 Task: Research Airbnb properties in Koysinceq, Iraq from 9th November, 2023 to 16th November, 2023 for 2 adults.2 bedrooms having 2 beds and 1 bathroom. Property type can be flat. Amenities needed are: washing machine. Look for 4 properties as per requirement.
Action: Mouse moved to (458, 85)
Screenshot: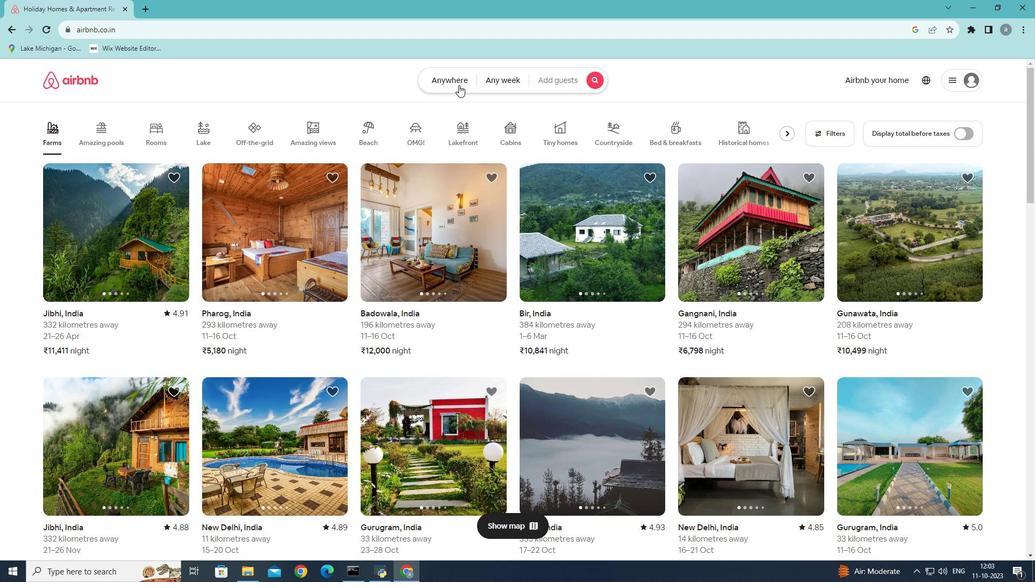 
Action: Mouse pressed left at (458, 85)
Screenshot: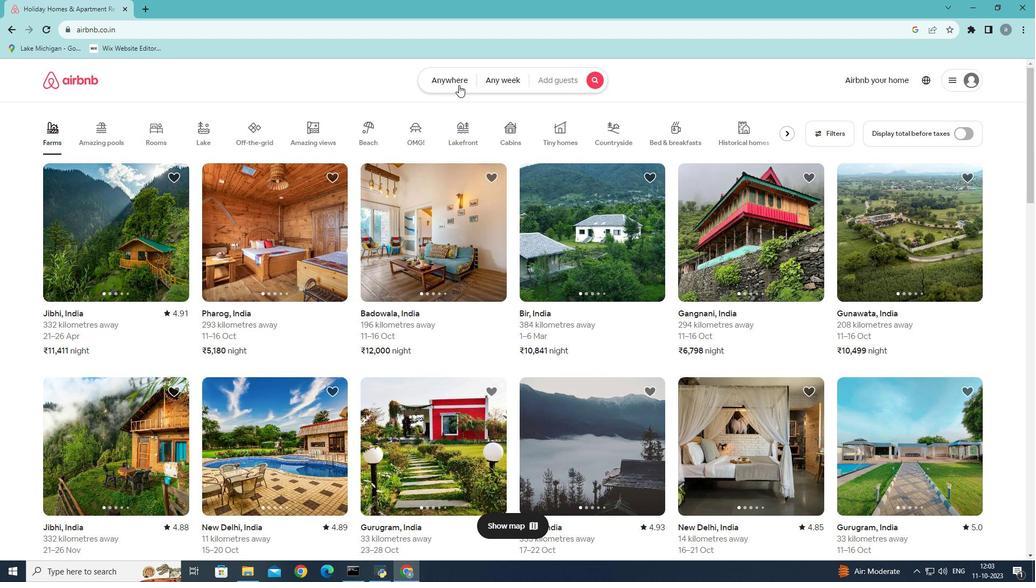 
Action: Mouse moved to (307, 111)
Screenshot: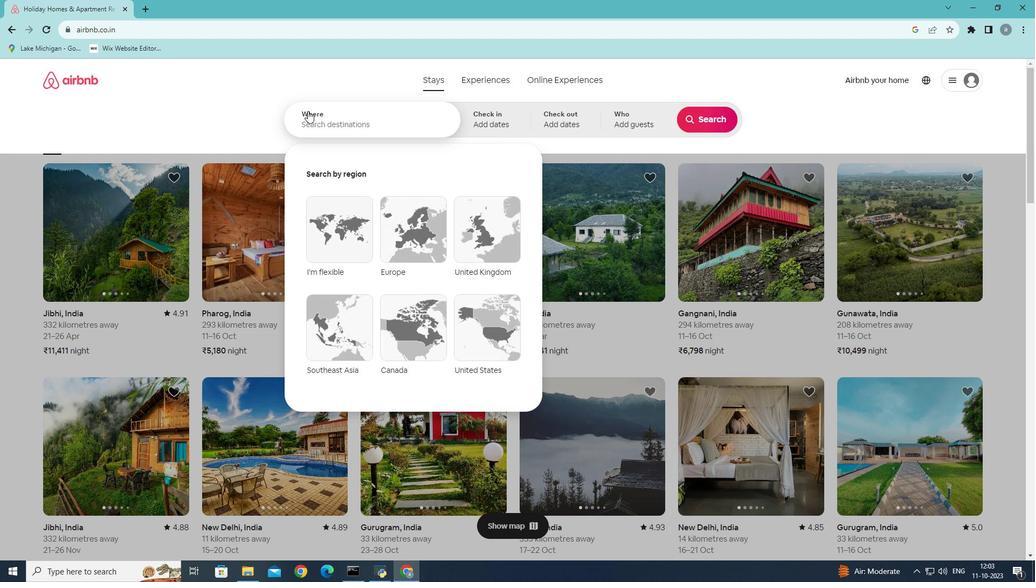 
Action: Mouse pressed left at (307, 111)
Screenshot: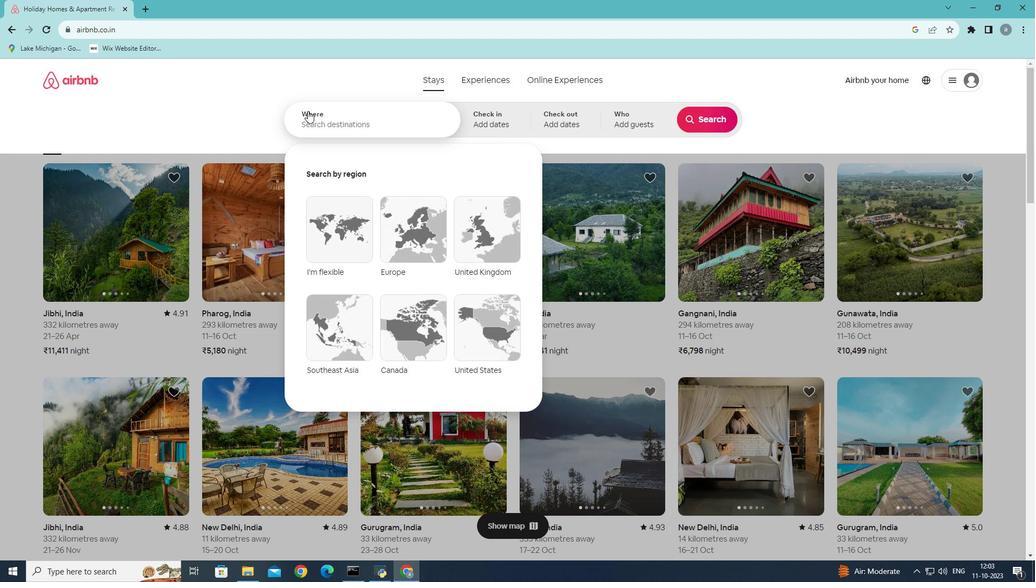 
Action: Mouse moved to (341, 115)
Screenshot: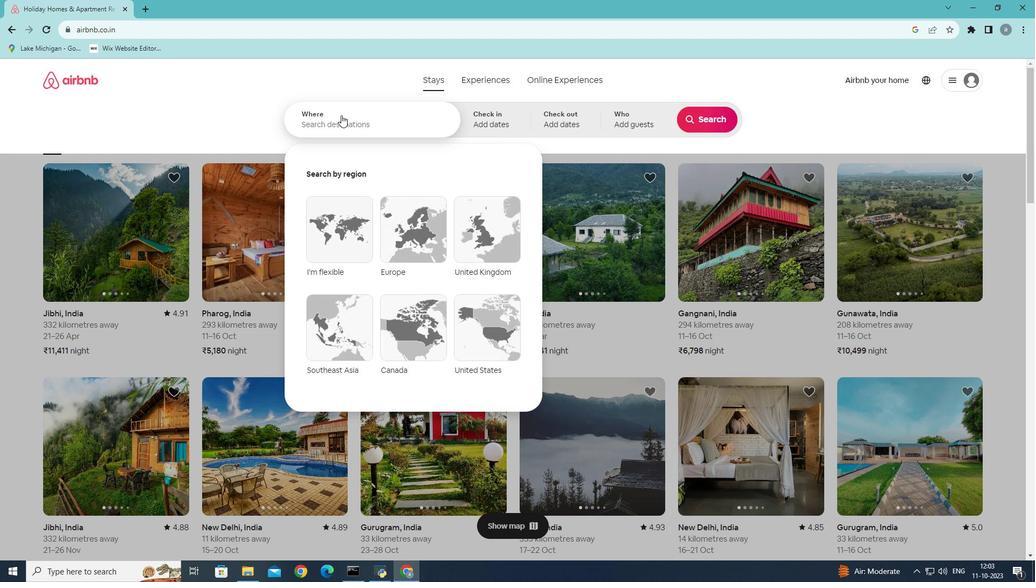 
Action: Key pressed <Key.shift>Koysinceq,
Screenshot: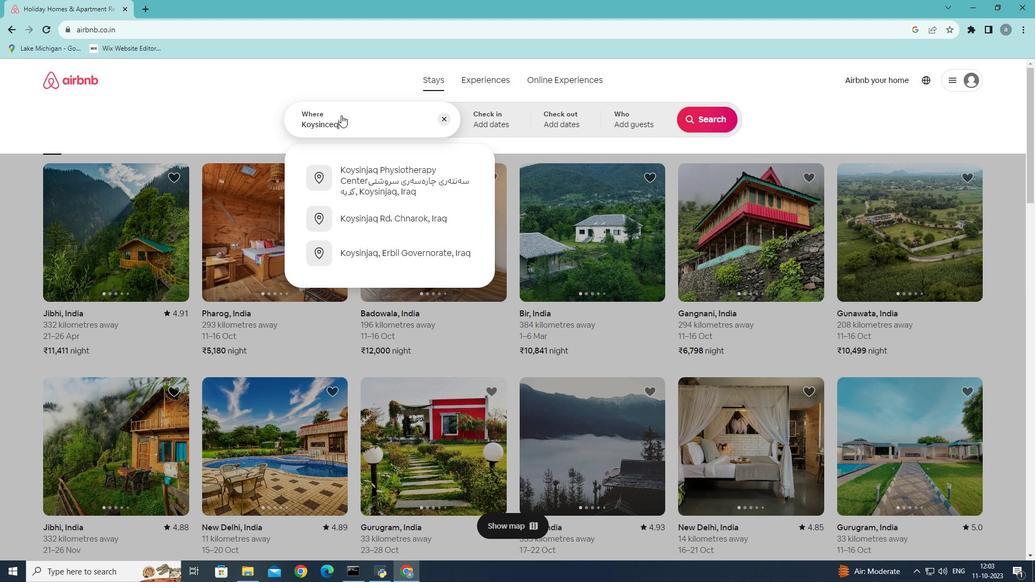 
Action: Mouse moved to (409, 222)
Screenshot: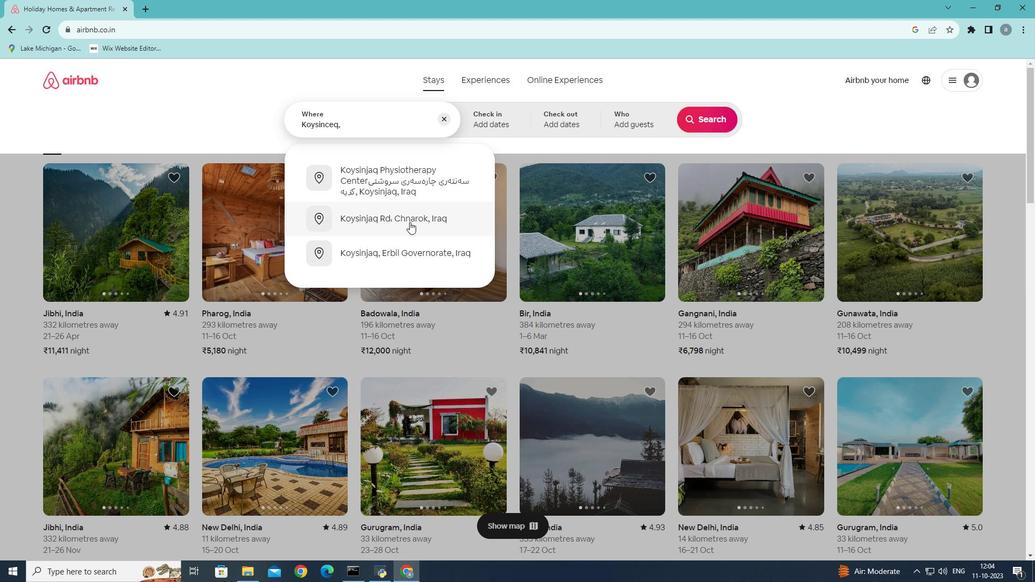 
Action: Mouse pressed left at (409, 222)
Screenshot: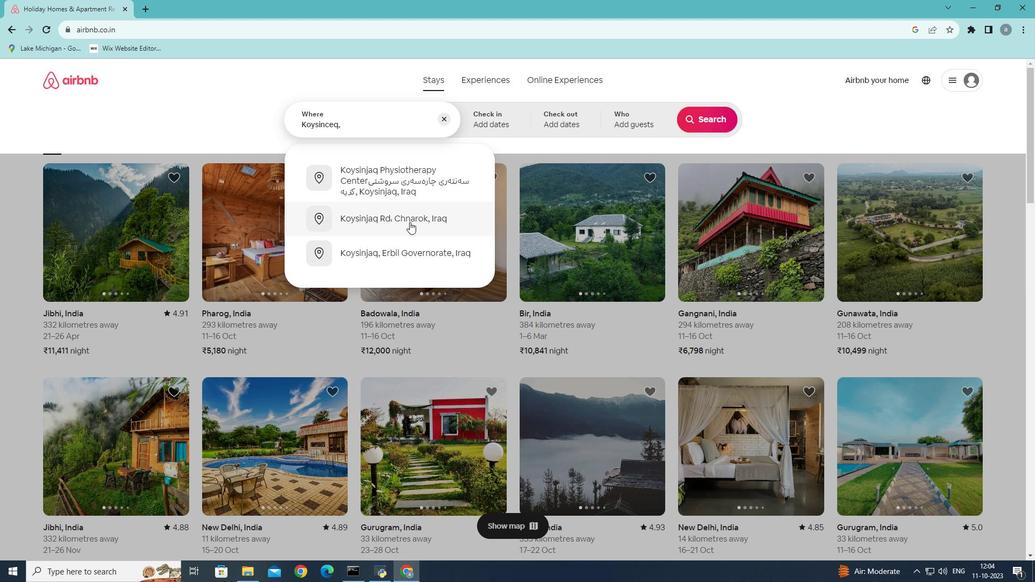 
Action: Mouse moved to (649, 279)
Screenshot: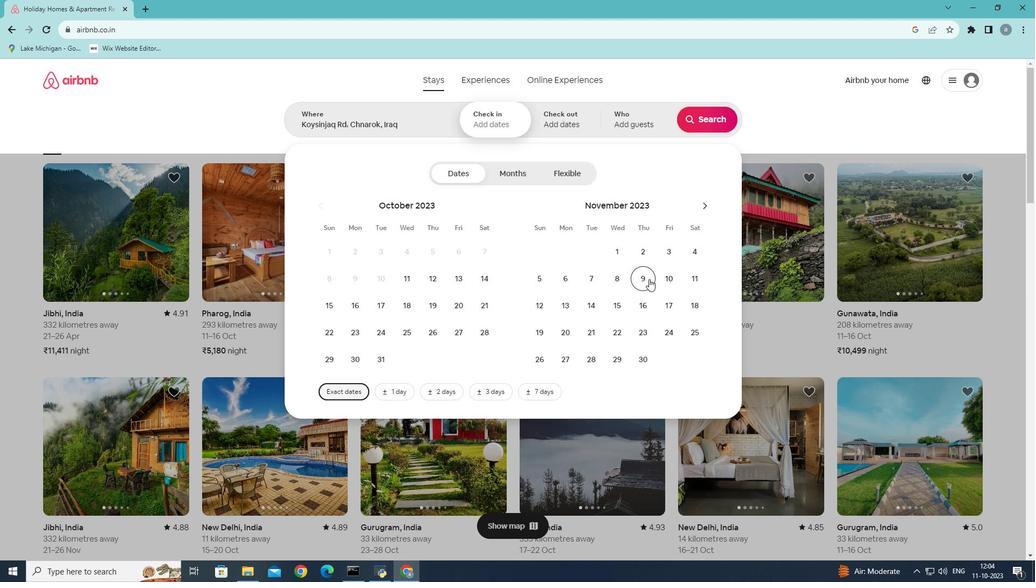 
Action: Mouse pressed left at (649, 279)
Screenshot: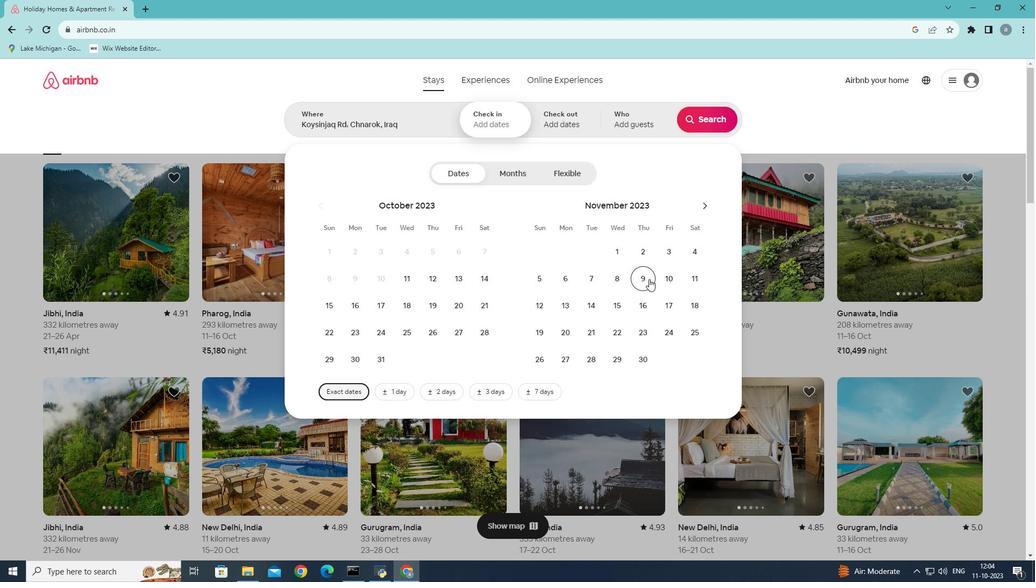 
Action: Mouse moved to (647, 312)
Screenshot: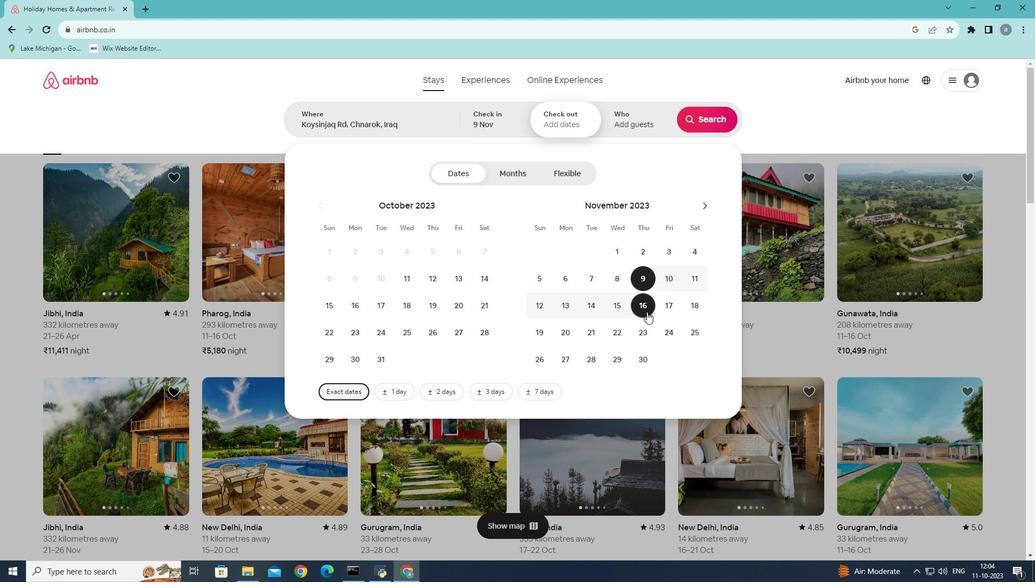 
Action: Mouse pressed left at (647, 312)
Screenshot: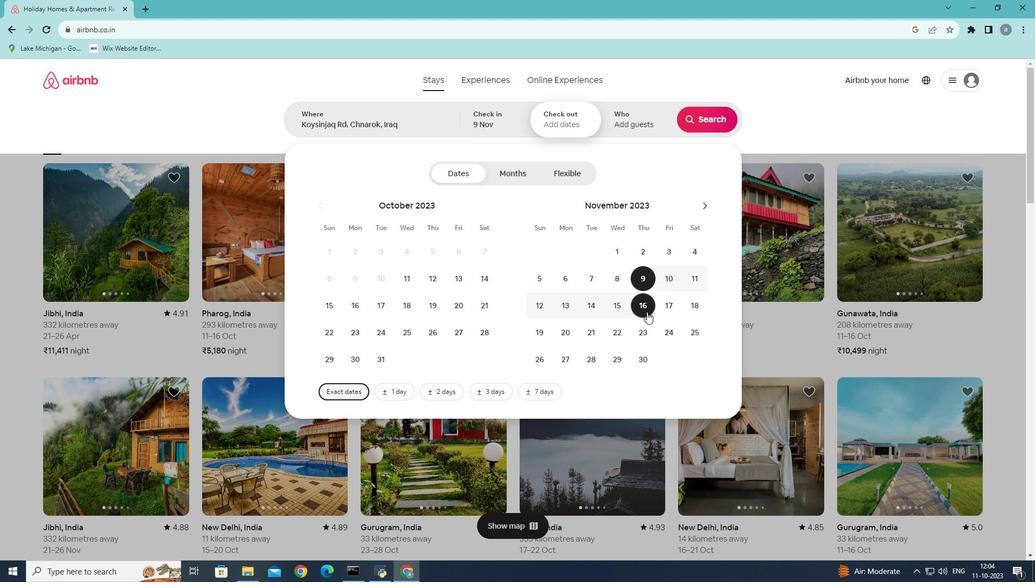 
Action: Mouse moved to (636, 125)
Screenshot: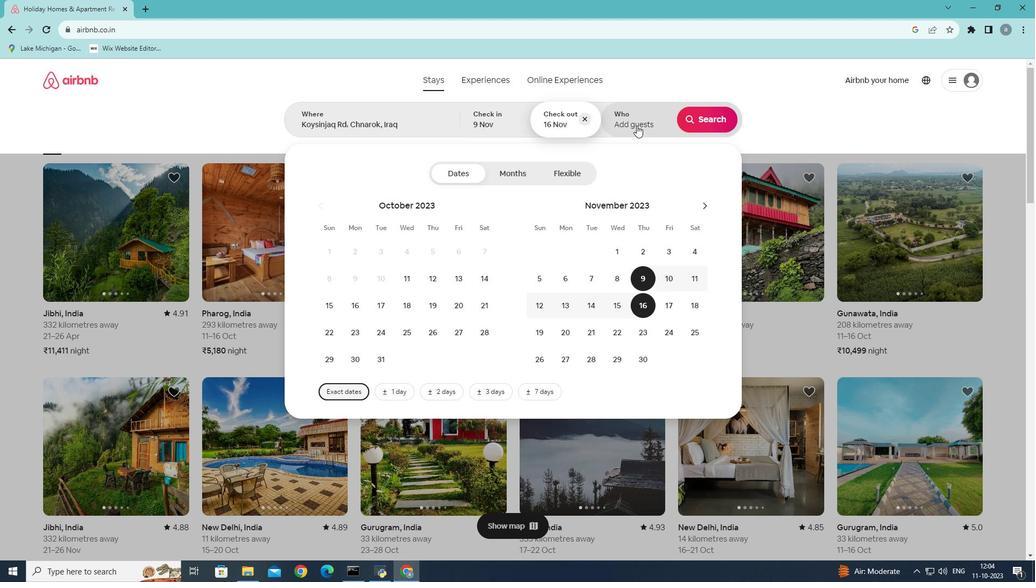 
Action: Mouse pressed left at (636, 125)
Screenshot: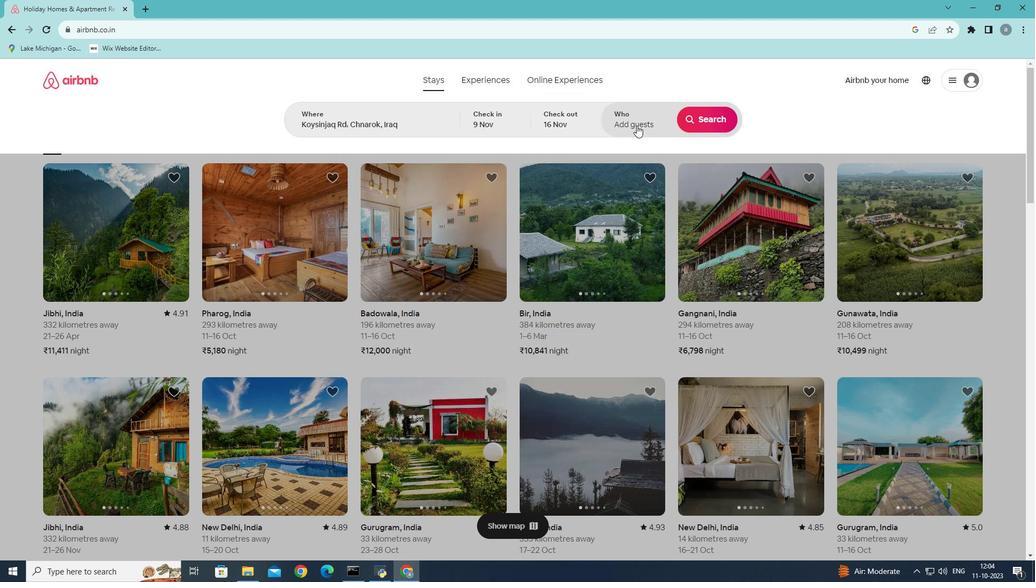 
Action: Mouse moved to (712, 175)
Screenshot: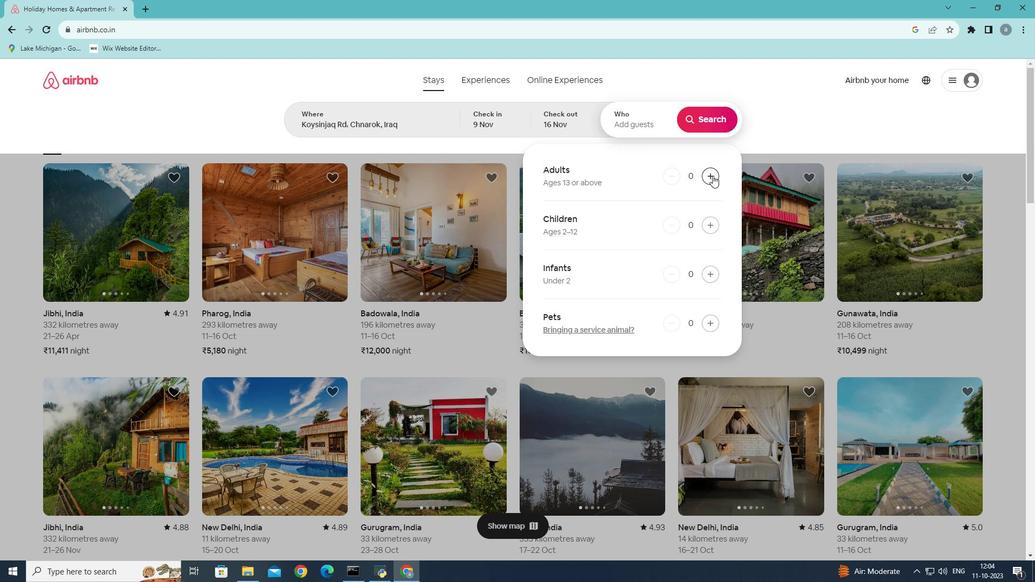 
Action: Mouse pressed left at (712, 175)
Screenshot: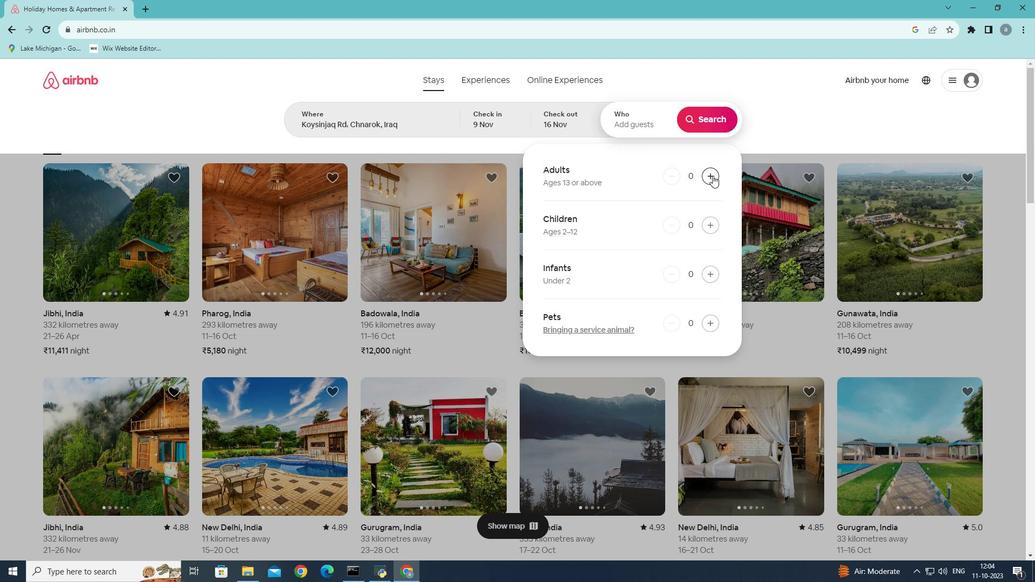 
Action: Mouse pressed left at (712, 175)
Screenshot: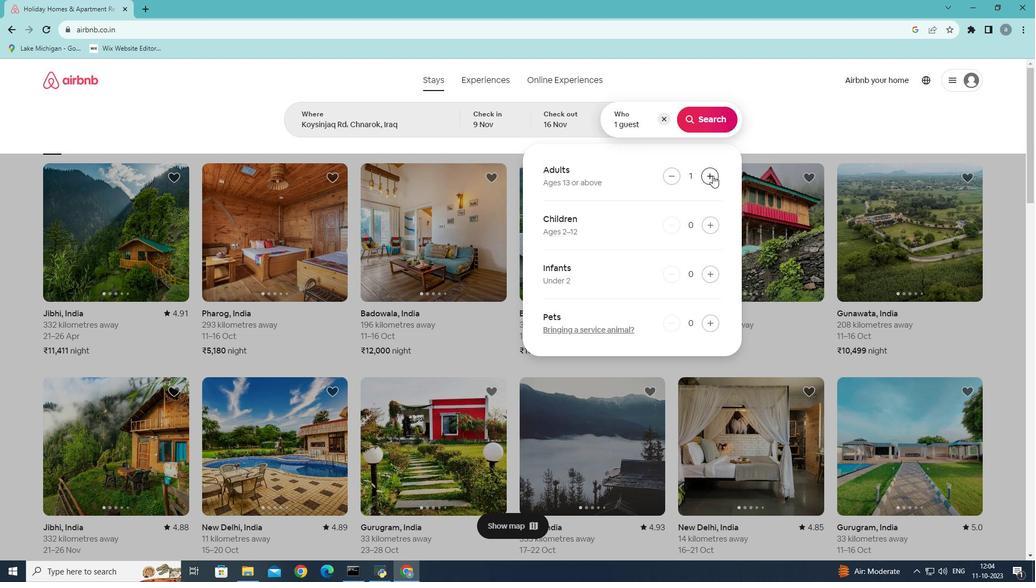 
Action: Mouse moved to (718, 119)
Screenshot: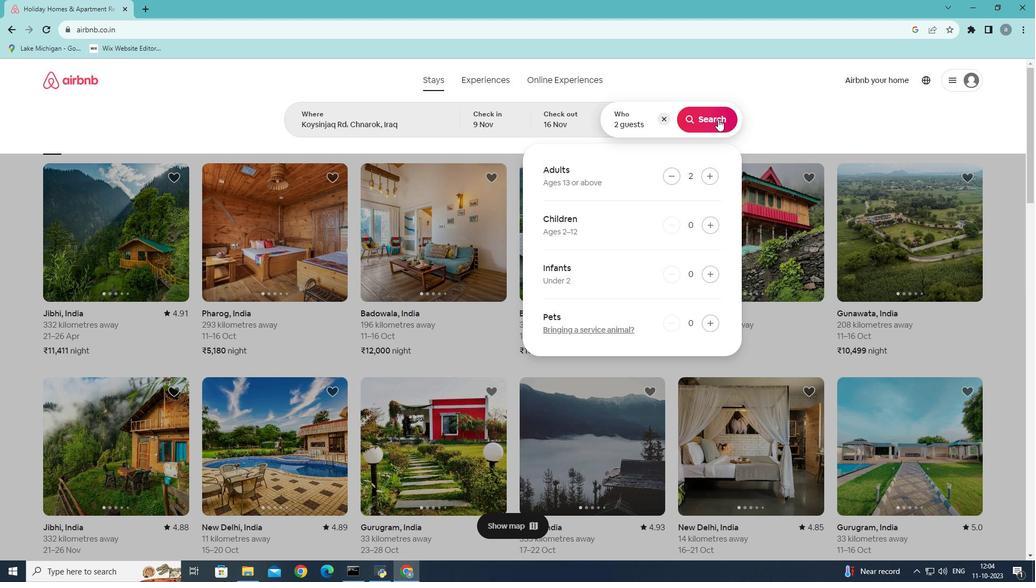 
Action: Mouse pressed left at (718, 119)
Screenshot: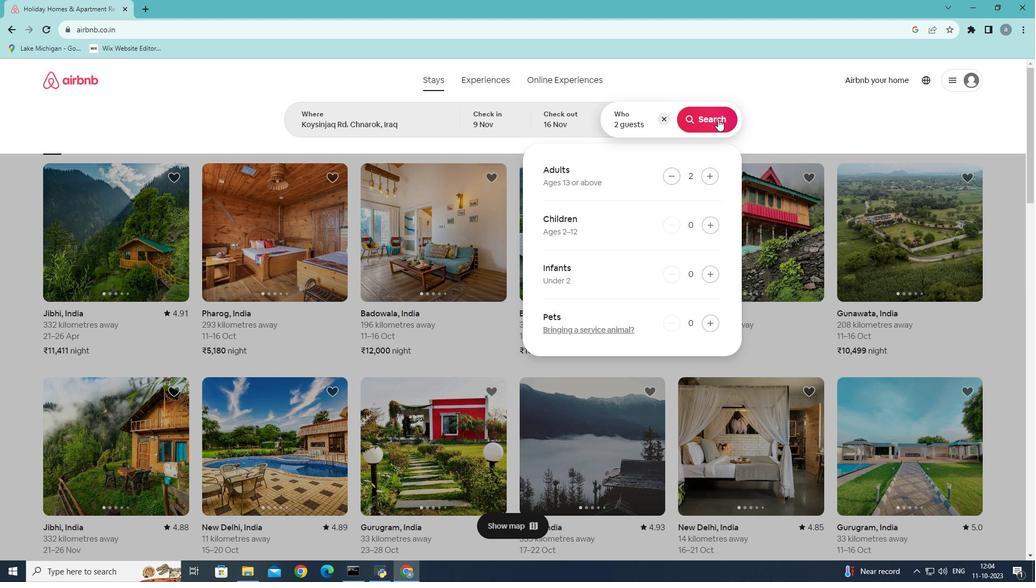 
Action: Mouse moved to (865, 120)
Screenshot: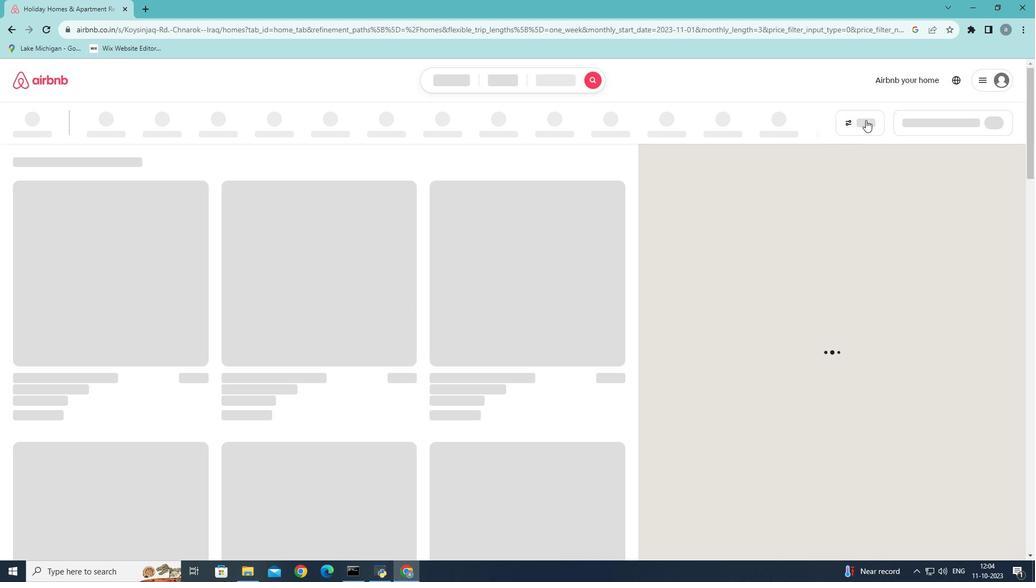 
Action: Mouse pressed left at (865, 120)
Screenshot: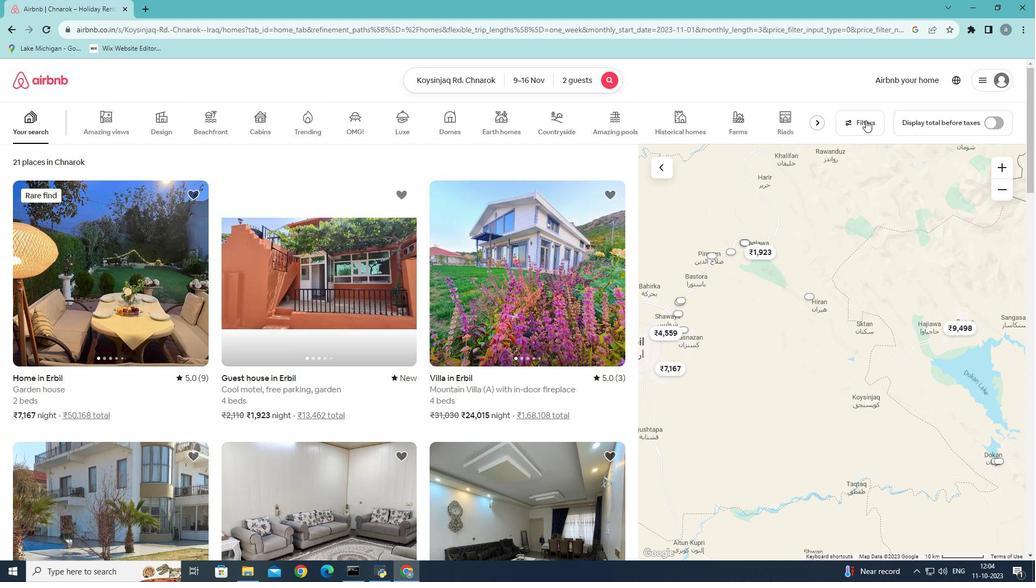 
Action: Mouse moved to (483, 380)
Screenshot: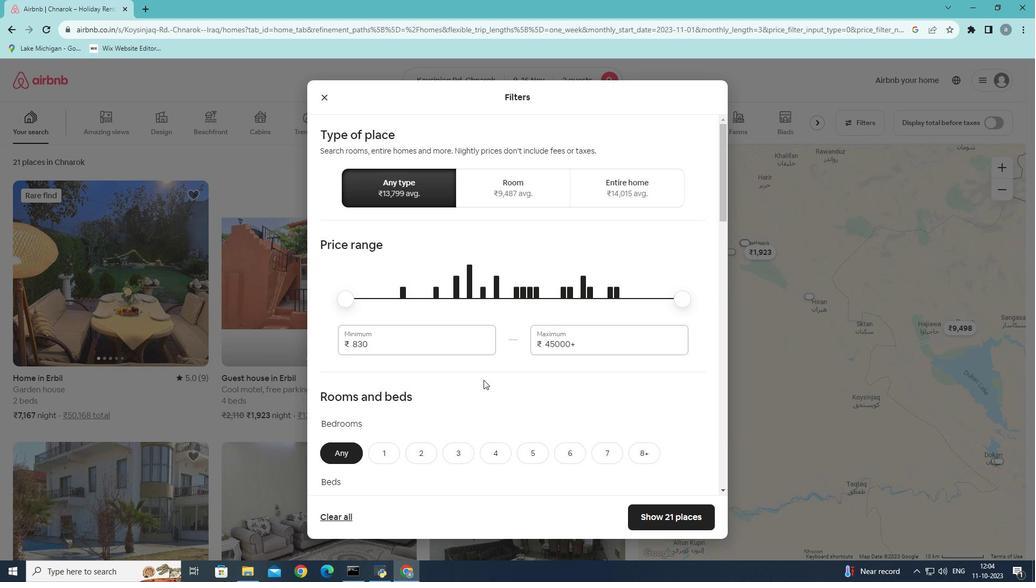 
Action: Mouse scrolled (483, 379) with delta (0, 0)
Screenshot: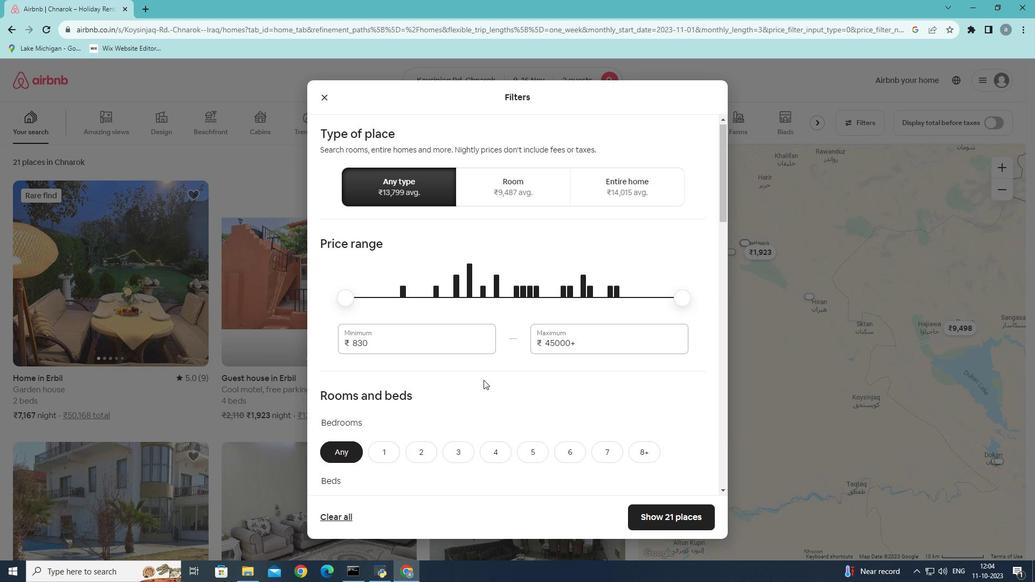 
Action: Mouse scrolled (483, 379) with delta (0, 0)
Screenshot: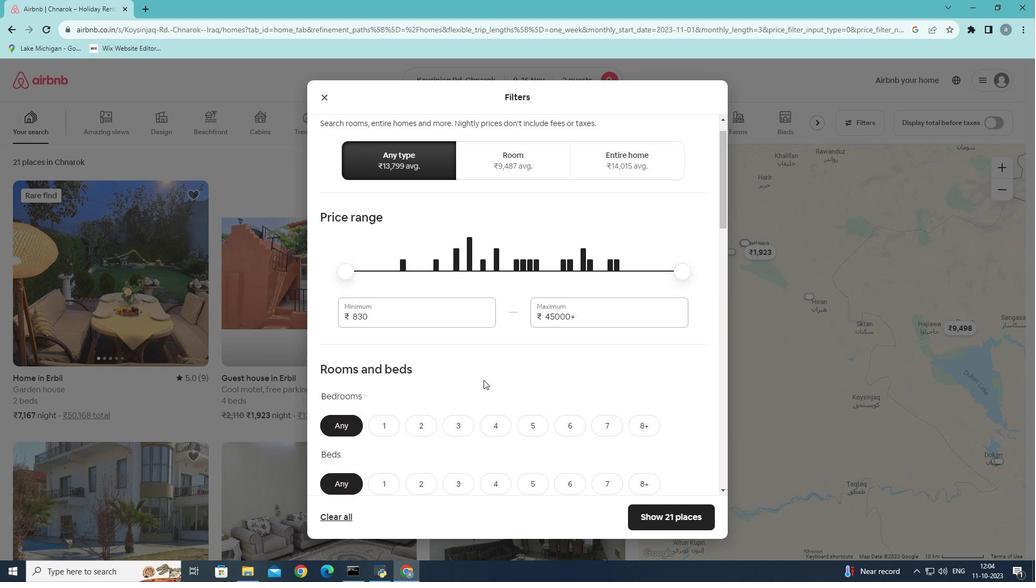 
Action: Mouse moved to (413, 345)
Screenshot: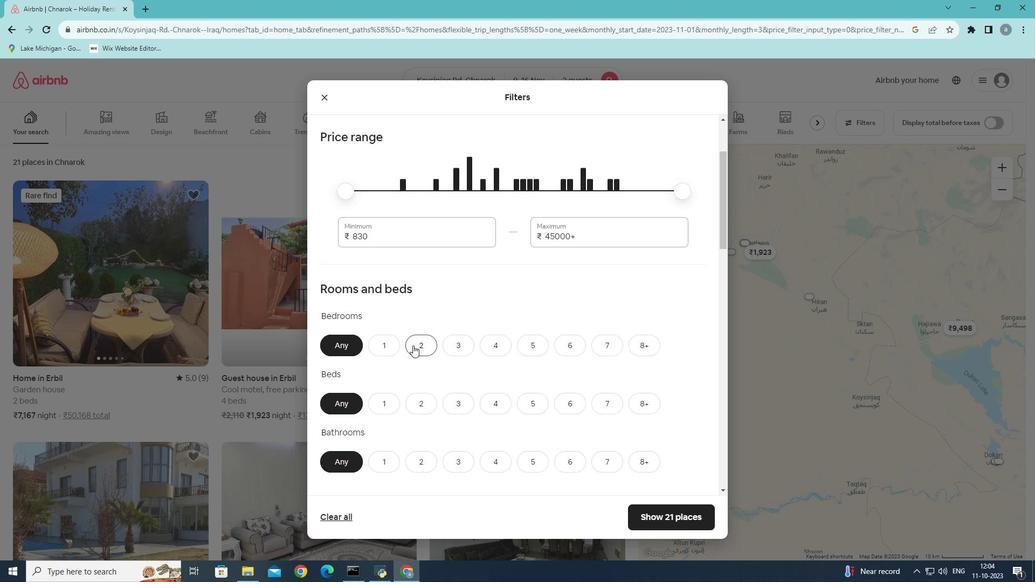
Action: Mouse pressed left at (413, 345)
Screenshot: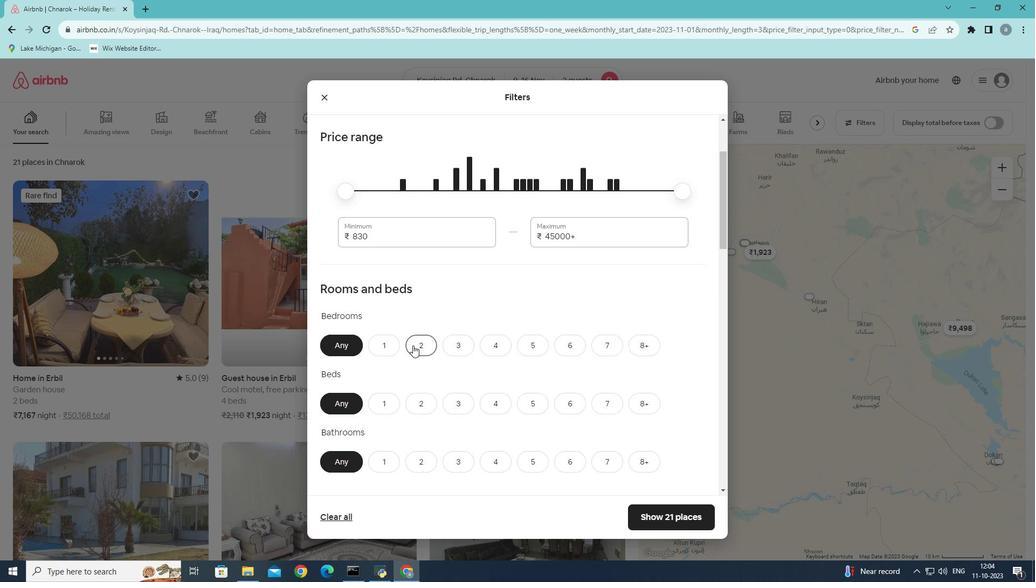
Action: Mouse moved to (427, 409)
Screenshot: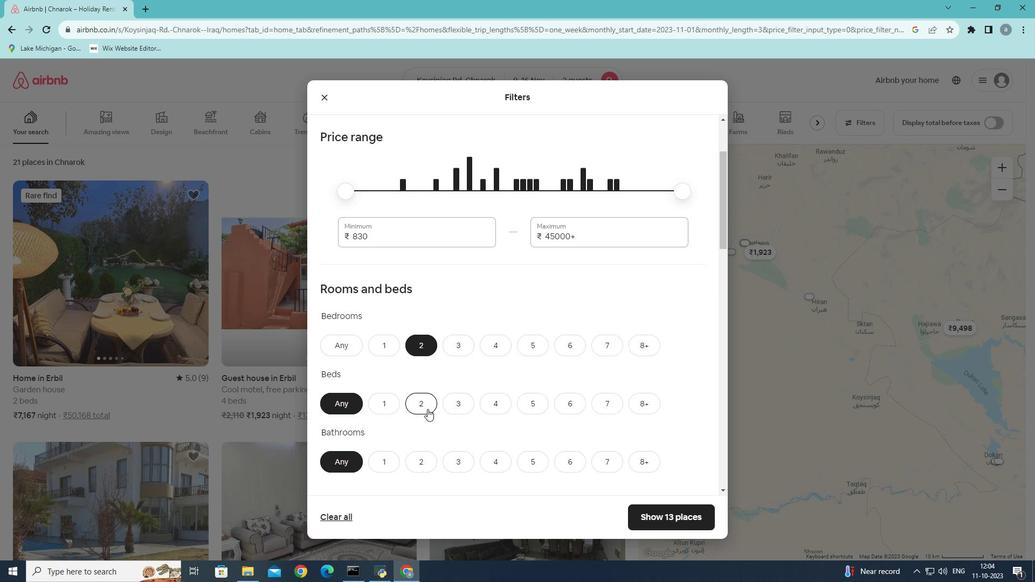 
Action: Mouse pressed left at (427, 409)
Screenshot: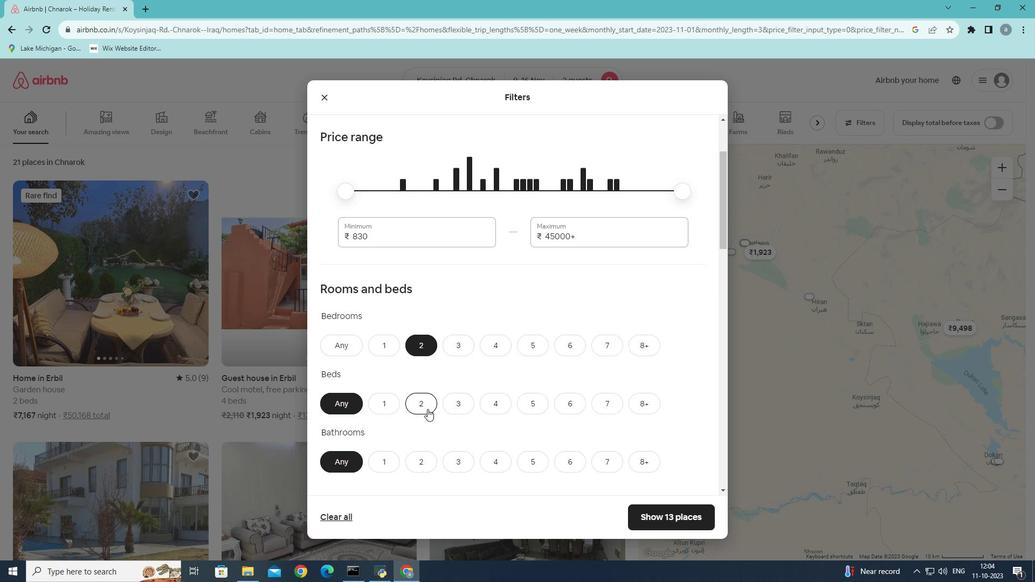
Action: Mouse moved to (412, 432)
Screenshot: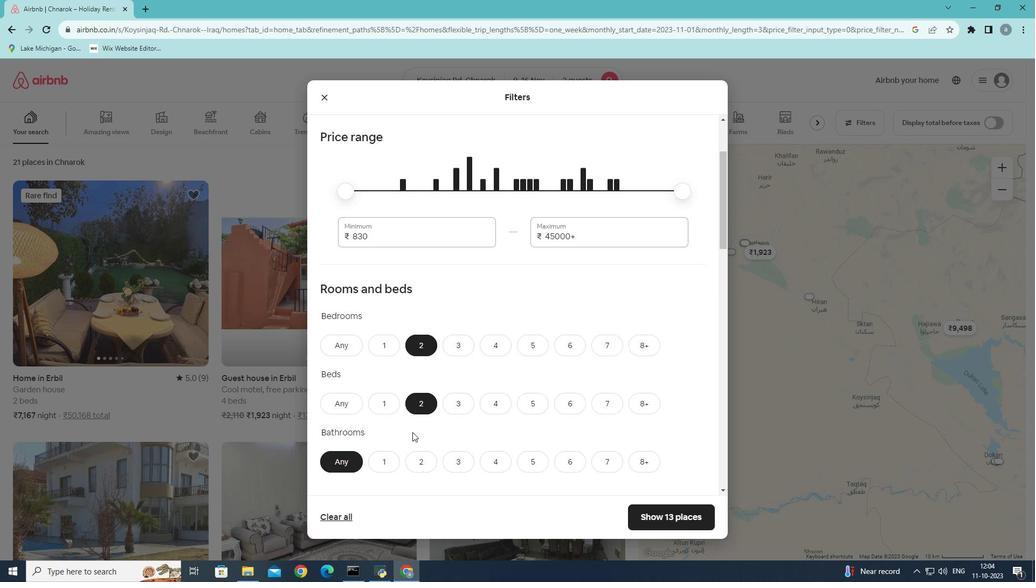 
Action: Mouse scrolled (412, 431) with delta (0, 0)
Screenshot: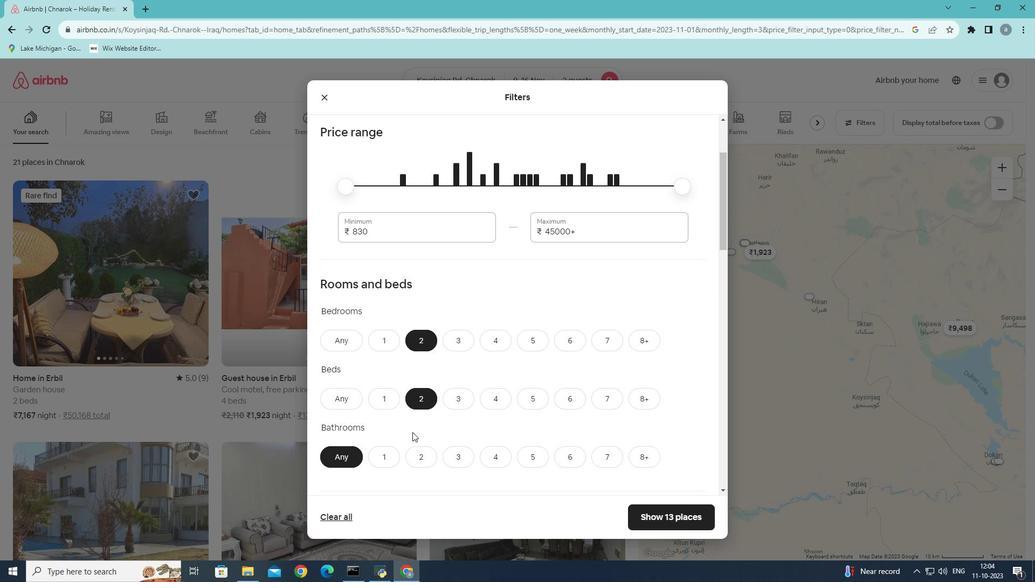 
Action: Mouse scrolled (412, 431) with delta (0, 0)
Screenshot: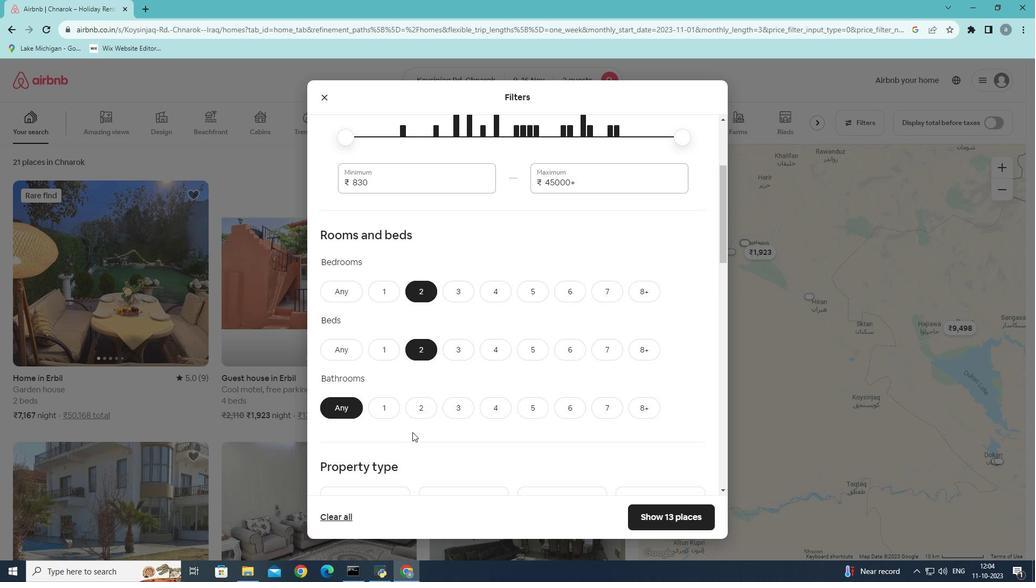 
Action: Mouse moved to (392, 358)
Screenshot: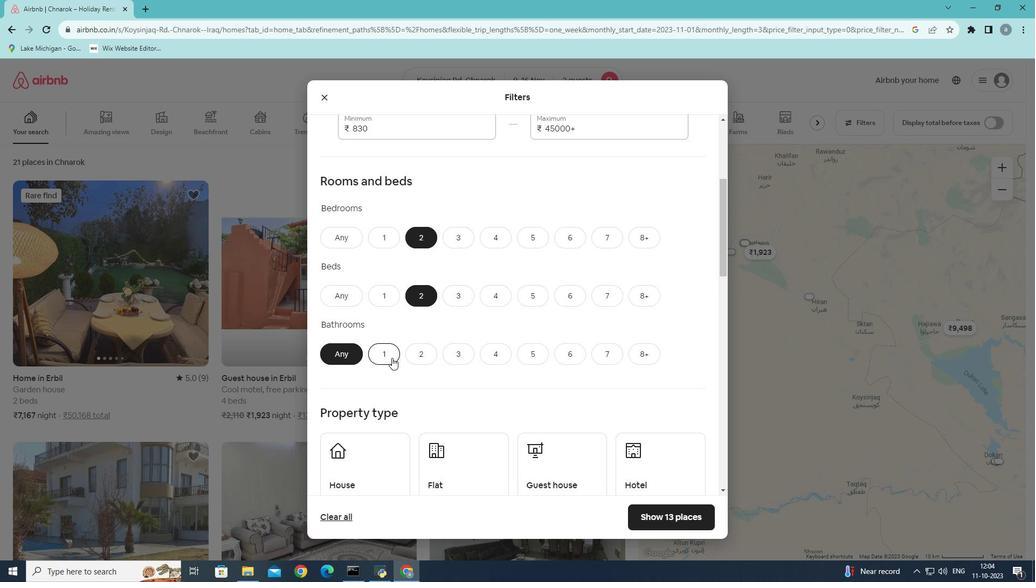 
Action: Mouse pressed left at (392, 358)
Screenshot: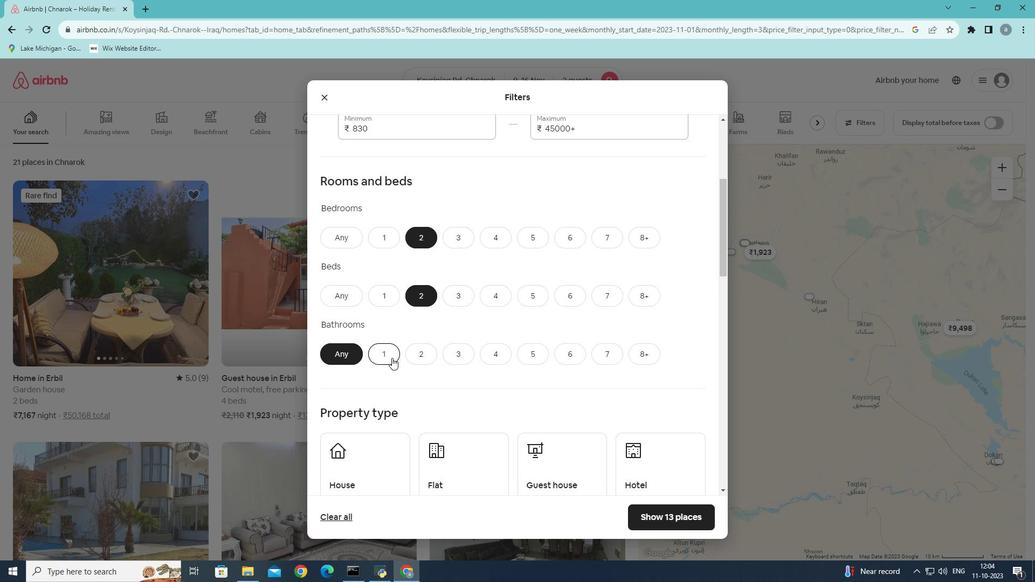 
Action: Mouse moved to (520, 351)
Screenshot: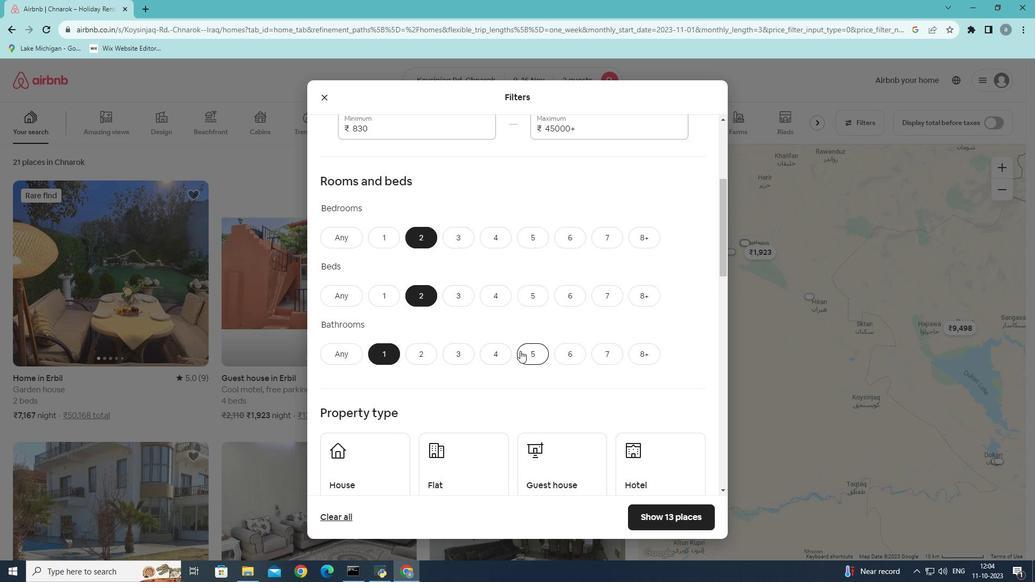 
Action: Mouse scrolled (520, 350) with delta (0, 0)
Screenshot: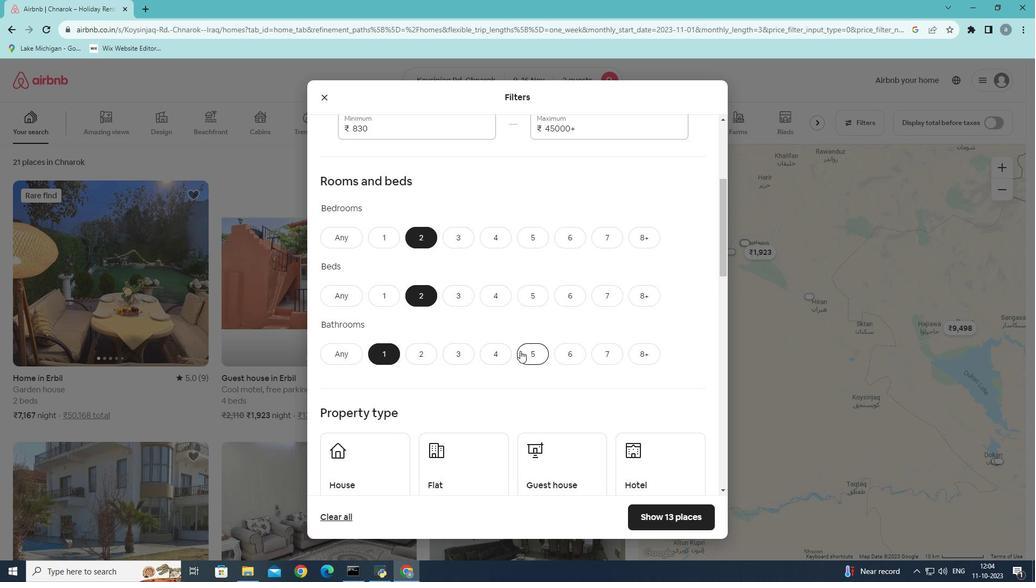 
Action: Mouse scrolled (520, 350) with delta (0, 0)
Screenshot: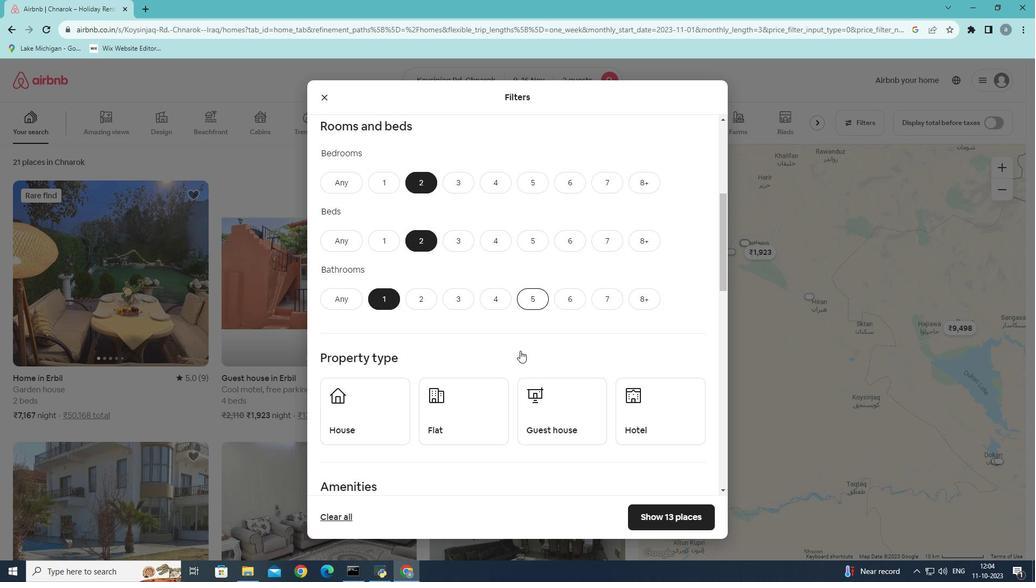 
Action: Mouse scrolled (520, 350) with delta (0, 0)
Screenshot: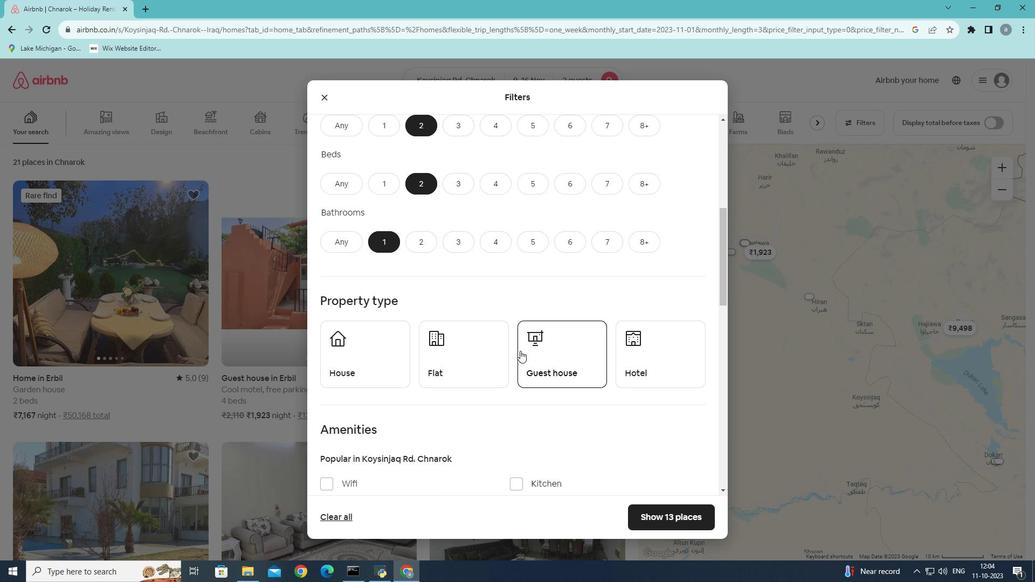 
Action: Mouse moved to (469, 328)
Screenshot: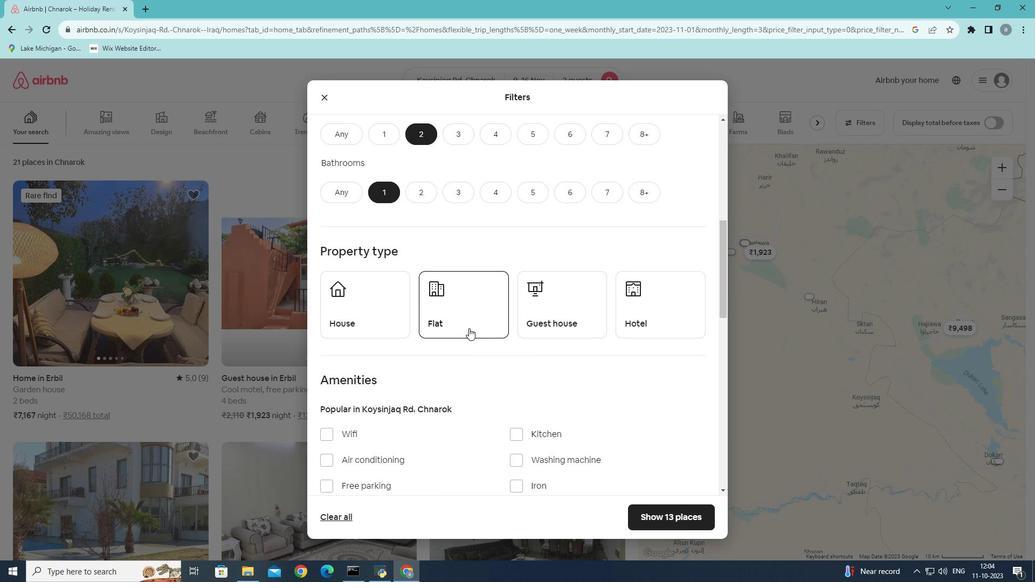 
Action: Mouse pressed left at (469, 328)
Screenshot: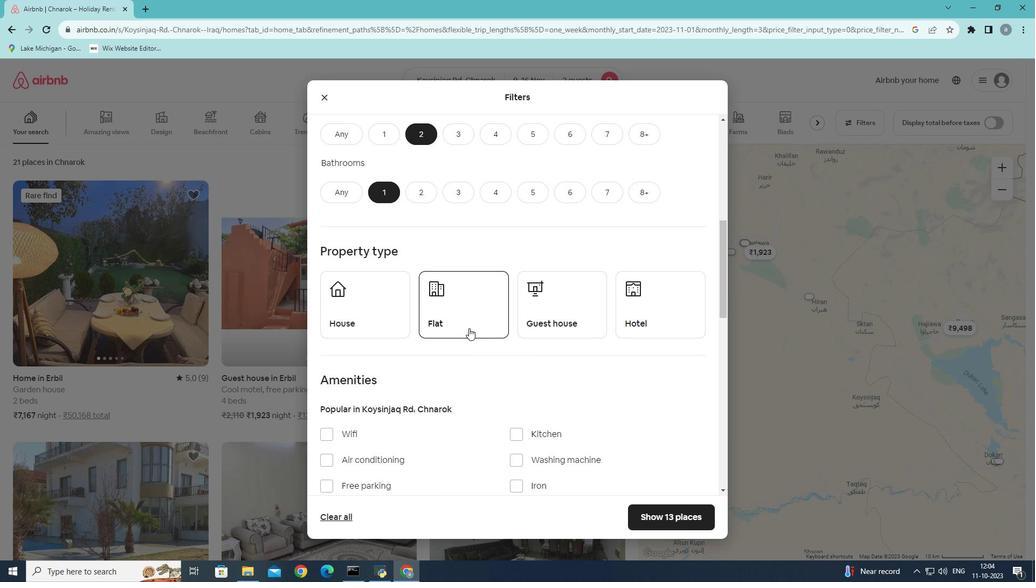 
Action: Mouse moved to (500, 401)
Screenshot: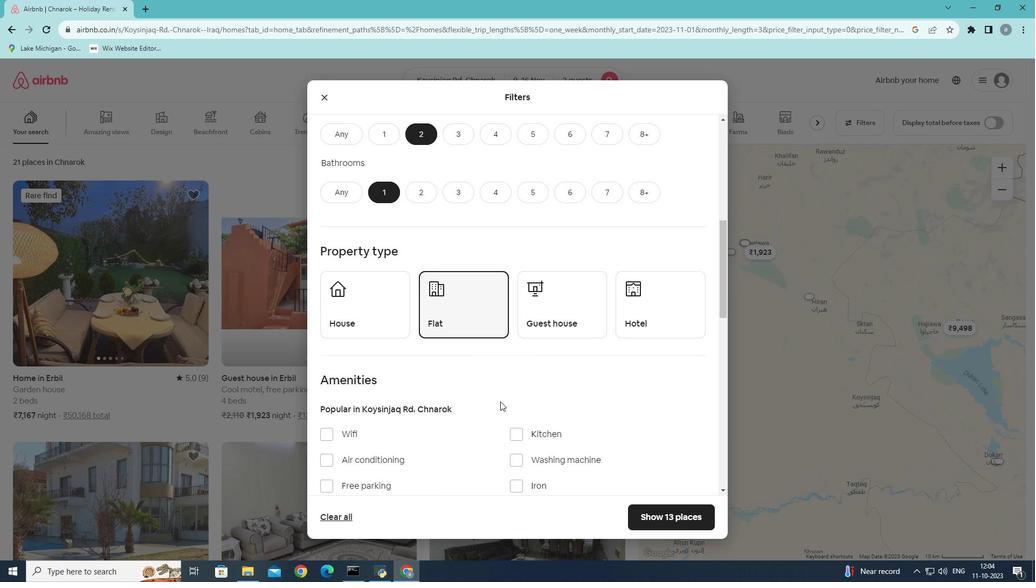 
Action: Mouse scrolled (500, 401) with delta (0, 0)
Screenshot: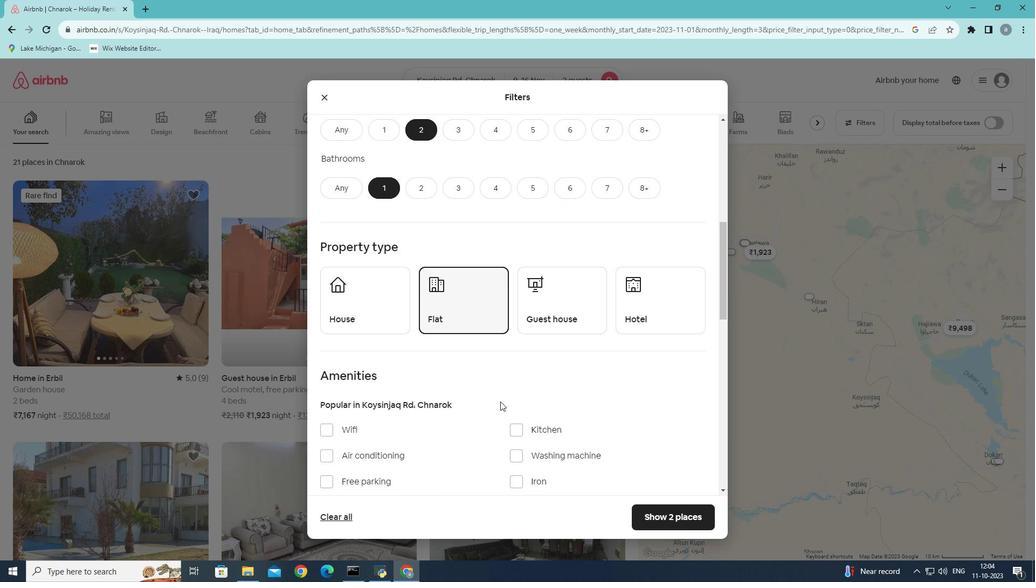
Action: Mouse scrolled (500, 401) with delta (0, 0)
Screenshot: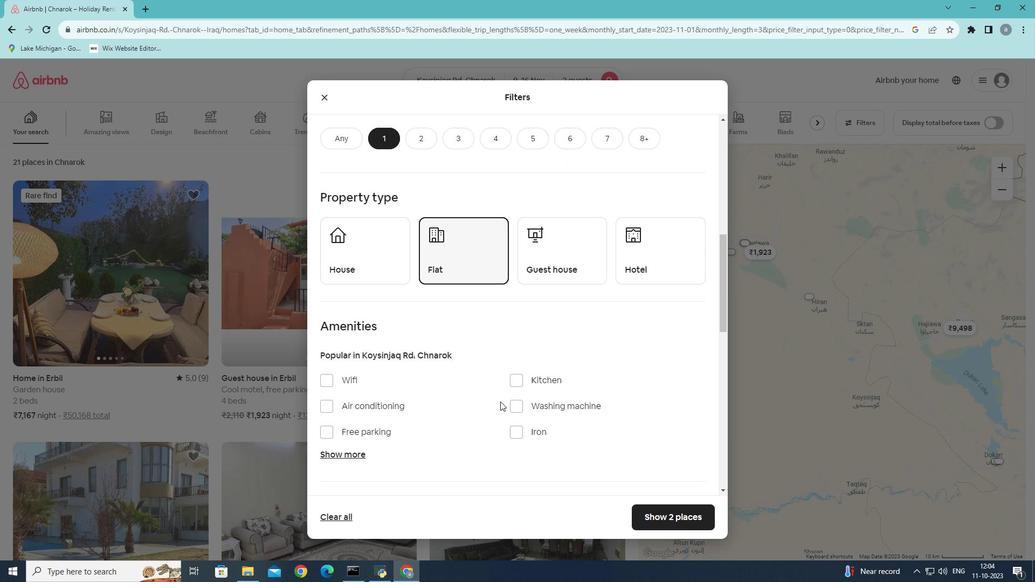 
Action: Mouse moved to (519, 351)
Screenshot: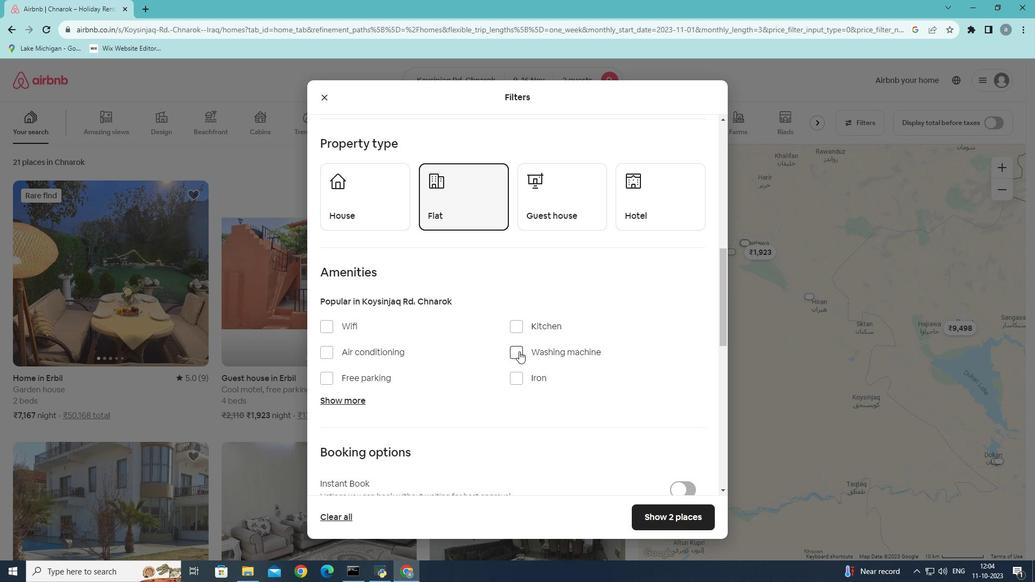 
Action: Mouse pressed left at (519, 351)
Screenshot: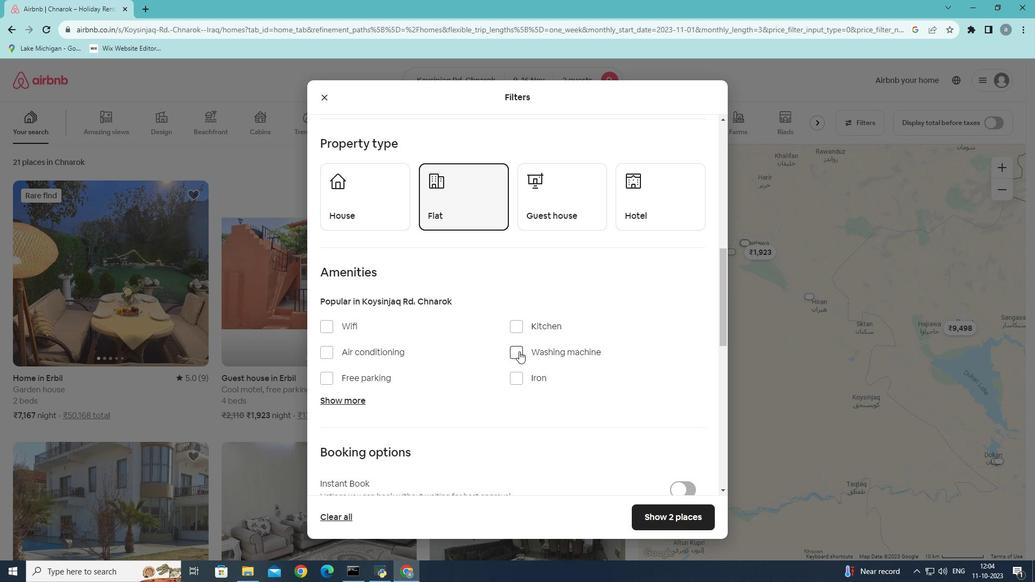 
Action: Mouse moved to (427, 406)
Screenshot: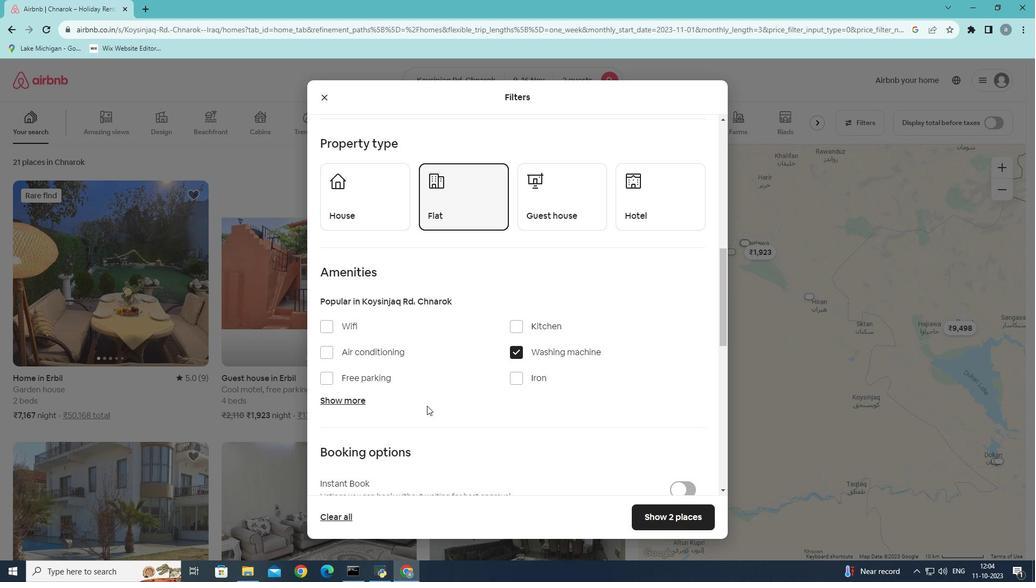 
Action: Mouse scrolled (427, 405) with delta (0, 0)
Screenshot: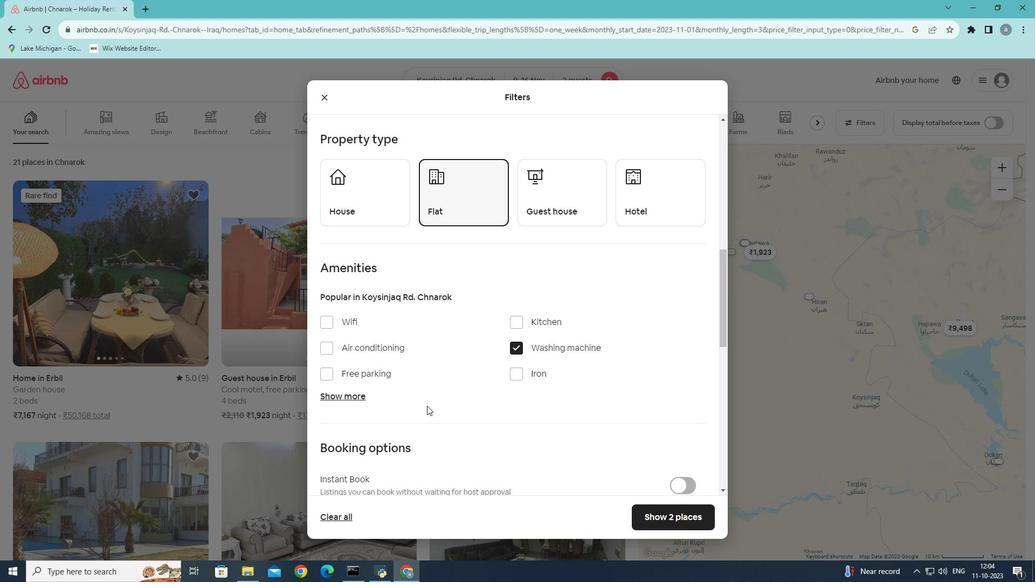 
Action: Mouse scrolled (427, 405) with delta (0, 0)
Screenshot: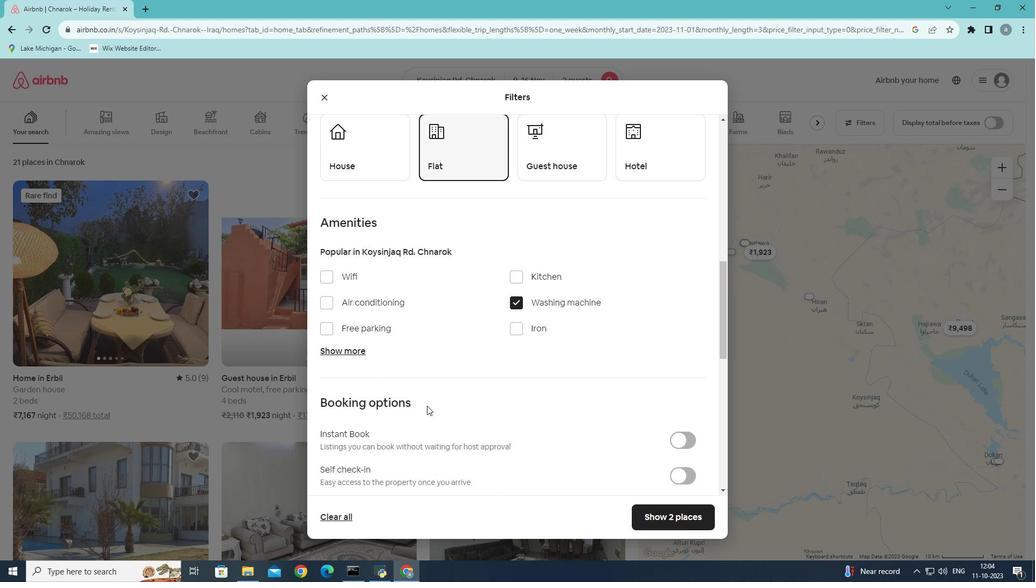 
Action: Mouse scrolled (427, 405) with delta (0, 0)
Screenshot: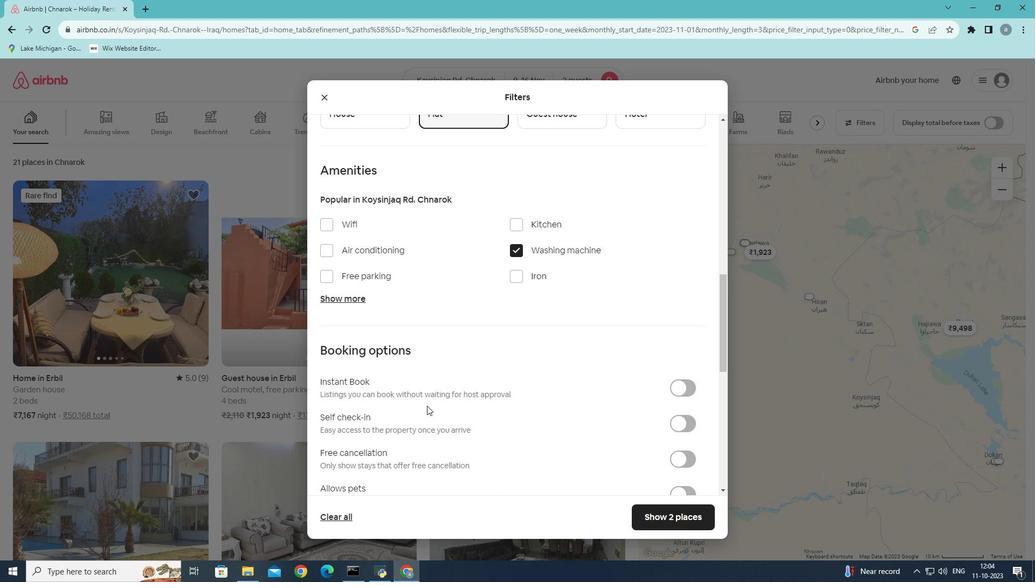 
Action: Mouse moved to (426, 404)
Screenshot: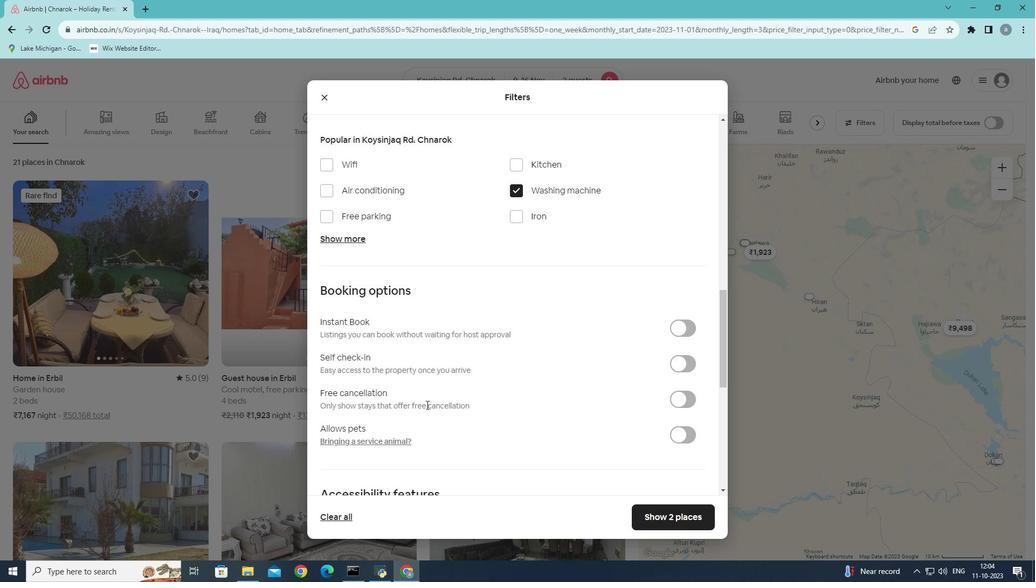 
Action: Mouse scrolled (426, 404) with delta (0, 0)
Screenshot: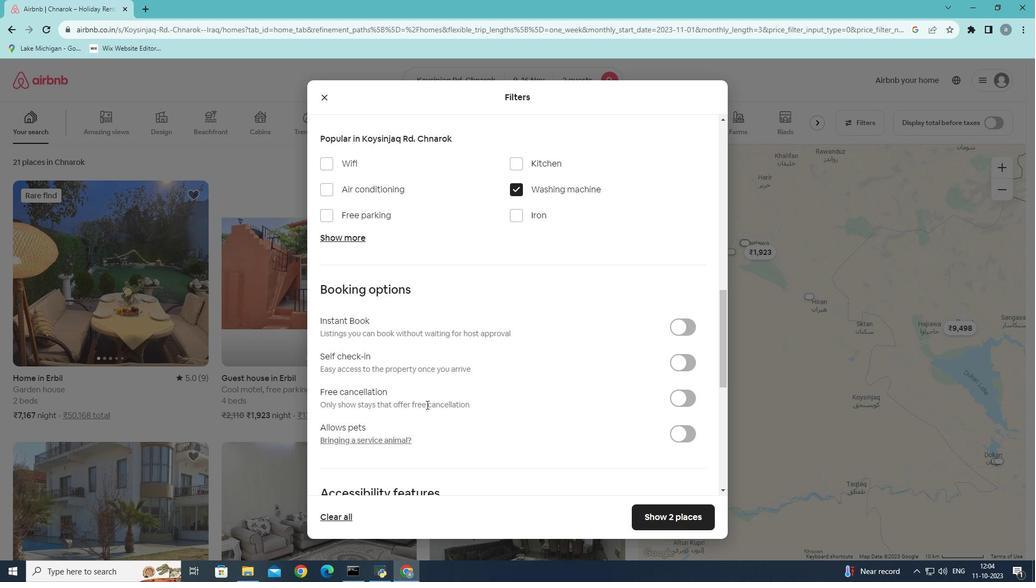 
Action: Mouse scrolled (426, 404) with delta (0, 0)
Screenshot: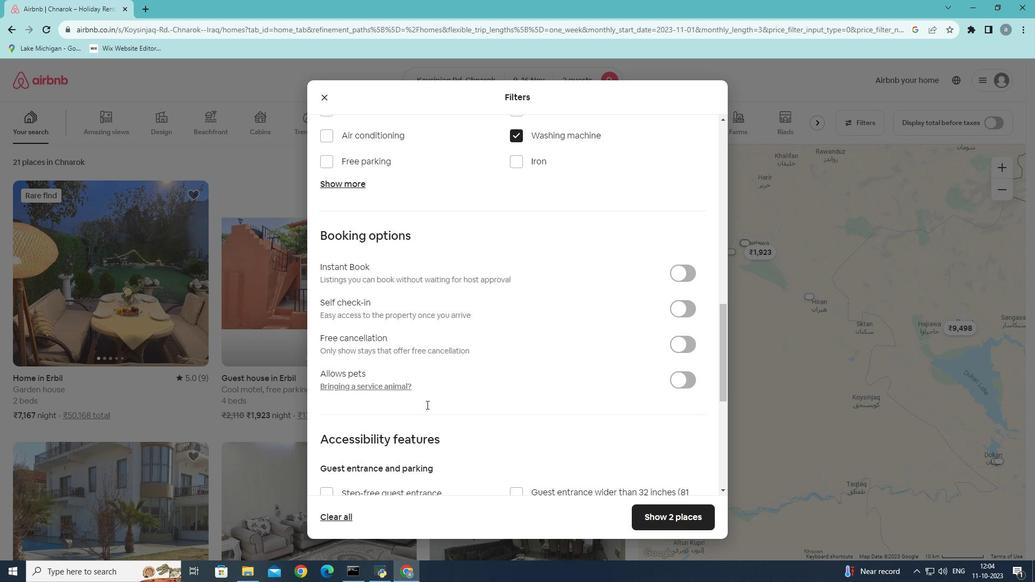 
Action: Mouse moved to (426, 404)
Screenshot: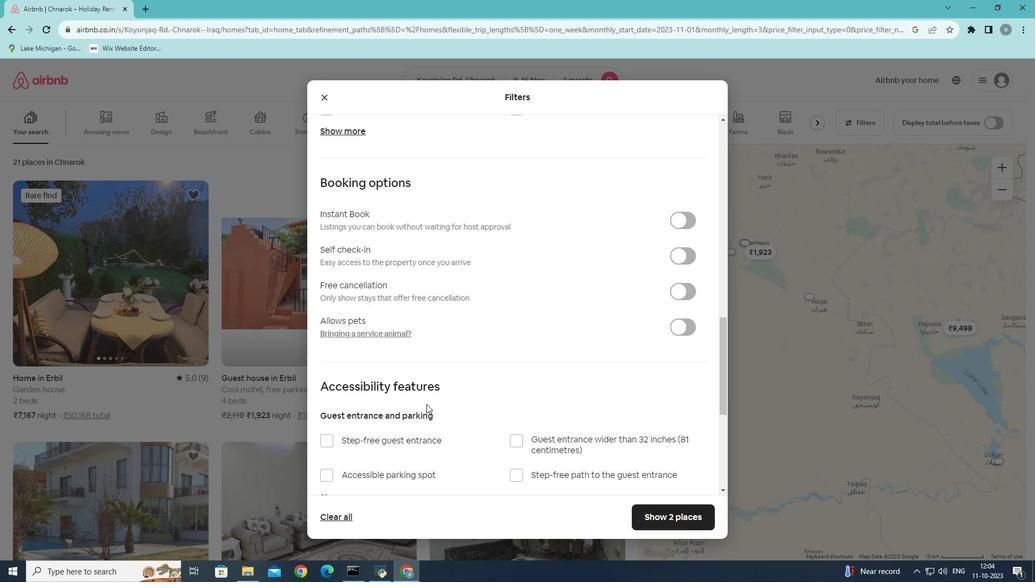 
Action: Mouse scrolled (426, 403) with delta (0, 0)
Screenshot: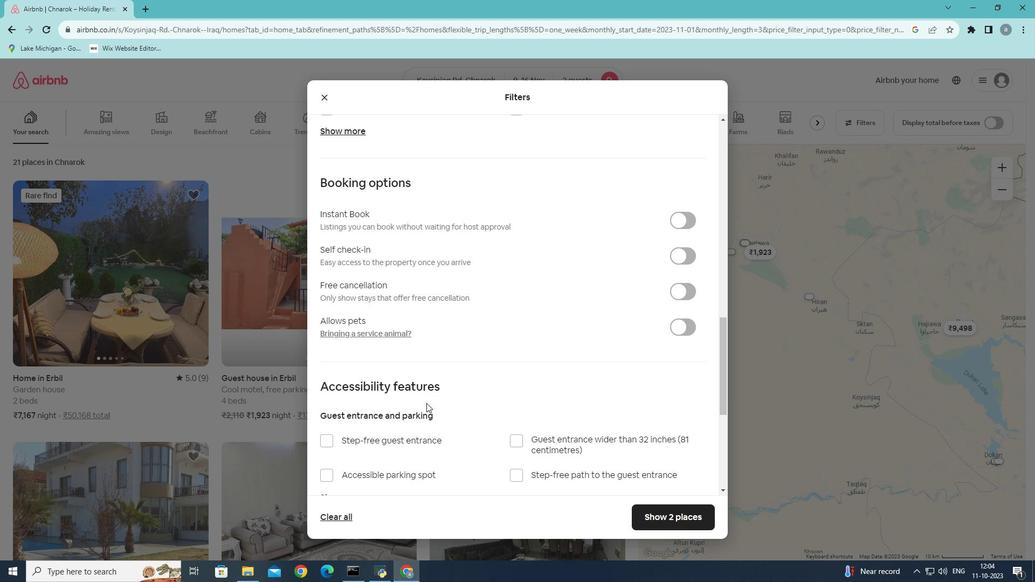 
Action: Mouse moved to (658, 512)
Screenshot: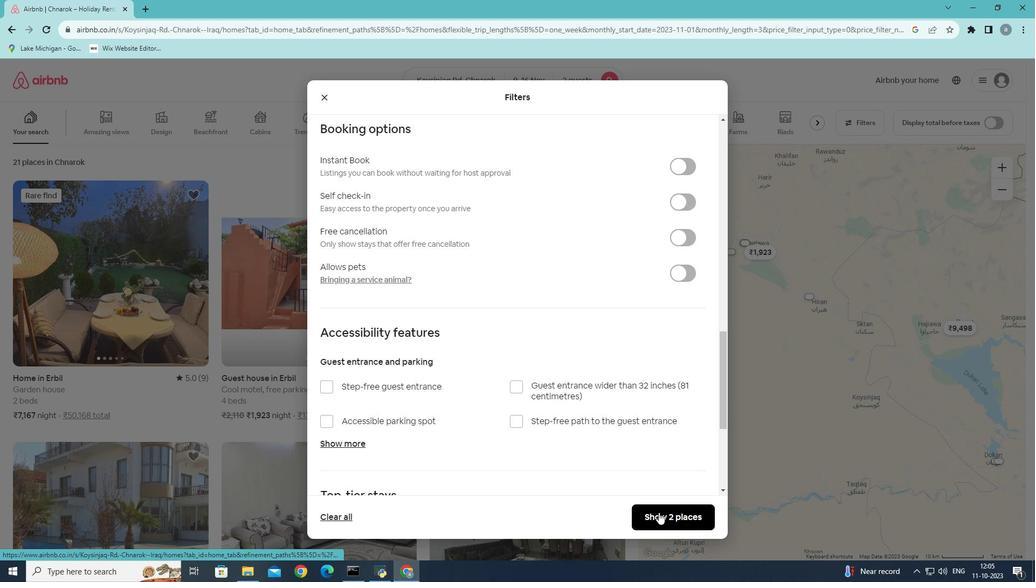 
Action: Mouse pressed left at (658, 512)
Screenshot: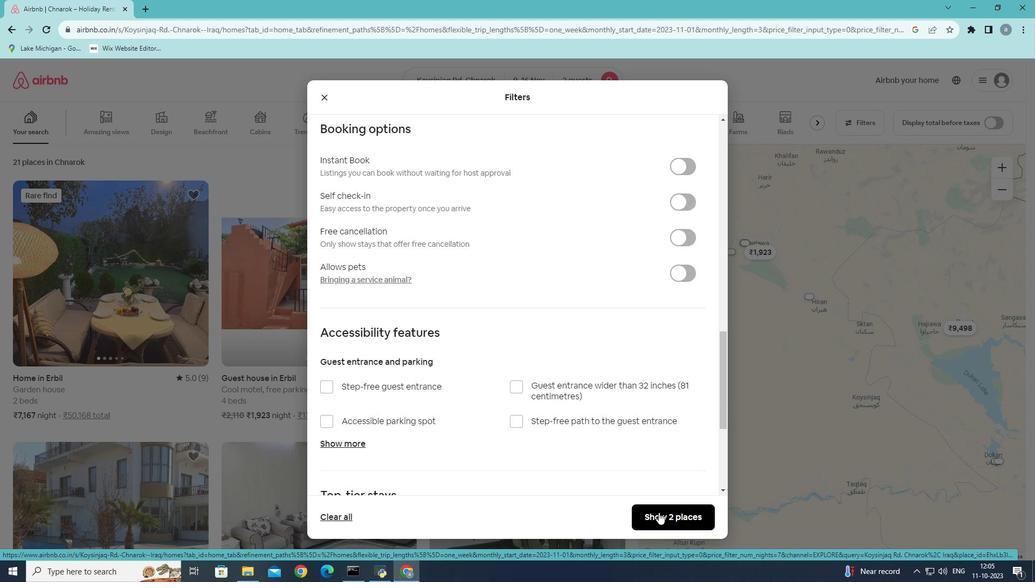 
Action: Mouse moved to (100, 313)
Screenshot: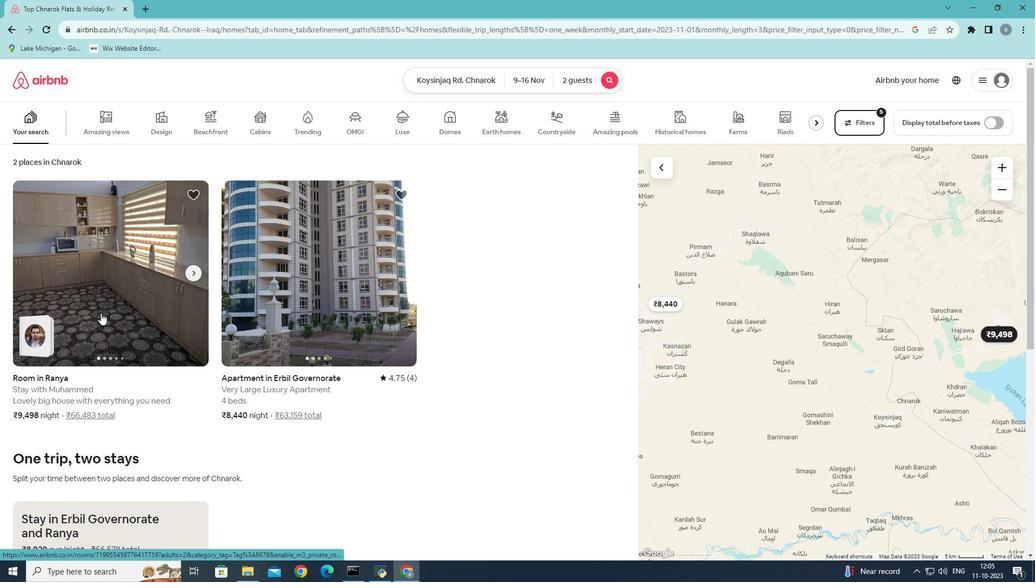 
Action: Mouse pressed left at (100, 313)
Screenshot: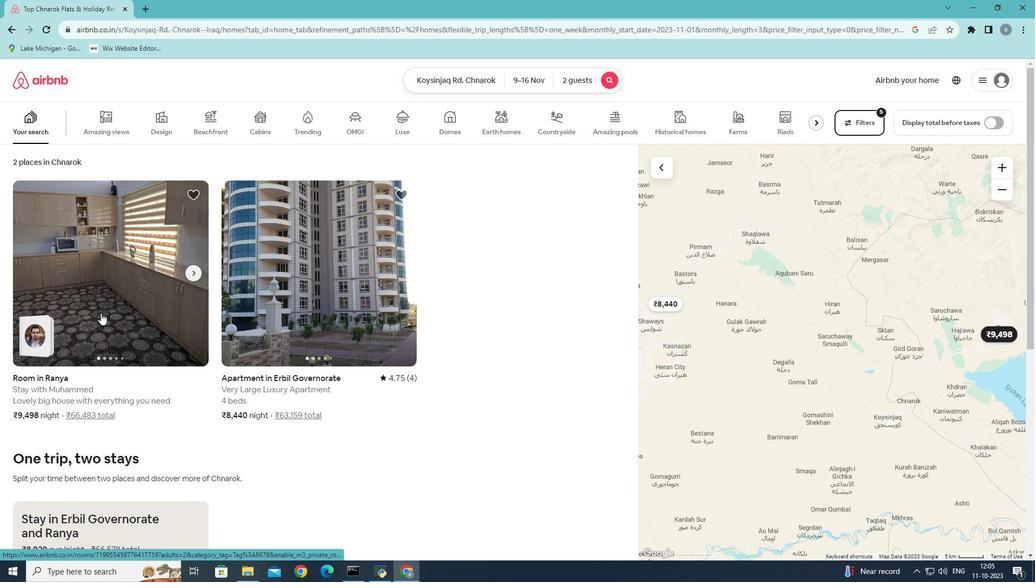 
Action: Mouse moved to (765, 406)
Screenshot: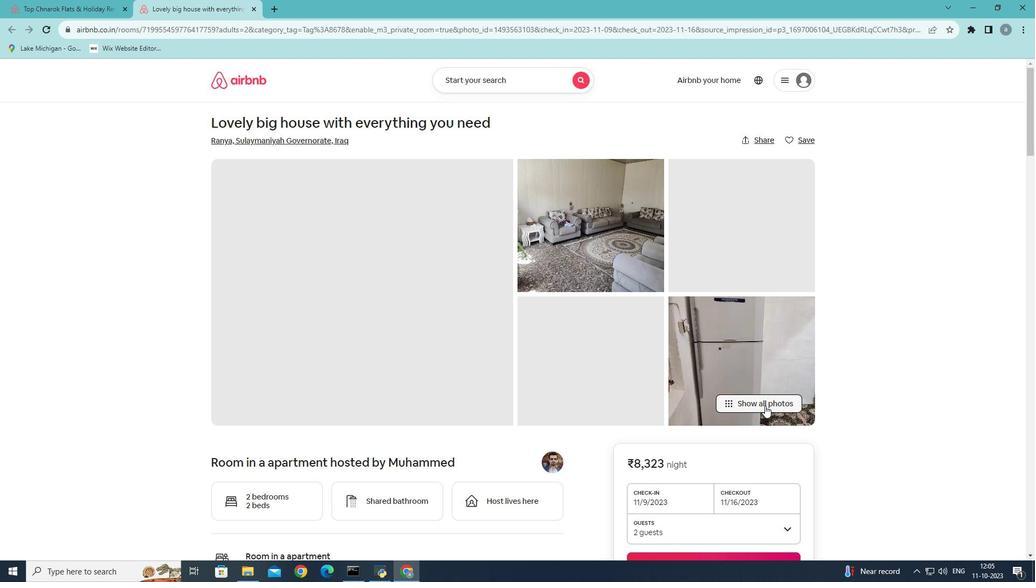 
Action: Mouse pressed left at (765, 406)
Screenshot: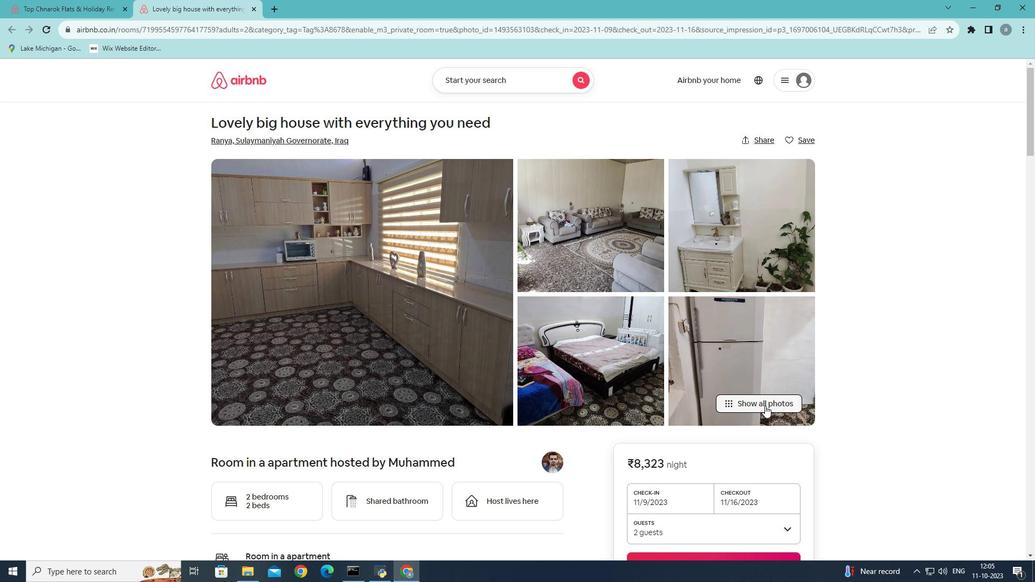 
Action: Mouse pressed left at (765, 406)
Screenshot: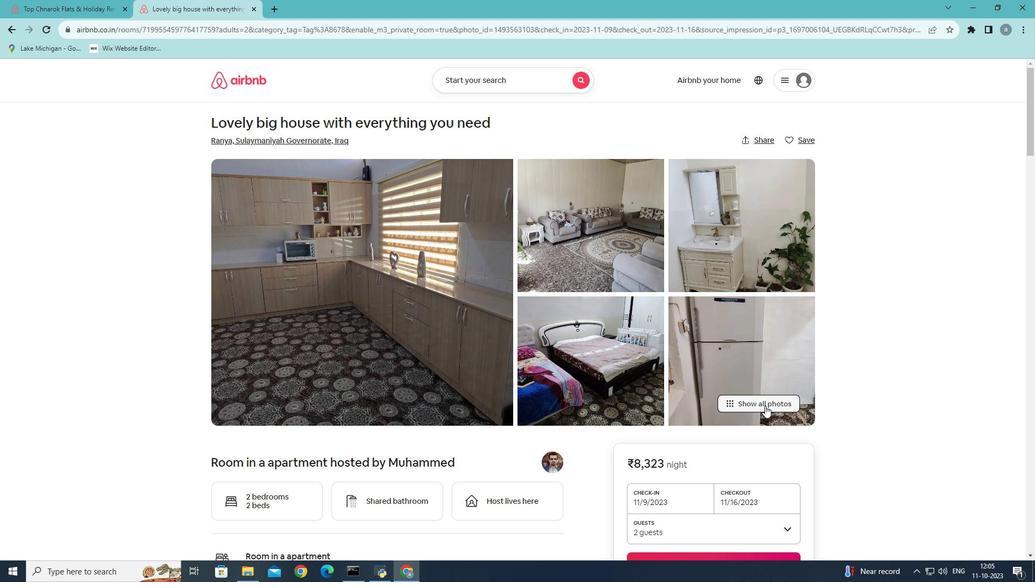
Action: Mouse moved to (533, 356)
Screenshot: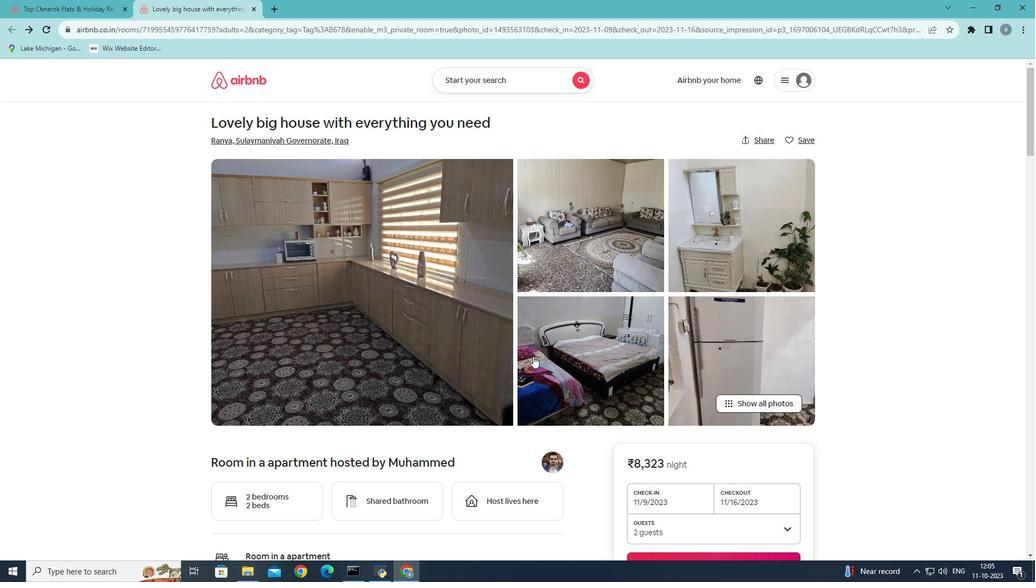 
Action: Mouse scrolled (533, 355) with delta (0, 0)
Screenshot: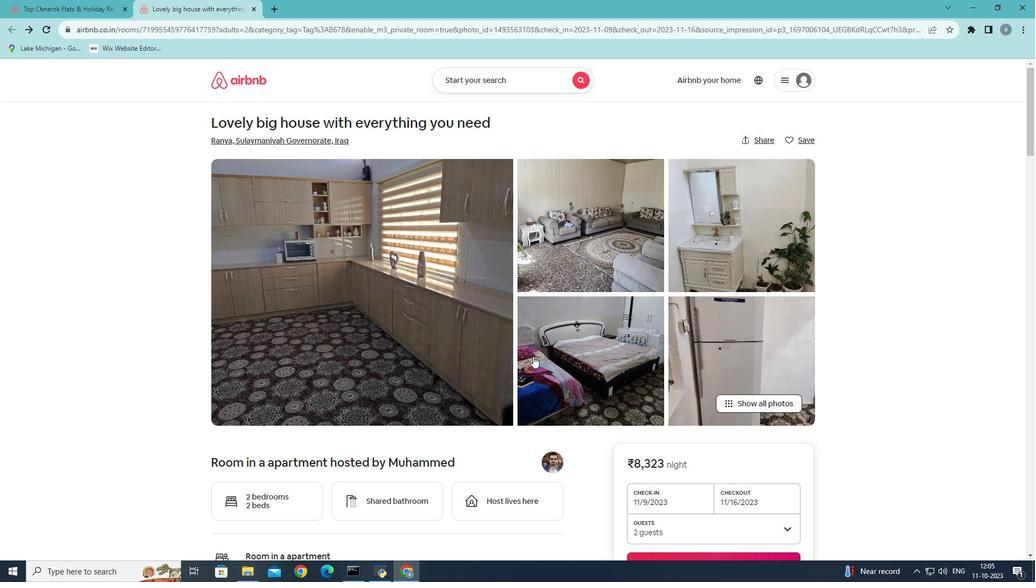 
Action: Mouse scrolled (533, 355) with delta (0, 0)
Screenshot: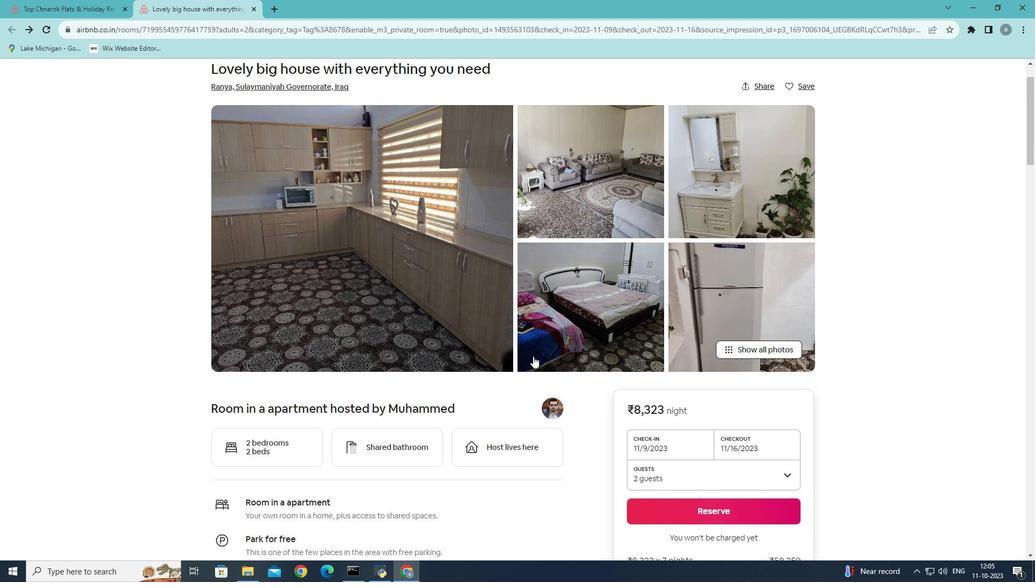 
Action: Mouse scrolled (533, 355) with delta (0, 0)
Screenshot: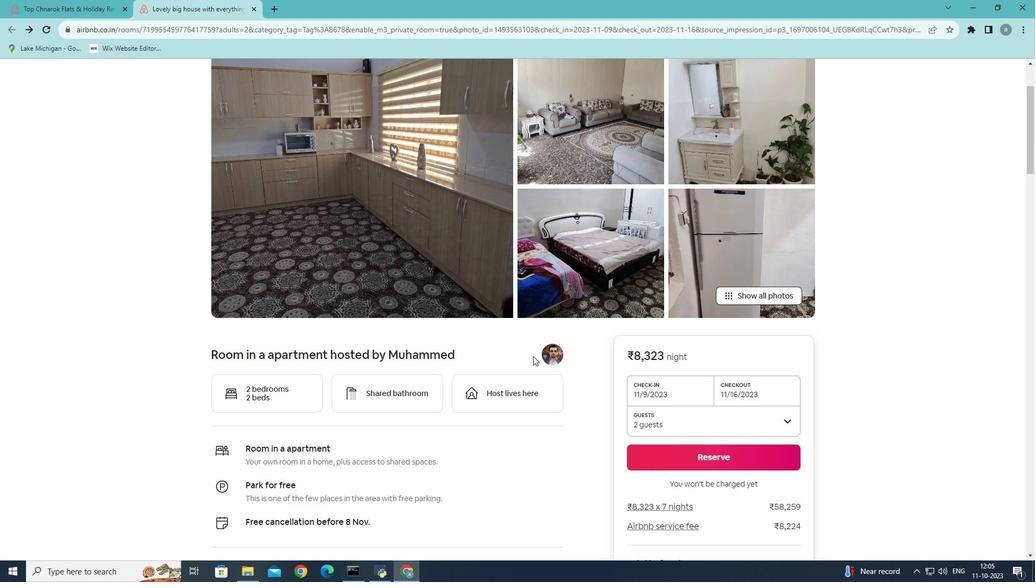 
Action: Mouse scrolled (533, 355) with delta (0, 0)
Screenshot: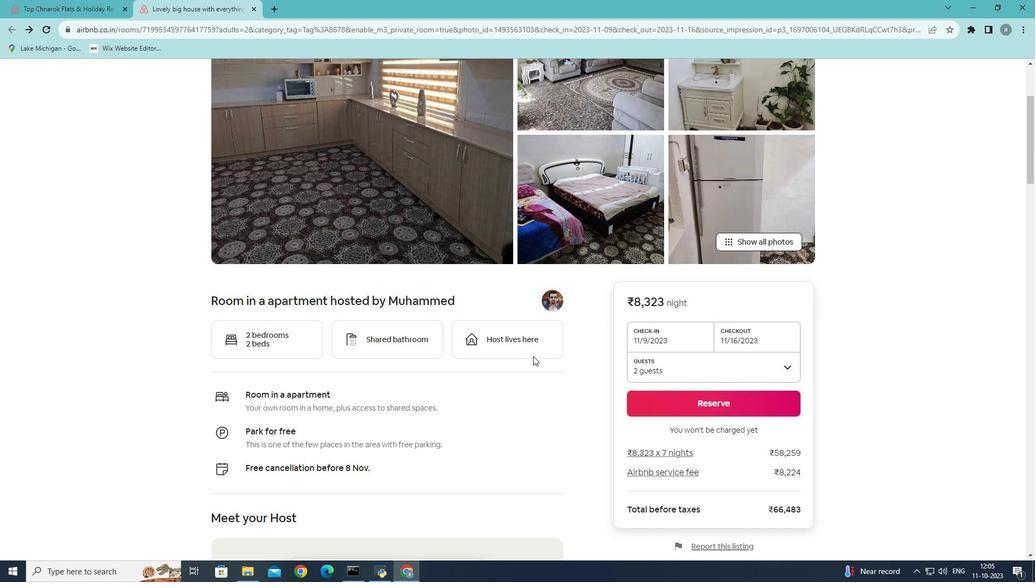 
Action: Mouse scrolled (533, 356) with delta (0, 0)
Screenshot: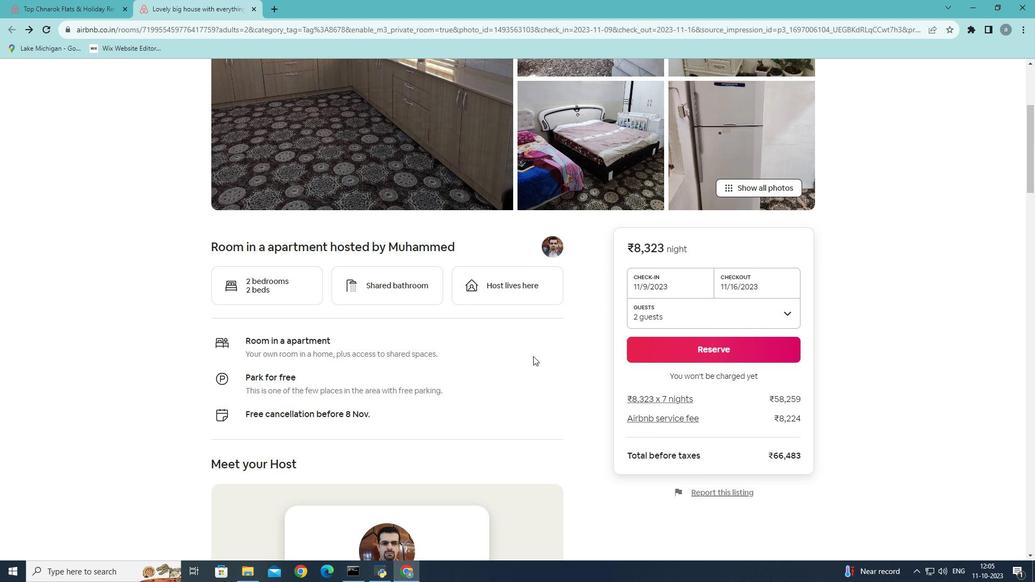 
Action: Mouse scrolled (533, 356) with delta (0, 0)
Screenshot: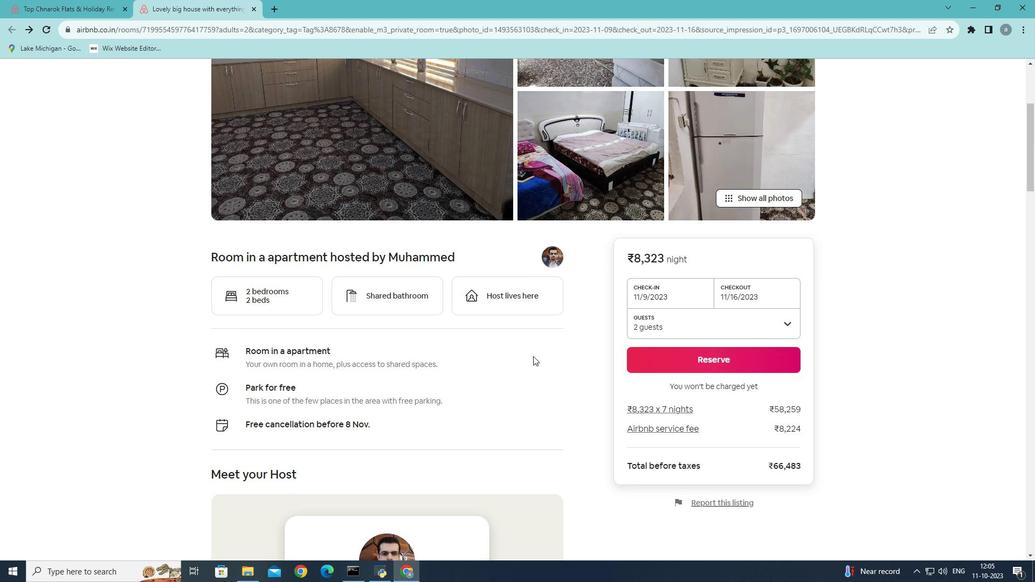 
Action: Mouse moved to (755, 299)
Screenshot: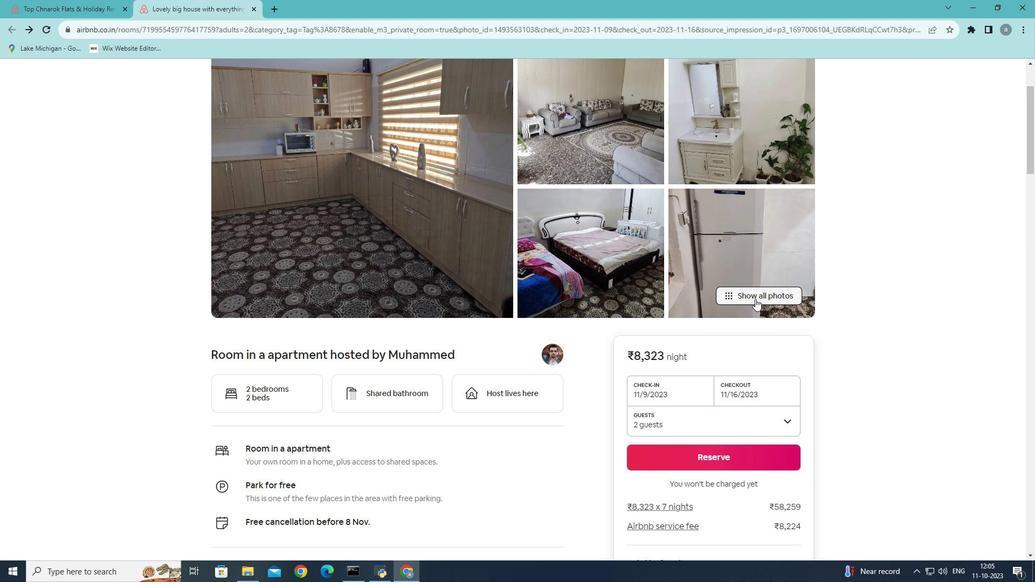 
Action: Mouse pressed left at (755, 299)
Screenshot: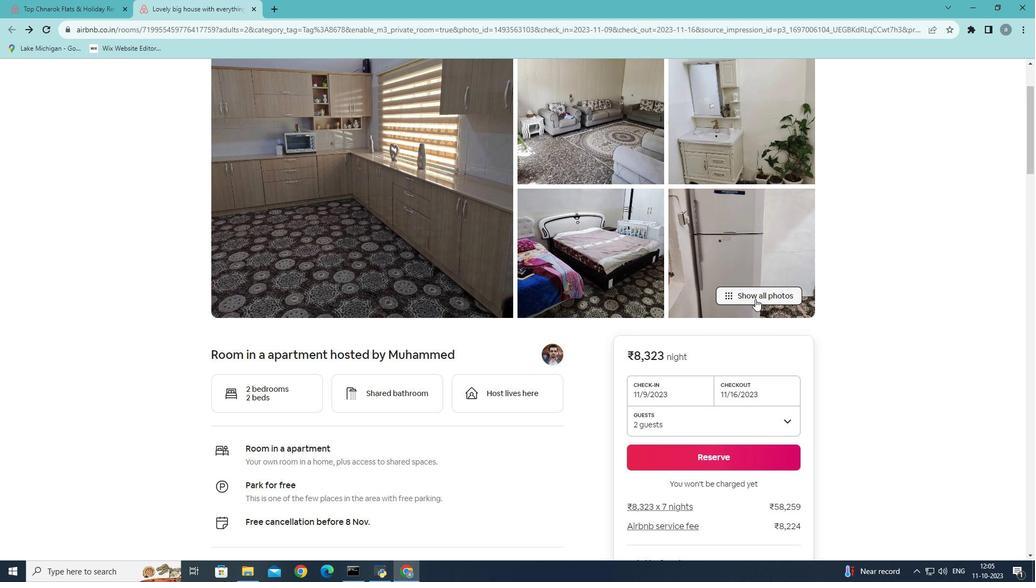 
Action: Mouse moved to (635, 312)
Screenshot: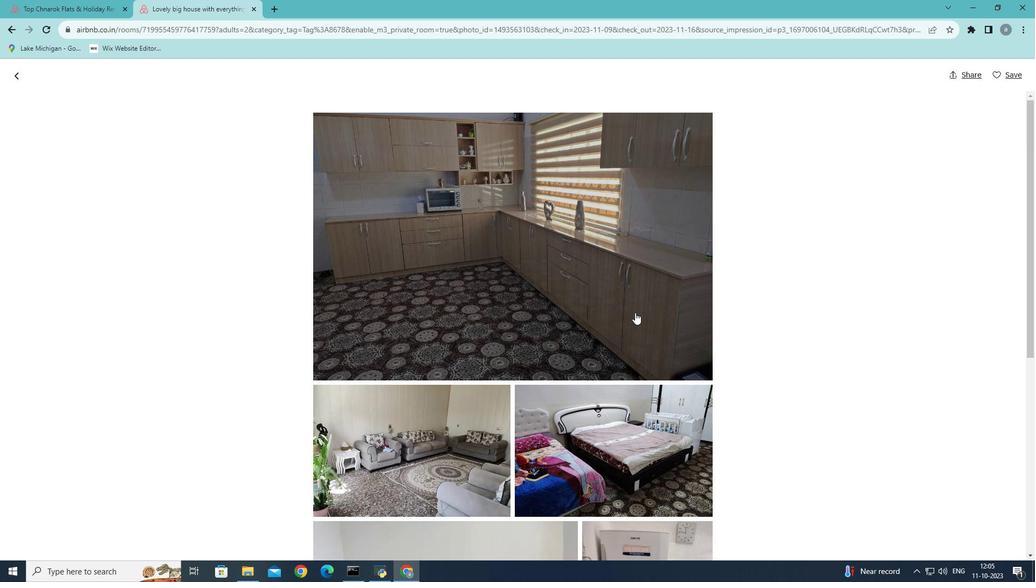 
Action: Mouse scrolled (635, 312) with delta (0, 0)
Screenshot: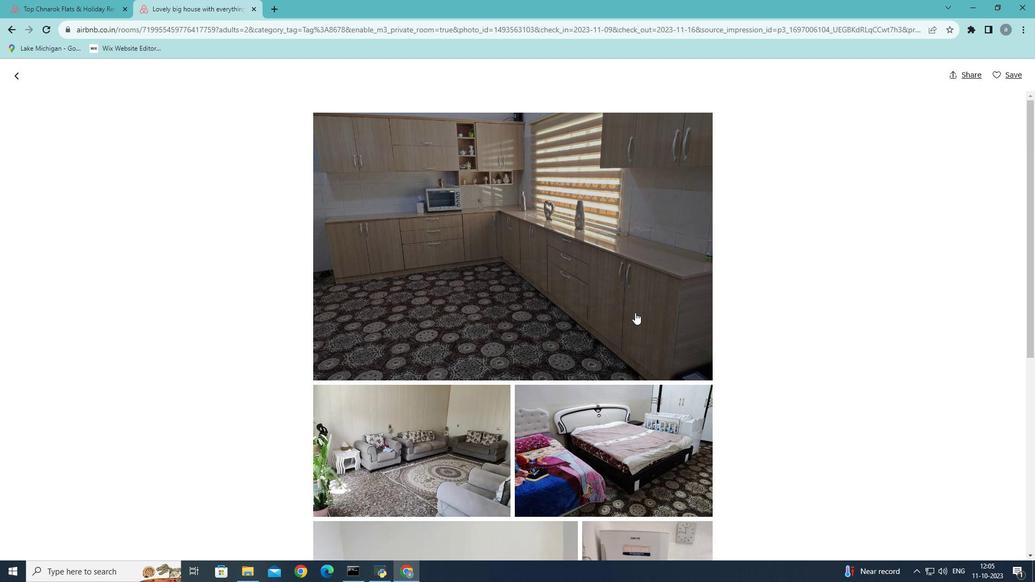 
Action: Mouse scrolled (635, 312) with delta (0, 0)
Screenshot: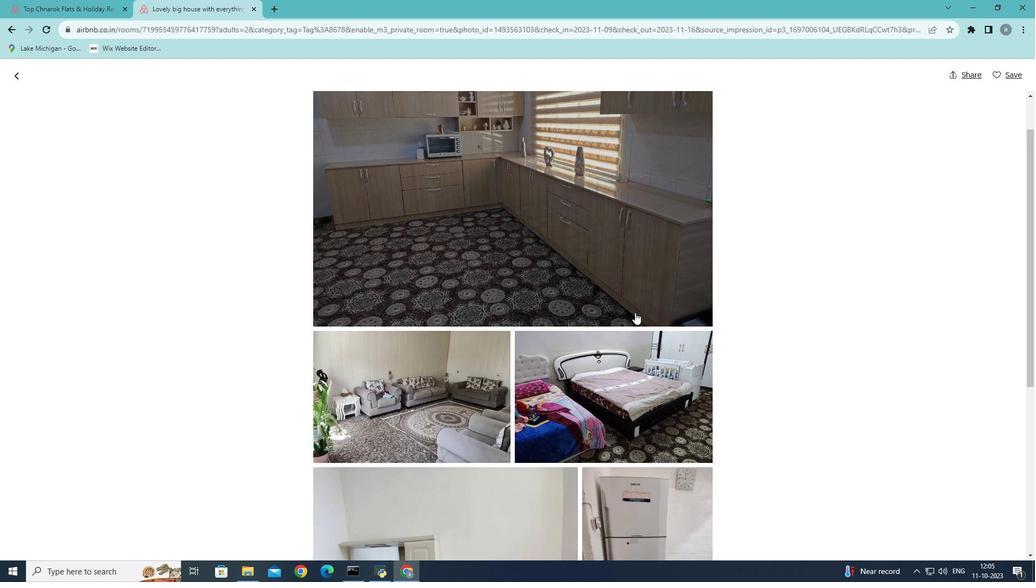 
Action: Mouse scrolled (635, 312) with delta (0, 0)
Screenshot: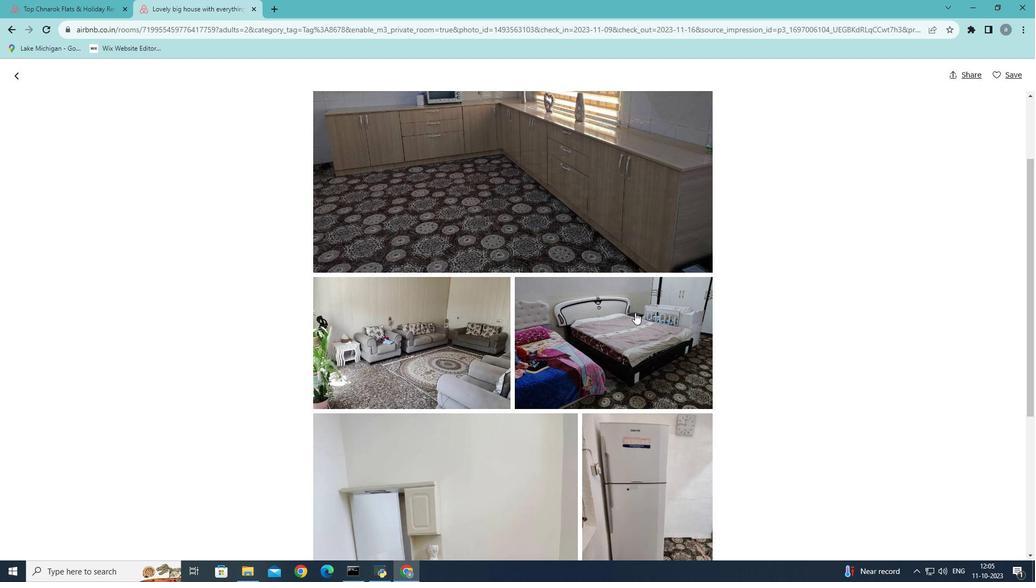 
Action: Mouse scrolled (635, 312) with delta (0, 0)
Screenshot: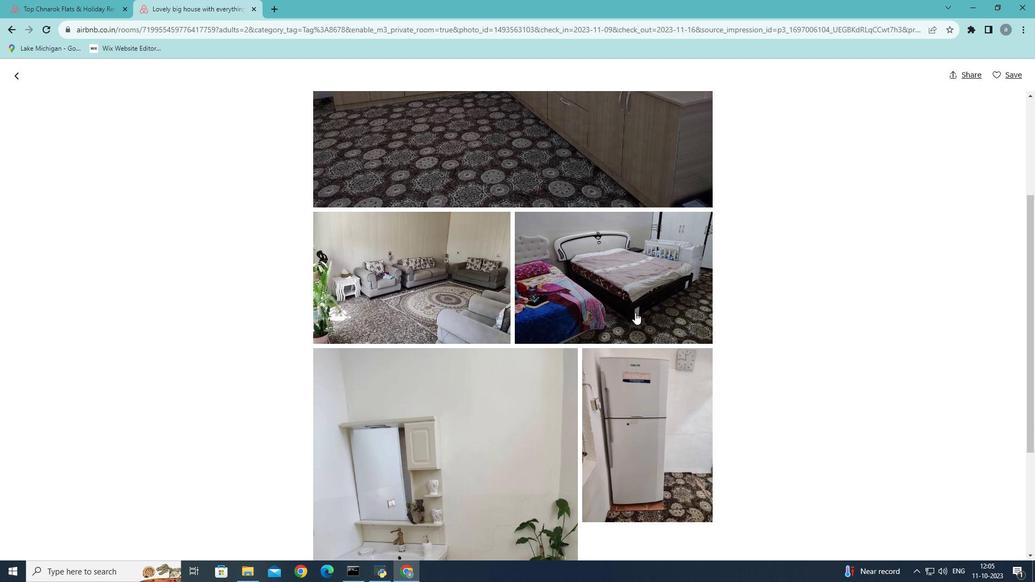 
Action: Mouse scrolled (635, 312) with delta (0, 0)
Screenshot: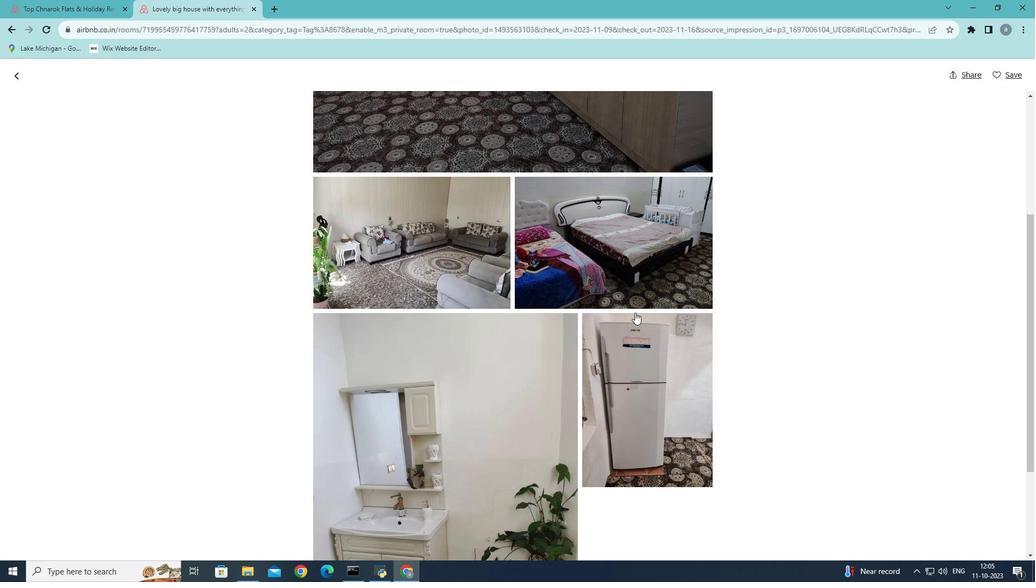 
Action: Mouse moved to (634, 311)
Screenshot: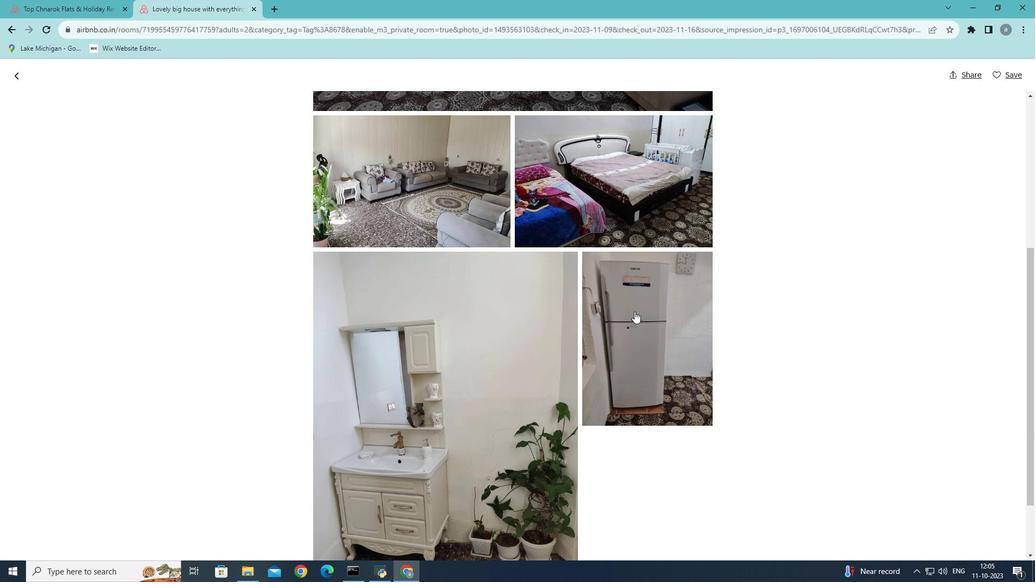 
Action: Mouse scrolled (634, 311) with delta (0, 0)
Screenshot: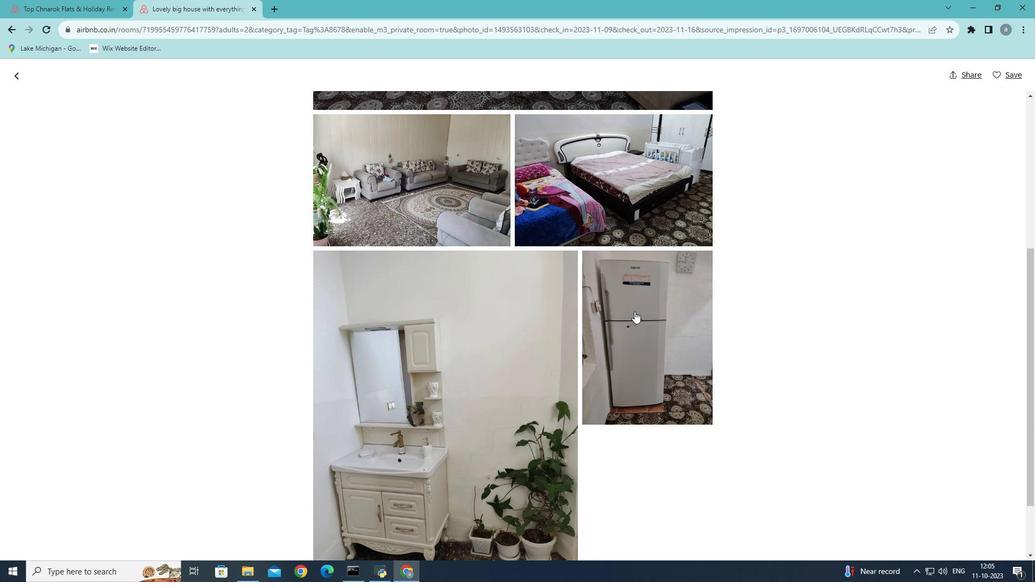 
Action: Mouse scrolled (634, 311) with delta (0, 0)
Screenshot: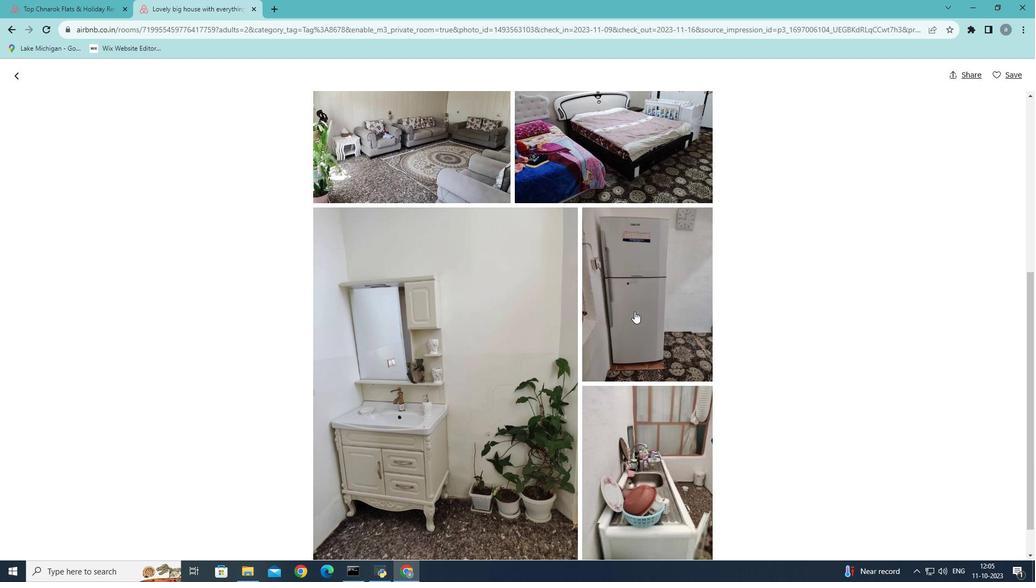 
Action: Mouse scrolled (634, 311) with delta (0, 0)
Screenshot: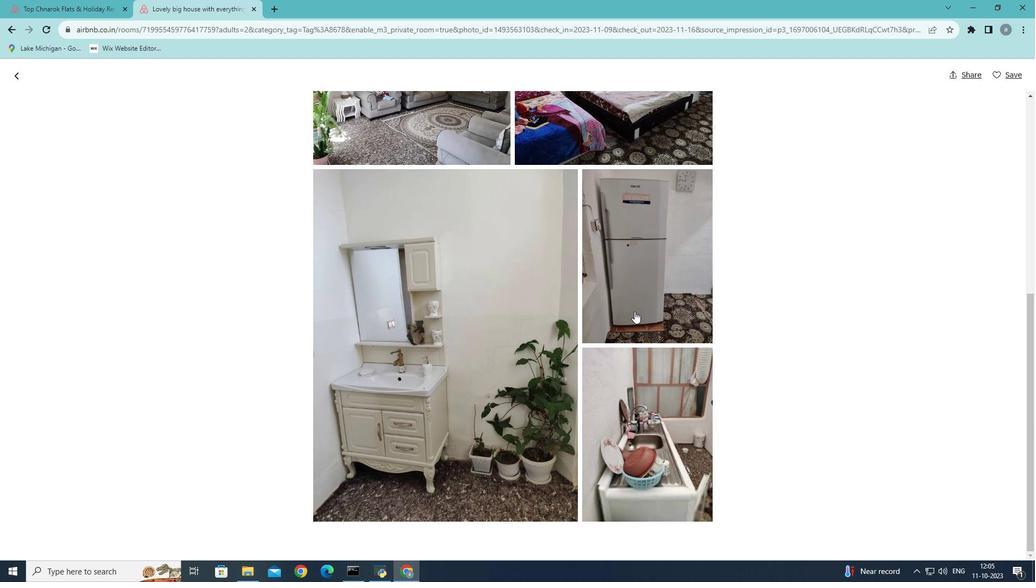 
Action: Mouse scrolled (634, 311) with delta (0, 0)
Screenshot: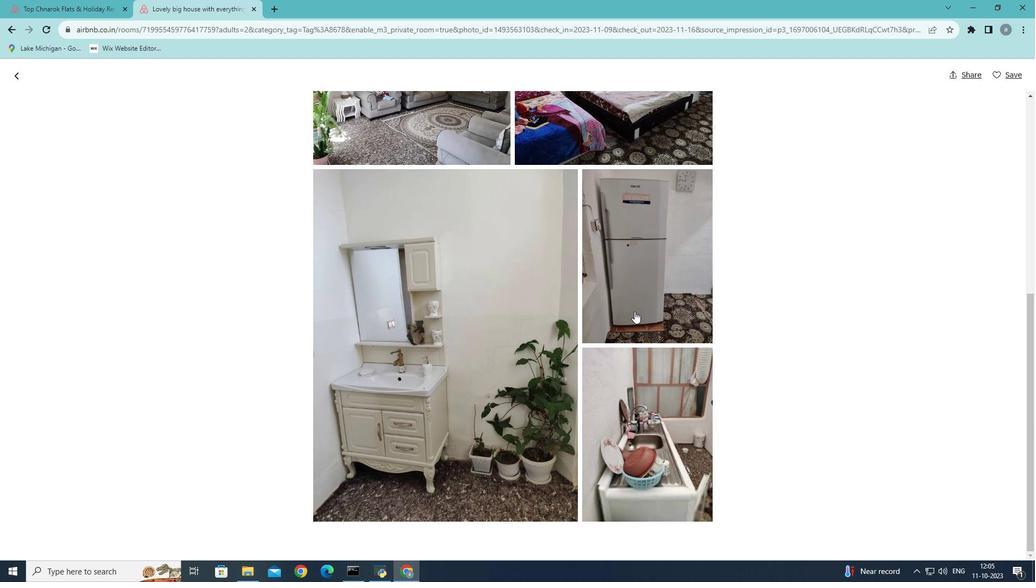 
Action: Mouse scrolled (634, 311) with delta (0, 0)
Screenshot: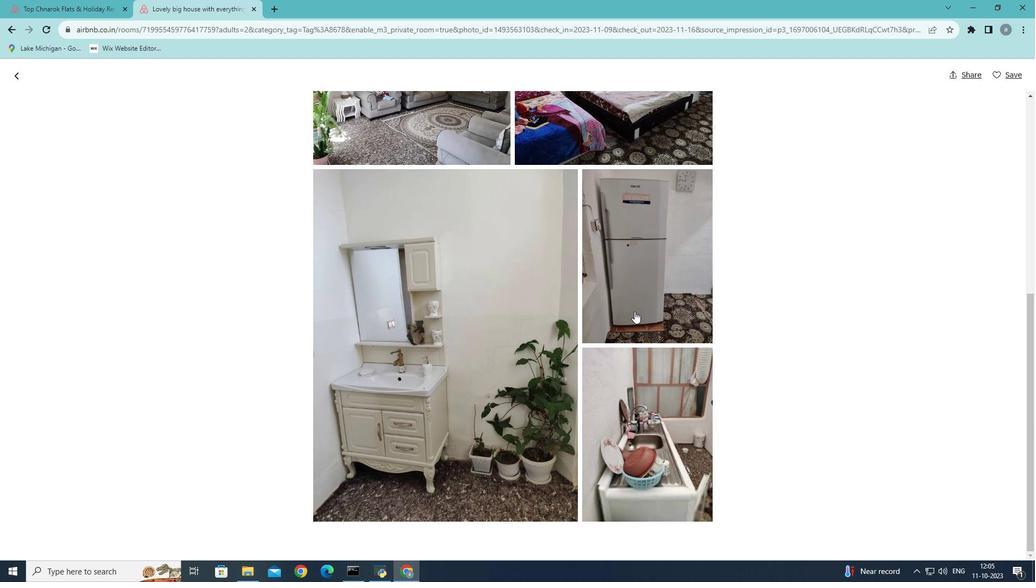 
Action: Mouse scrolled (634, 311) with delta (0, 0)
Screenshot: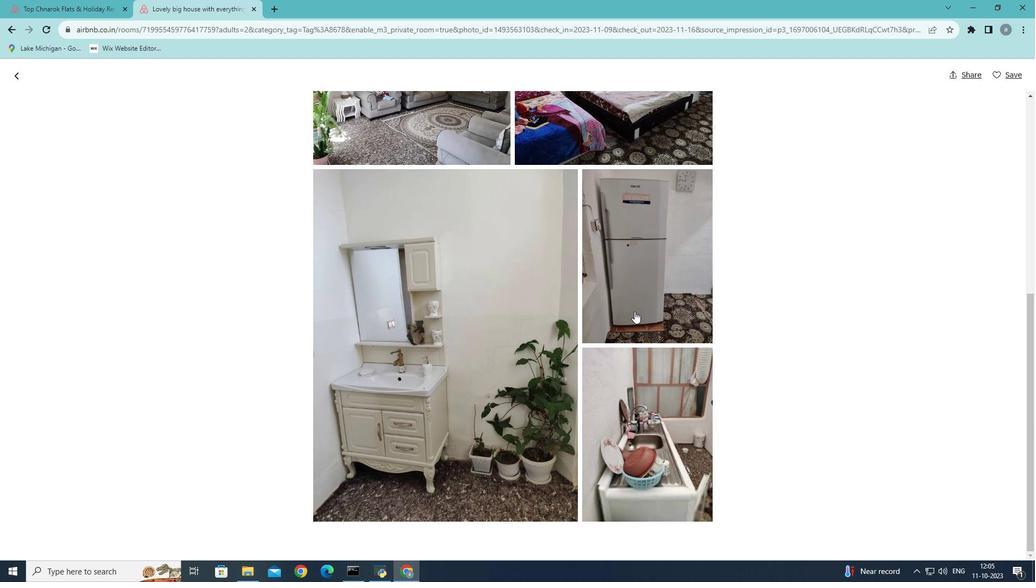 
Action: Mouse moved to (16, 79)
Screenshot: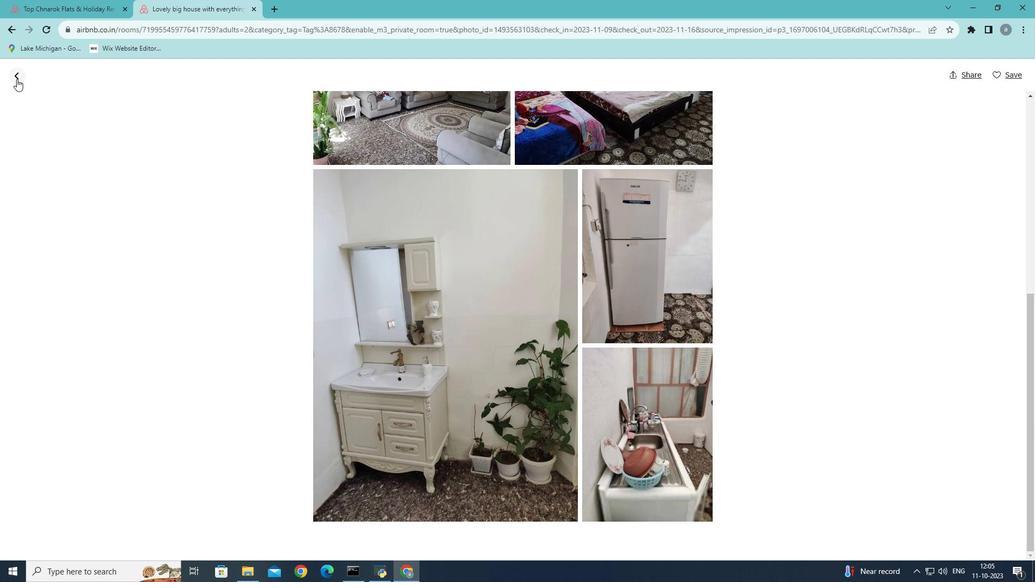 
Action: Mouse pressed left at (16, 79)
Screenshot: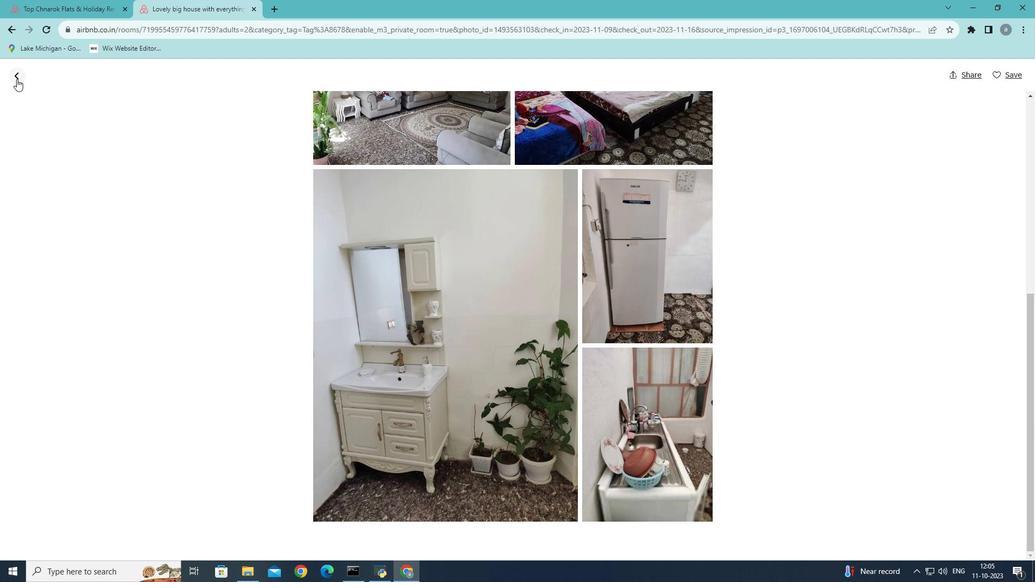 
Action: Mouse moved to (562, 324)
Screenshot: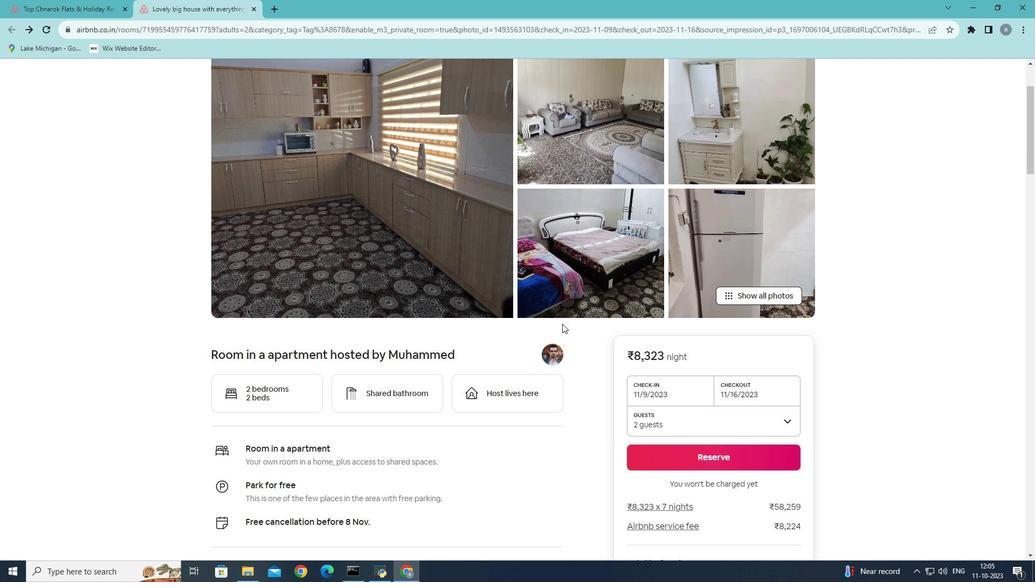 
Action: Mouse scrolled (562, 323) with delta (0, 0)
Screenshot: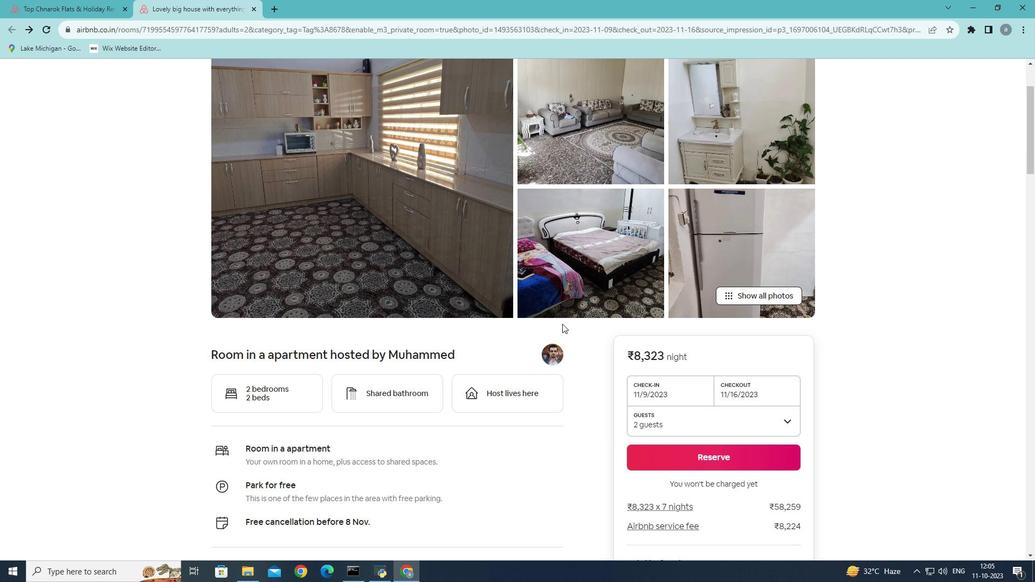 
Action: Mouse scrolled (562, 323) with delta (0, 0)
Screenshot: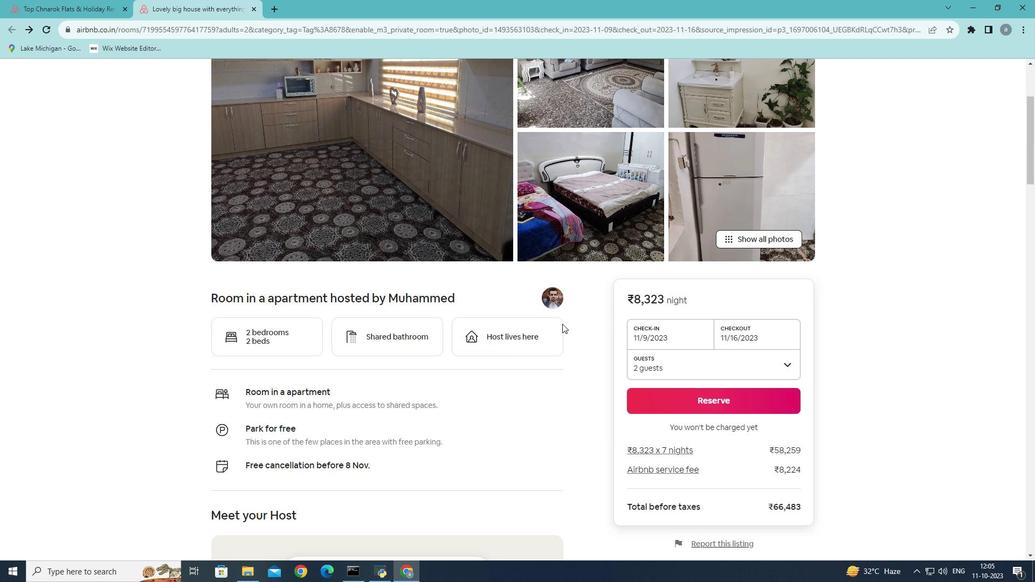 
Action: Mouse scrolled (562, 323) with delta (0, 0)
Screenshot: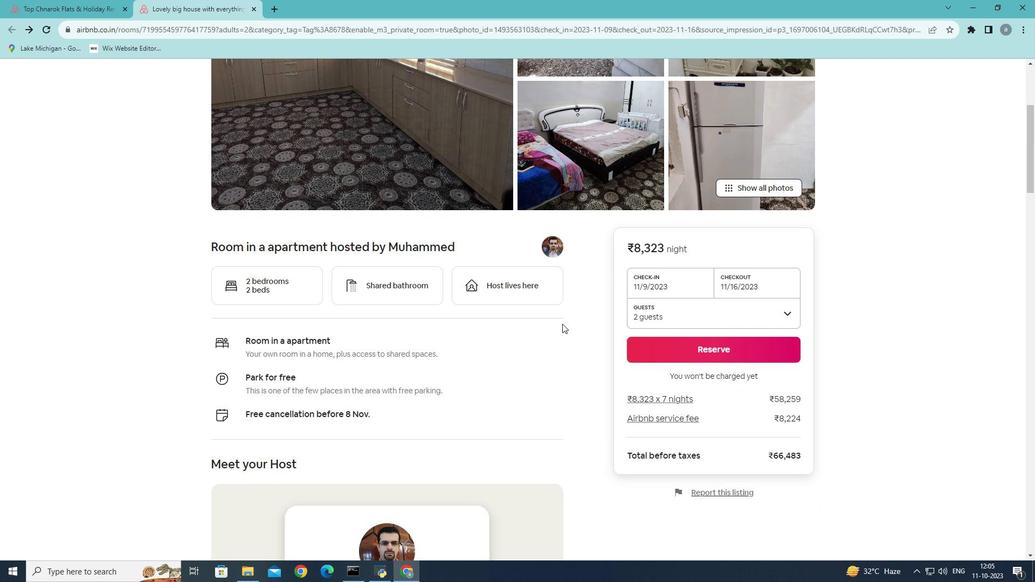 
Action: Mouse scrolled (562, 323) with delta (0, 0)
Screenshot: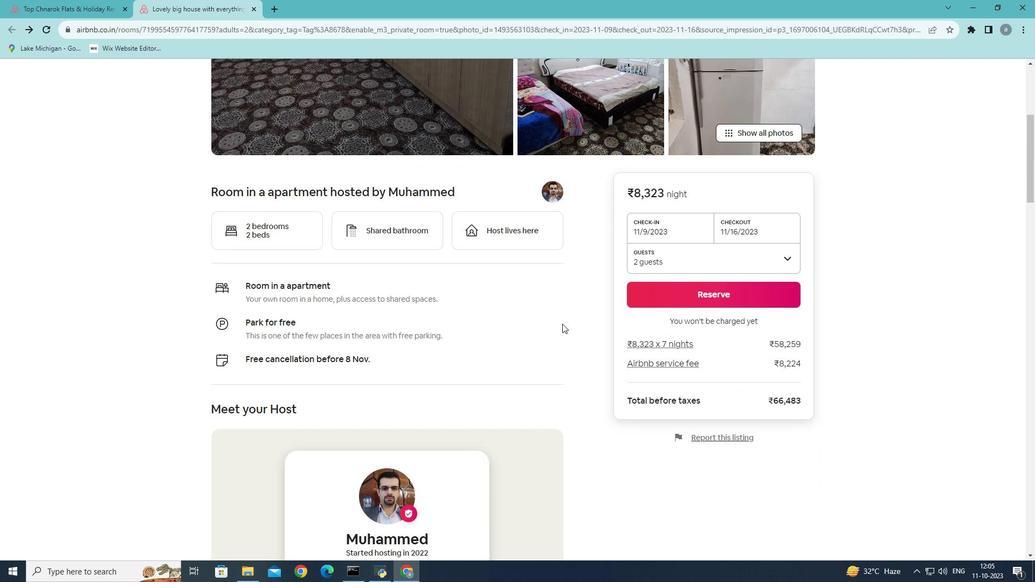 
Action: Mouse scrolled (562, 323) with delta (0, 0)
Screenshot: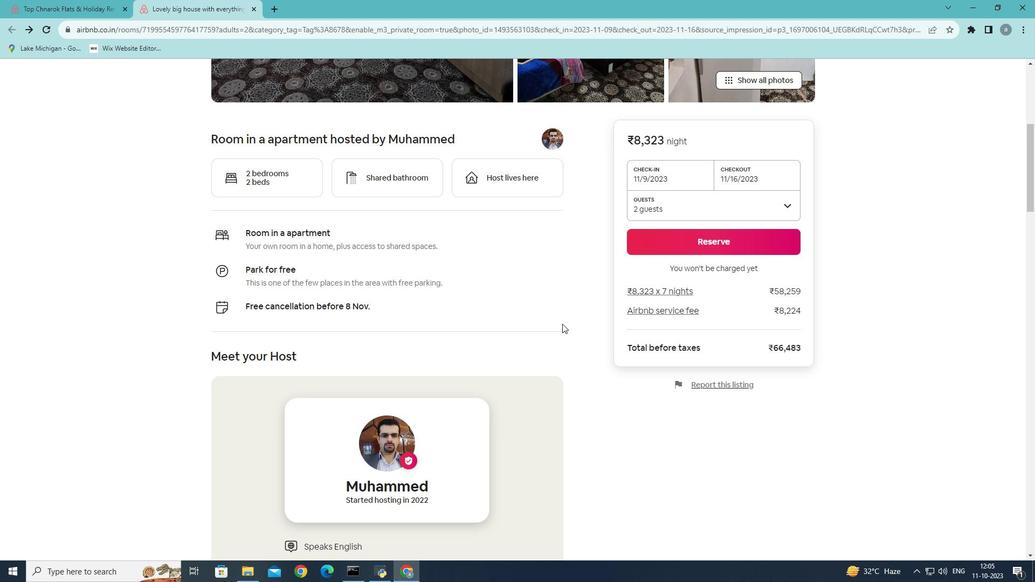 
Action: Mouse scrolled (562, 323) with delta (0, 0)
Screenshot: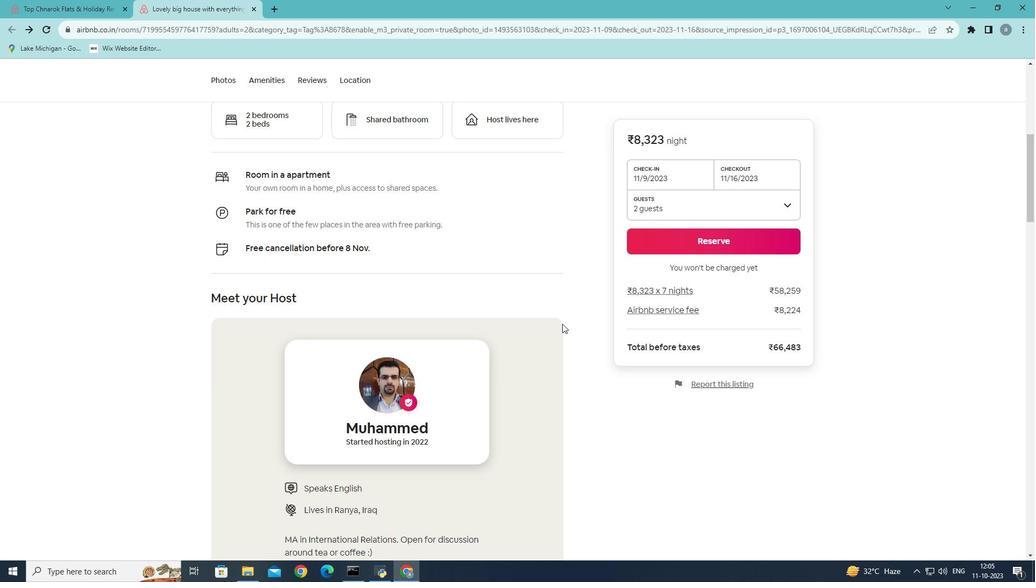 
Action: Mouse scrolled (562, 323) with delta (0, 0)
Screenshot: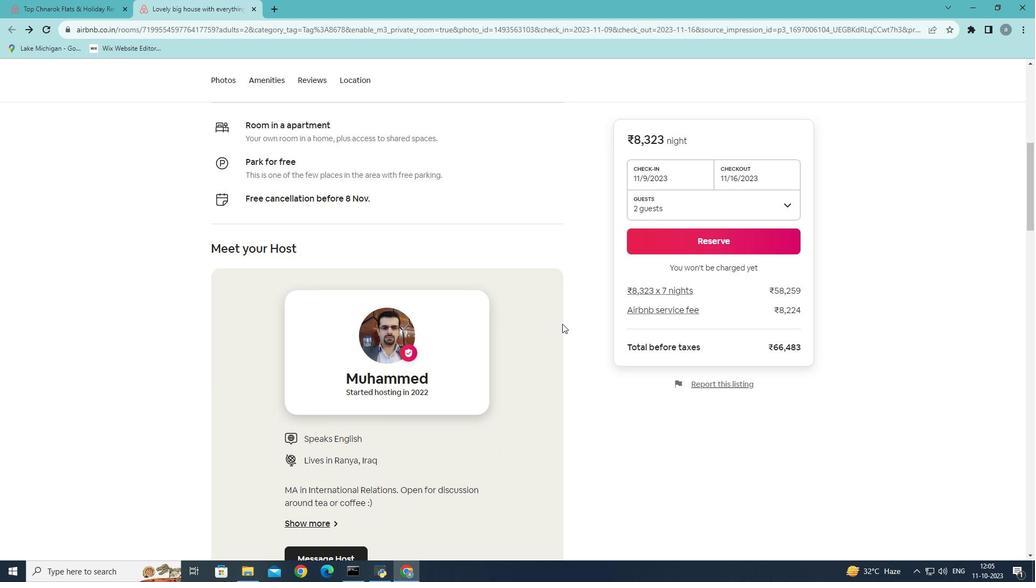 
Action: Mouse scrolled (562, 323) with delta (0, 0)
Screenshot: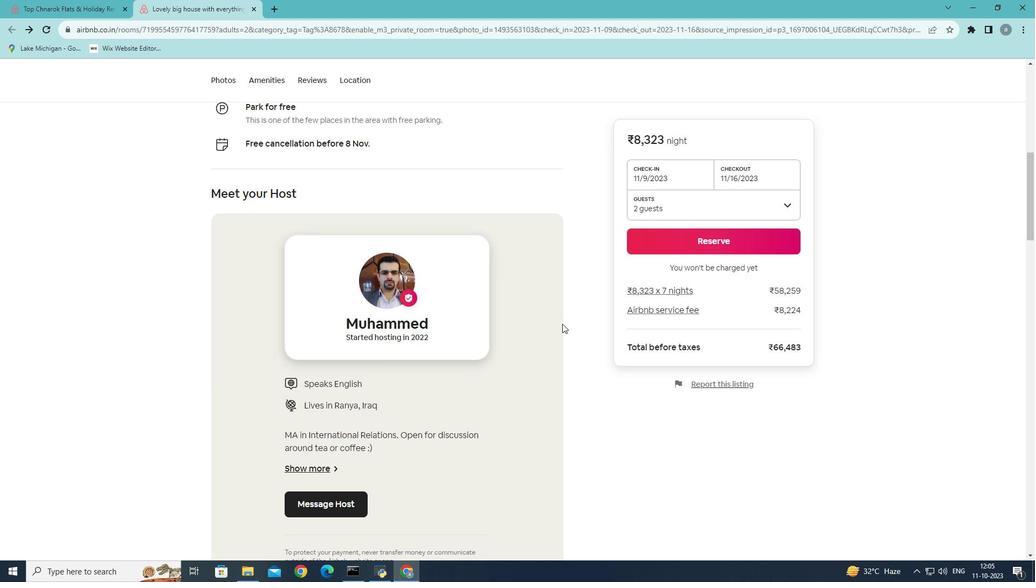 
Action: Mouse scrolled (562, 323) with delta (0, 0)
Screenshot: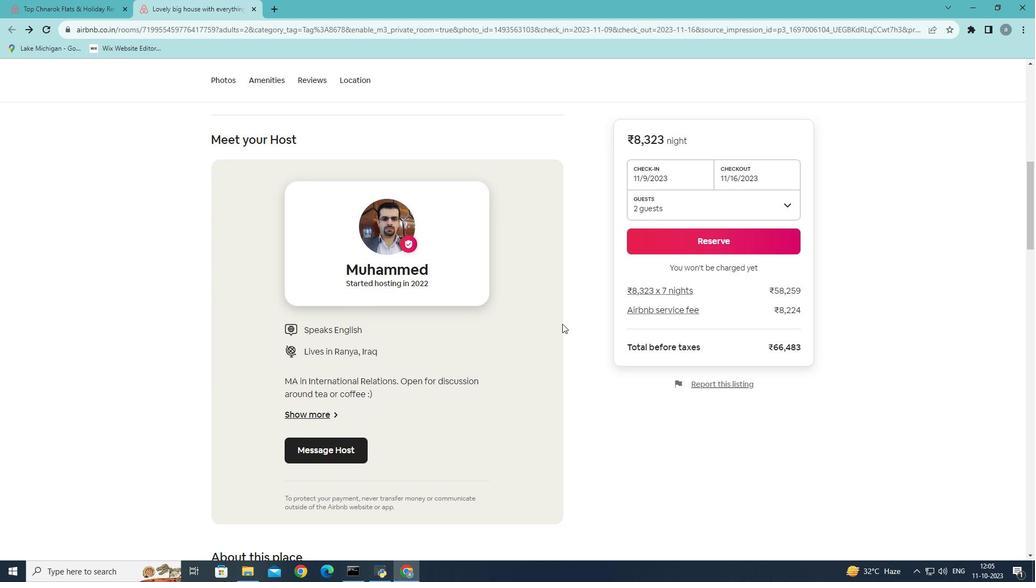 
Action: Mouse scrolled (562, 323) with delta (0, 0)
Screenshot: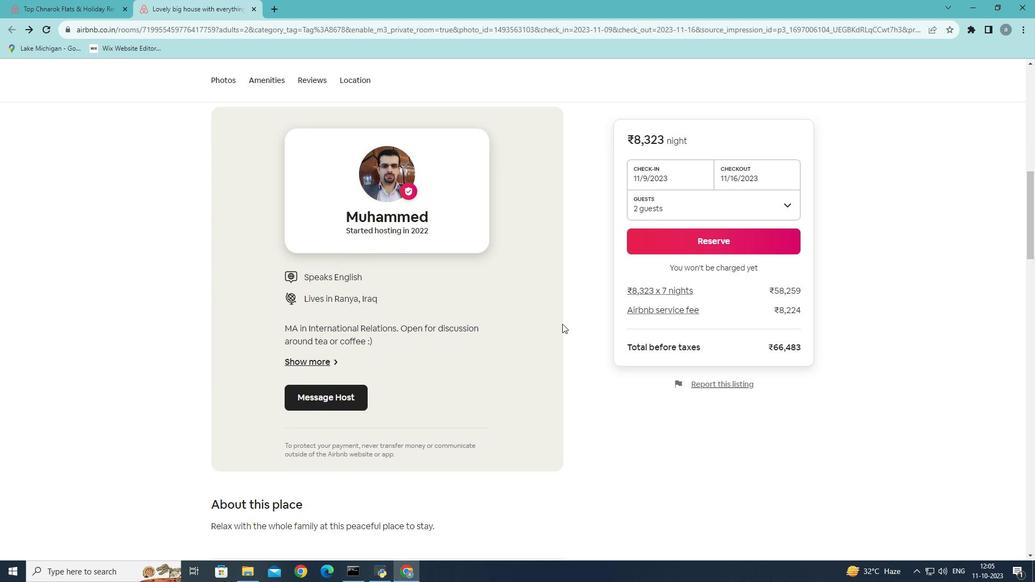 
Action: Mouse scrolled (562, 323) with delta (0, 0)
Screenshot: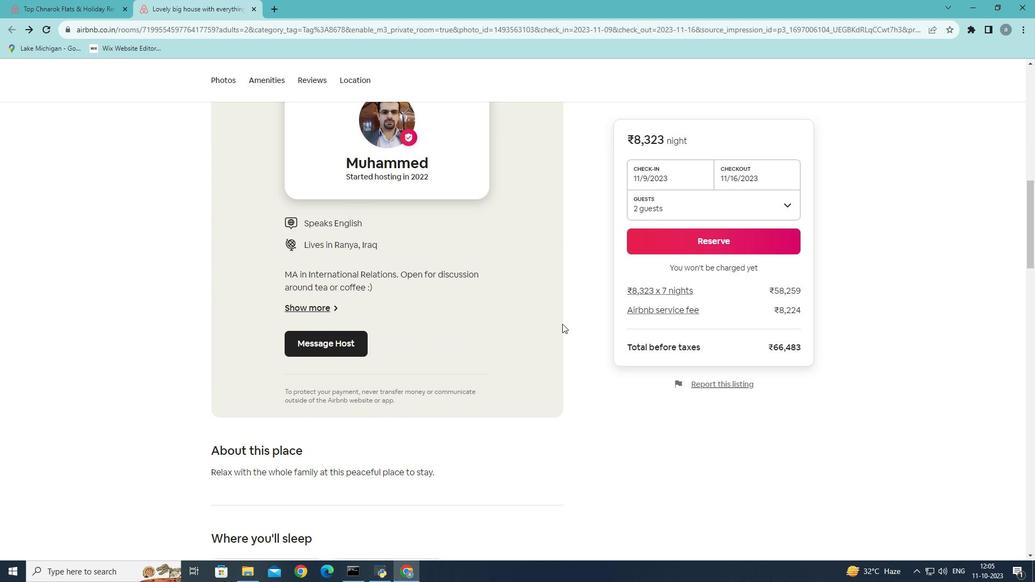 
Action: Mouse scrolled (562, 323) with delta (0, 0)
Screenshot: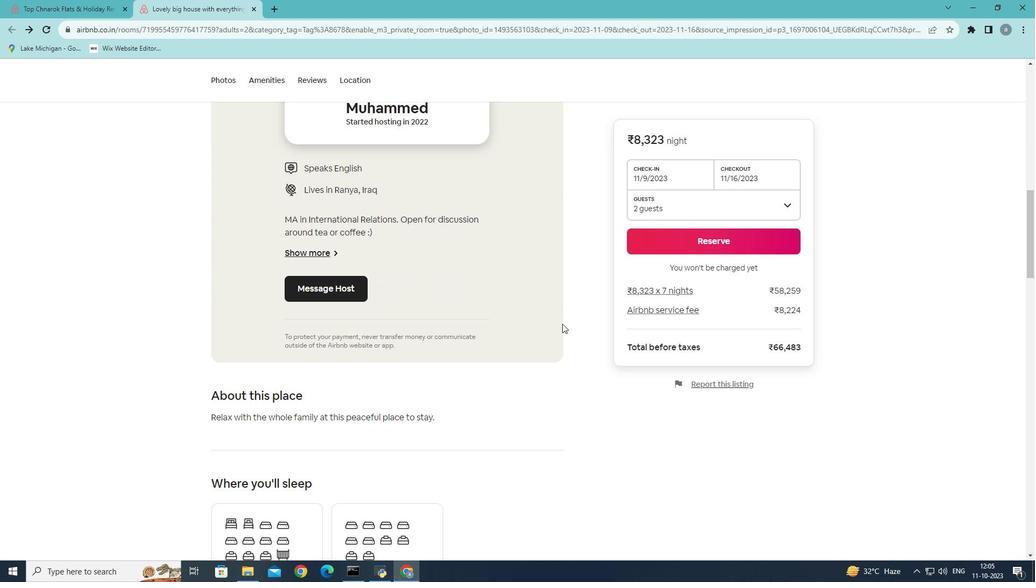 
Action: Mouse scrolled (562, 323) with delta (0, 0)
Screenshot: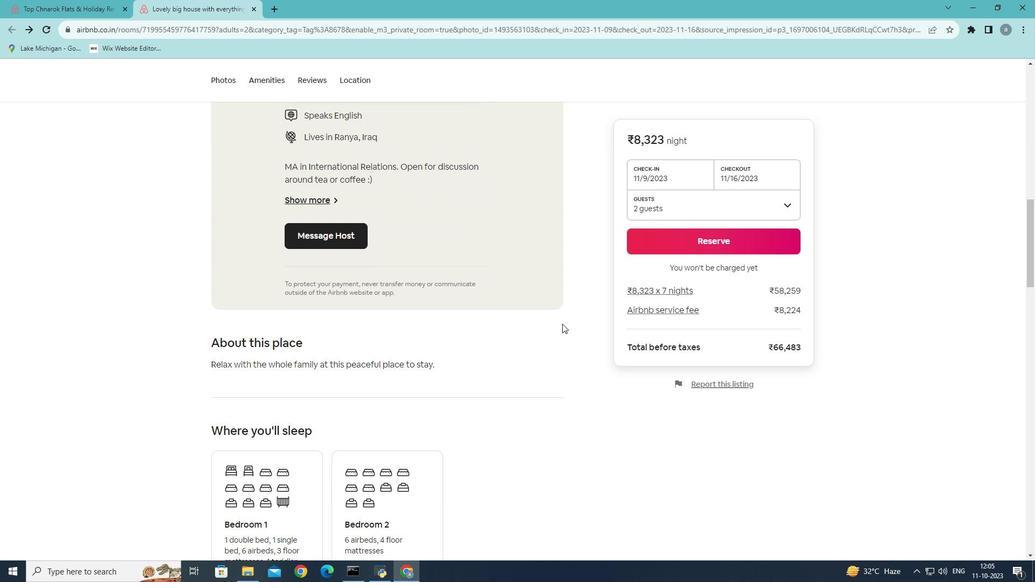 
Action: Mouse scrolled (562, 323) with delta (0, 0)
Screenshot: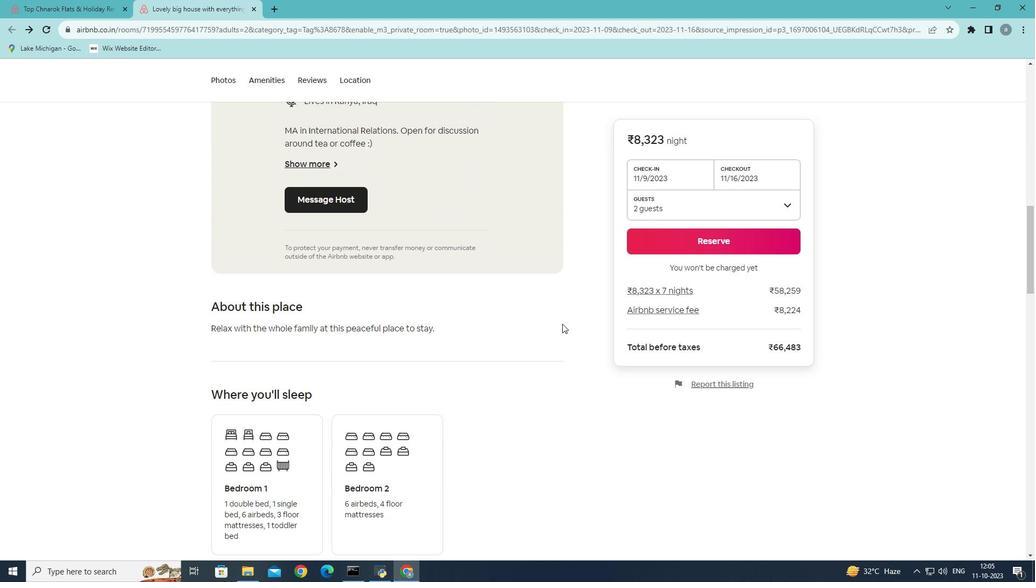 
Action: Mouse scrolled (562, 323) with delta (0, 0)
Screenshot: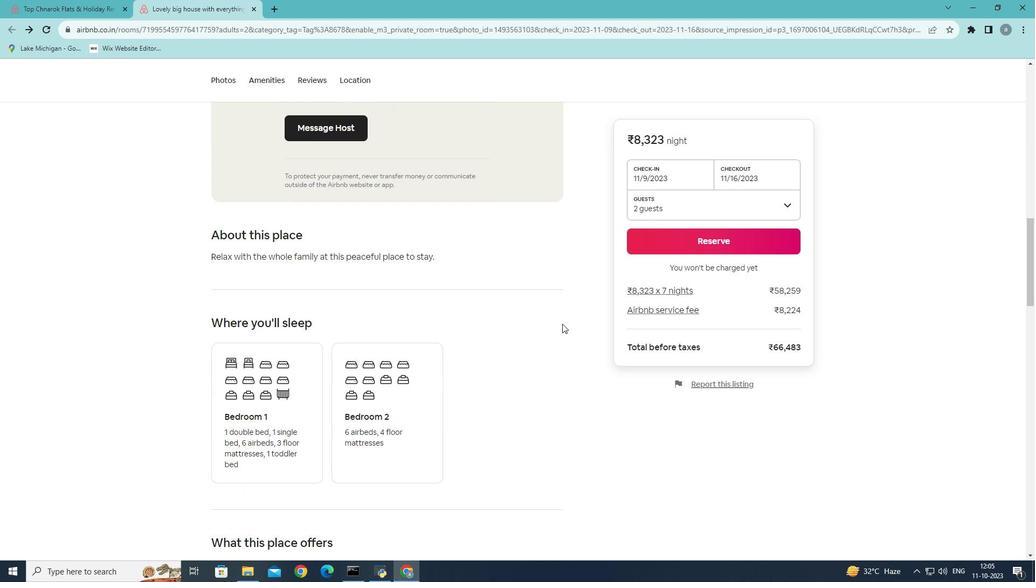 
Action: Mouse scrolled (562, 323) with delta (0, 0)
Screenshot: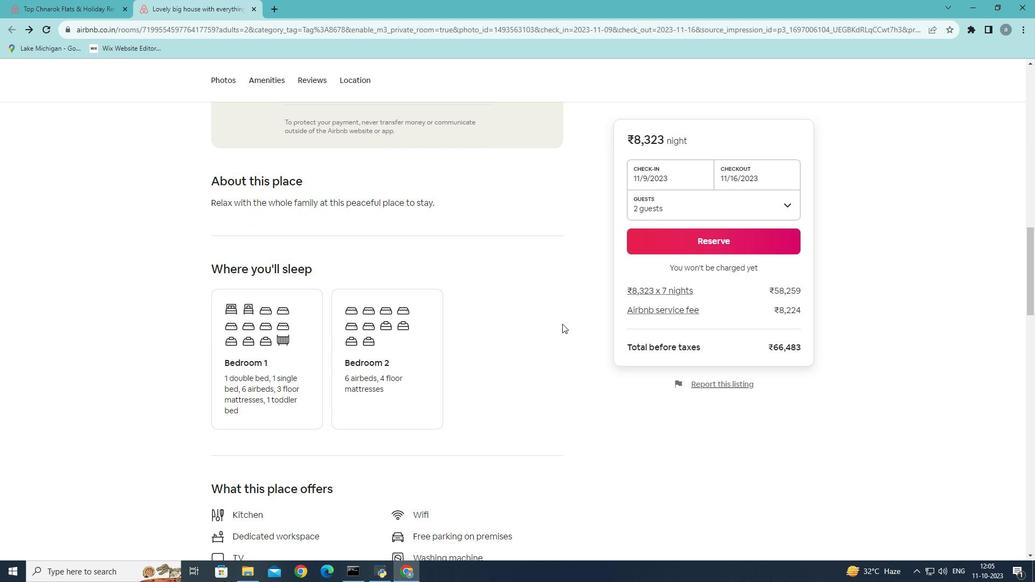 
Action: Mouse scrolled (562, 323) with delta (0, 0)
Screenshot: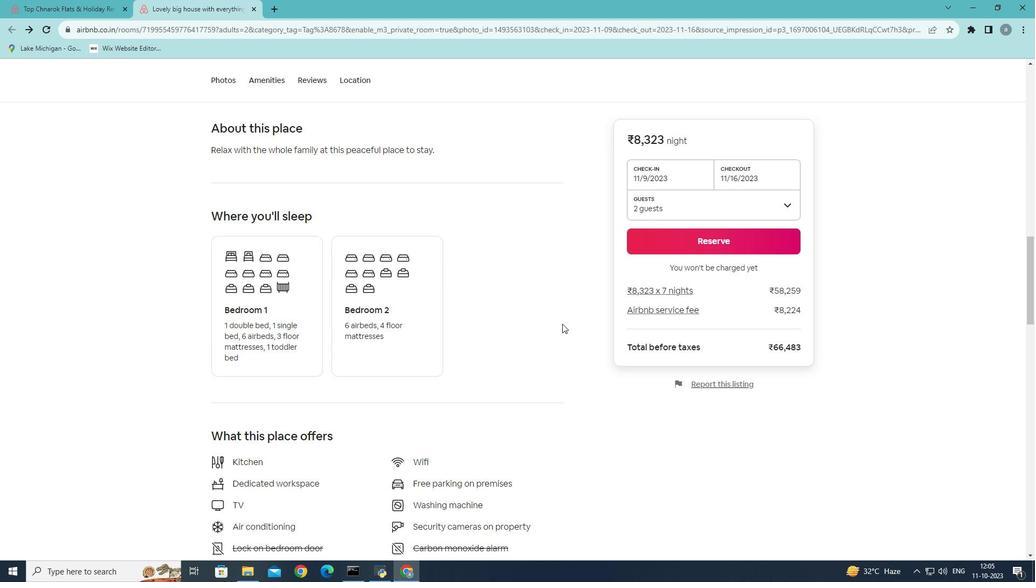 
Action: Mouse scrolled (562, 323) with delta (0, 0)
Screenshot: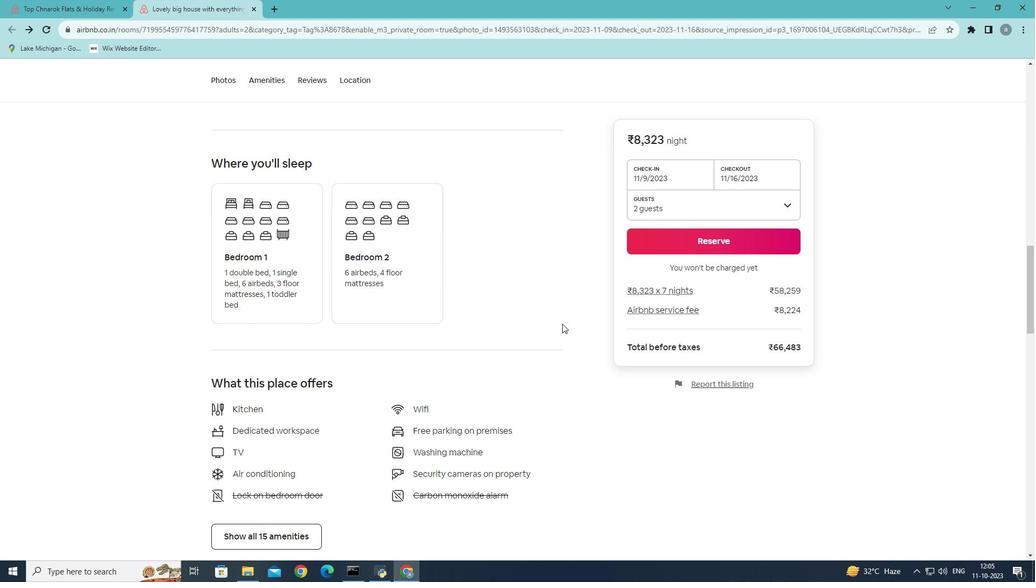 
Action: Mouse scrolled (562, 323) with delta (0, 0)
Screenshot: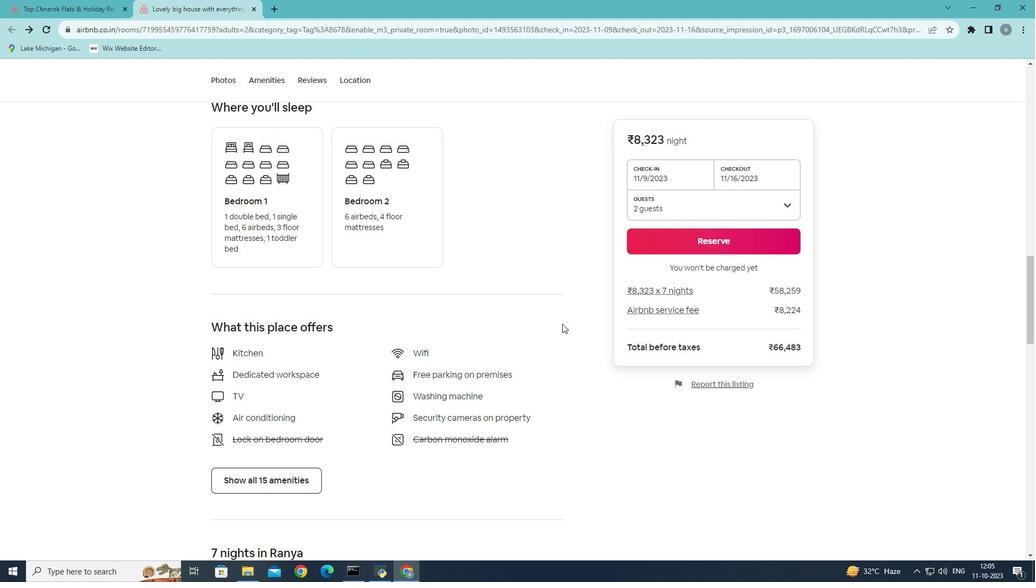 
Action: Mouse scrolled (562, 323) with delta (0, 0)
Screenshot: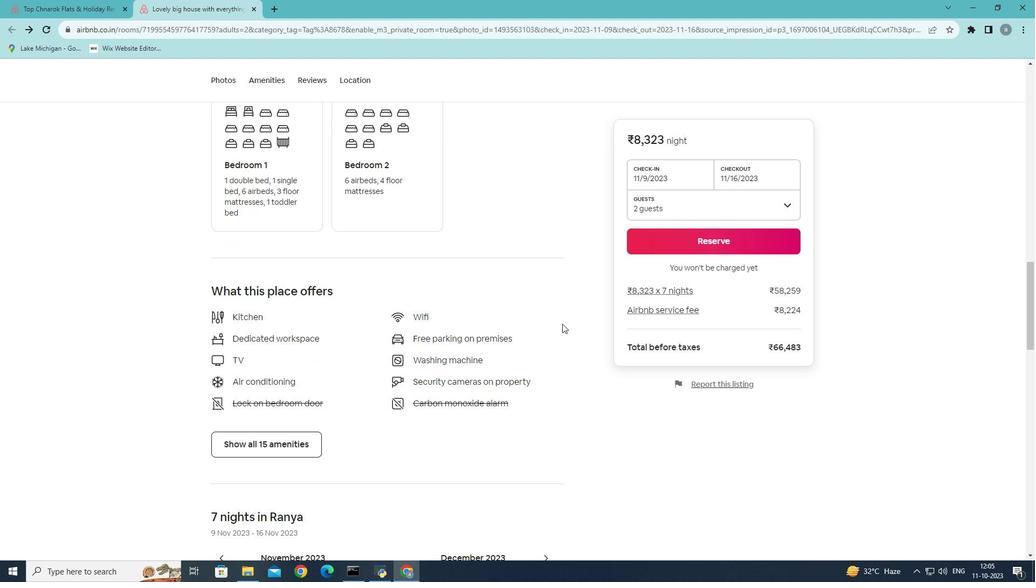 
Action: Mouse moved to (247, 369)
Screenshot: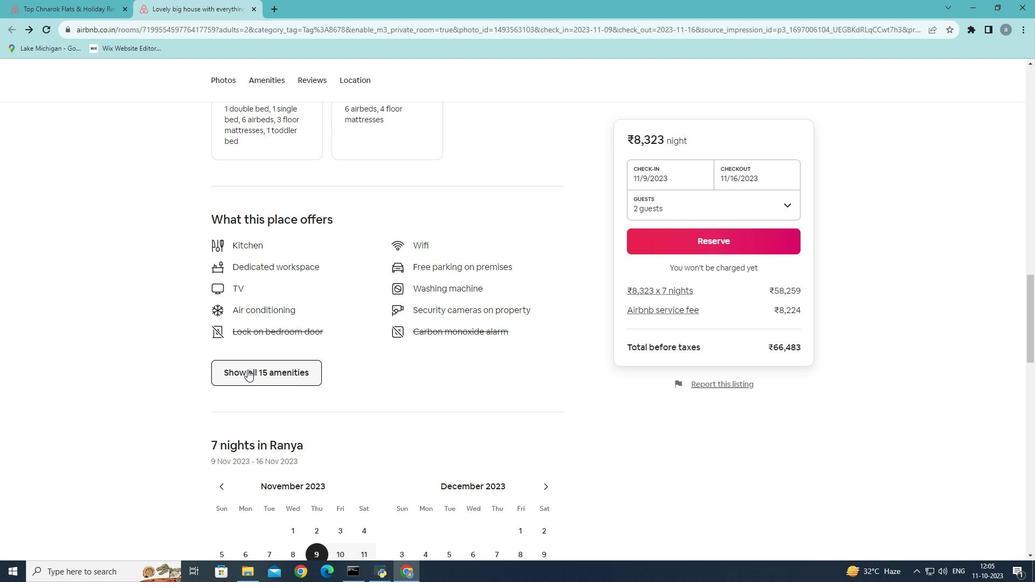 
Action: Mouse pressed left at (247, 369)
Screenshot: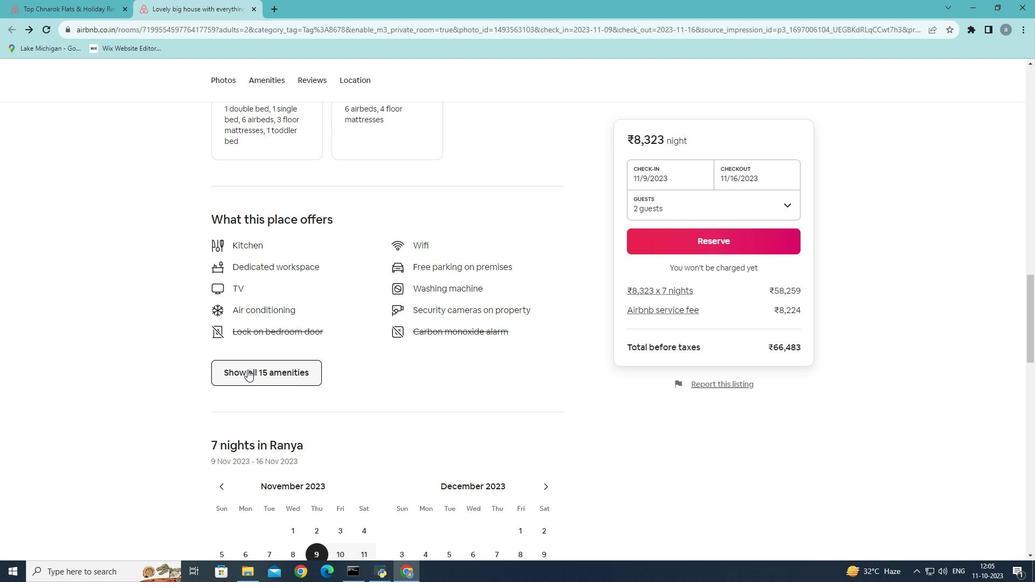
Action: Mouse moved to (500, 280)
Screenshot: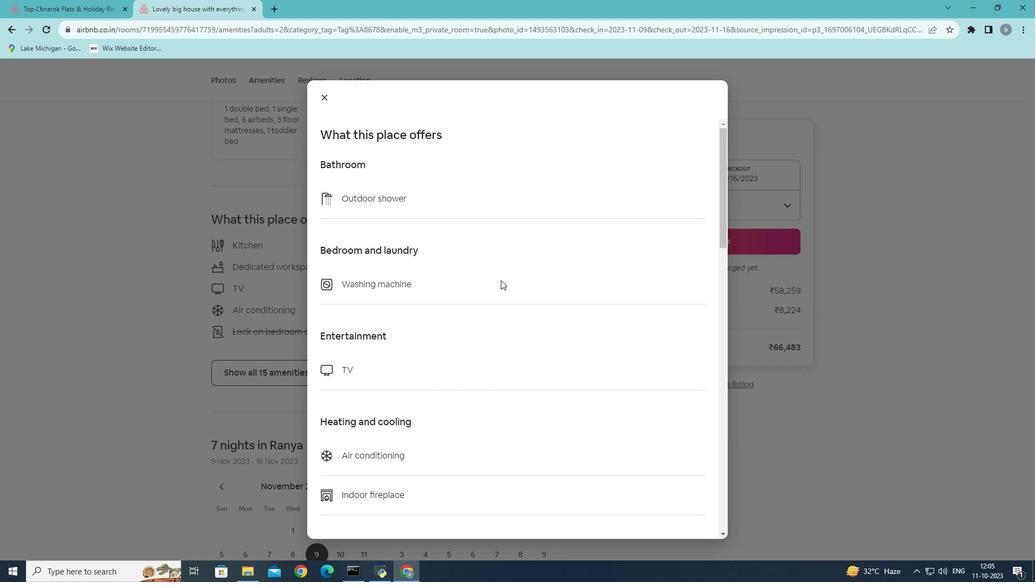 
Action: Mouse scrolled (500, 279) with delta (0, 0)
Screenshot: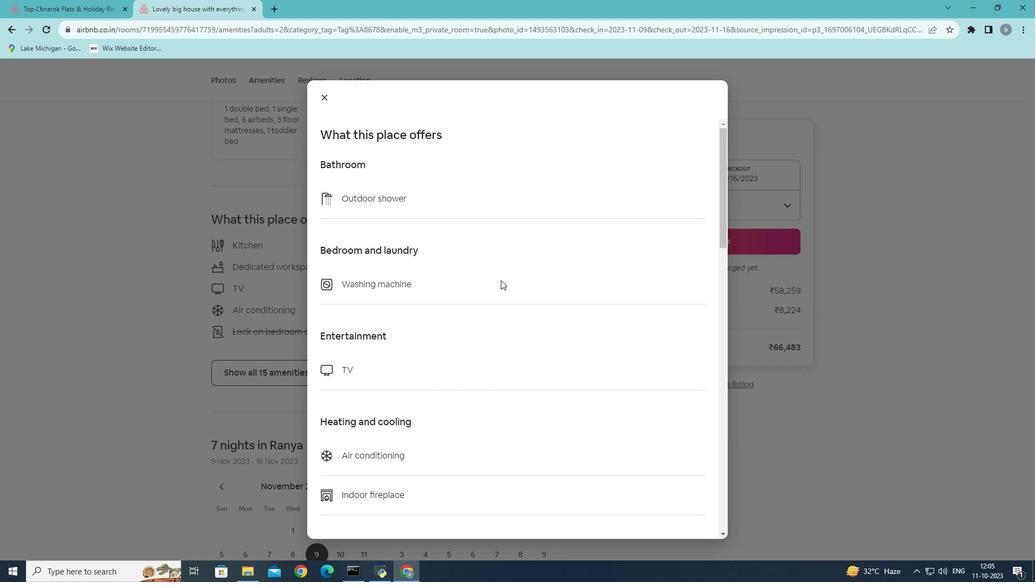 
Action: Mouse scrolled (500, 279) with delta (0, 0)
Screenshot: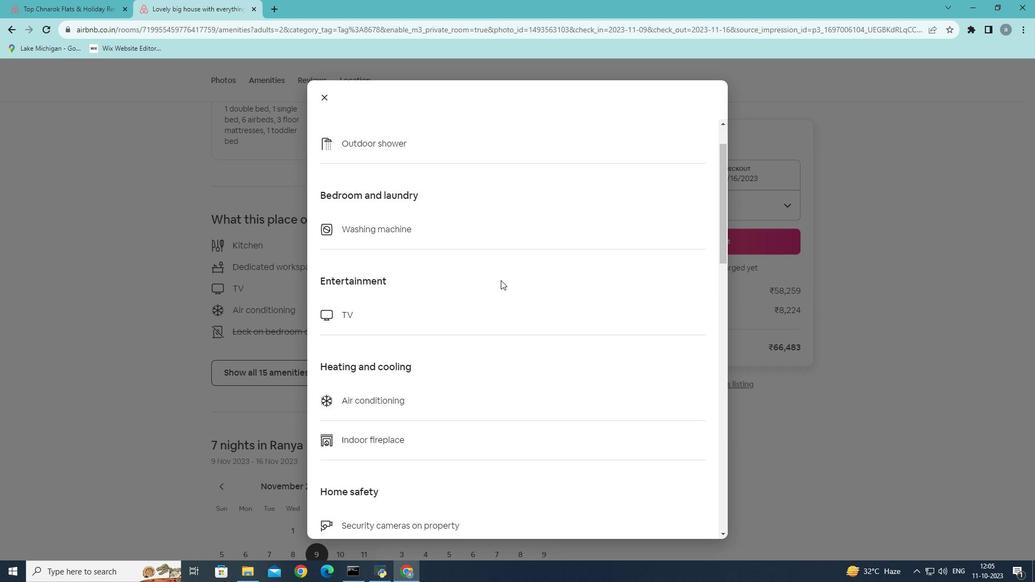 
Action: Mouse scrolled (500, 279) with delta (0, 0)
Screenshot: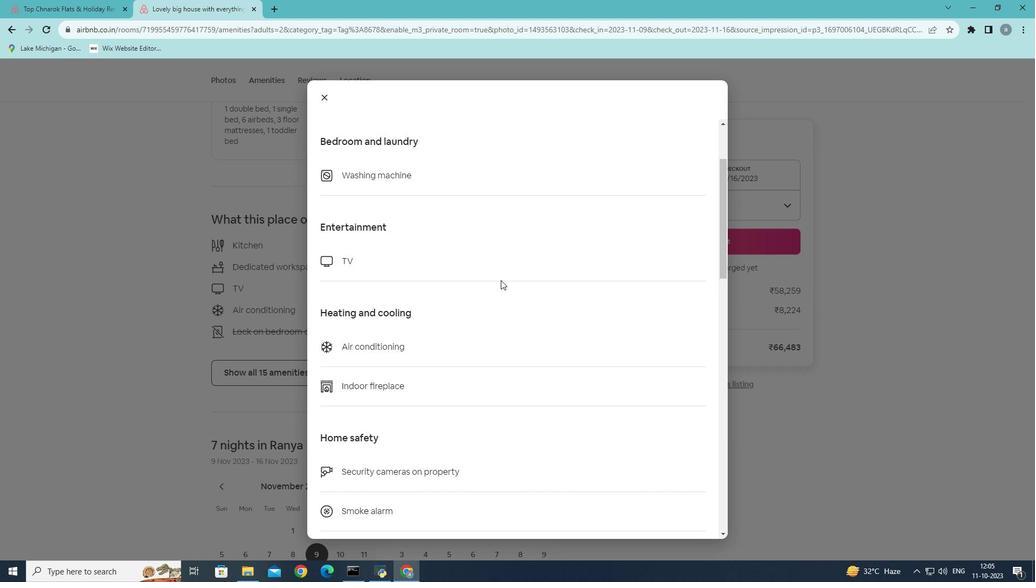 
Action: Mouse scrolled (500, 279) with delta (0, 0)
Screenshot: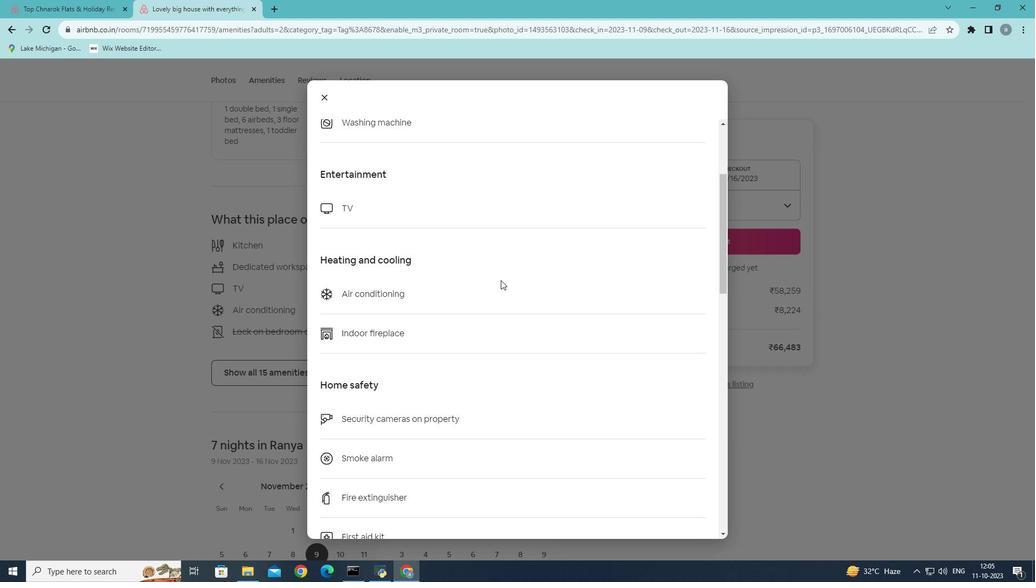 
Action: Mouse scrolled (500, 279) with delta (0, 0)
Screenshot: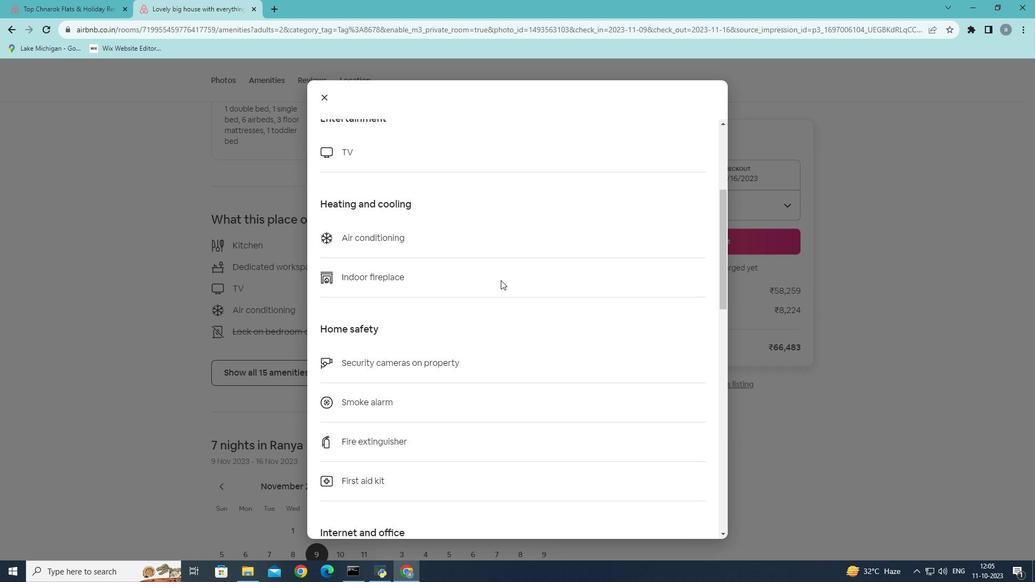 
Action: Mouse scrolled (500, 279) with delta (0, 0)
Screenshot: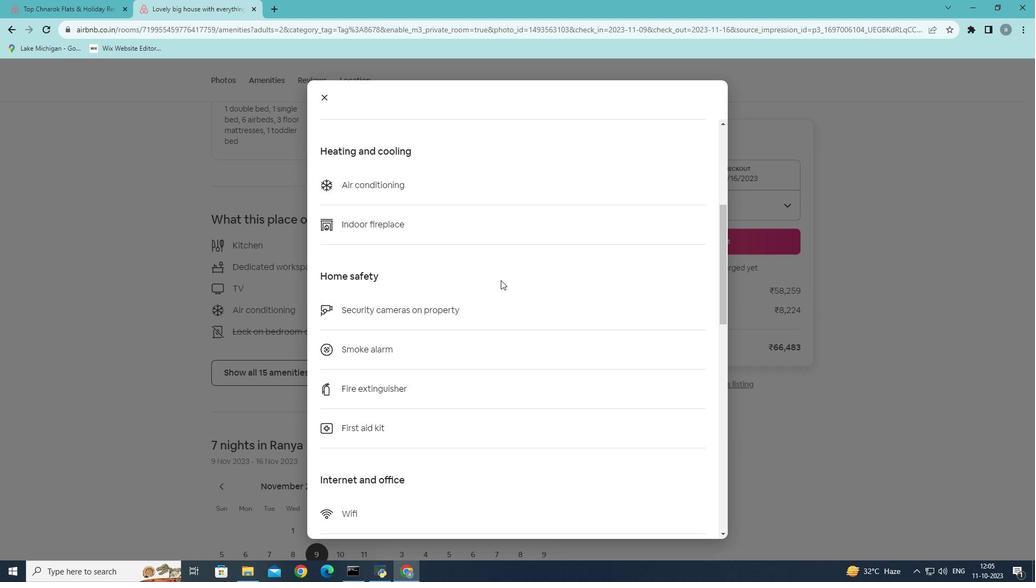 
Action: Mouse scrolled (500, 279) with delta (0, 0)
Screenshot: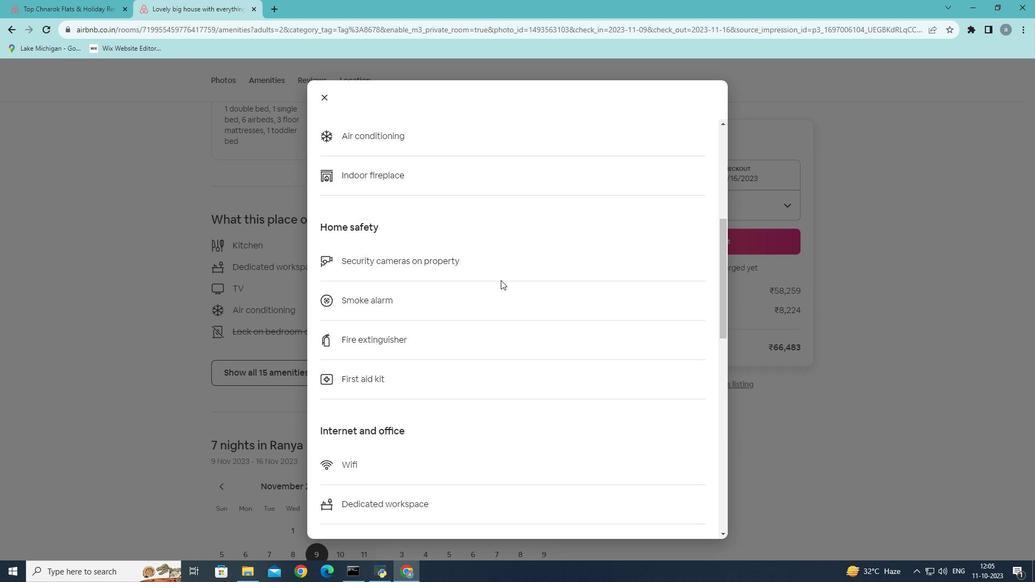 
Action: Mouse scrolled (500, 279) with delta (0, 0)
Screenshot: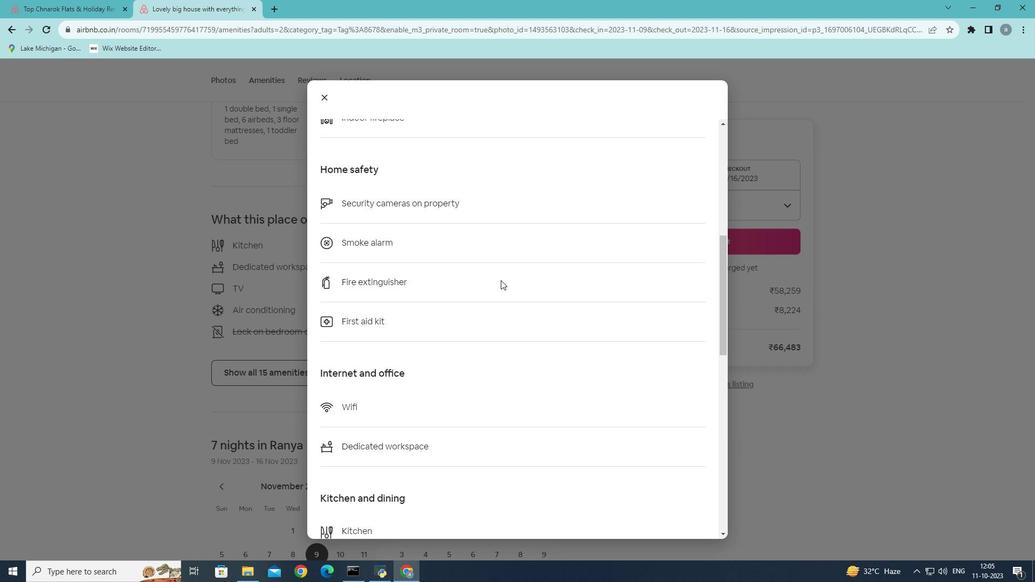 
Action: Mouse scrolled (500, 279) with delta (0, 0)
Screenshot: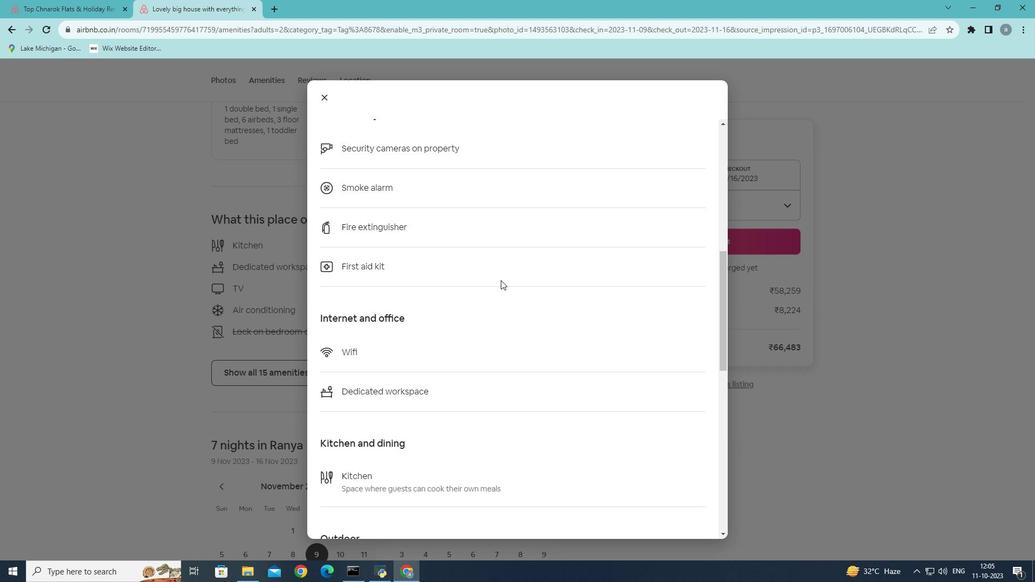 
Action: Mouse scrolled (500, 279) with delta (0, 0)
Screenshot: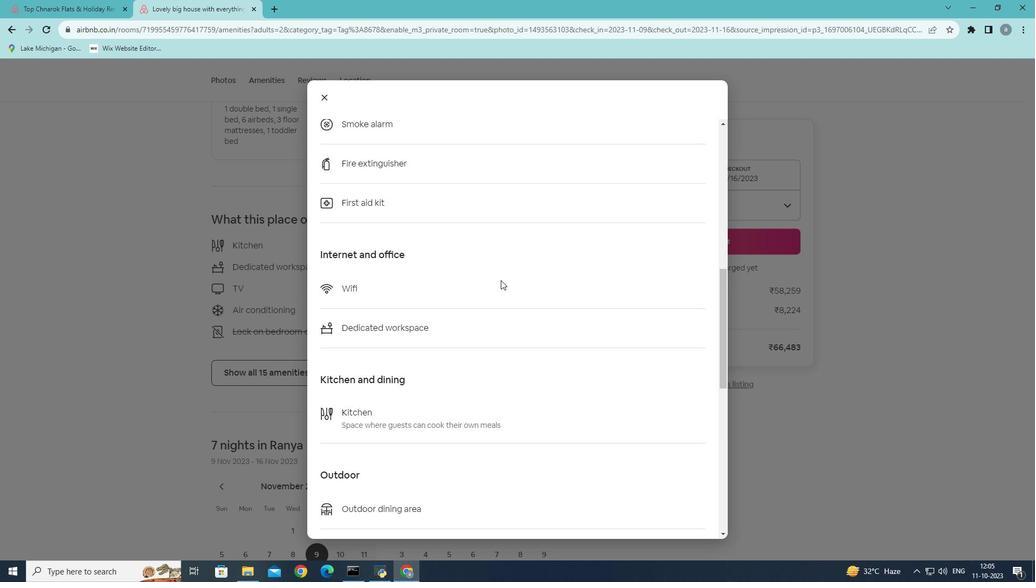 
Action: Mouse scrolled (500, 279) with delta (0, 0)
Screenshot: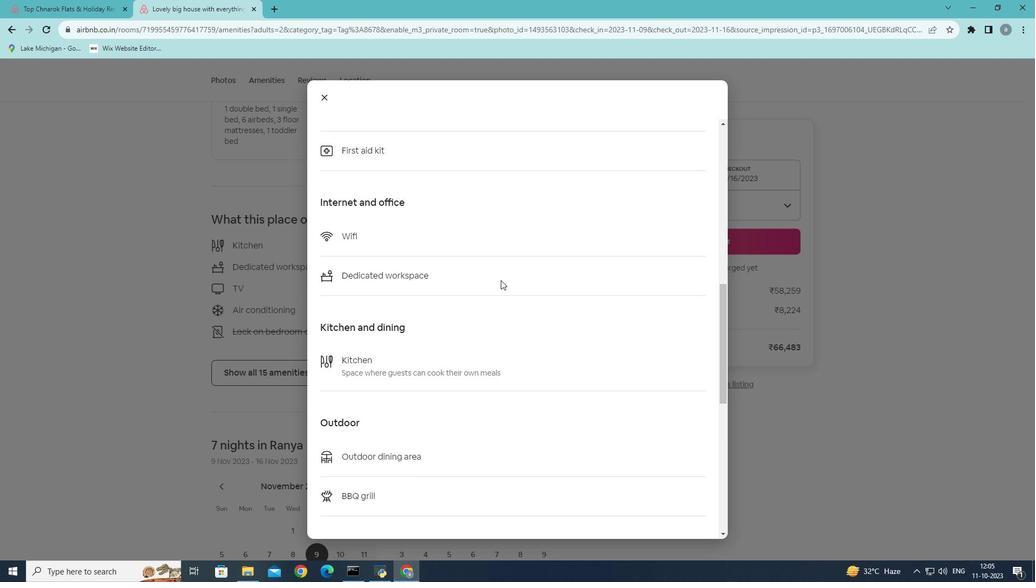 
Action: Mouse scrolled (500, 279) with delta (0, 0)
Screenshot: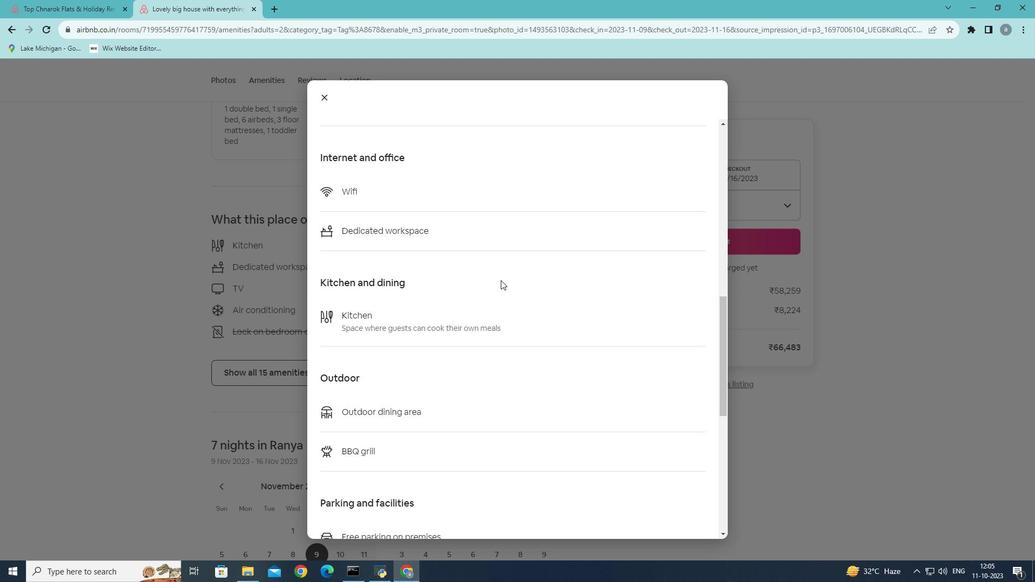 
Action: Mouse scrolled (500, 279) with delta (0, 0)
Screenshot: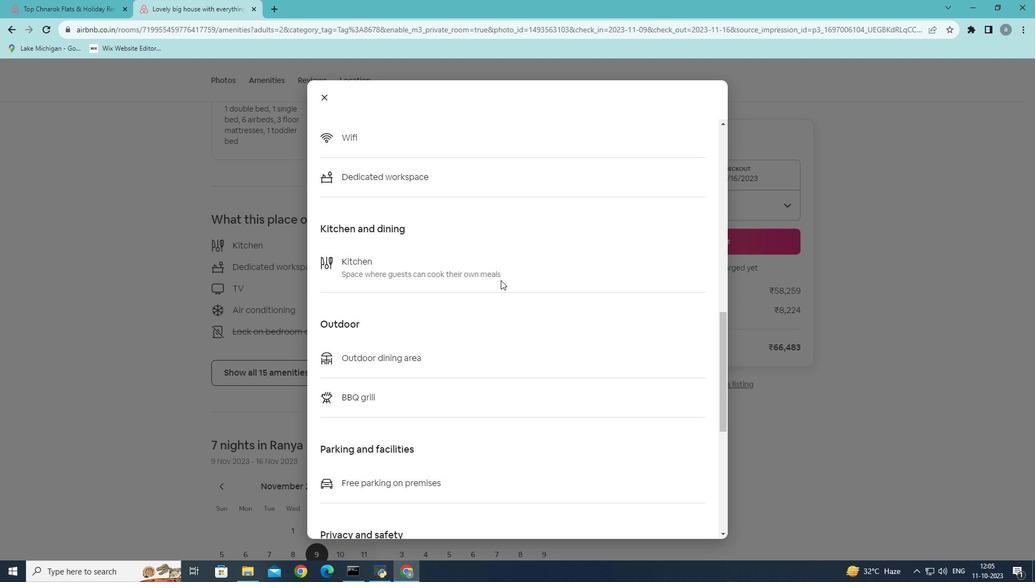 
Action: Mouse scrolled (500, 279) with delta (0, 0)
Screenshot: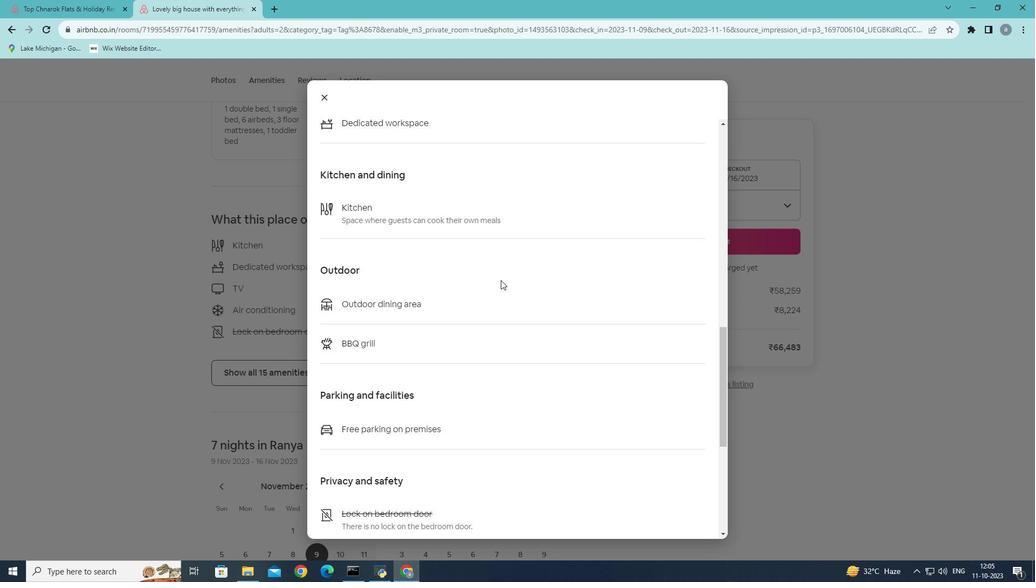 
Action: Mouse scrolled (500, 279) with delta (0, 0)
Screenshot: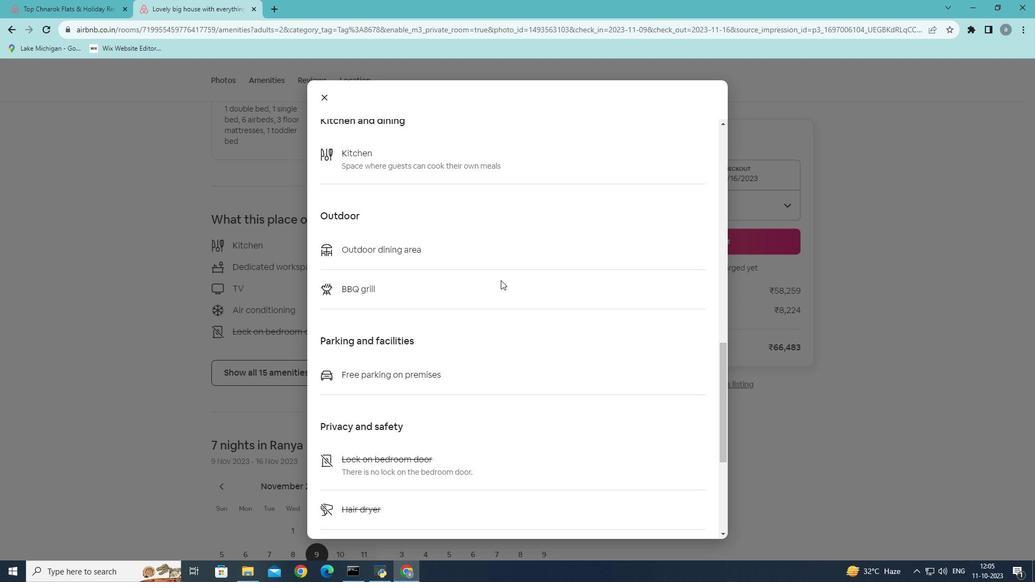 
Action: Mouse scrolled (500, 279) with delta (0, 0)
Screenshot: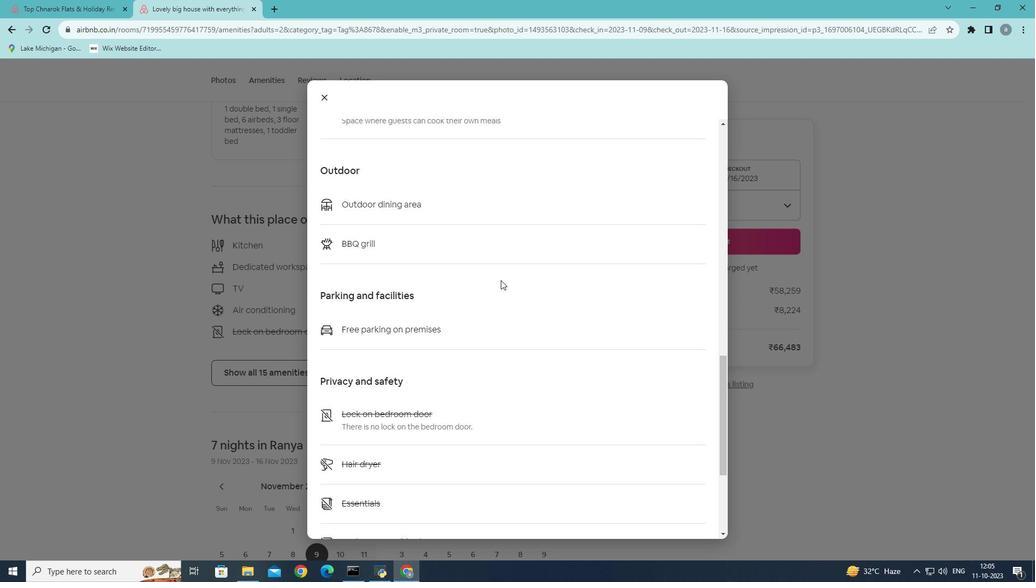
Action: Mouse scrolled (500, 279) with delta (0, 0)
Screenshot: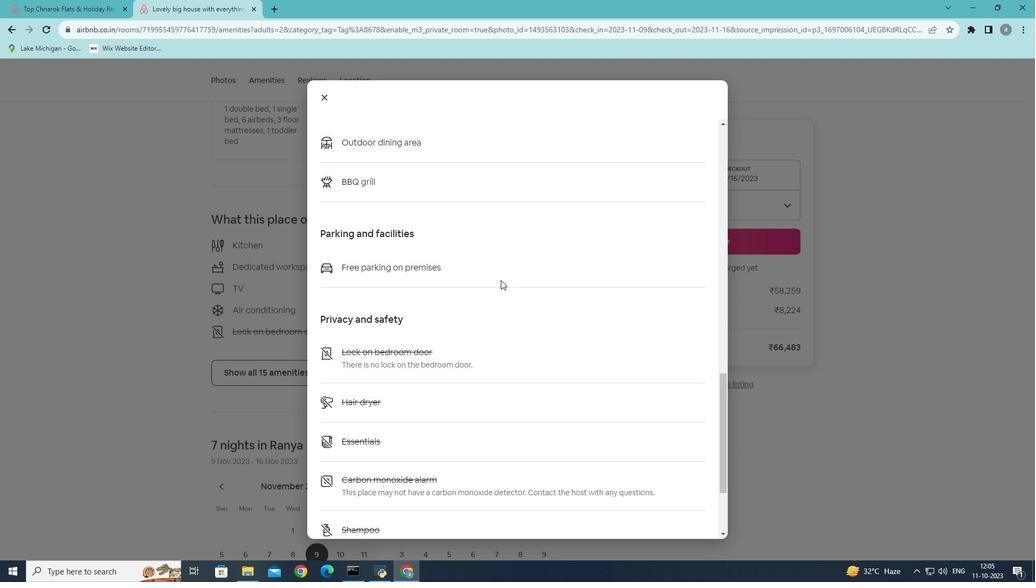 
Action: Mouse scrolled (500, 279) with delta (0, 0)
Screenshot: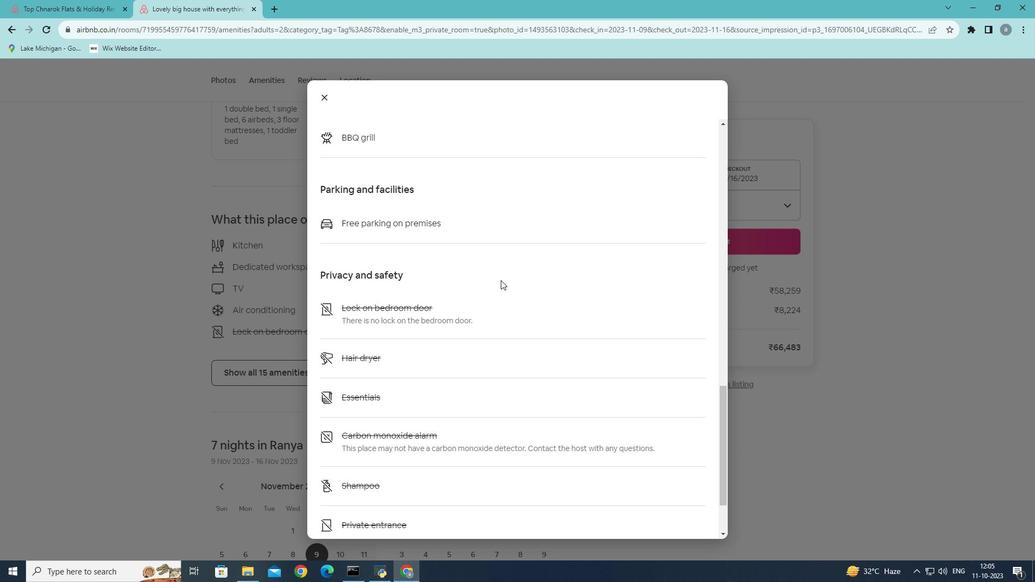 
Action: Mouse scrolled (500, 279) with delta (0, 0)
Screenshot: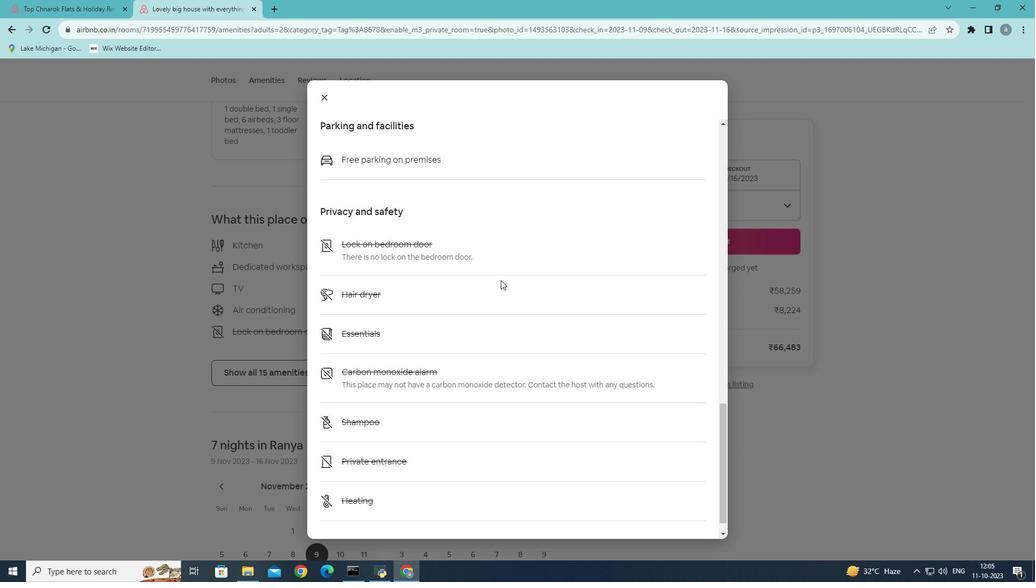 
Action: Mouse scrolled (500, 279) with delta (0, 0)
Screenshot: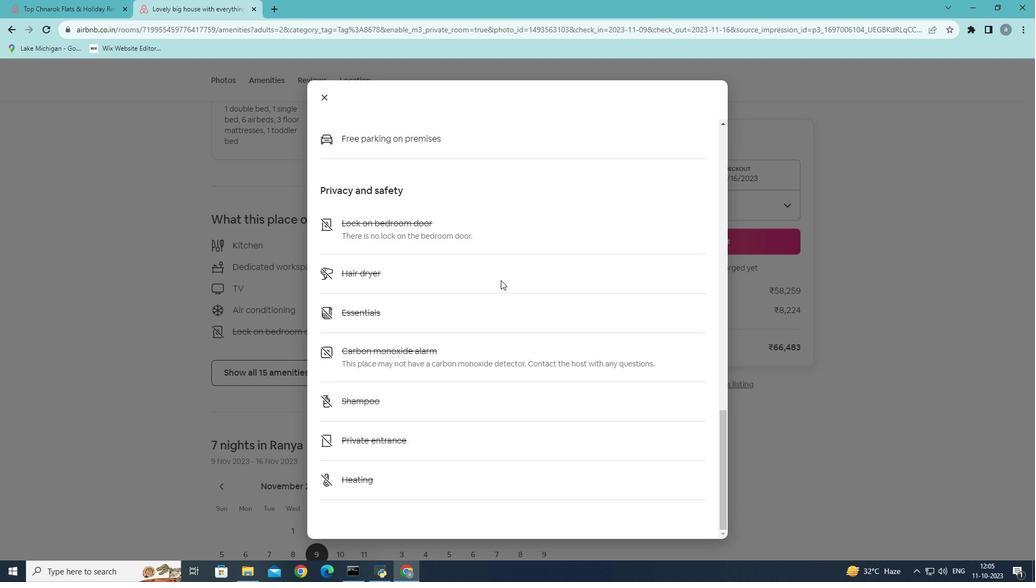 
Action: Mouse scrolled (500, 279) with delta (0, 0)
Screenshot: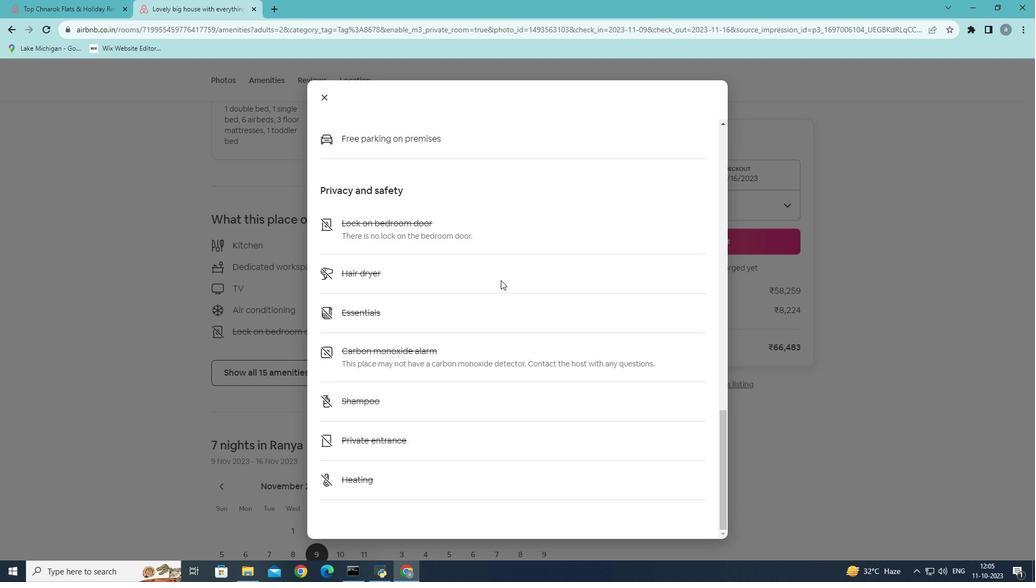 
Action: Mouse scrolled (500, 279) with delta (0, 0)
Screenshot: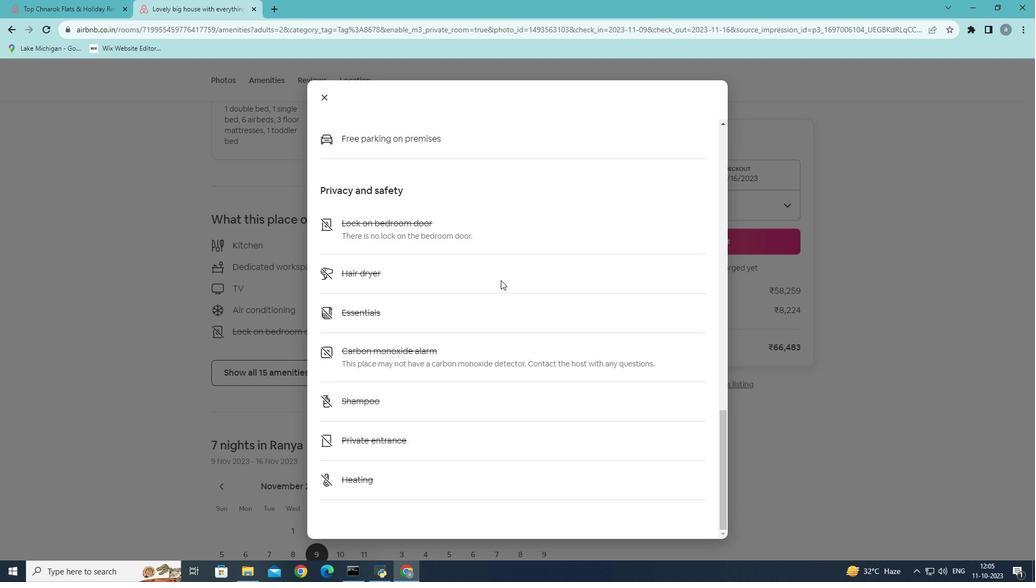 
Action: Mouse moved to (325, 95)
Screenshot: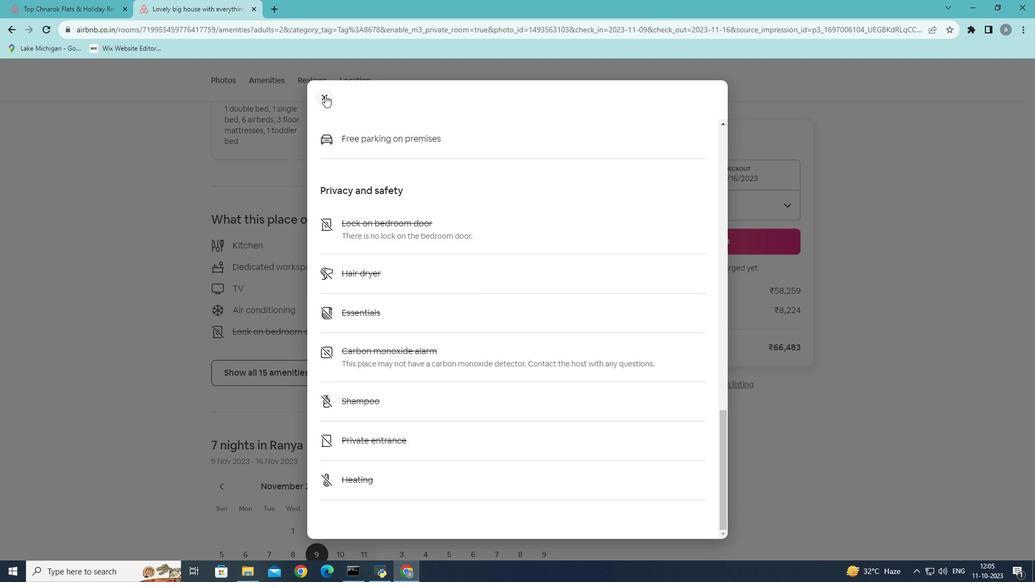 
Action: Mouse pressed left at (325, 95)
Screenshot: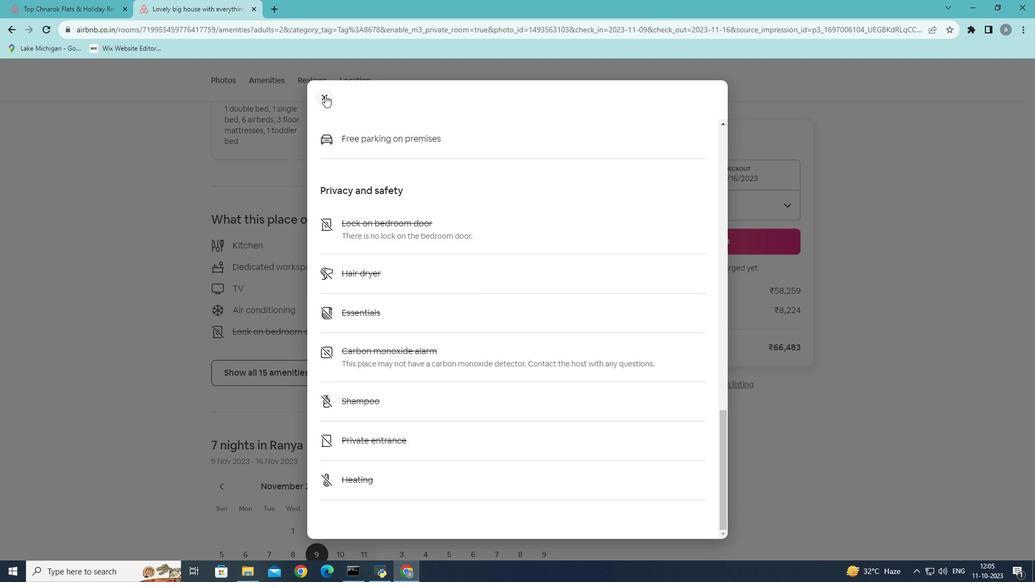 
Action: Mouse moved to (452, 274)
Screenshot: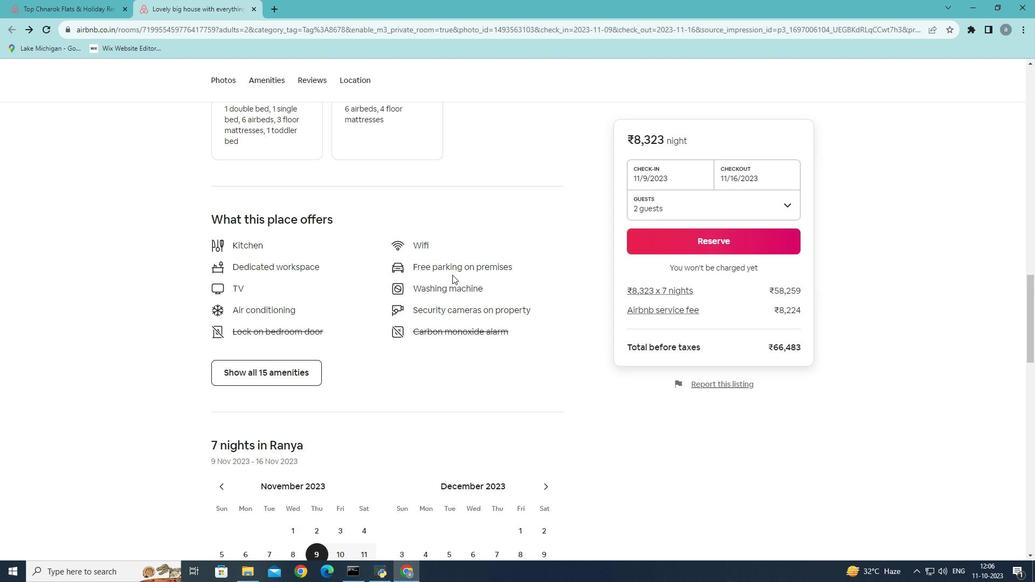 
Action: Mouse scrolled (452, 274) with delta (0, 0)
Screenshot: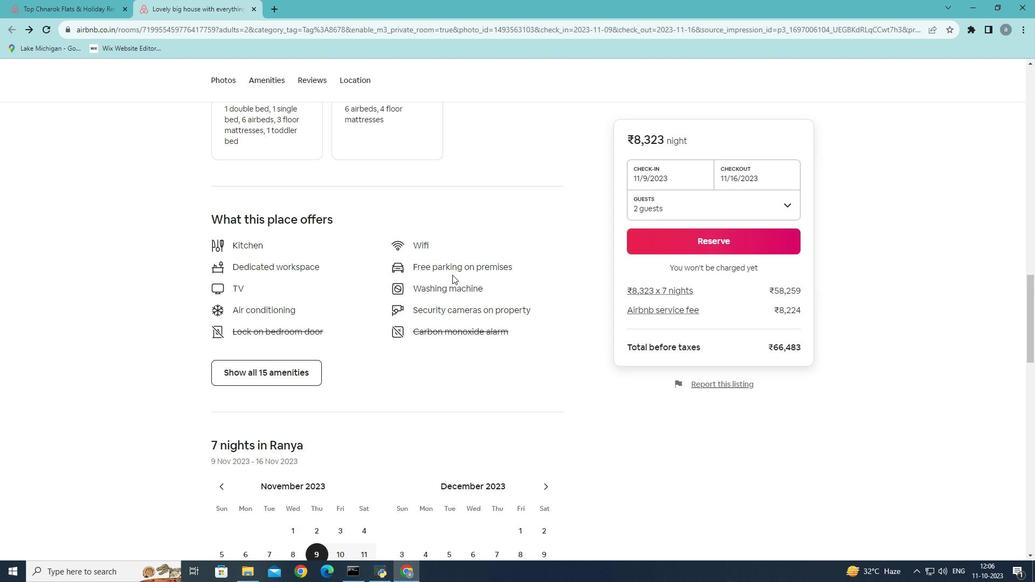 
Action: Mouse scrolled (452, 274) with delta (0, 0)
Screenshot: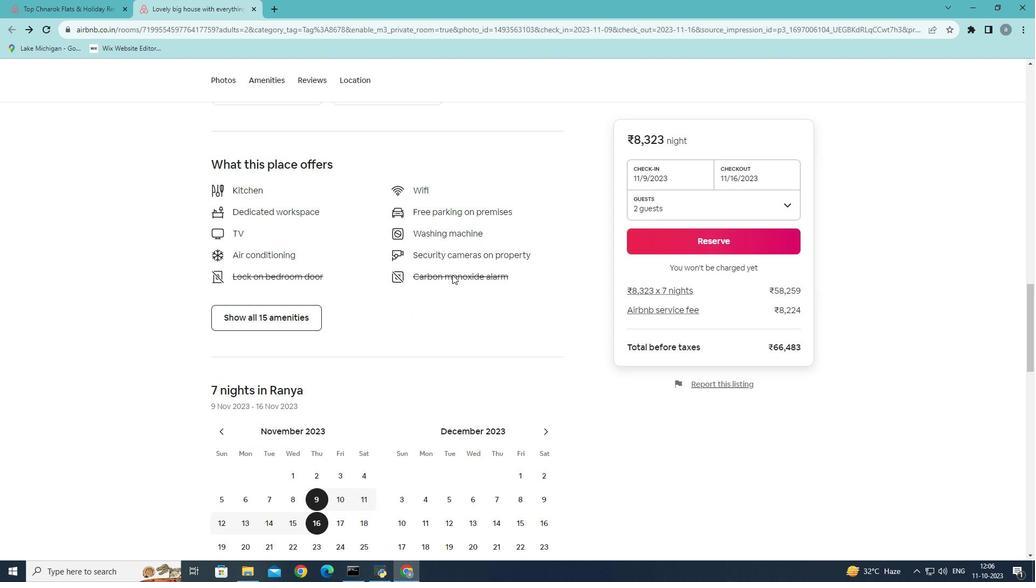 
Action: Mouse scrolled (452, 274) with delta (0, 0)
Screenshot: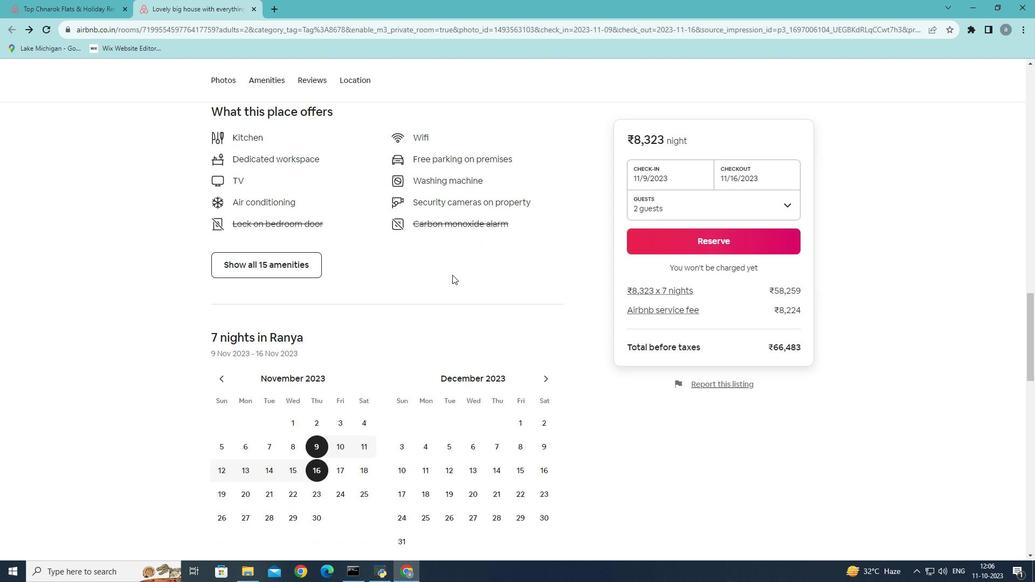 
Action: Mouse scrolled (452, 274) with delta (0, 0)
Screenshot: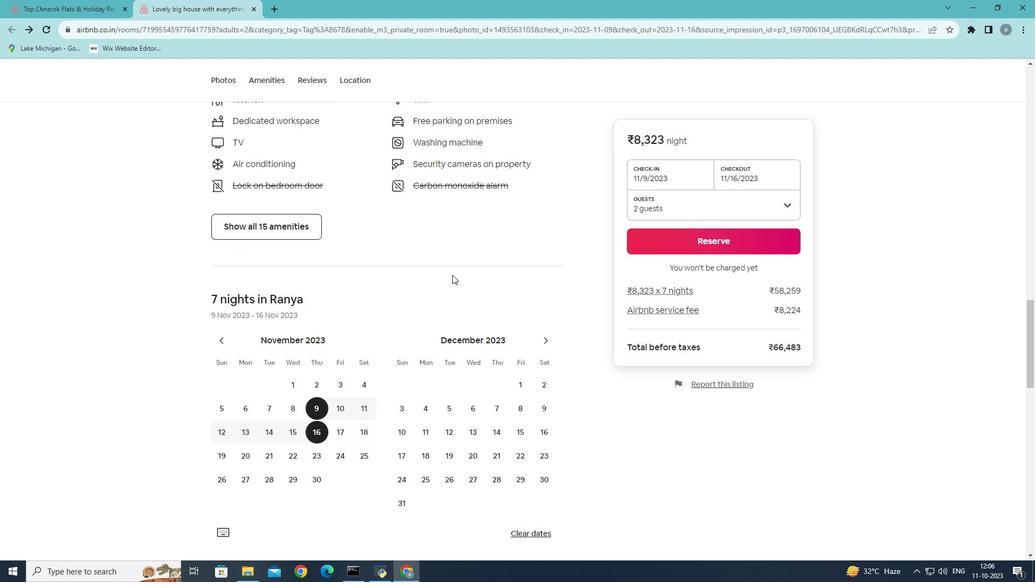 
Action: Mouse scrolled (452, 274) with delta (0, 0)
Screenshot: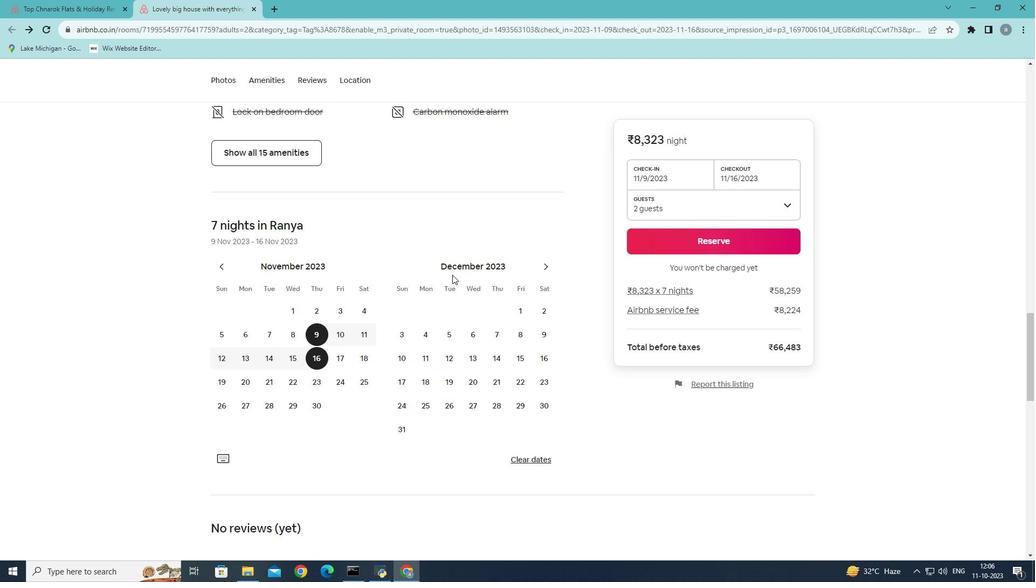 
Action: Mouse scrolled (452, 274) with delta (0, 0)
Screenshot: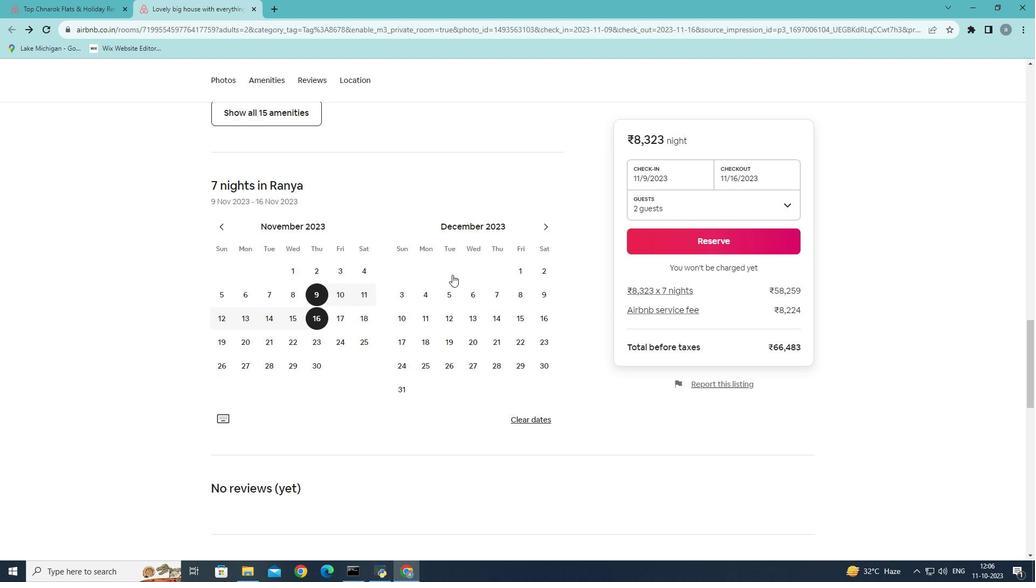 
Action: Mouse scrolled (452, 274) with delta (0, 0)
Screenshot: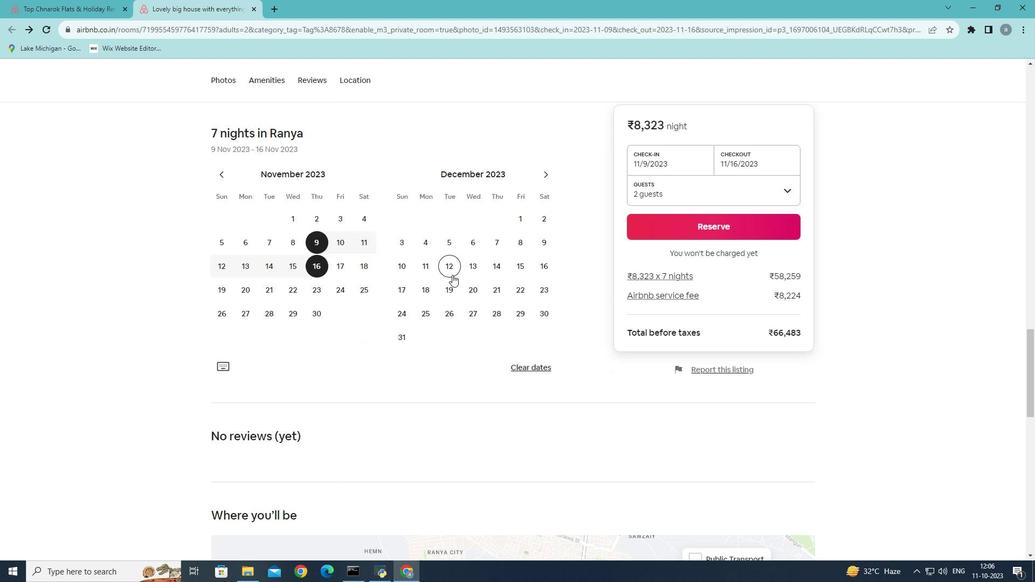 
Action: Mouse scrolled (452, 274) with delta (0, 0)
Screenshot: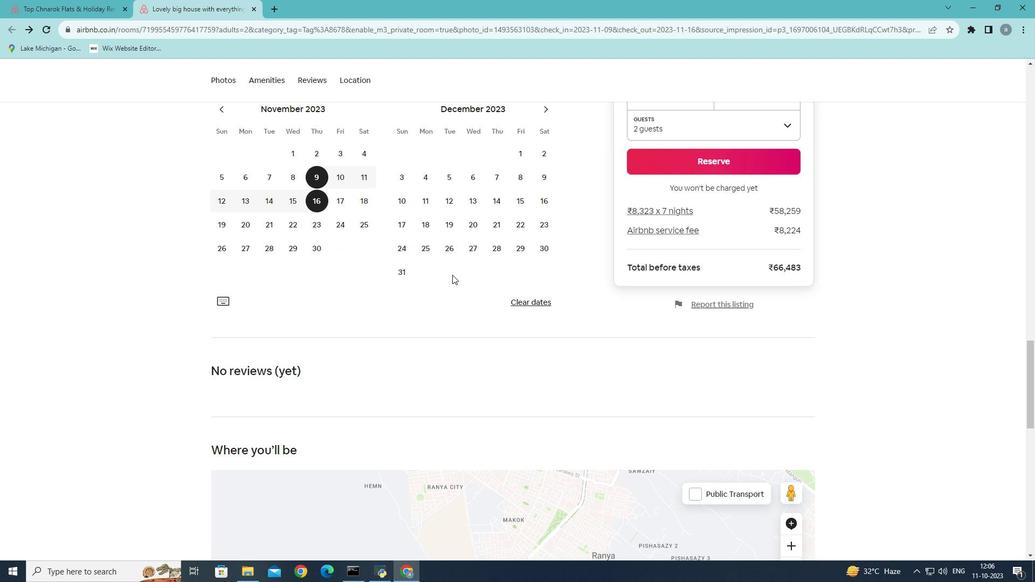 
Action: Mouse scrolled (452, 274) with delta (0, 0)
Screenshot: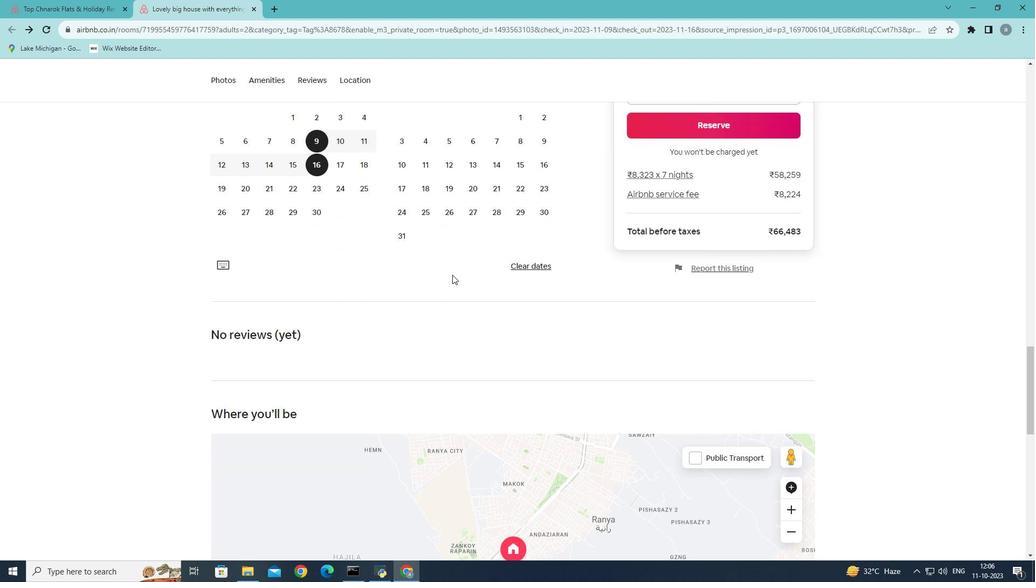 
Action: Mouse scrolled (452, 274) with delta (0, 0)
Screenshot: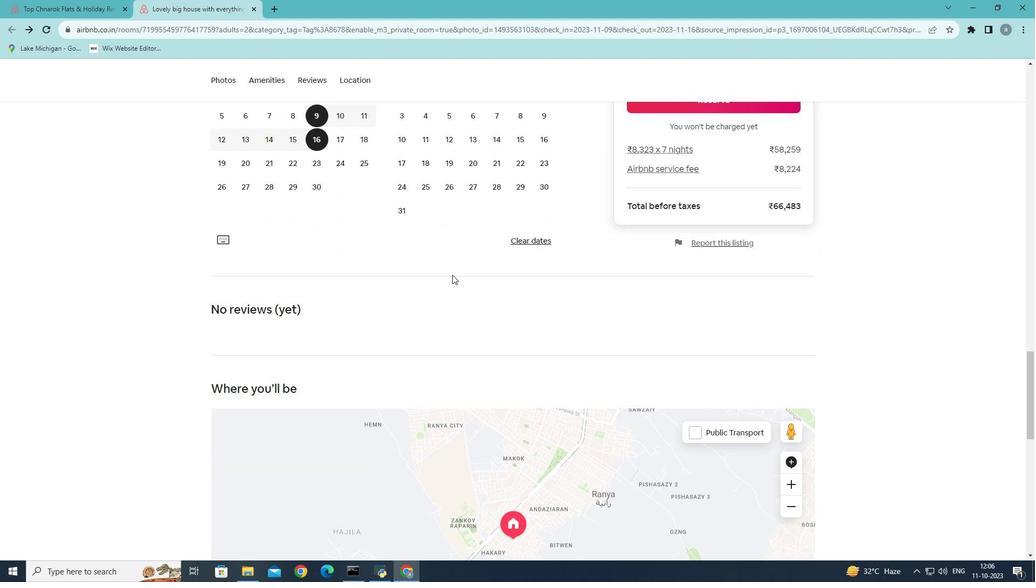 
Action: Mouse scrolled (452, 274) with delta (0, 0)
Screenshot: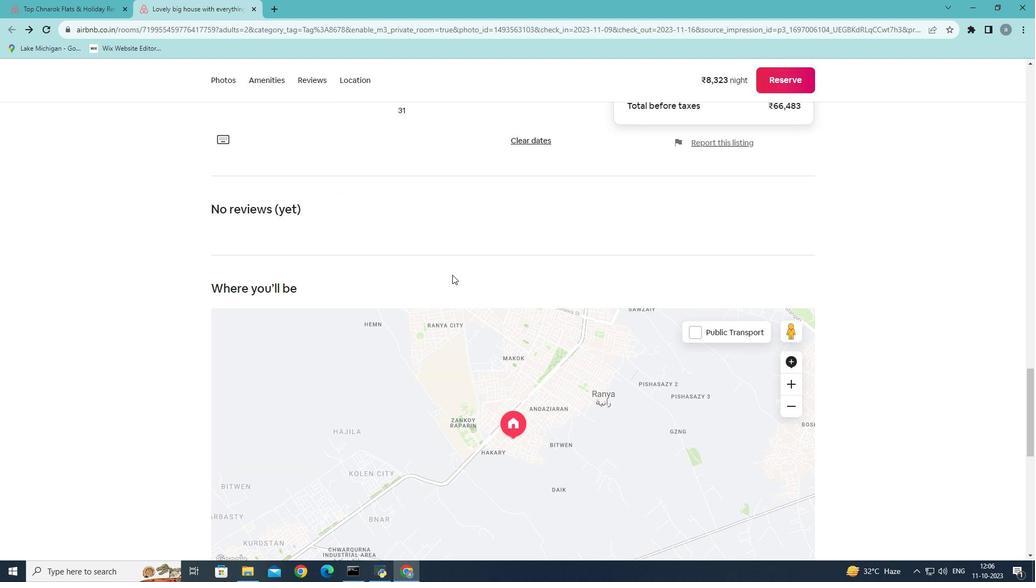 
Action: Mouse scrolled (452, 274) with delta (0, 0)
Screenshot: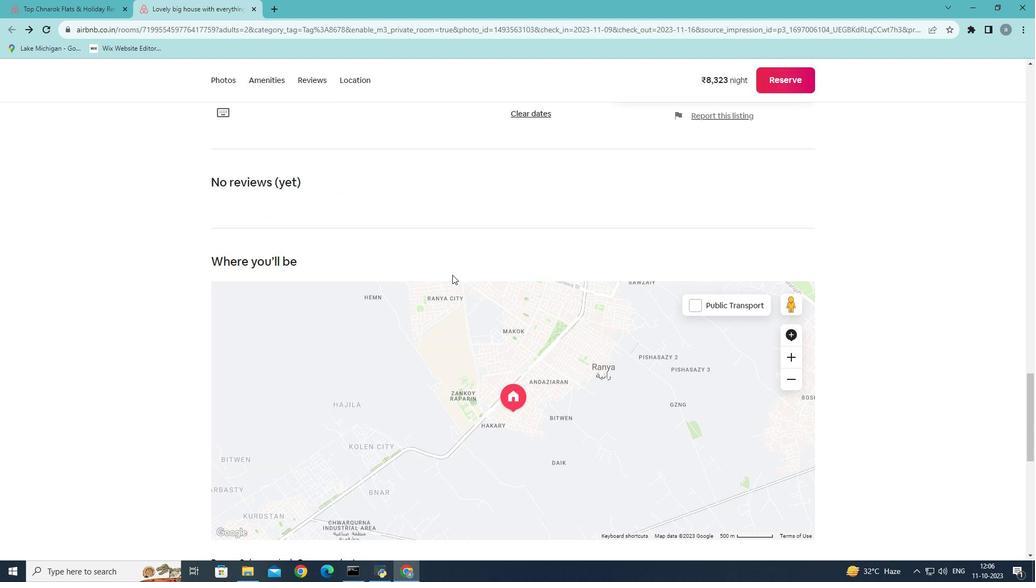 
Action: Mouse scrolled (452, 274) with delta (0, 0)
Screenshot: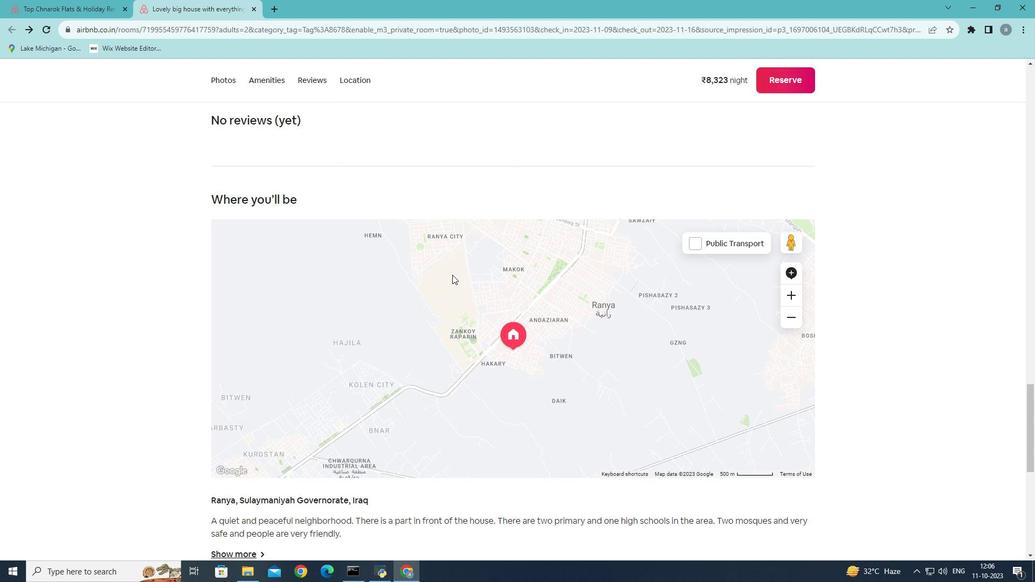 
Action: Mouse scrolled (452, 274) with delta (0, 0)
Screenshot: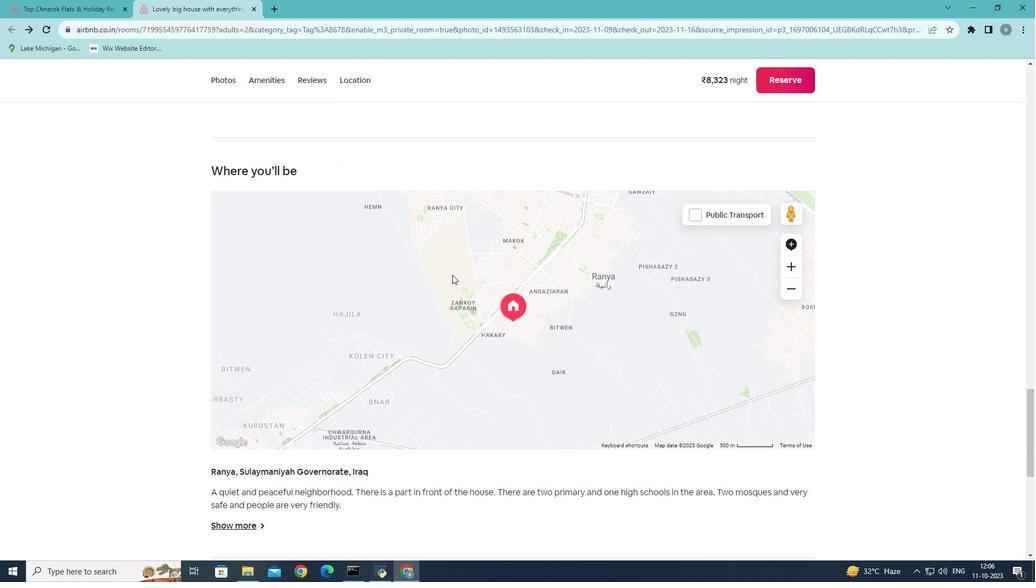 
Action: Mouse scrolled (452, 274) with delta (0, 0)
Screenshot: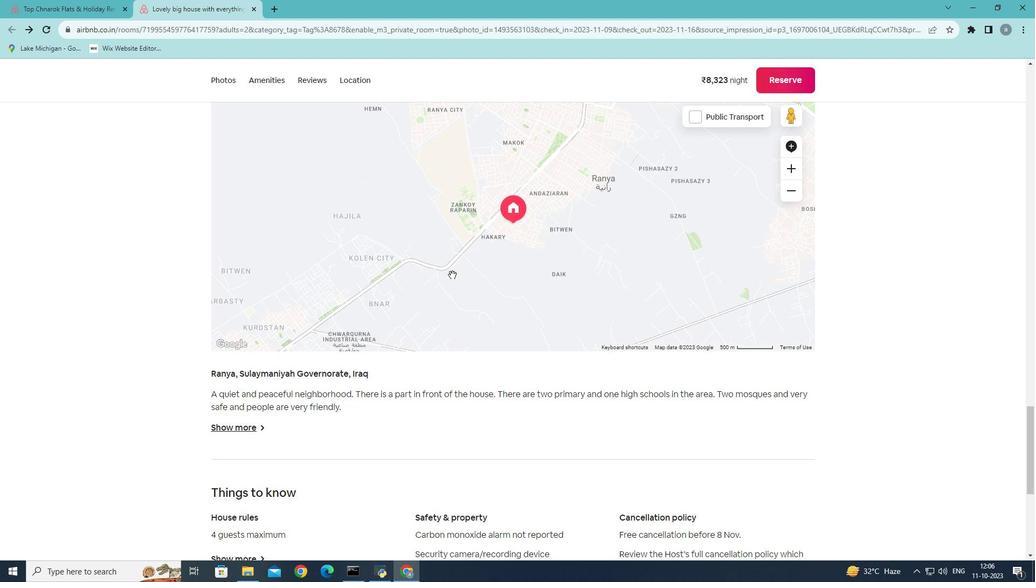 
Action: Mouse scrolled (452, 274) with delta (0, 0)
Screenshot: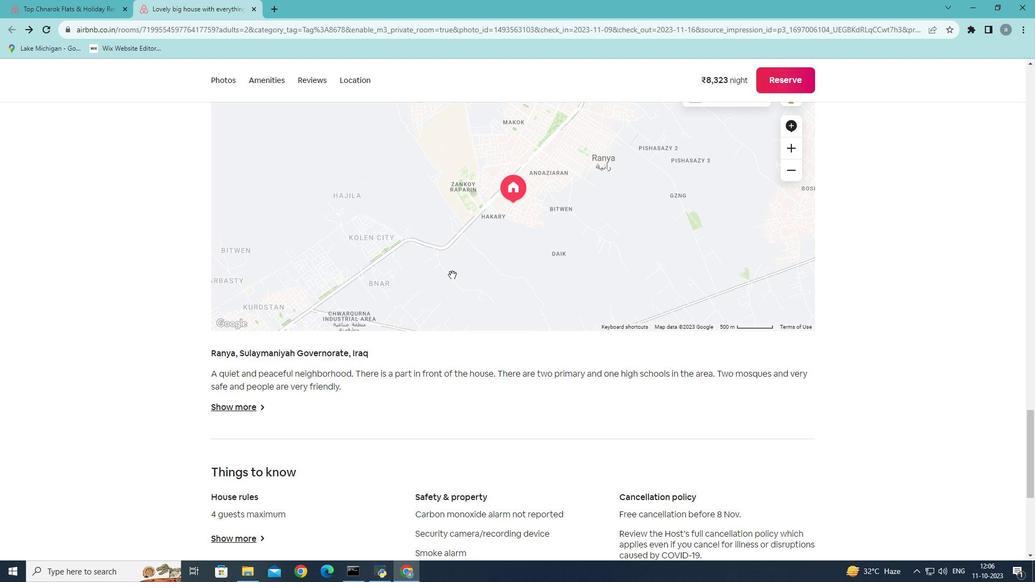 
Action: Mouse scrolled (452, 274) with delta (0, 0)
Screenshot: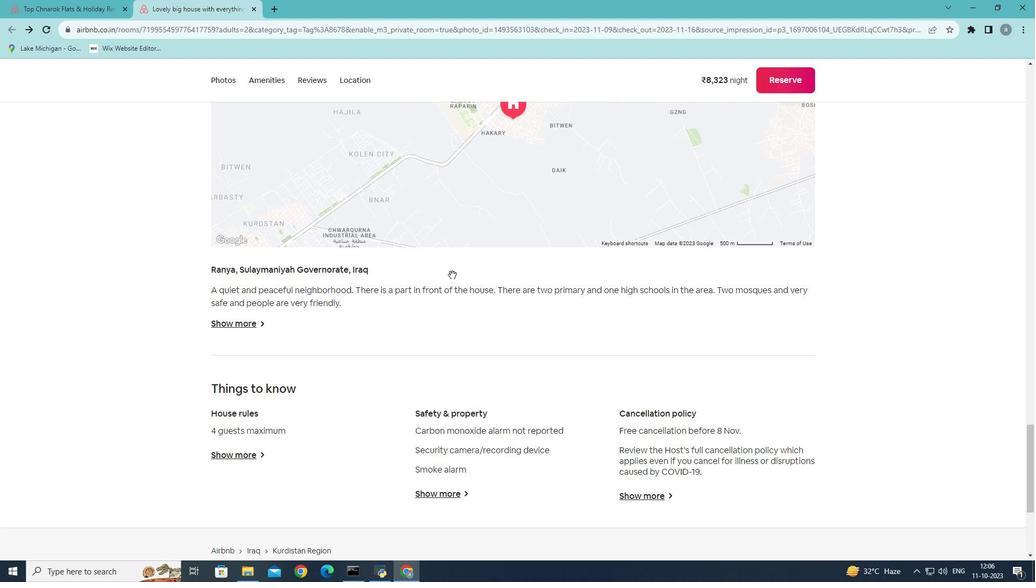 
Action: Mouse scrolled (452, 274) with delta (0, 0)
Screenshot: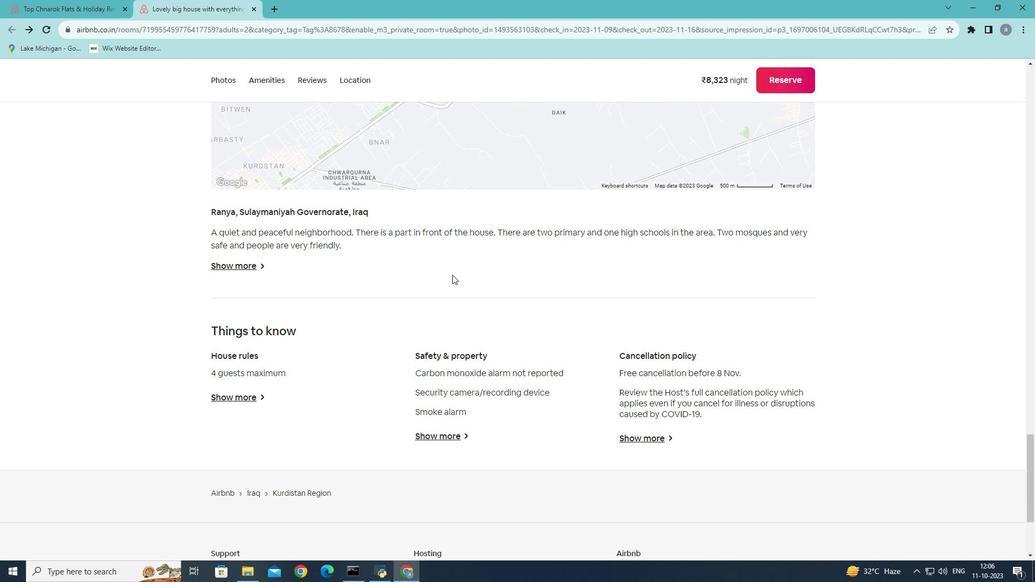 
Action: Mouse scrolled (452, 274) with delta (0, 0)
Screenshot: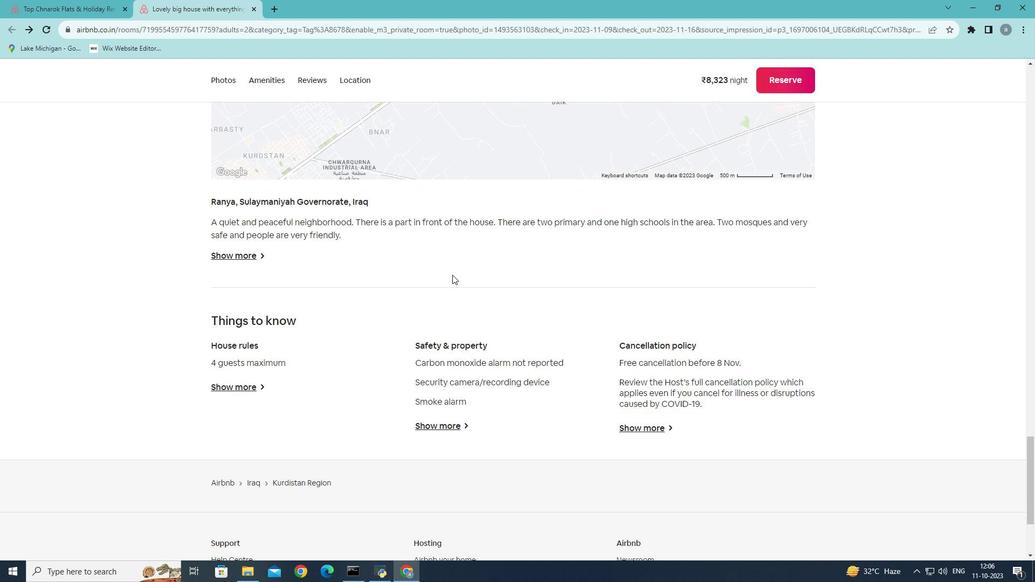 
Action: Mouse scrolled (452, 274) with delta (0, 0)
Screenshot: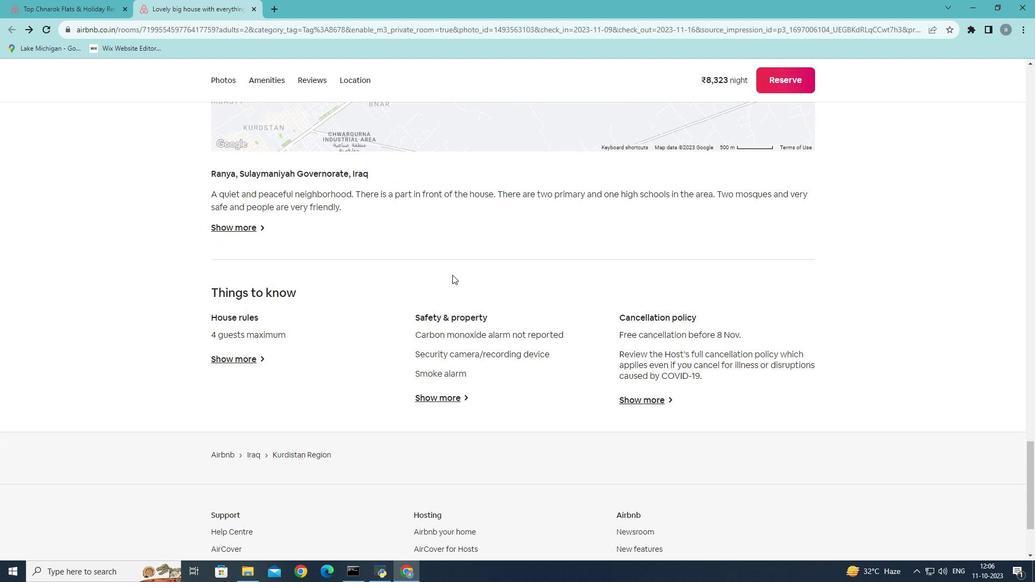 
Action: Mouse scrolled (452, 274) with delta (0, 0)
Screenshot: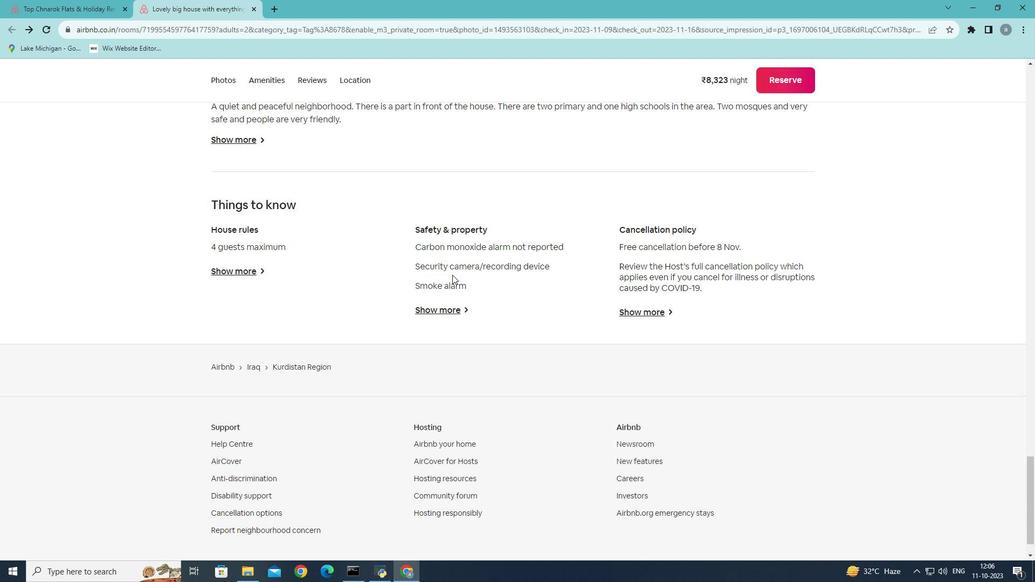 
Action: Mouse scrolled (452, 274) with delta (0, 0)
Screenshot: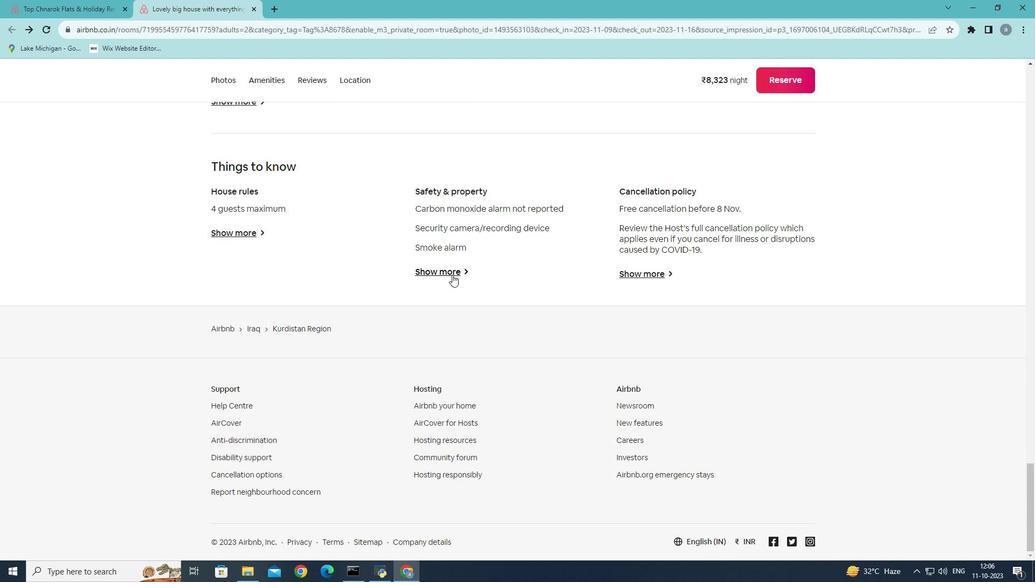 
Action: Mouse scrolled (452, 274) with delta (0, 0)
Screenshot: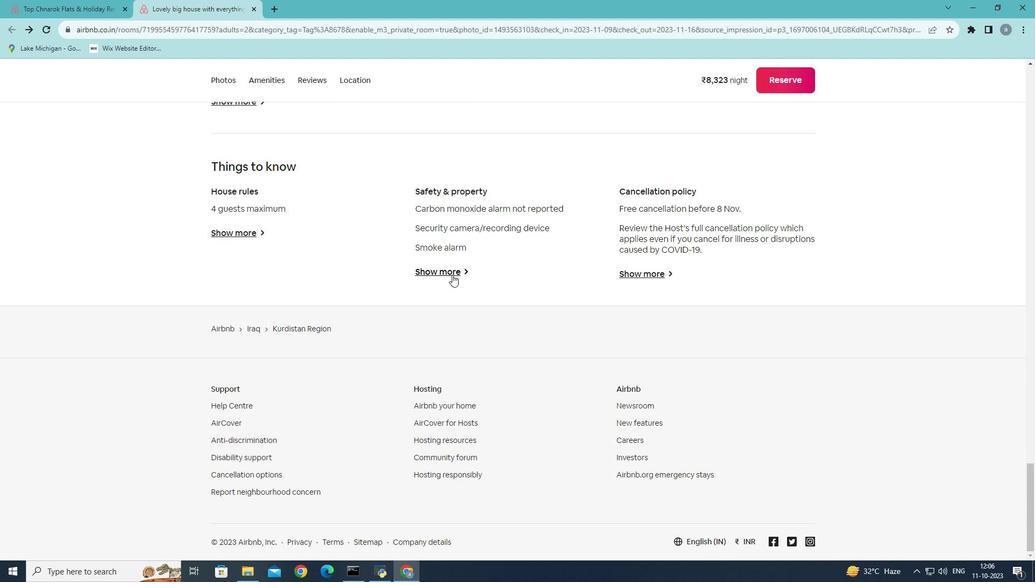 
Action: Mouse scrolled (452, 274) with delta (0, 0)
Screenshot: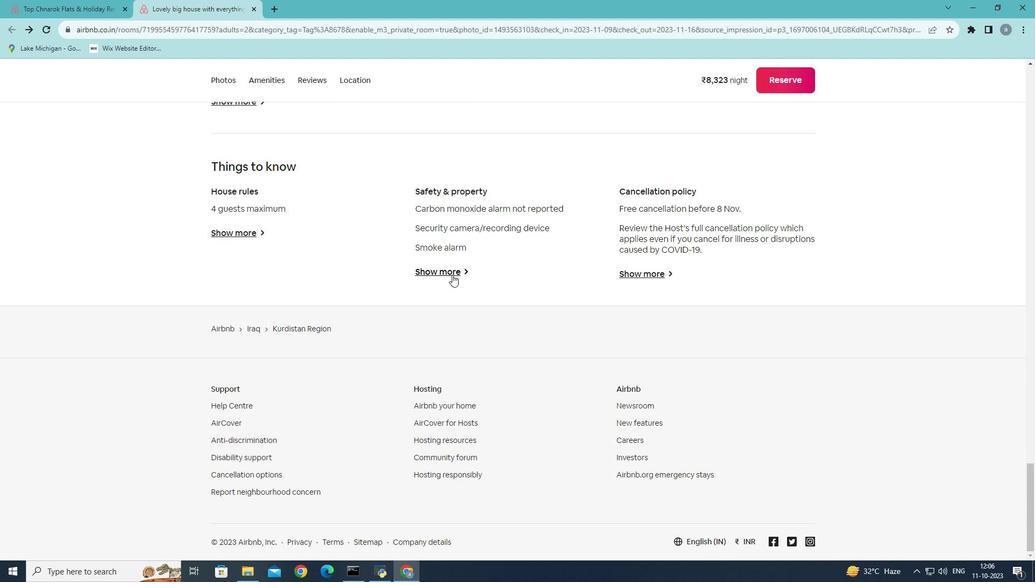 
Action: Mouse scrolled (452, 274) with delta (0, 0)
Screenshot: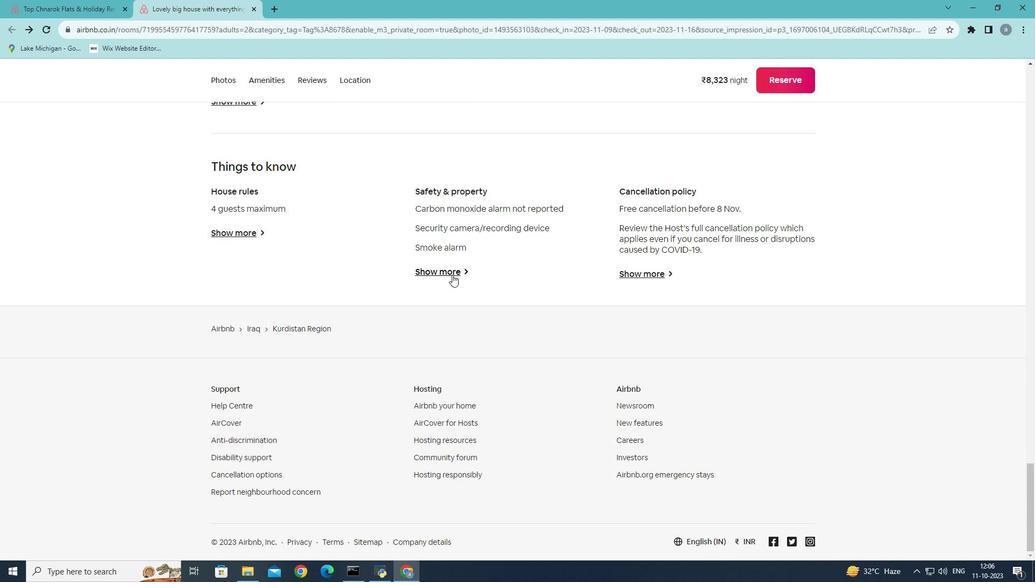 
Action: Mouse moved to (100, 10)
Screenshot: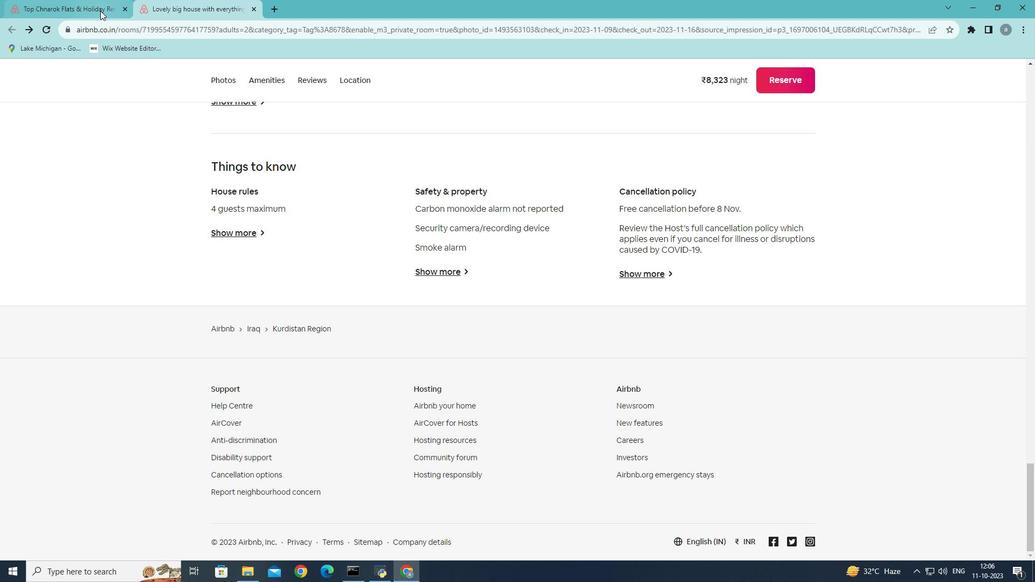 
Action: Mouse pressed left at (100, 10)
Screenshot: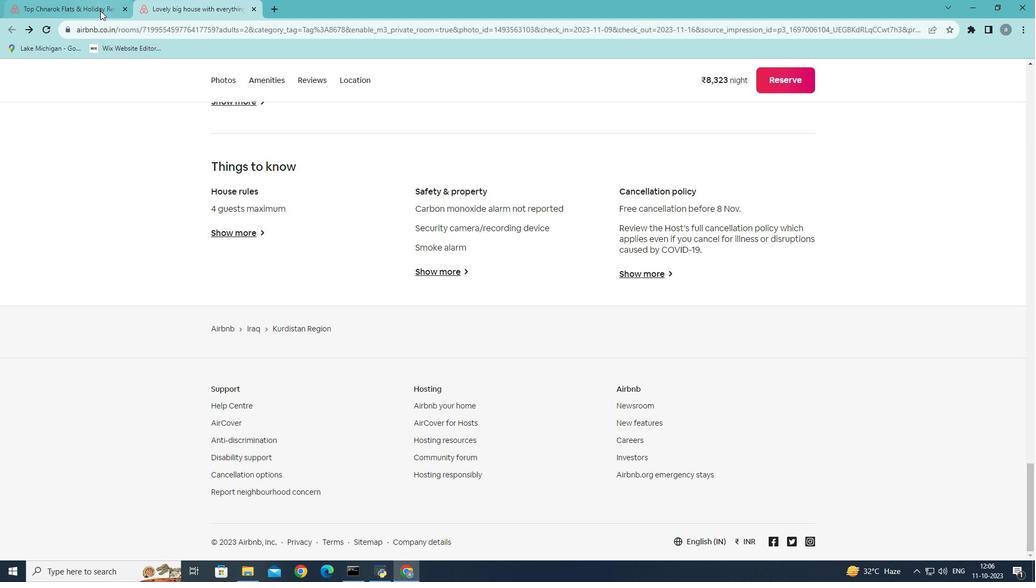 
Action: Mouse moved to (361, 284)
Screenshot: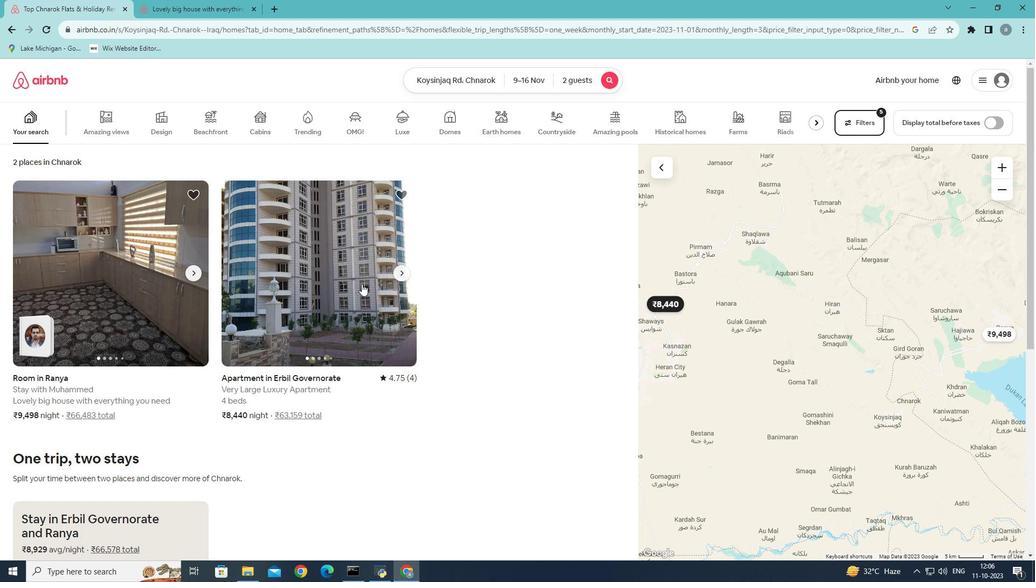 
Action: Mouse pressed left at (361, 284)
Screenshot: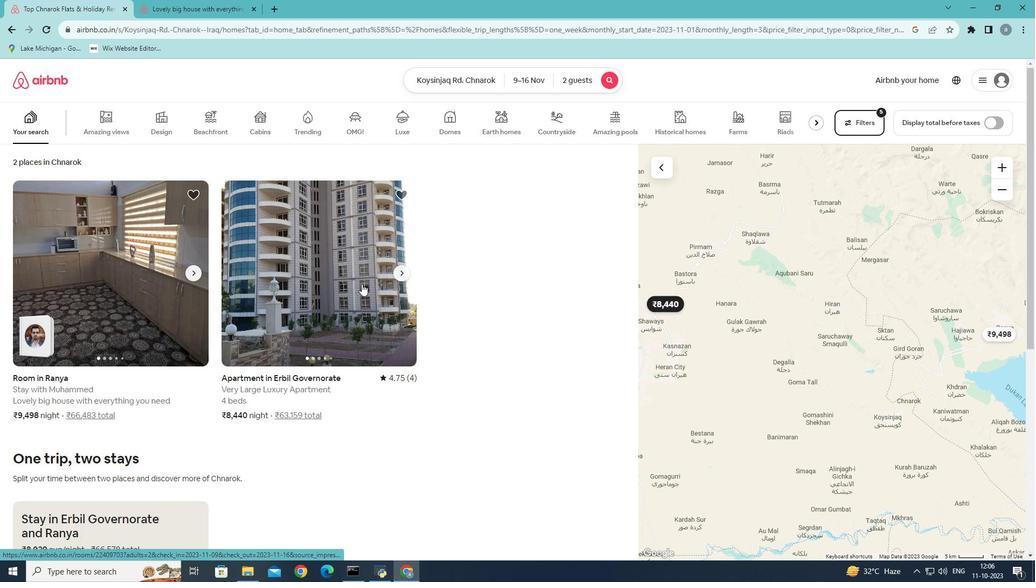 
Action: Mouse moved to (765, 387)
Screenshot: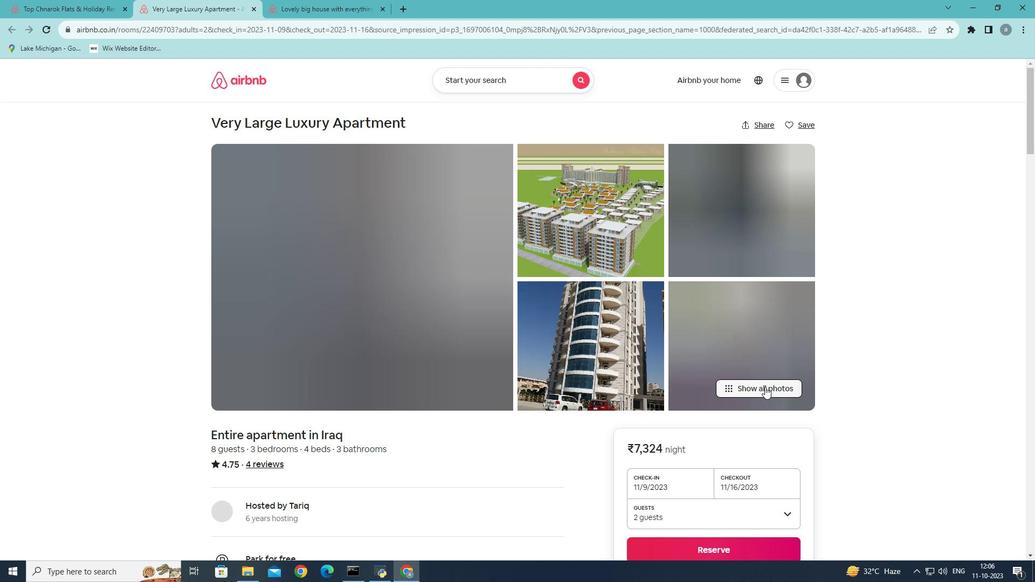 
Action: Mouse pressed left at (765, 387)
Screenshot: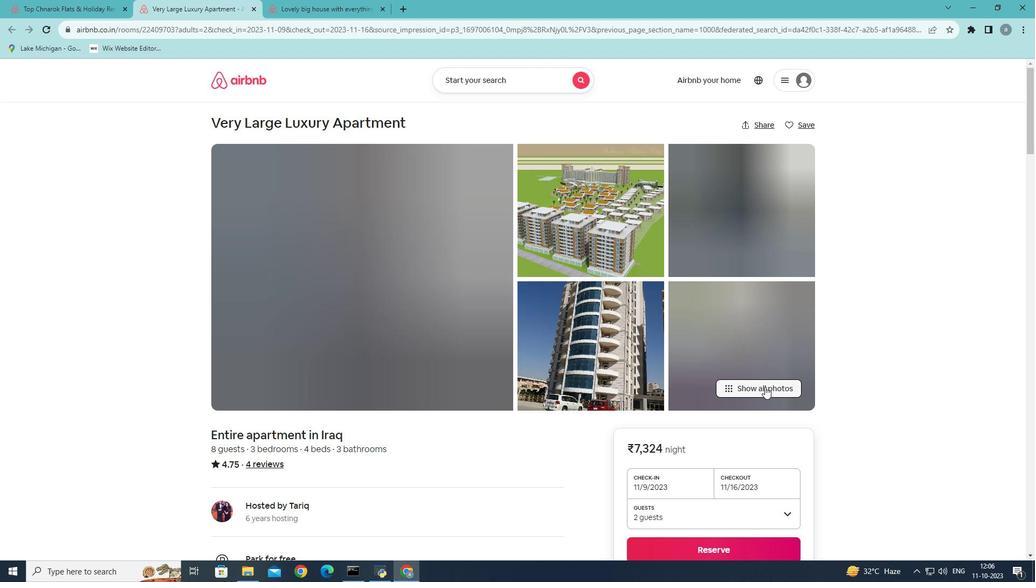 
Action: Mouse moved to (518, 335)
Screenshot: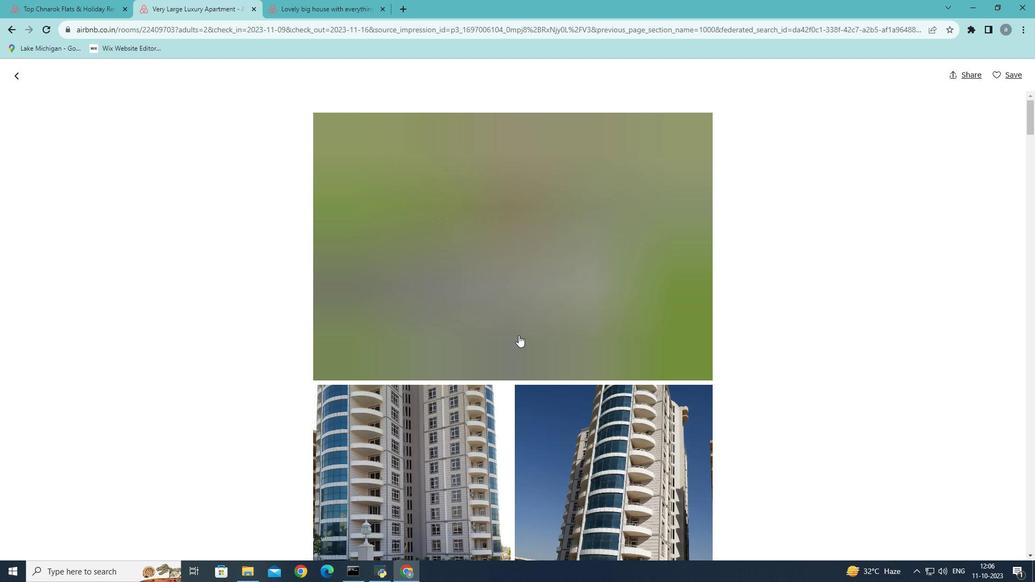 
Action: Mouse scrolled (518, 334) with delta (0, 0)
Screenshot: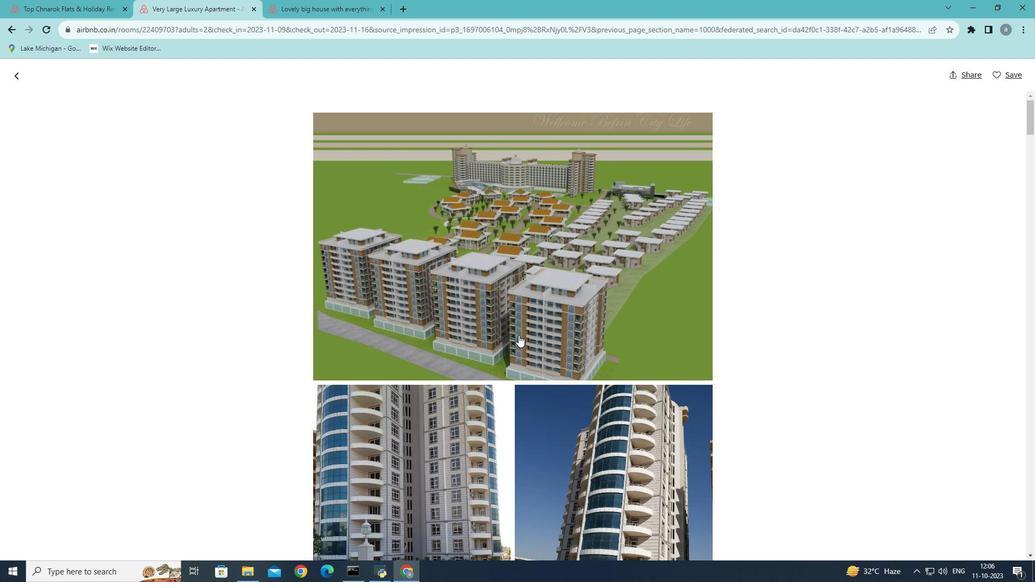 
Action: Mouse scrolled (518, 334) with delta (0, 0)
Screenshot: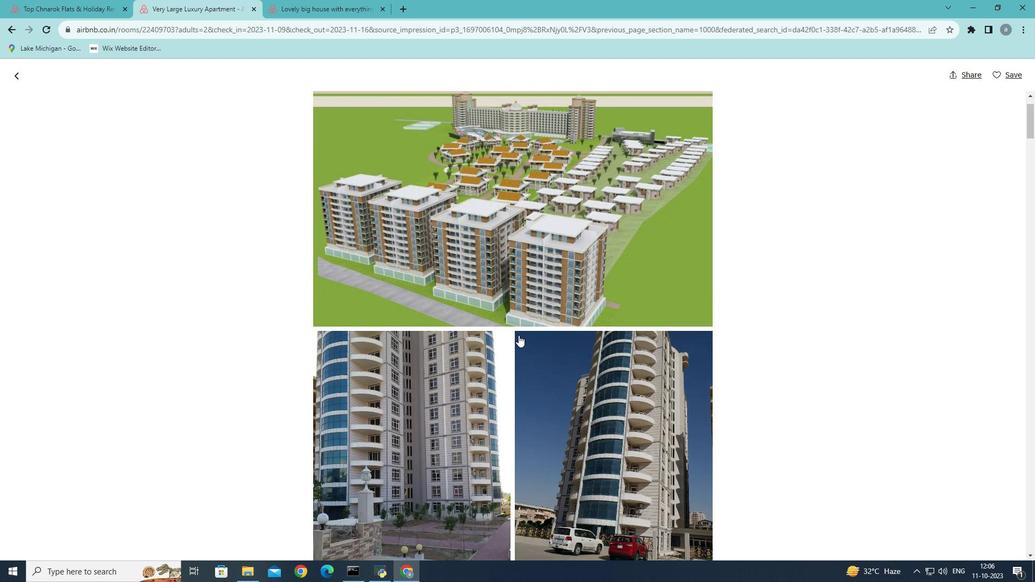 
Action: Mouse scrolled (518, 334) with delta (0, 0)
Screenshot: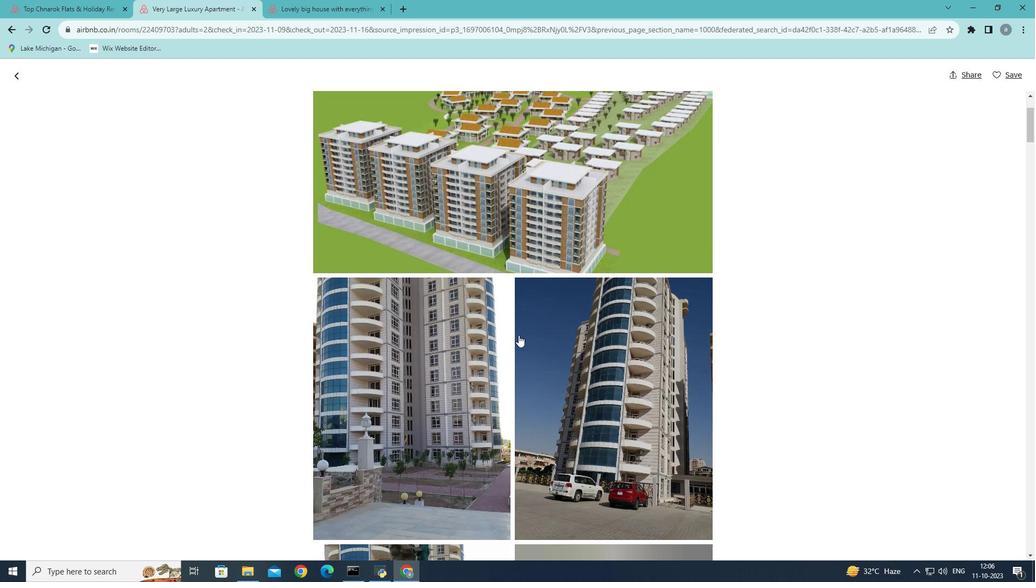 
Action: Mouse scrolled (518, 334) with delta (0, 0)
Screenshot: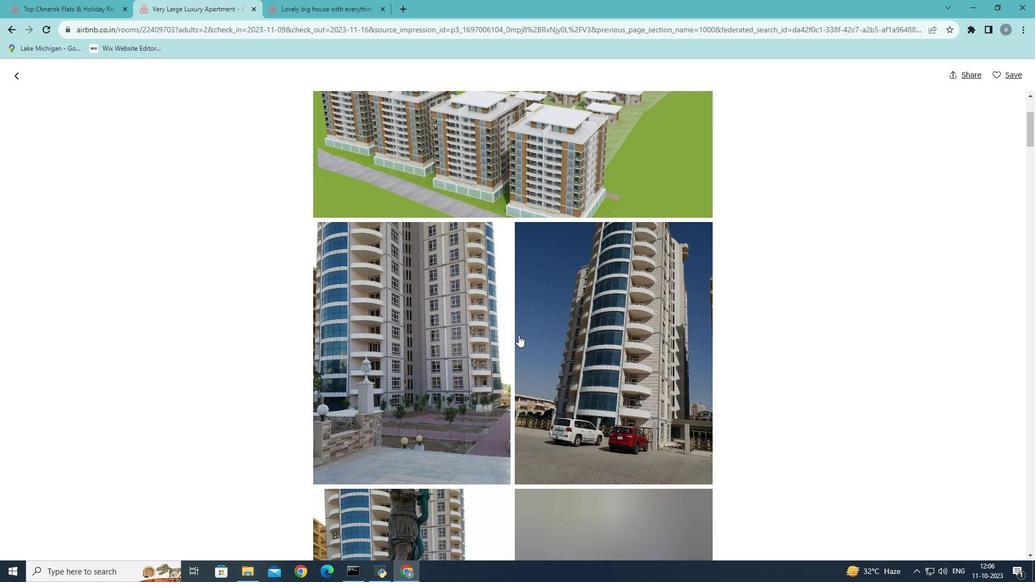 
Action: Mouse scrolled (518, 334) with delta (0, 0)
Screenshot: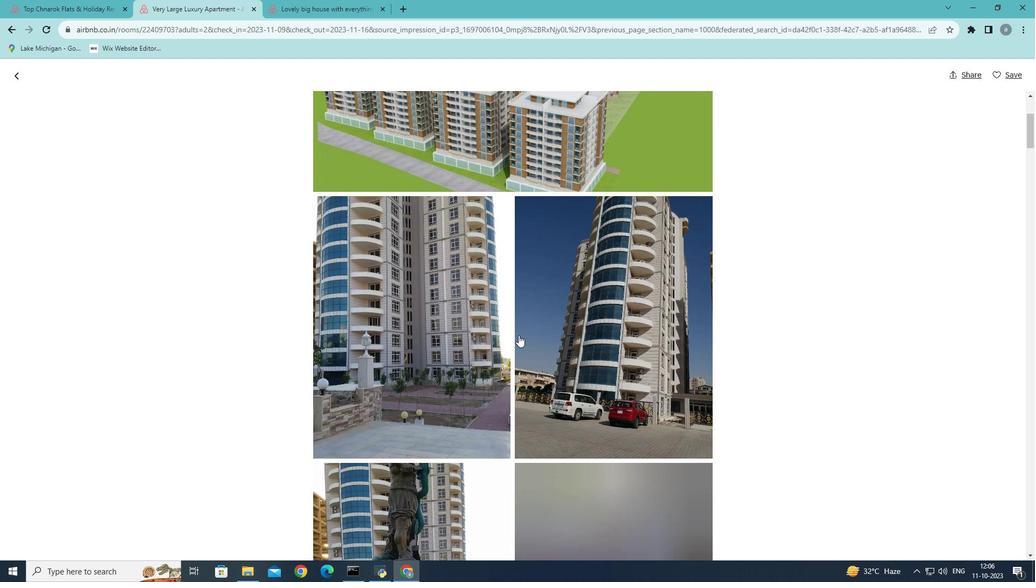 
Action: Mouse scrolled (518, 334) with delta (0, 0)
Screenshot: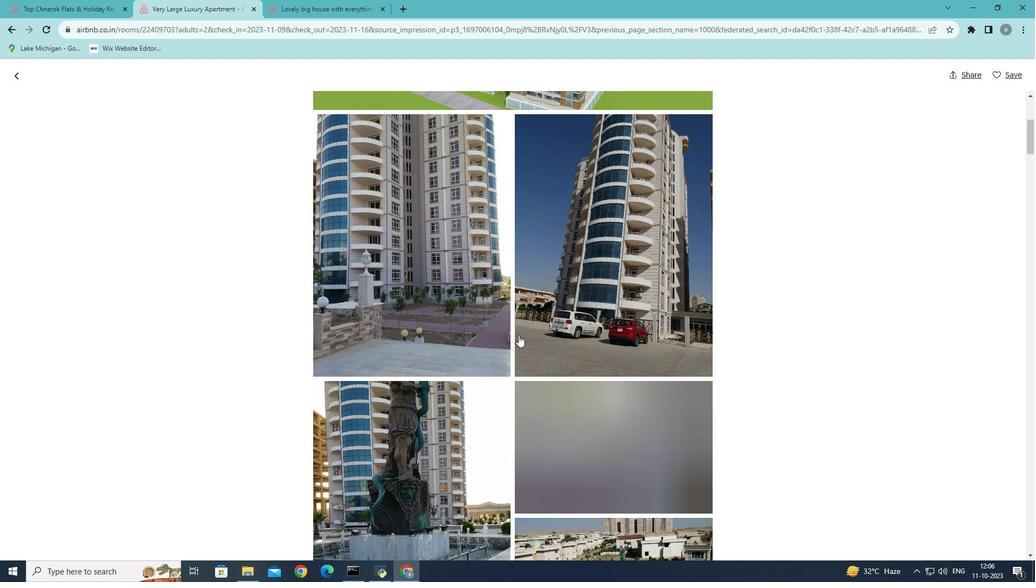 
Action: Mouse scrolled (518, 334) with delta (0, 0)
Screenshot: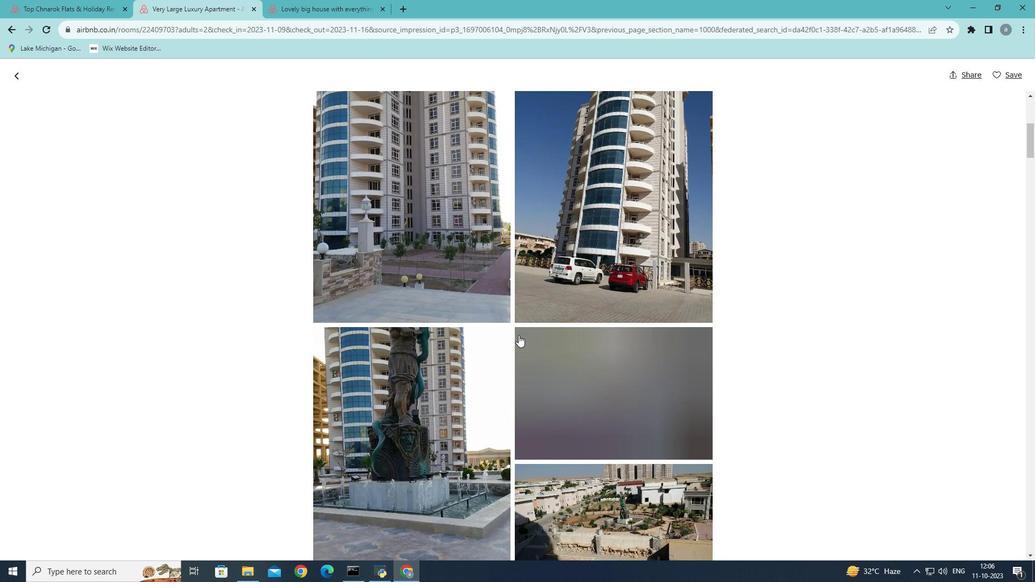 
Action: Mouse scrolled (518, 334) with delta (0, 0)
Screenshot: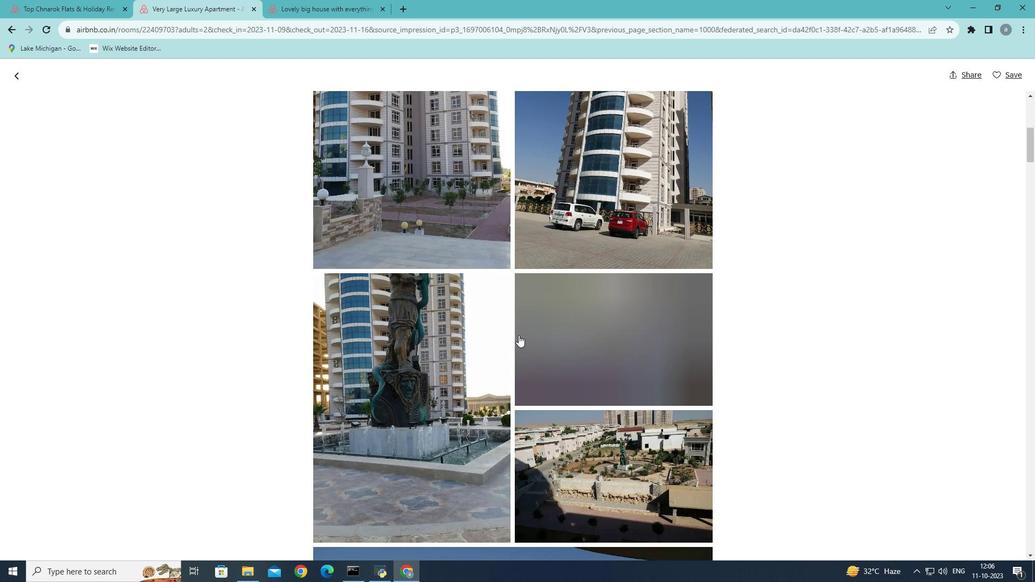 
Action: Mouse scrolled (518, 334) with delta (0, 0)
Screenshot: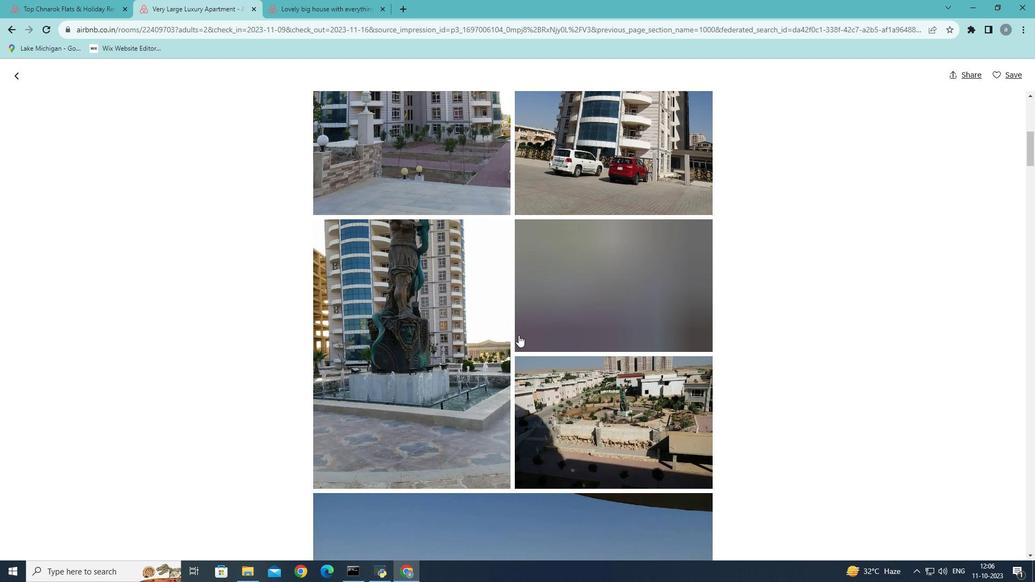 
Action: Mouse scrolled (518, 334) with delta (0, 0)
Screenshot: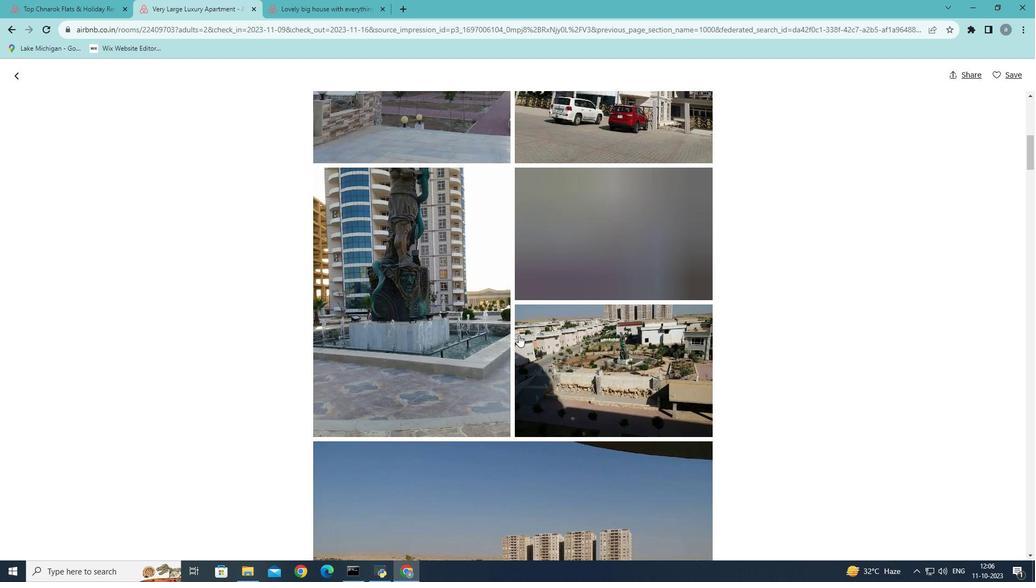 
Action: Mouse scrolled (518, 334) with delta (0, 0)
Screenshot: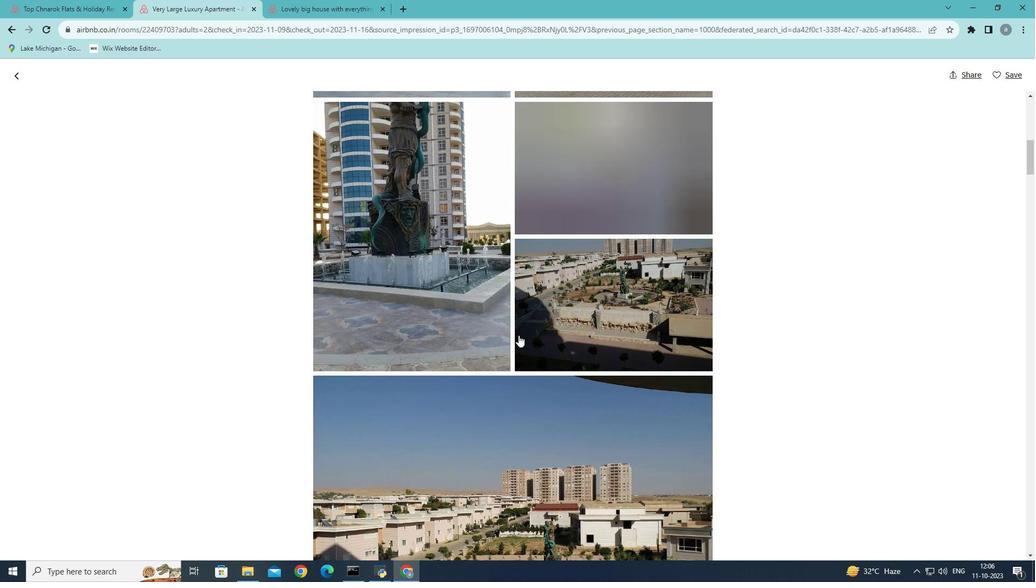 
Action: Mouse scrolled (518, 334) with delta (0, 0)
Screenshot: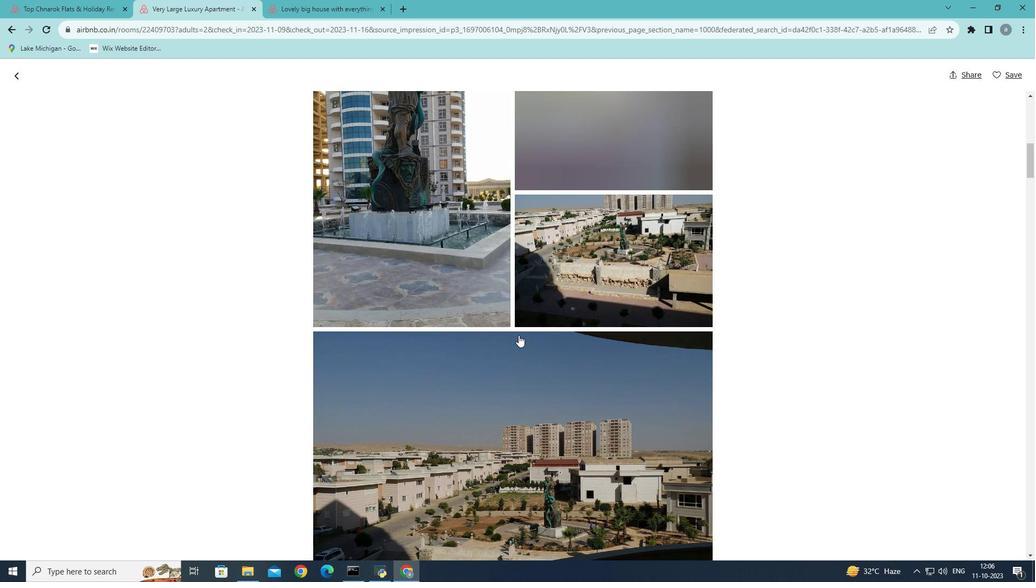 
Action: Mouse scrolled (518, 334) with delta (0, 0)
Screenshot: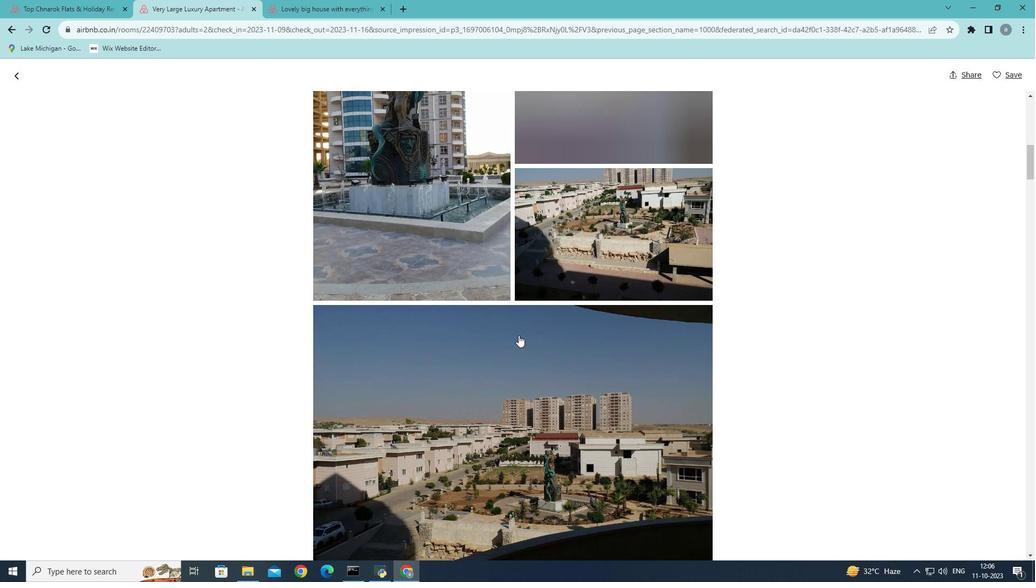 
Action: Mouse scrolled (518, 334) with delta (0, 0)
Screenshot: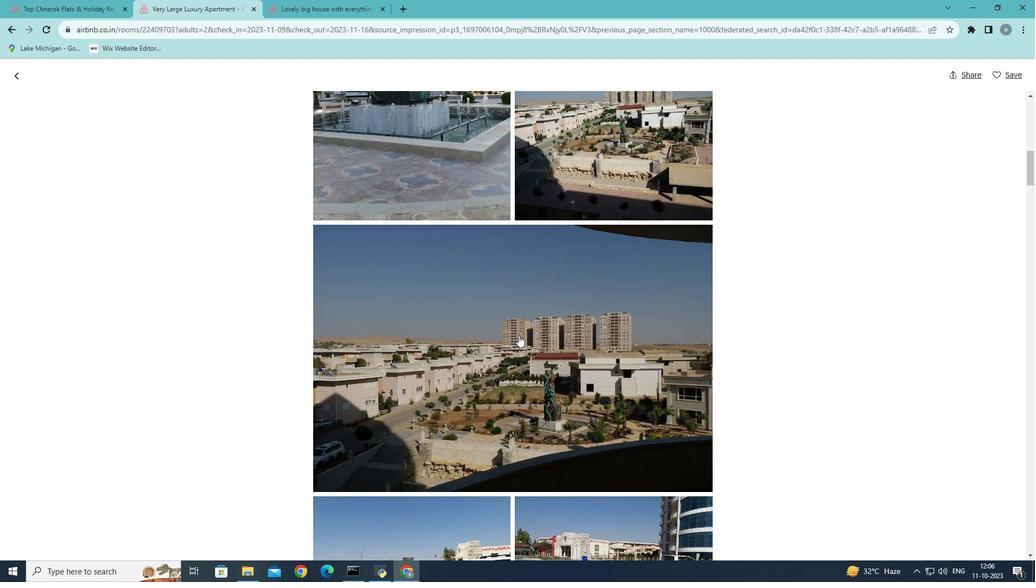 
Action: Mouse scrolled (518, 334) with delta (0, 0)
Screenshot: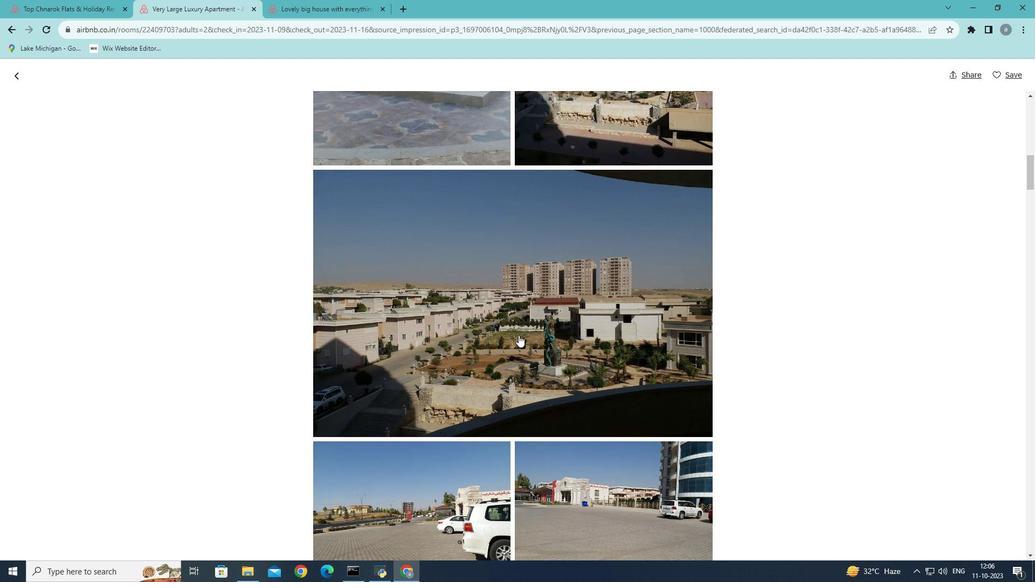 
Action: Mouse scrolled (518, 334) with delta (0, 0)
Screenshot: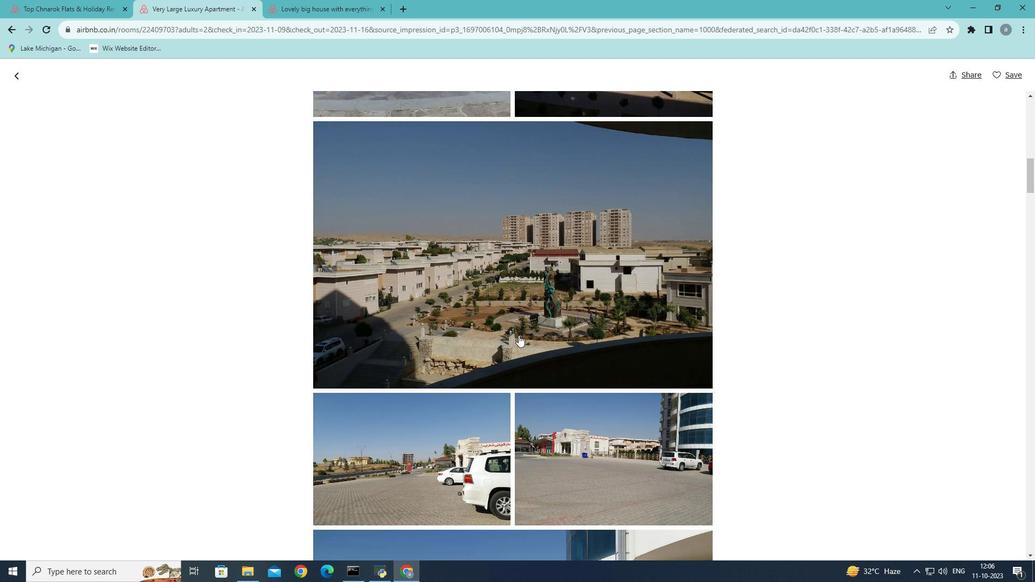 
Action: Mouse scrolled (518, 334) with delta (0, 0)
Screenshot: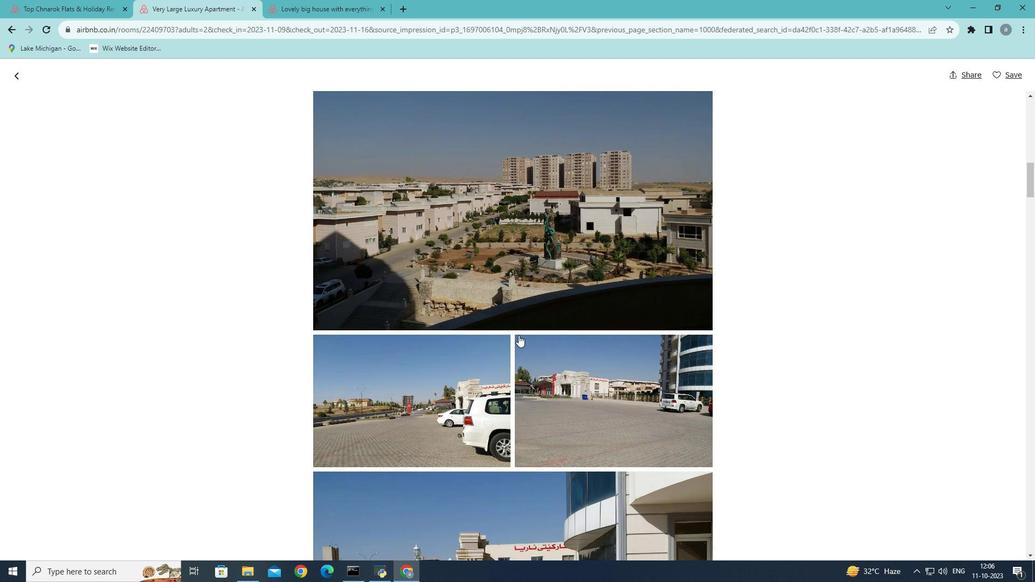 
Action: Mouse scrolled (518, 334) with delta (0, 0)
Screenshot: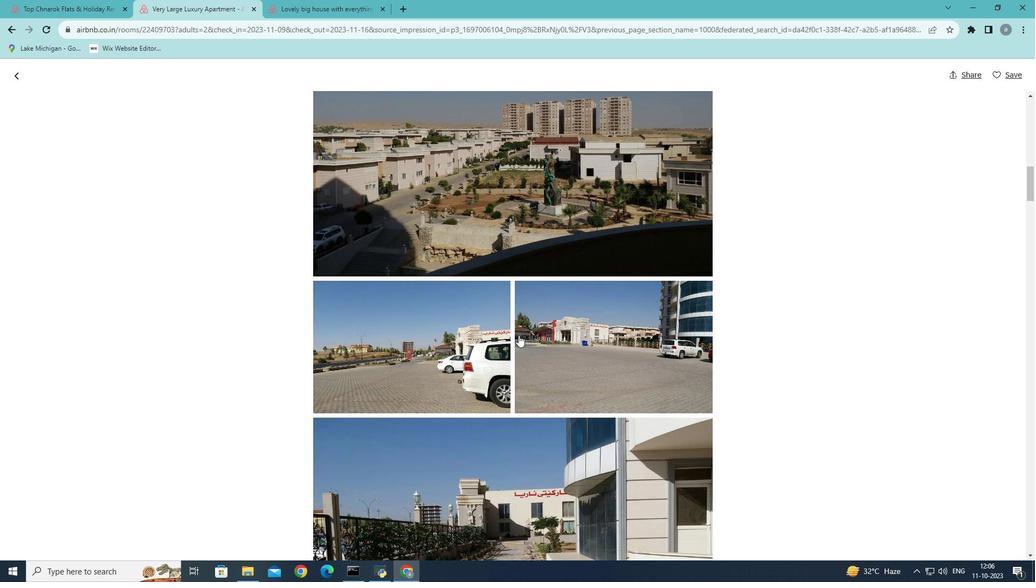 
Action: Mouse scrolled (518, 334) with delta (0, 0)
Screenshot: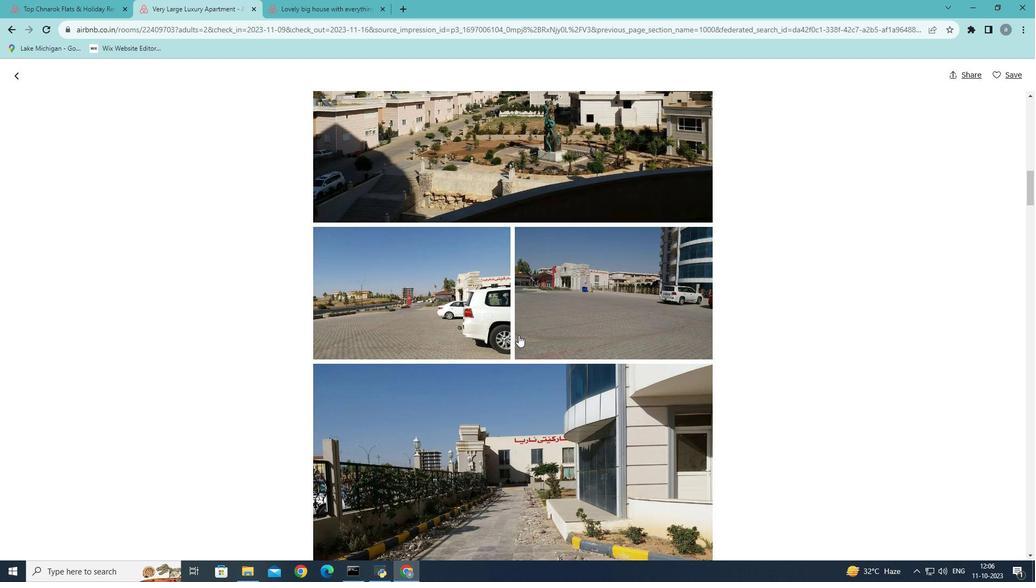 
Action: Mouse scrolled (518, 334) with delta (0, 0)
Screenshot: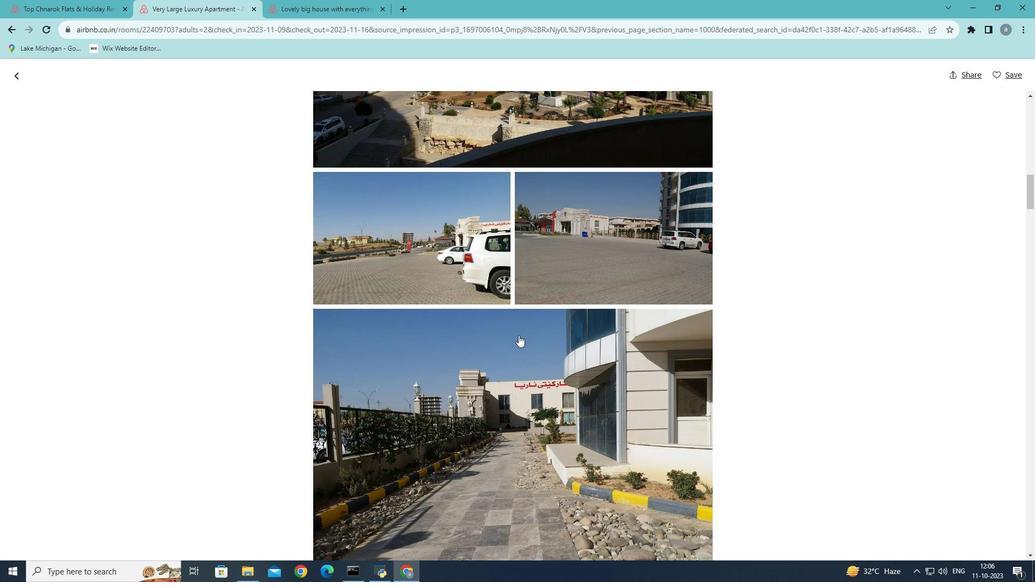 
Action: Mouse scrolled (518, 334) with delta (0, 0)
Screenshot: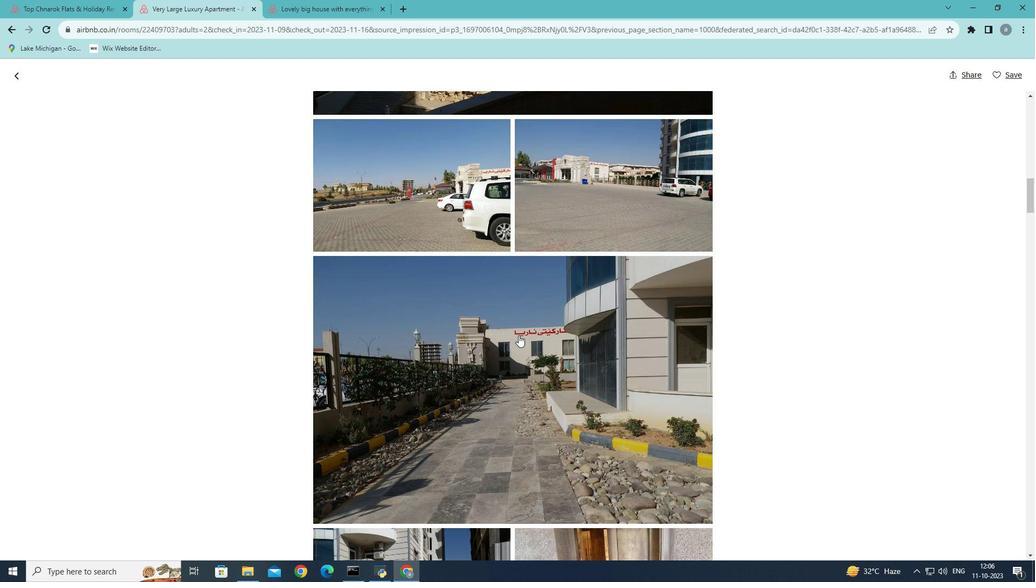 
Action: Mouse scrolled (518, 334) with delta (0, 0)
Screenshot: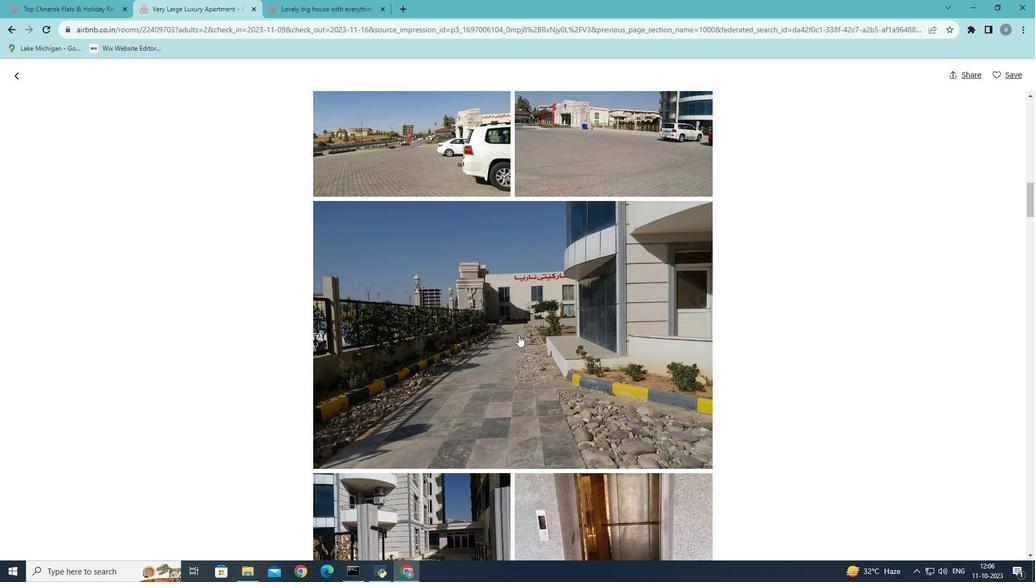 
Action: Mouse scrolled (518, 334) with delta (0, 0)
Screenshot: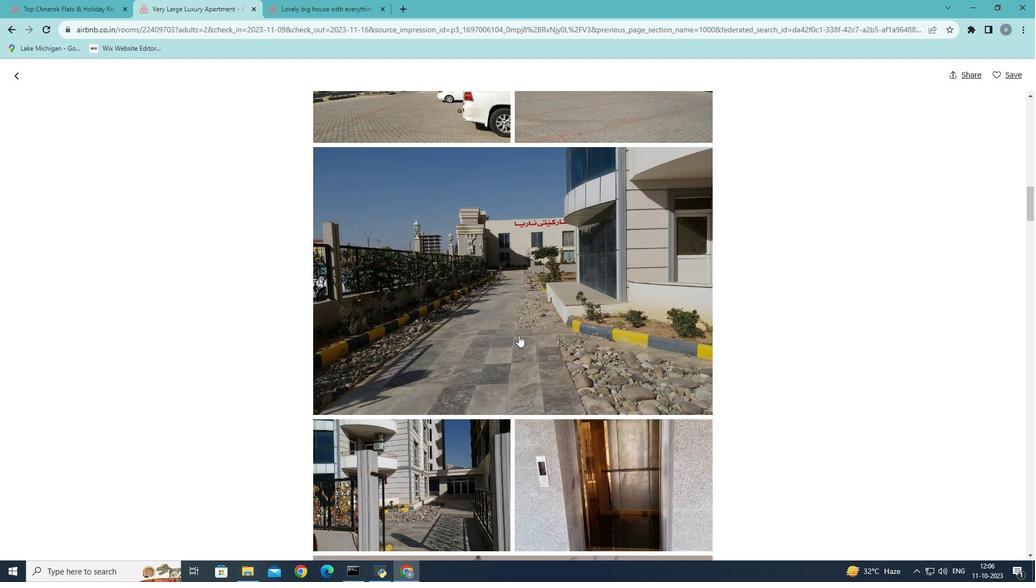 
Action: Mouse scrolled (518, 334) with delta (0, 0)
Screenshot: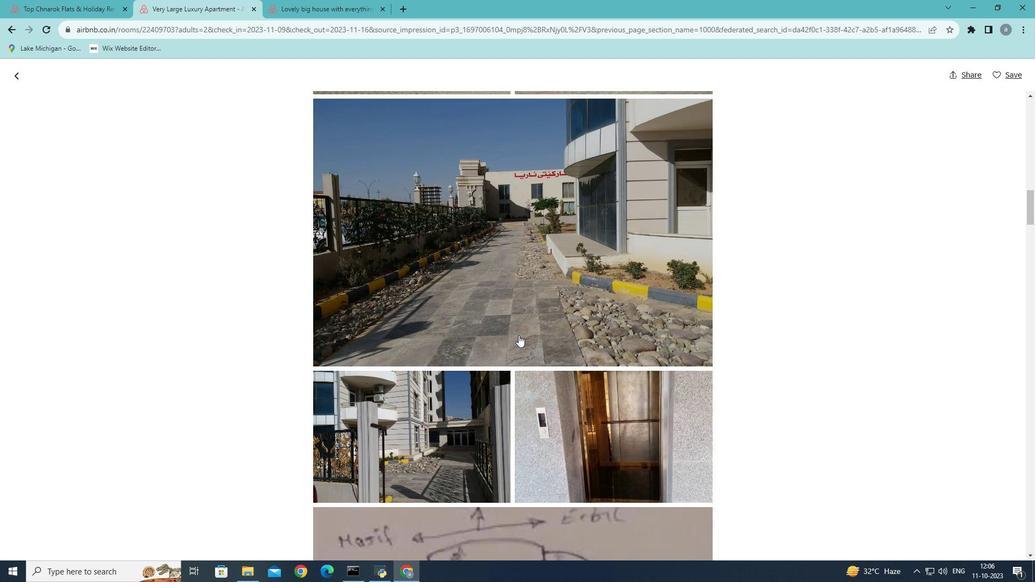 
Action: Mouse scrolled (518, 334) with delta (0, 0)
Screenshot: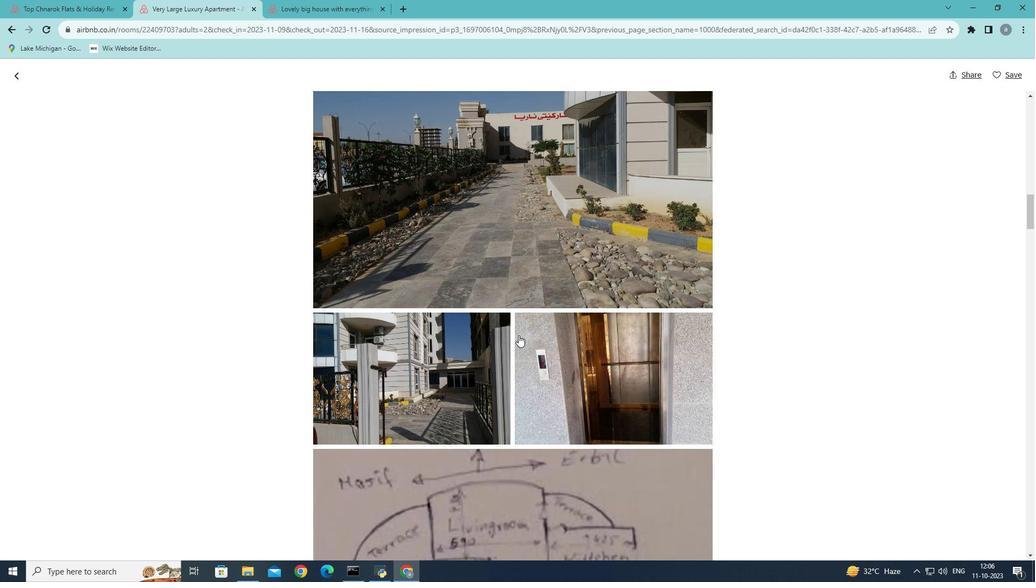 
Action: Mouse scrolled (518, 334) with delta (0, 0)
Screenshot: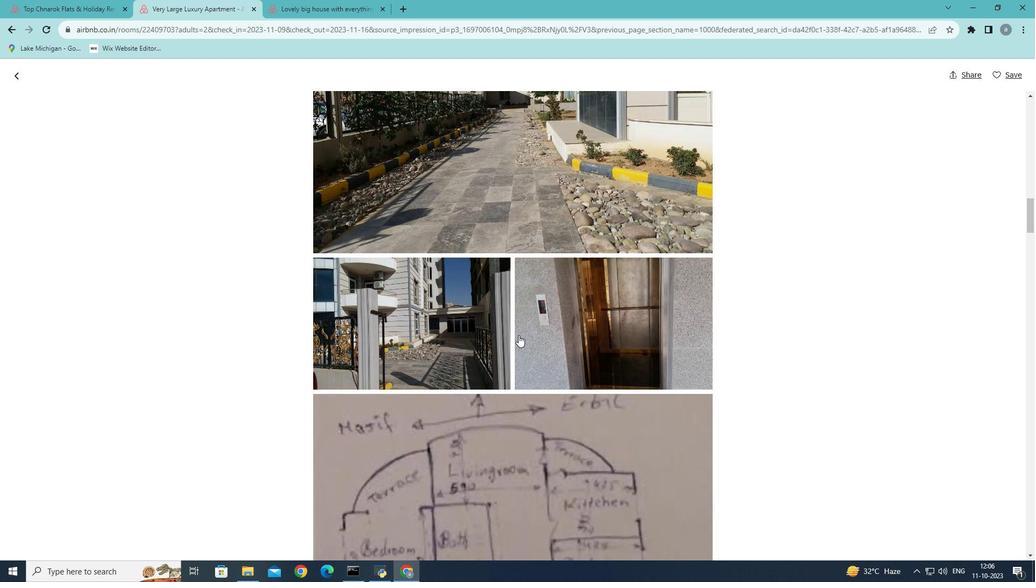 
Action: Mouse scrolled (518, 334) with delta (0, 0)
Screenshot: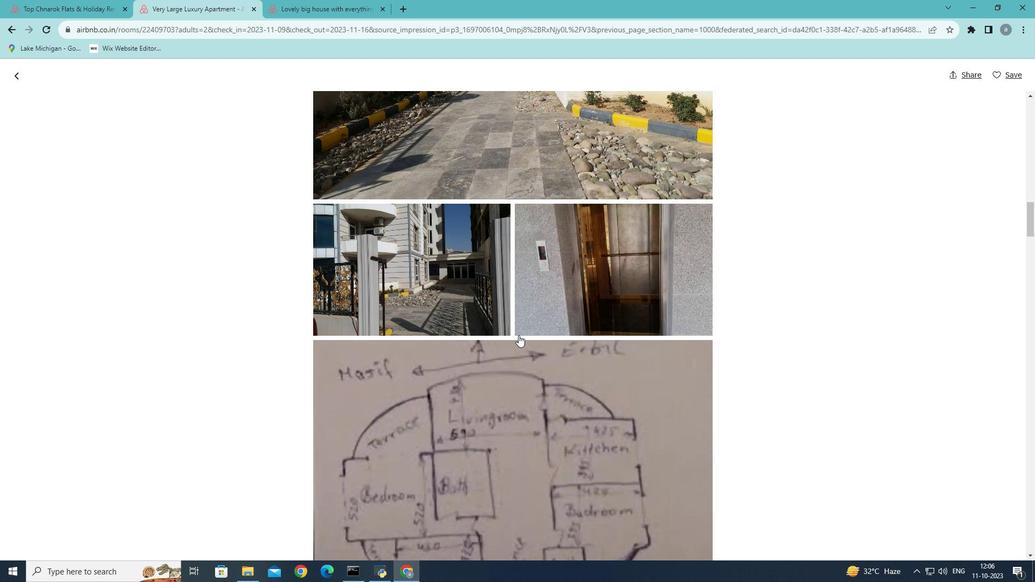 
Action: Mouse scrolled (518, 334) with delta (0, 0)
Screenshot: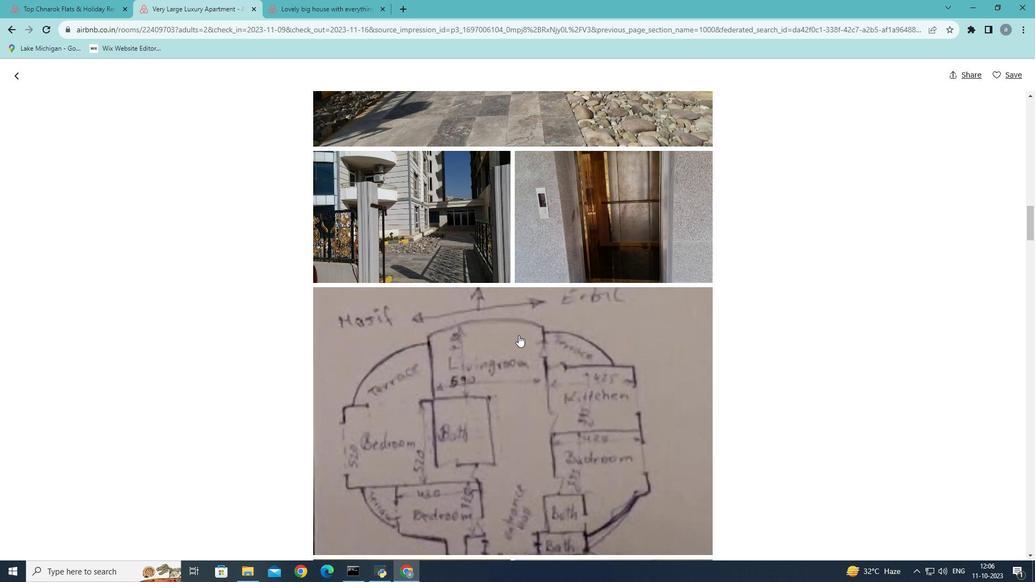 
Action: Mouse scrolled (518, 334) with delta (0, 0)
Screenshot: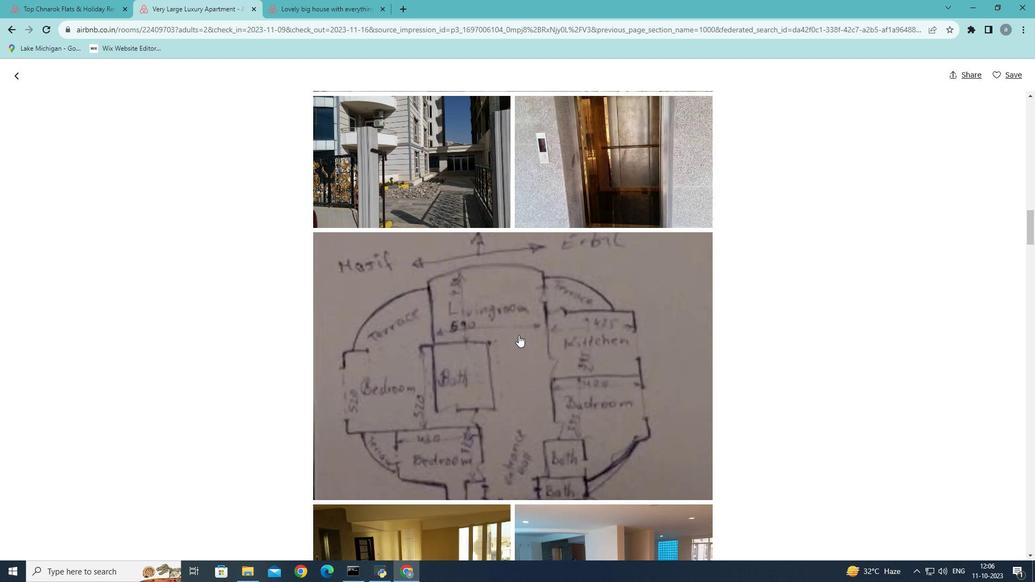 
Action: Mouse scrolled (518, 334) with delta (0, 0)
Screenshot: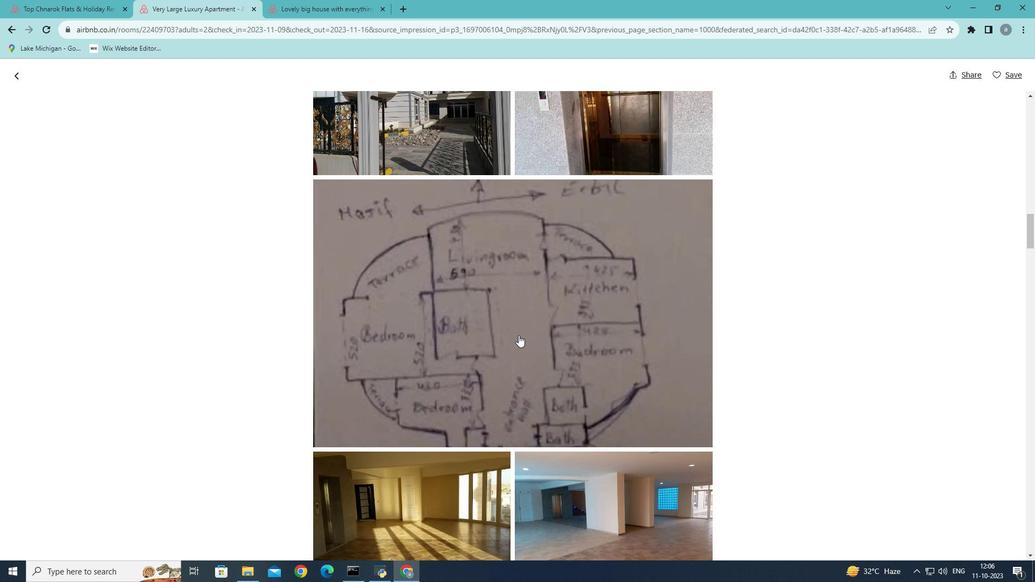 
Action: Mouse scrolled (518, 334) with delta (0, 0)
Screenshot: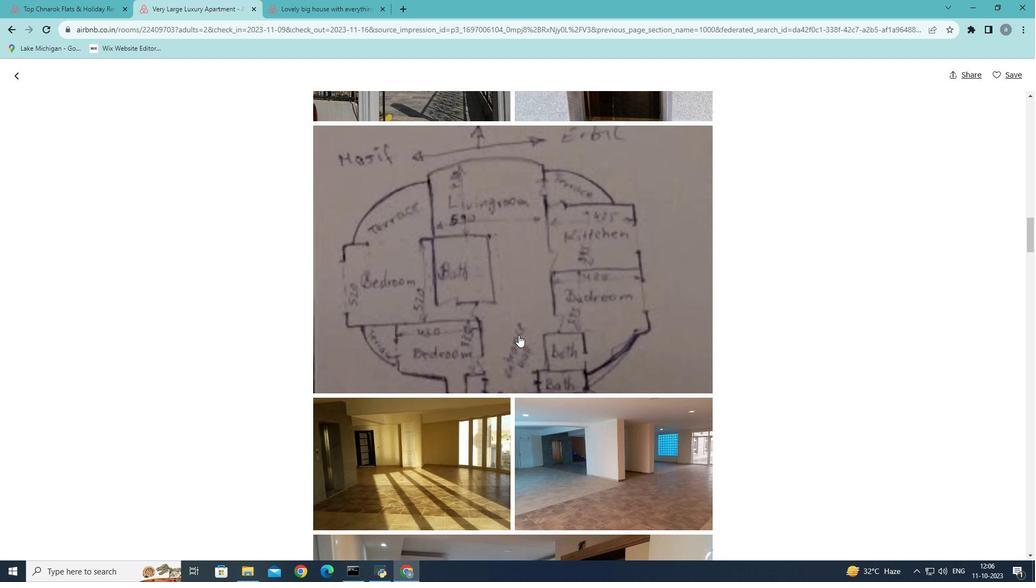
Action: Mouse scrolled (518, 334) with delta (0, 0)
Screenshot: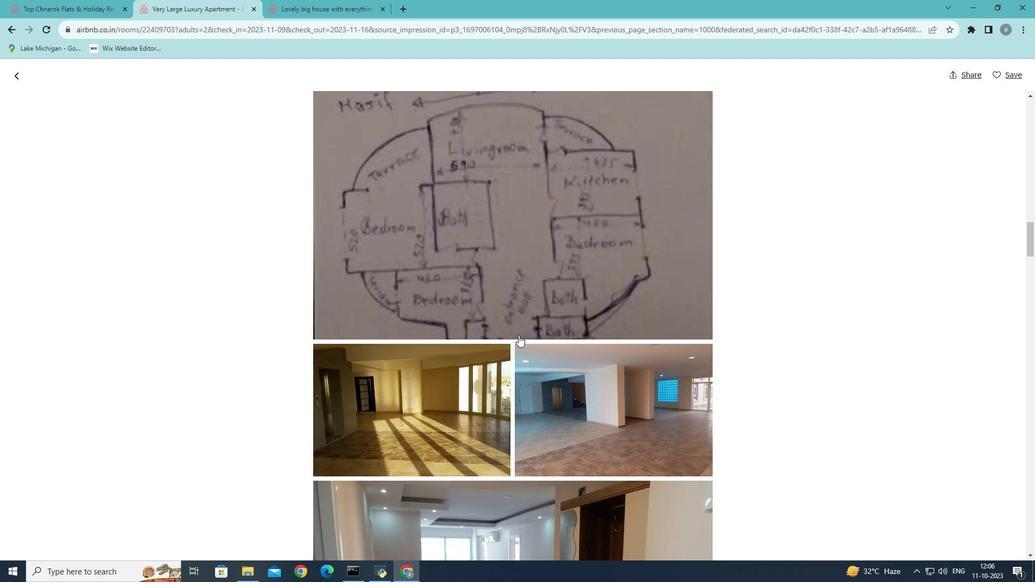 
Action: Mouse scrolled (518, 334) with delta (0, 0)
Screenshot: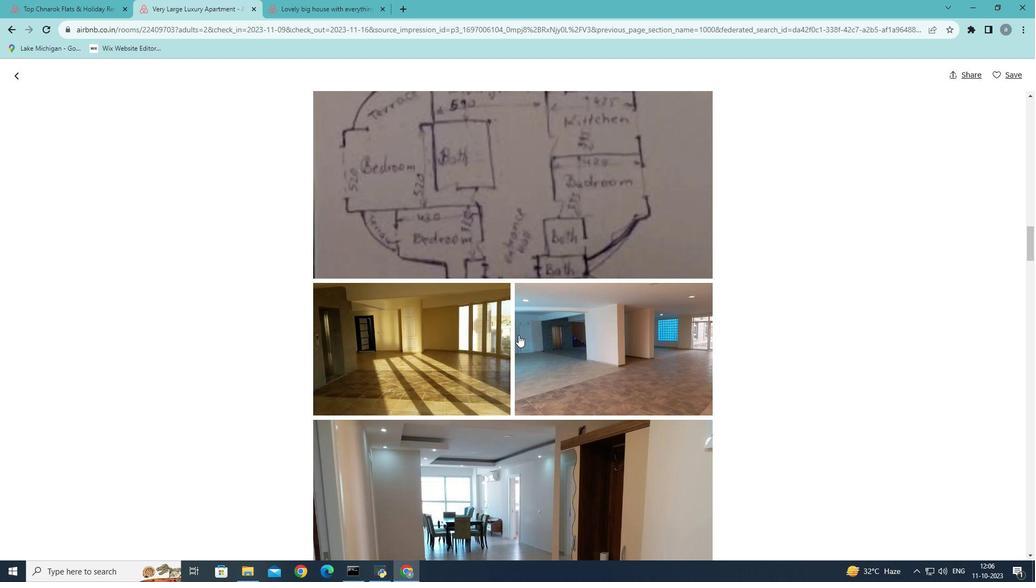 
Action: Mouse scrolled (518, 334) with delta (0, 0)
Screenshot: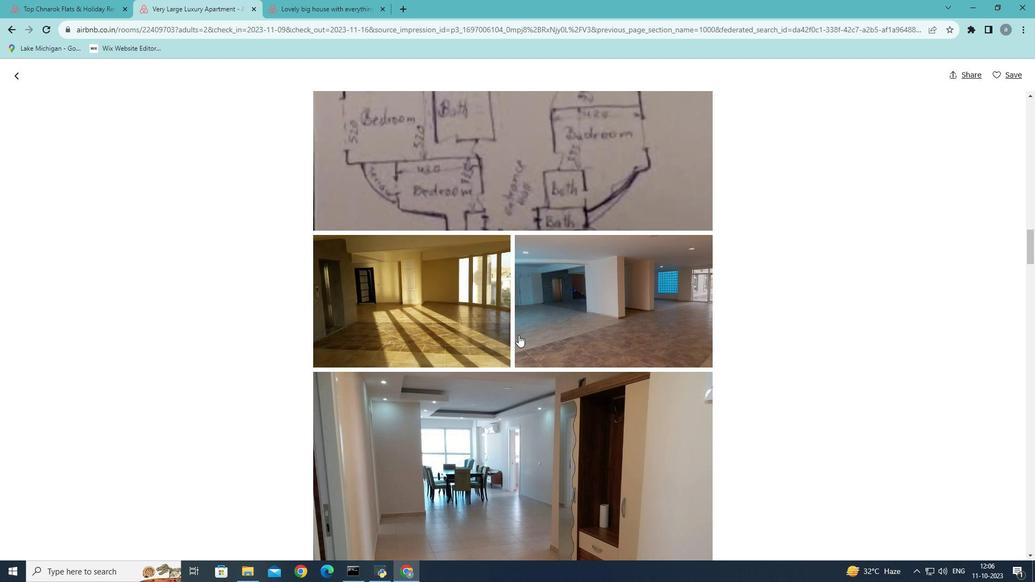
Action: Mouse scrolled (518, 334) with delta (0, 0)
Screenshot: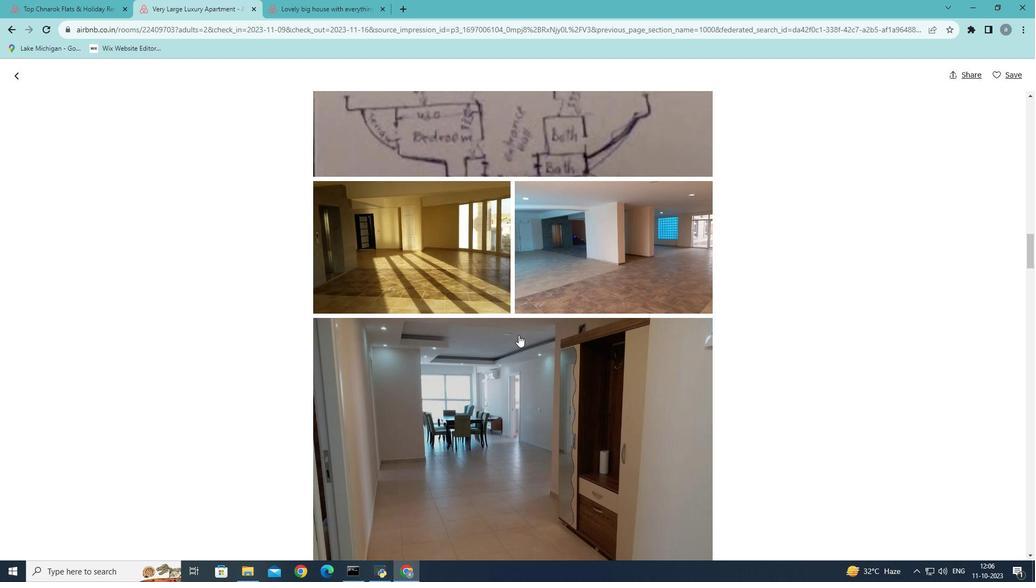 
Action: Mouse scrolled (518, 334) with delta (0, 0)
Screenshot: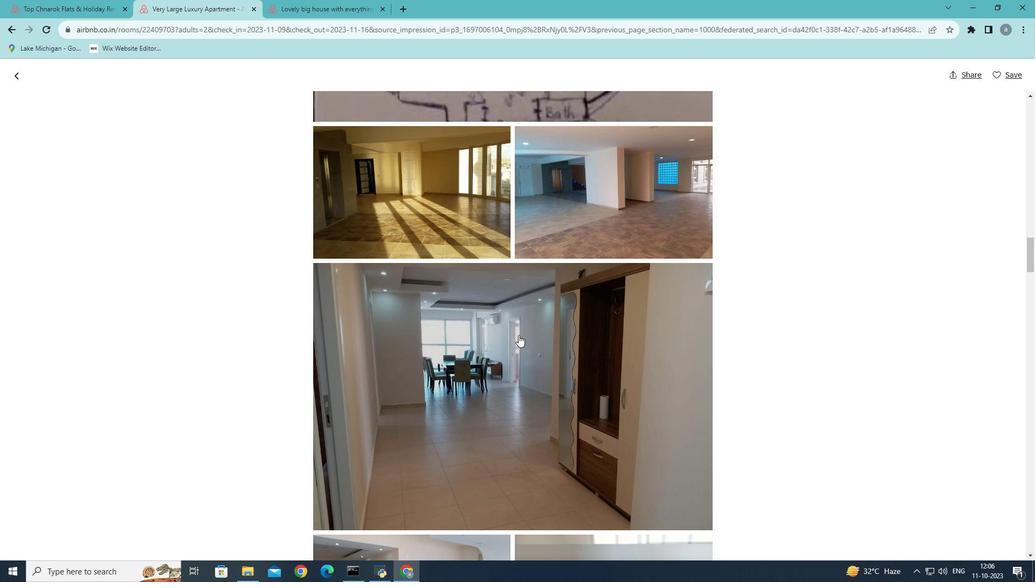 
Action: Mouse scrolled (518, 334) with delta (0, 0)
Screenshot: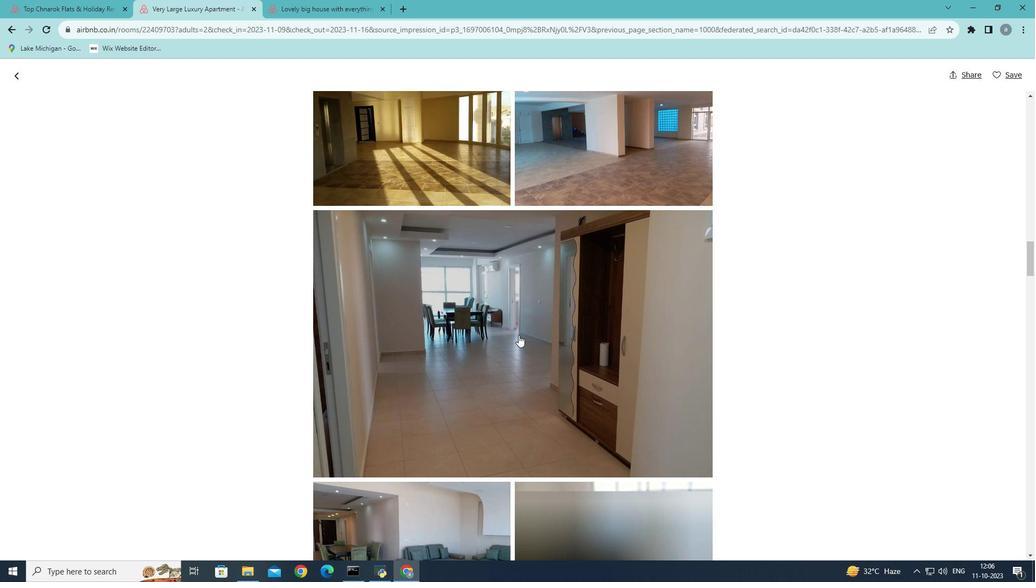 
Action: Mouse scrolled (518, 334) with delta (0, 0)
Screenshot: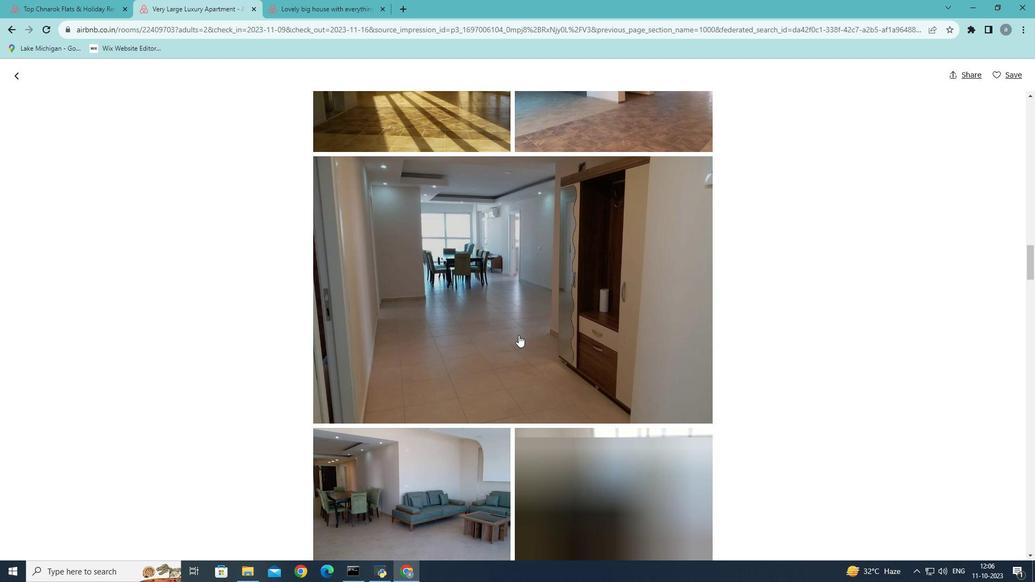 
Action: Mouse scrolled (518, 334) with delta (0, 0)
Screenshot: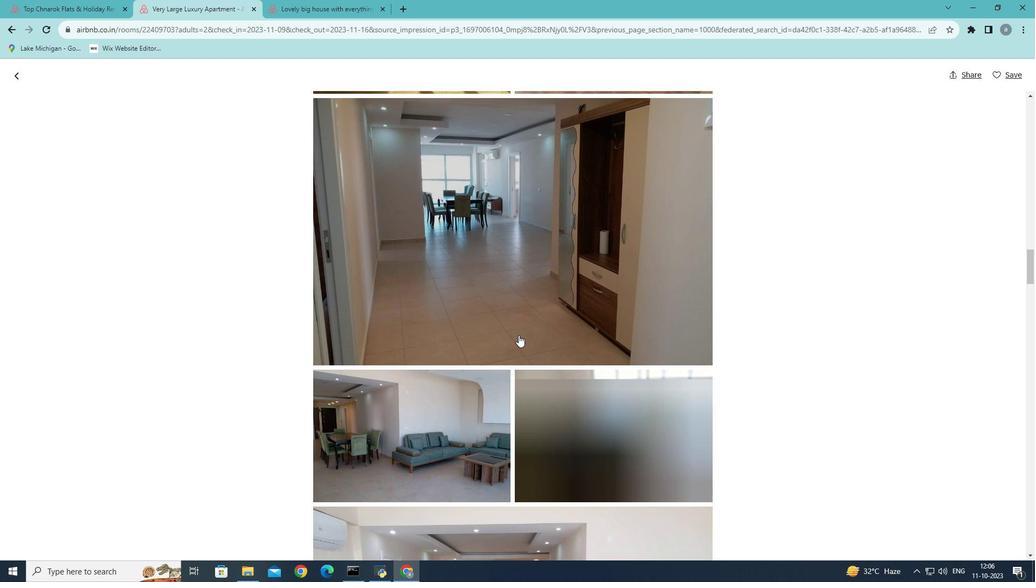 
Action: Mouse scrolled (518, 334) with delta (0, 0)
Screenshot: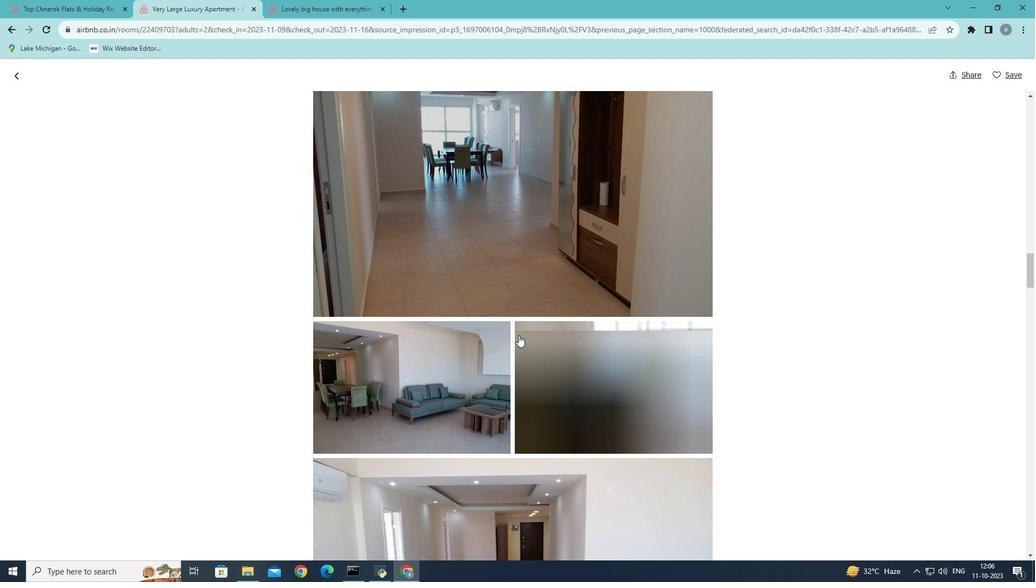 
Action: Mouse moved to (519, 339)
Screenshot: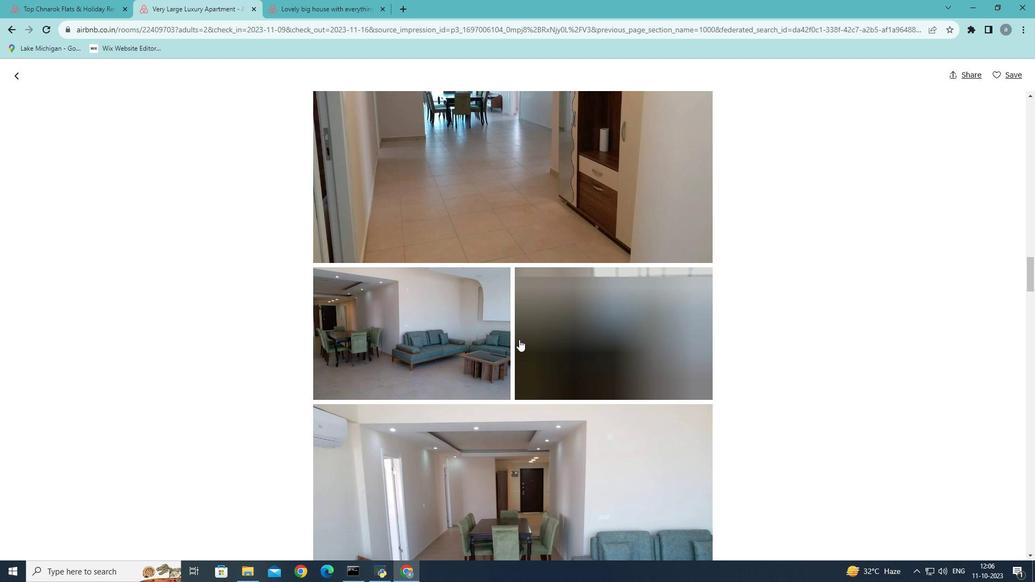 
Action: Mouse scrolled (519, 339) with delta (0, 0)
Screenshot: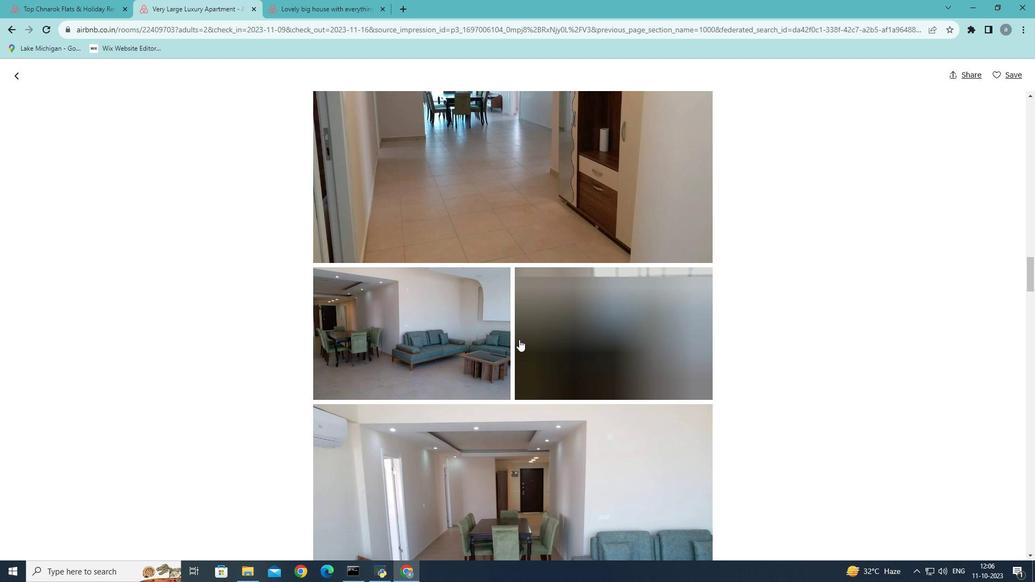 
Action: Mouse scrolled (519, 339) with delta (0, 0)
Screenshot: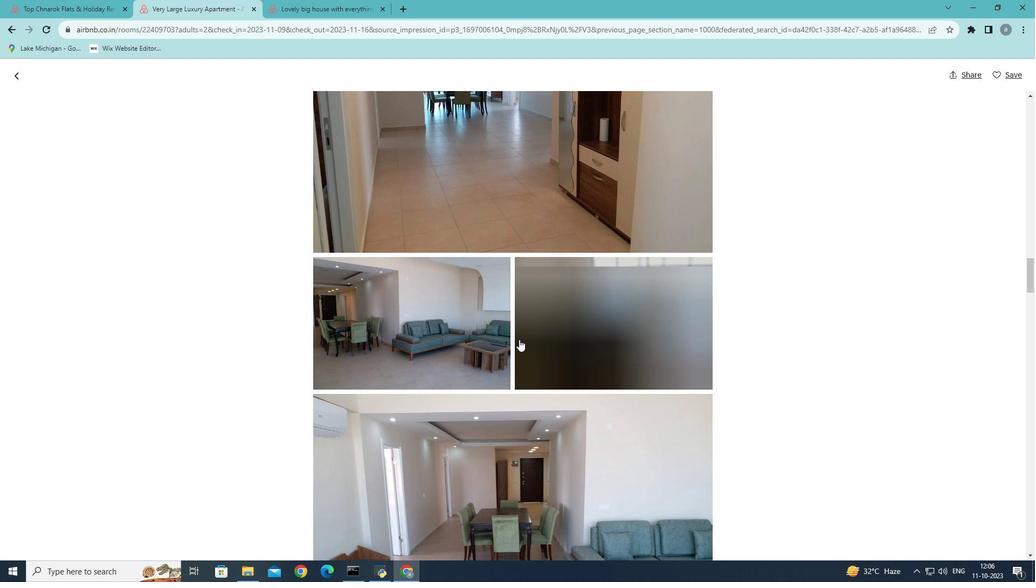 
Action: Mouse scrolled (519, 339) with delta (0, 0)
Screenshot: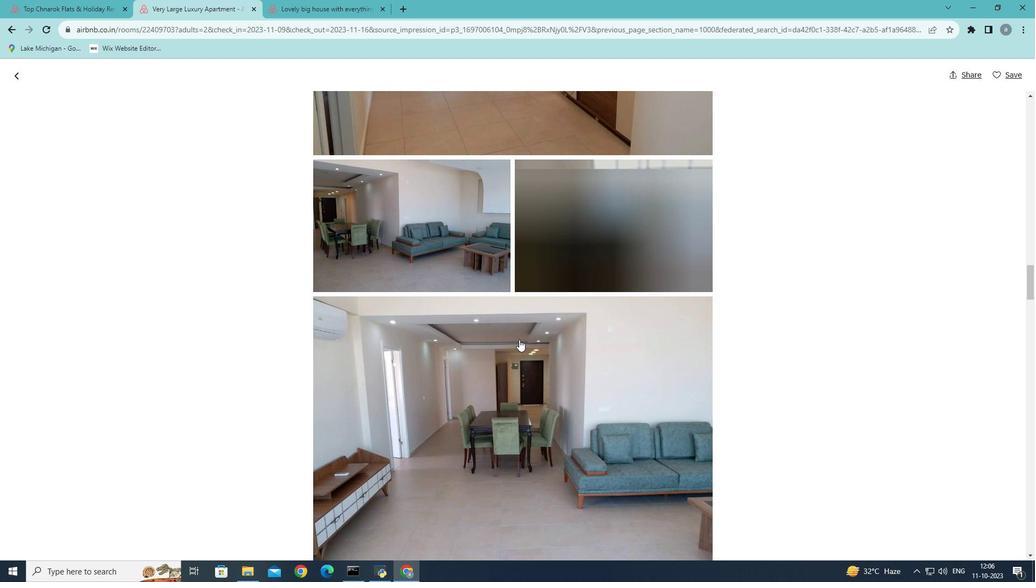 
Action: Mouse scrolled (519, 339) with delta (0, 0)
Screenshot: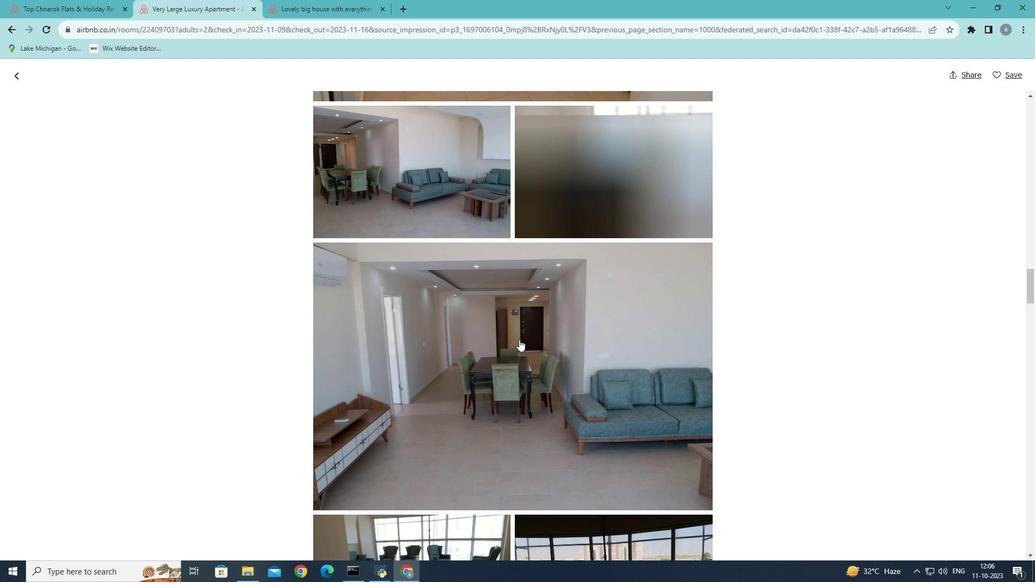 
Action: Mouse scrolled (519, 339) with delta (0, 0)
Screenshot: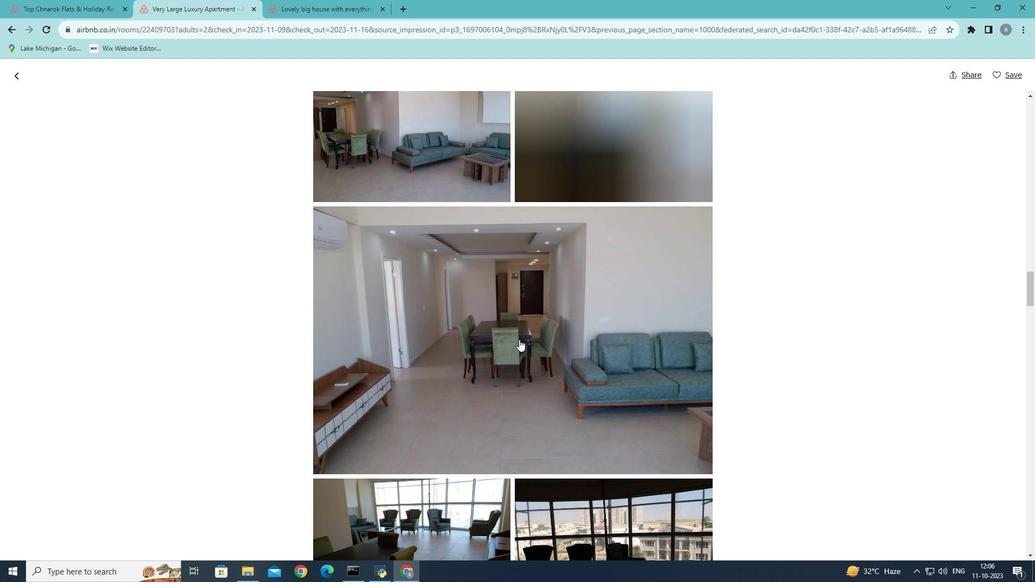 
Action: Mouse scrolled (519, 339) with delta (0, 0)
Screenshot: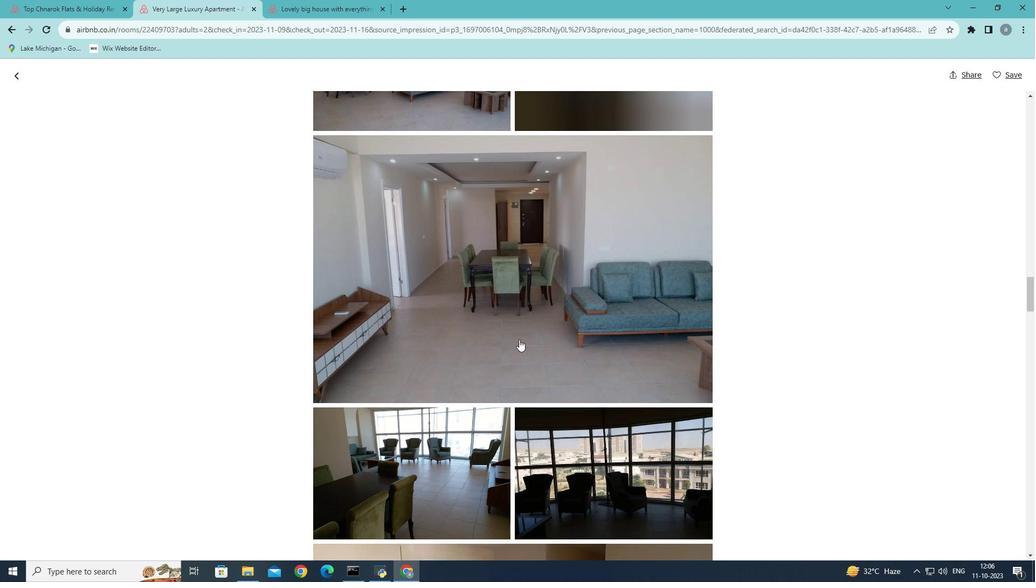 
Action: Mouse scrolled (519, 339) with delta (0, 0)
Screenshot: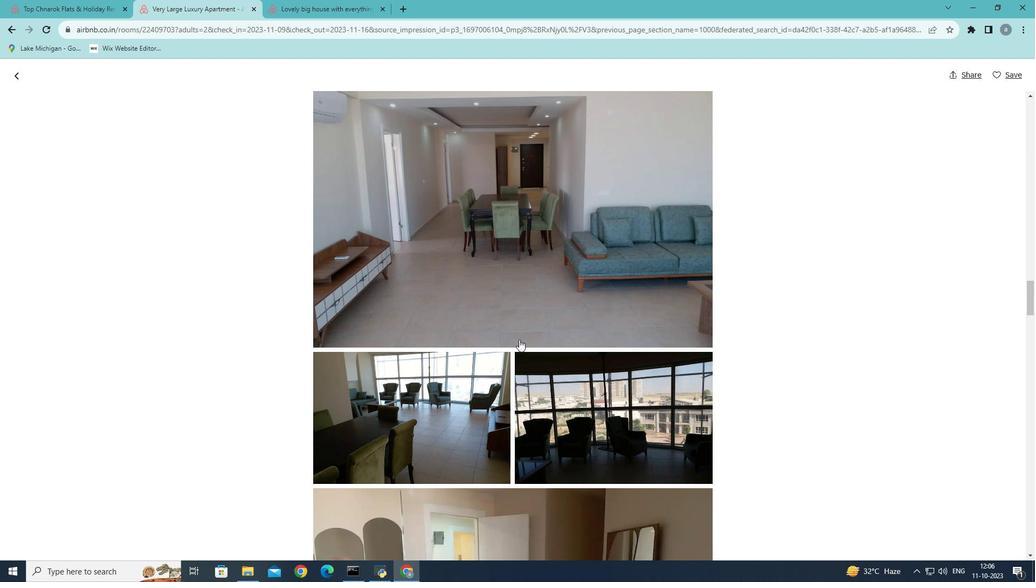 
Action: Mouse scrolled (519, 339) with delta (0, 0)
Screenshot: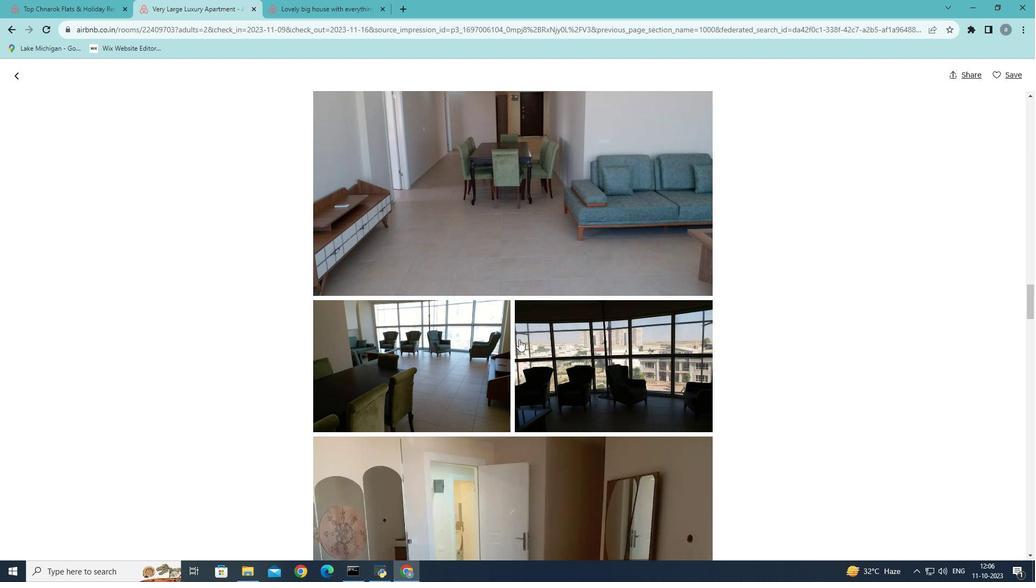 
Action: Mouse scrolled (519, 339) with delta (0, 0)
Screenshot: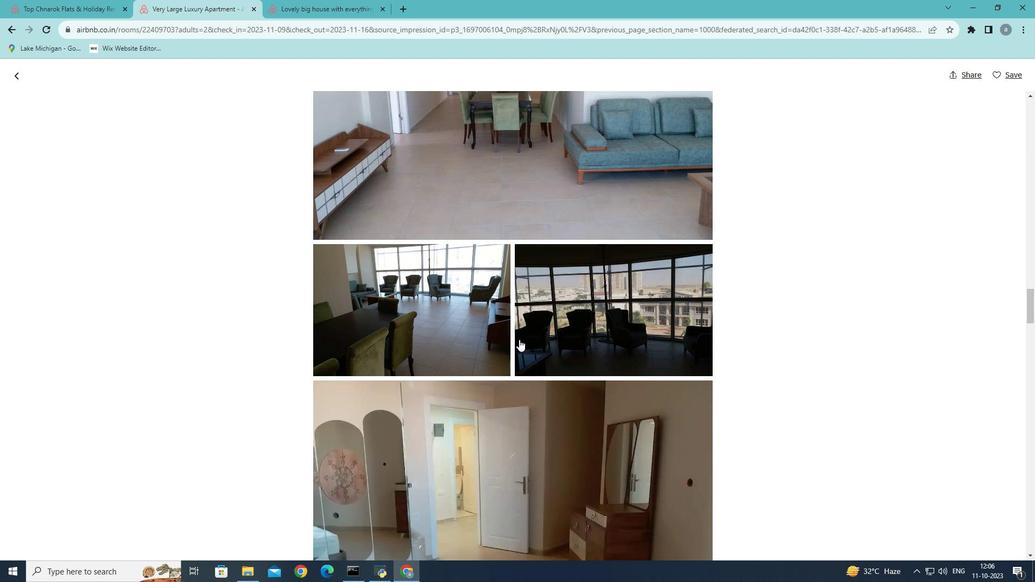 
Action: Mouse scrolled (519, 339) with delta (0, 0)
Screenshot: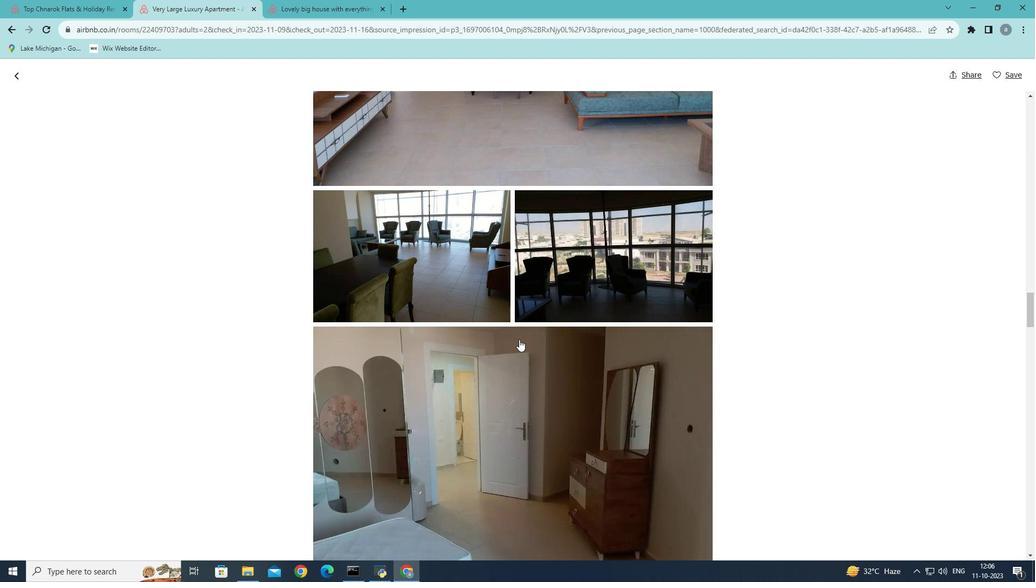 
Action: Mouse scrolled (519, 339) with delta (0, 0)
Screenshot: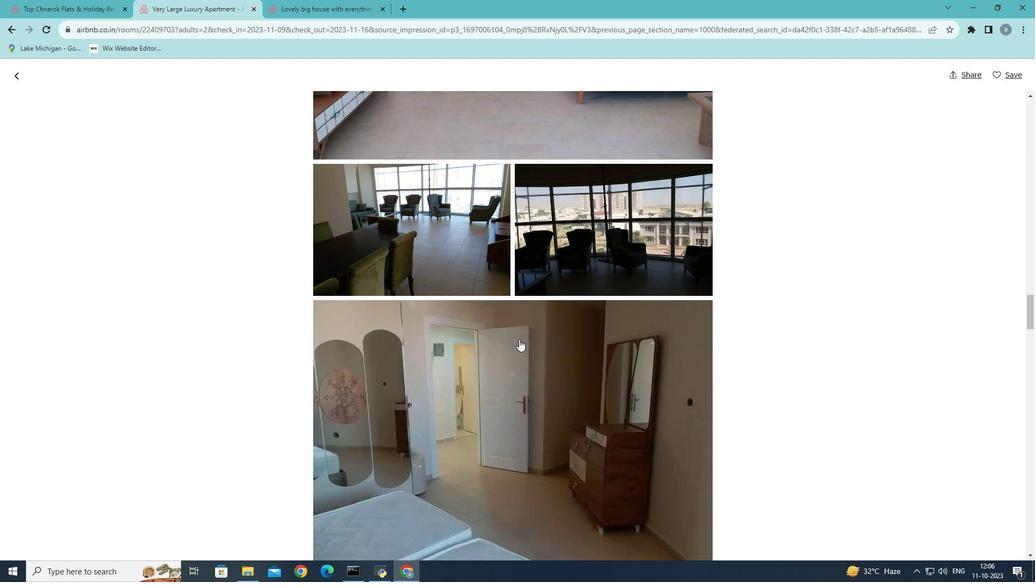
Action: Mouse scrolled (519, 339) with delta (0, 0)
Screenshot: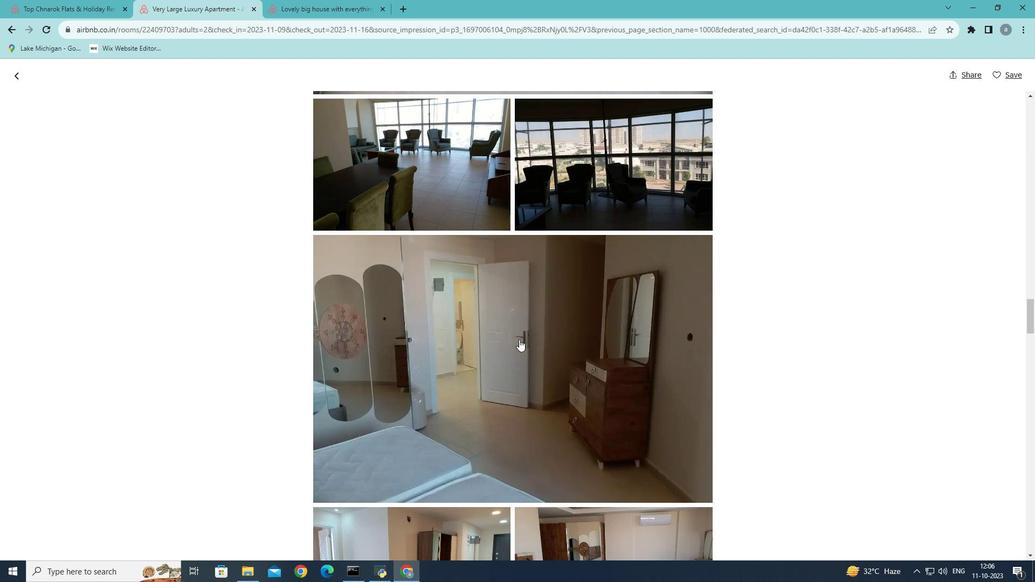 
Action: Mouse scrolled (519, 339) with delta (0, 0)
Screenshot: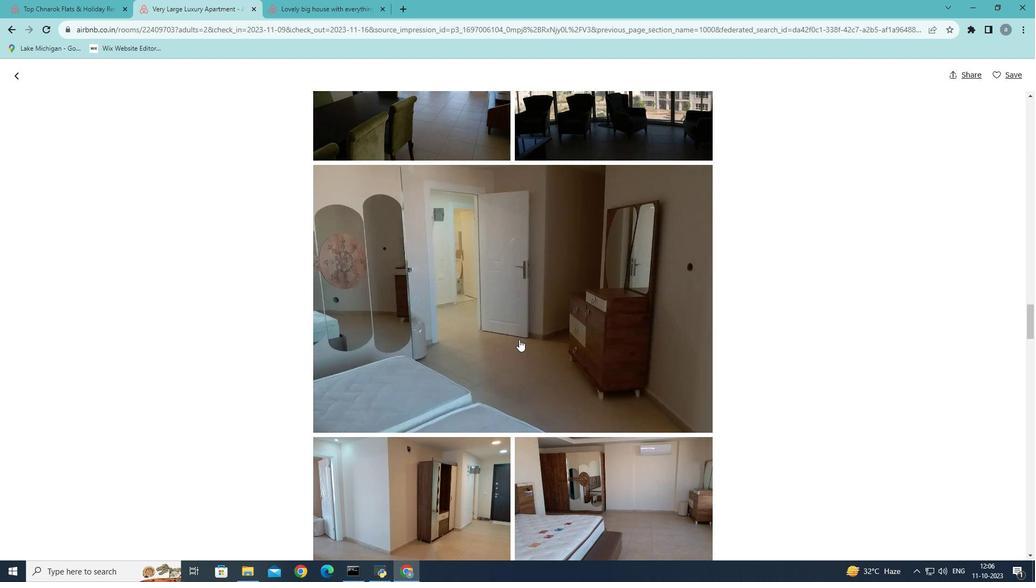 
Action: Mouse scrolled (519, 339) with delta (0, 0)
Screenshot: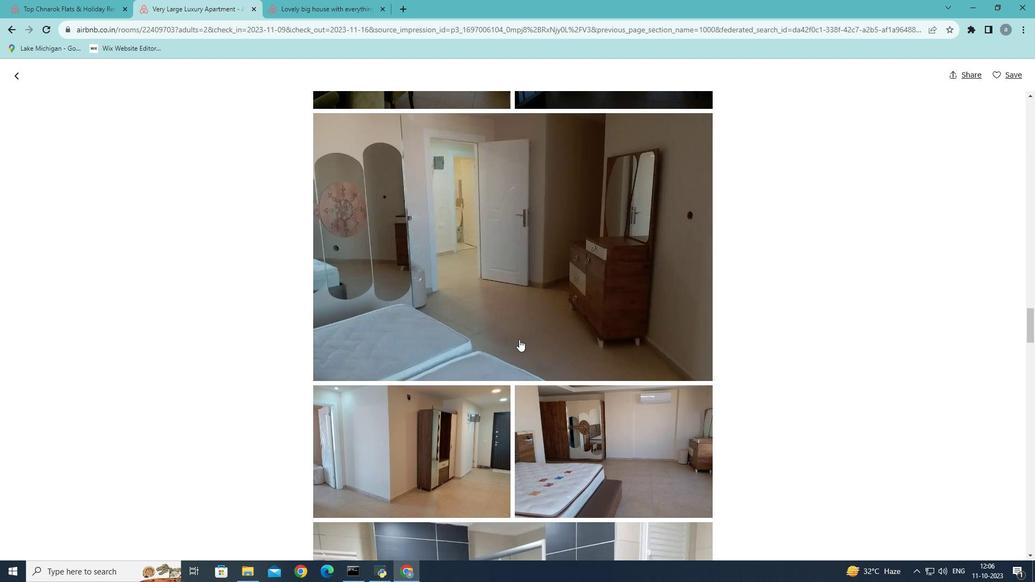 
Action: Mouse scrolled (519, 339) with delta (0, 0)
Screenshot: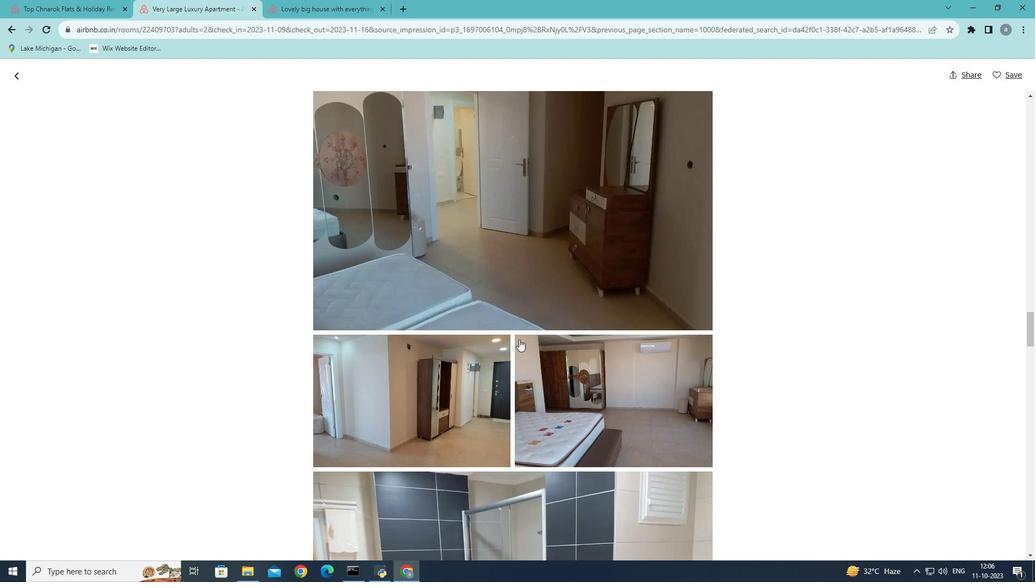 
Action: Mouse scrolled (519, 339) with delta (0, 0)
Screenshot: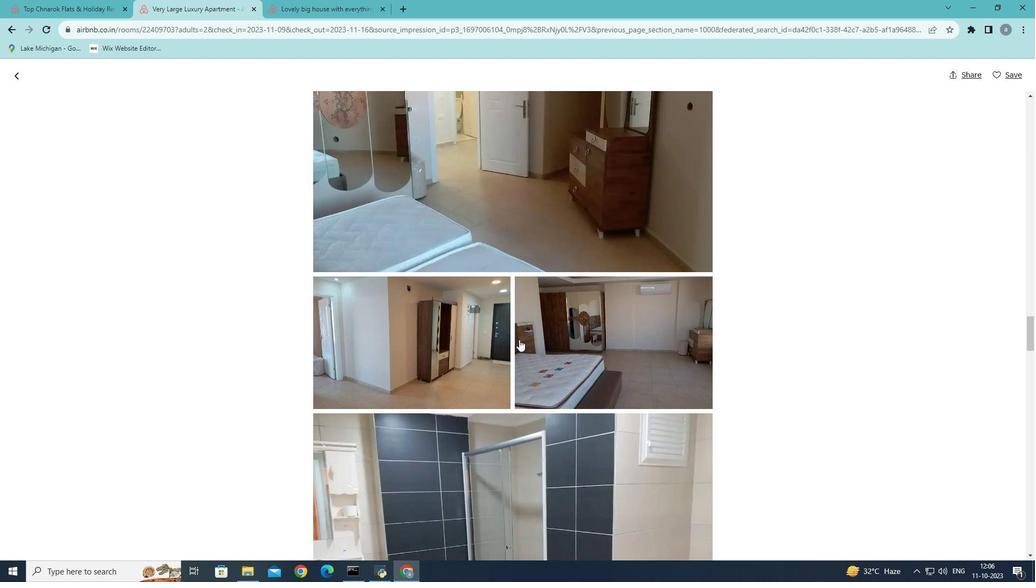 
Action: Mouse scrolled (519, 339) with delta (0, 0)
Screenshot: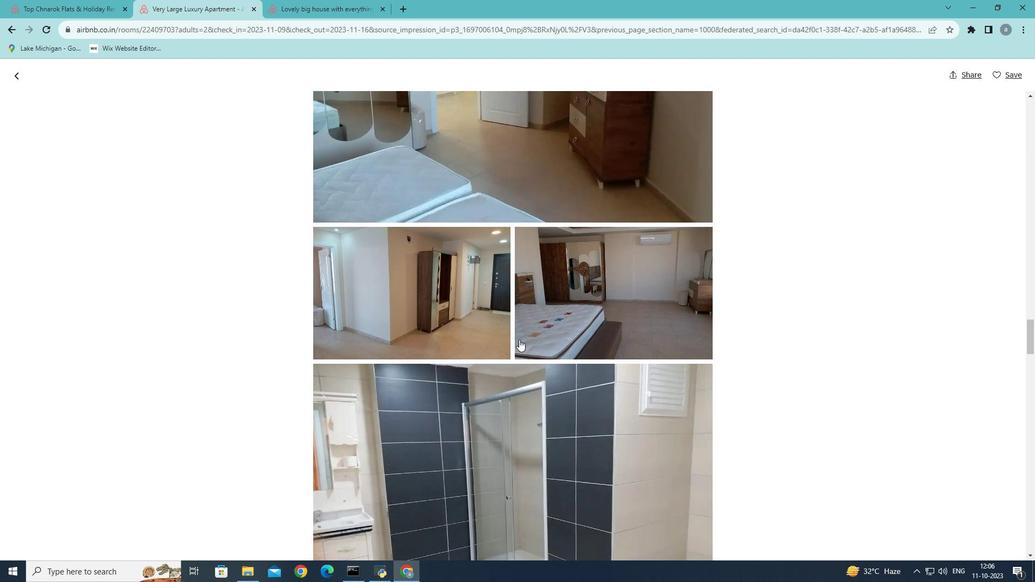
Action: Mouse scrolled (519, 339) with delta (0, 0)
Screenshot: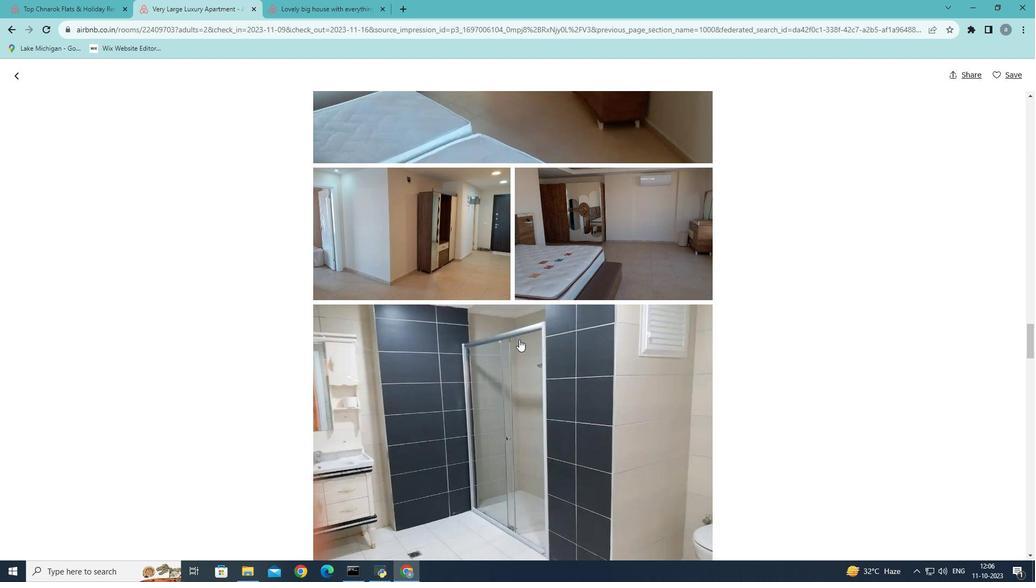 
Action: Mouse scrolled (519, 339) with delta (0, 0)
Screenshot: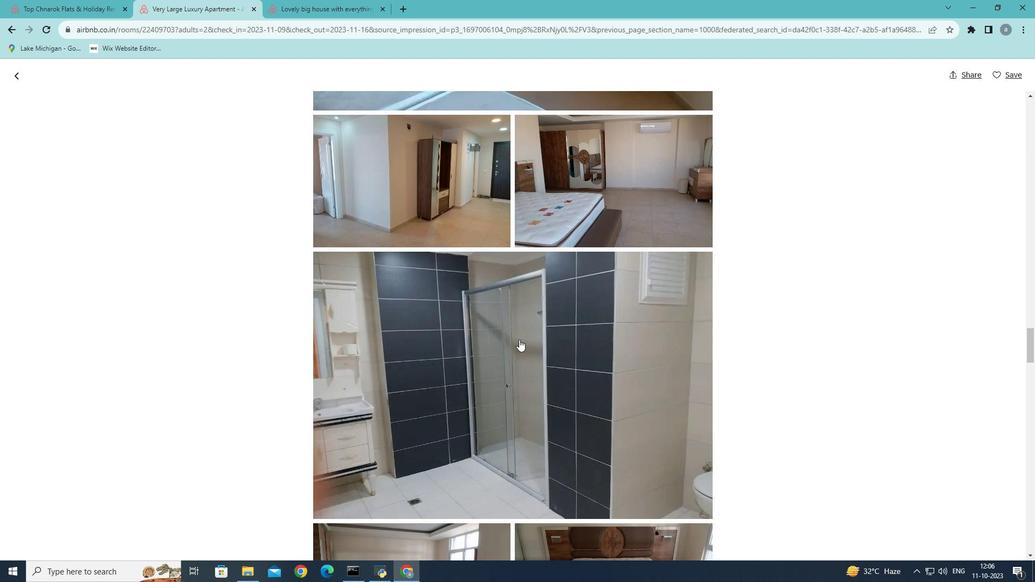 
Action: Mouse scrolled (519, 339) with delta (0, 0)
Screenshot: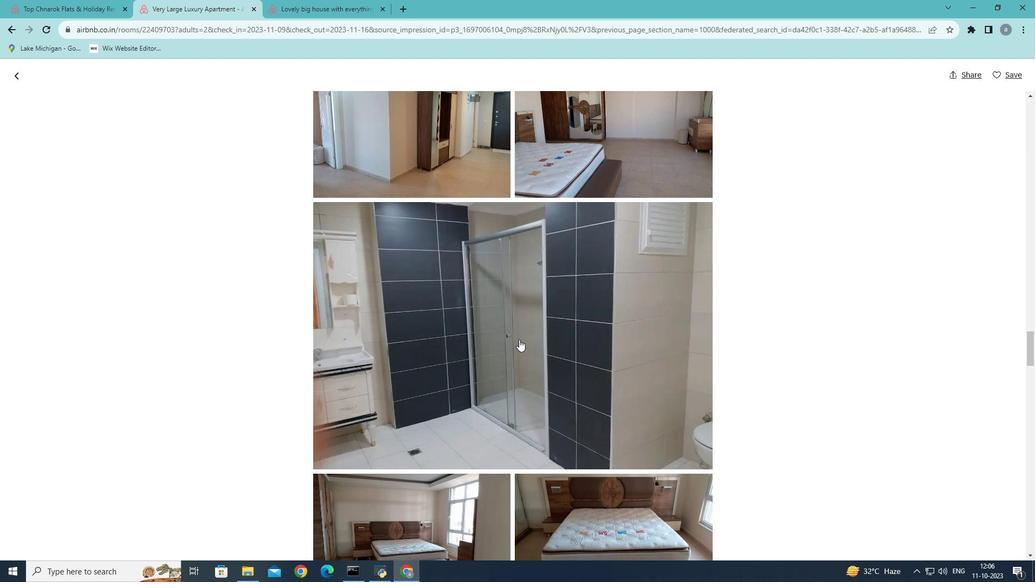 
Action: Mouse scrolled (519, 339) with delta (0, 0)
Screenshot: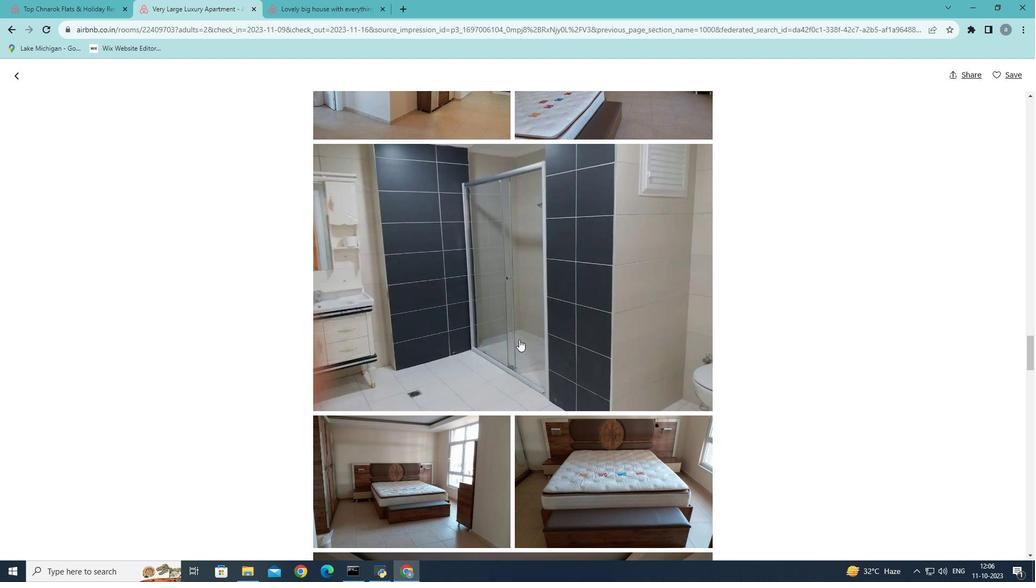 
Action: Mouse scrolled (519, 339) with delta (0, 0)
Screenshot: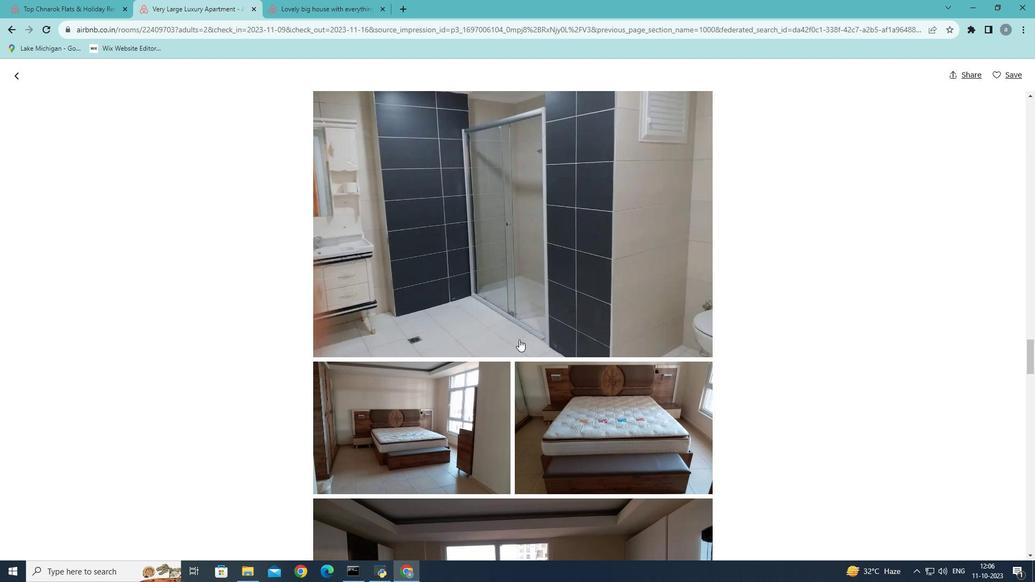 
Action: Mouse scrolled (519, 339) with delta (0, 0)
Screenshot: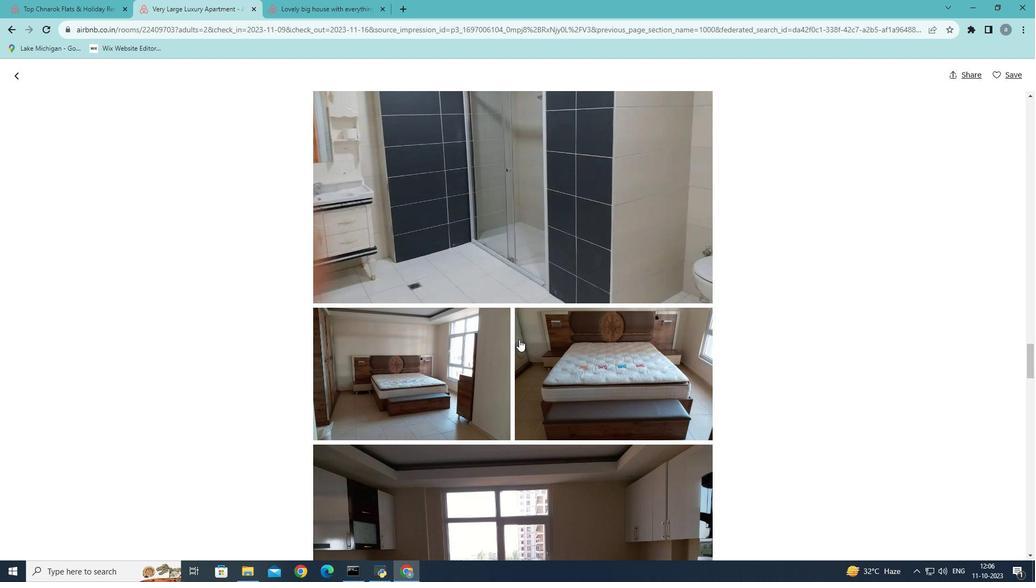 
Action: Mouse scrolled (519, 339) with delta (0, 0)
Screenshot: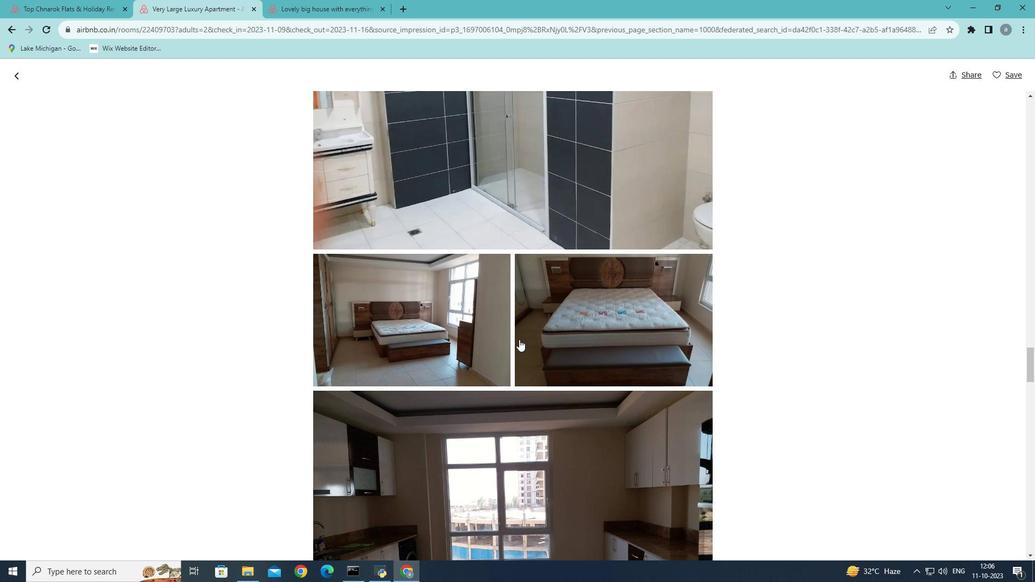 
Action: Mouse scrolled (519, 339) with delta (0, 0)
Screenshot: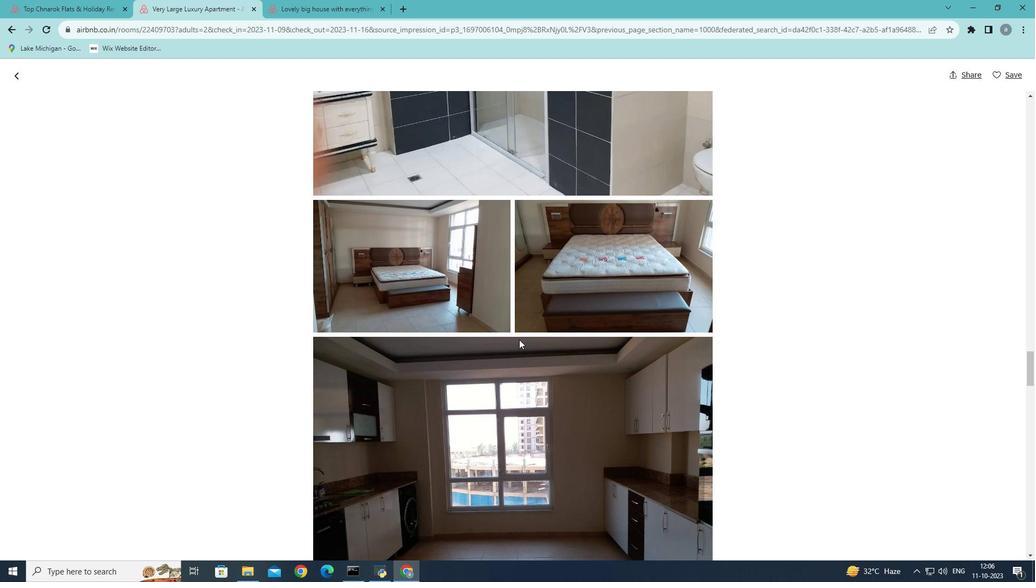 
Action: Mouse scrolled (519, 339) with delta (0, 0)
Screenshot: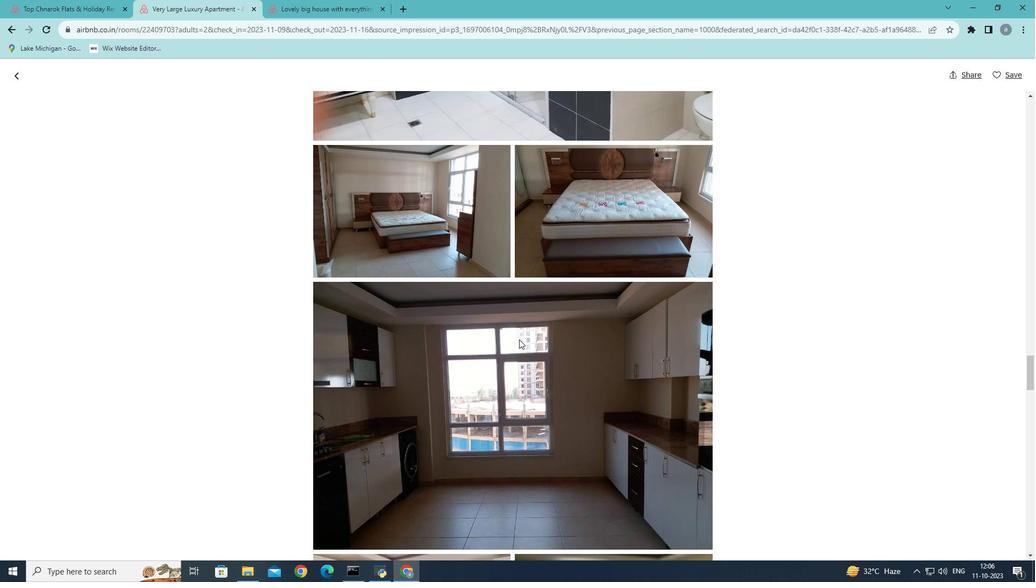 
Action: Mouse scrolled (519, 339) with delta (0, 0)
Screenshot: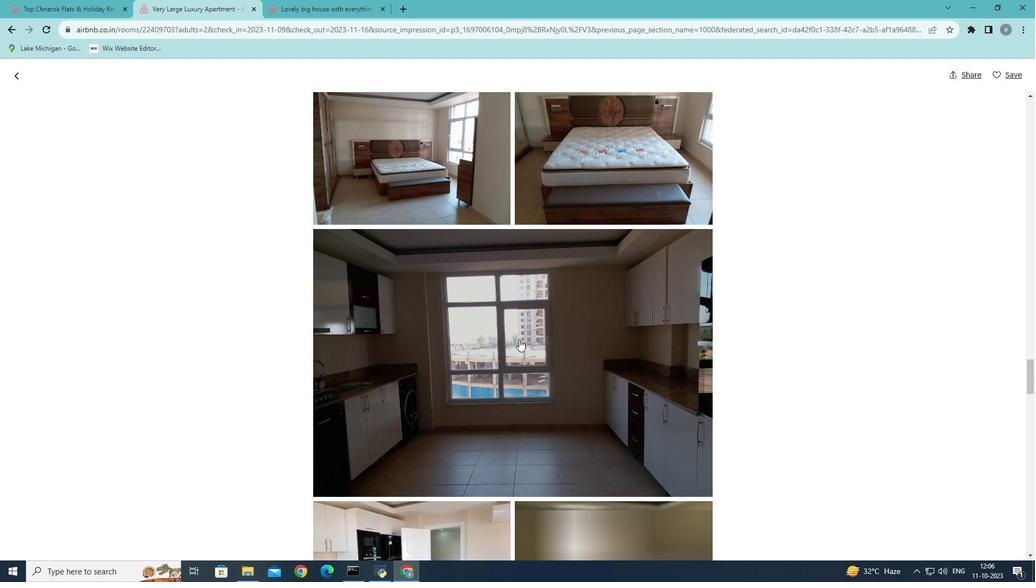
Action: Mouse scrolled (519, 339) with delta (0, 0)
Screenshot: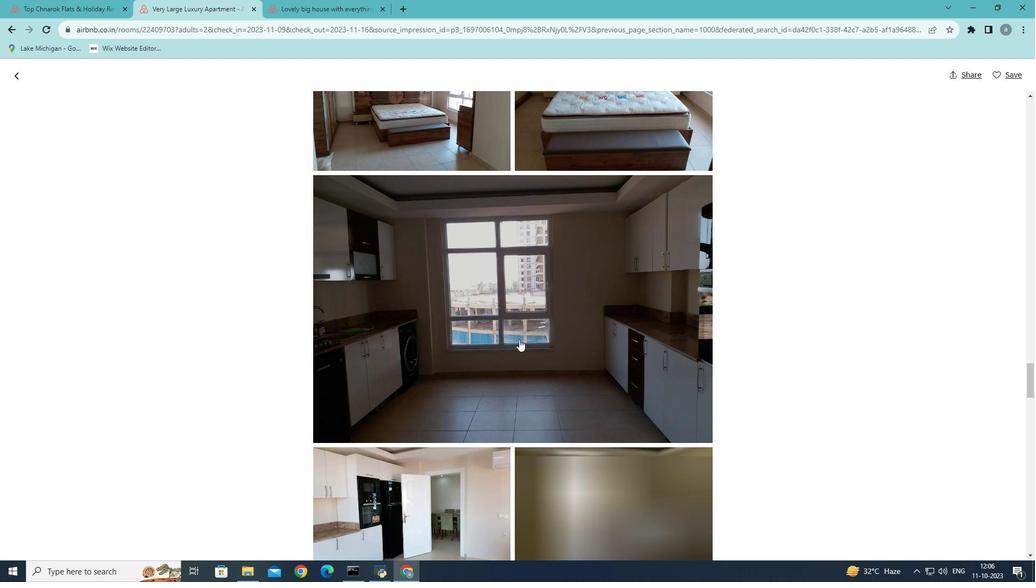 
Action: Mouse scrolled (519, 339) with delta (0, 0)
Screenshot: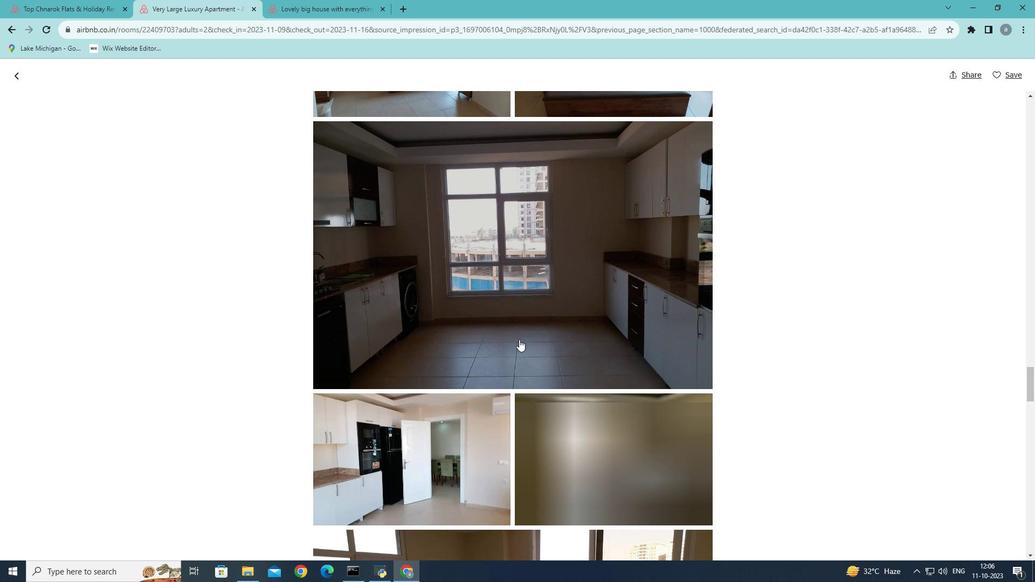 
Action: Mouse scrolled (519, 339) with delta (0, 0)
Screenshot: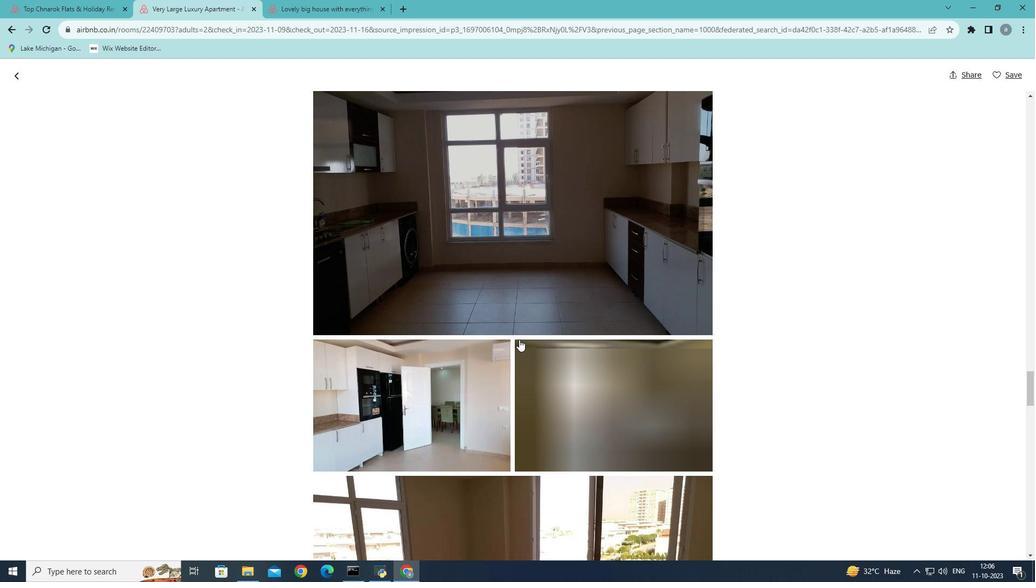 
Action: Mouse scrolled (519, 339) with delta (0, 0)
Screenshot: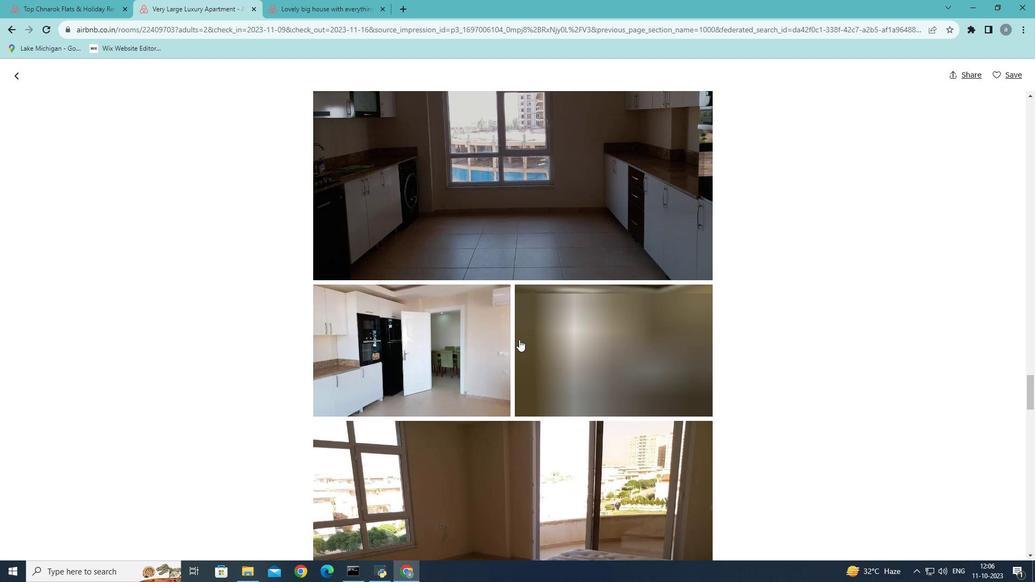 
Action: Mouse scrolled (519, 339) with delta (0, 0)
Screenshot: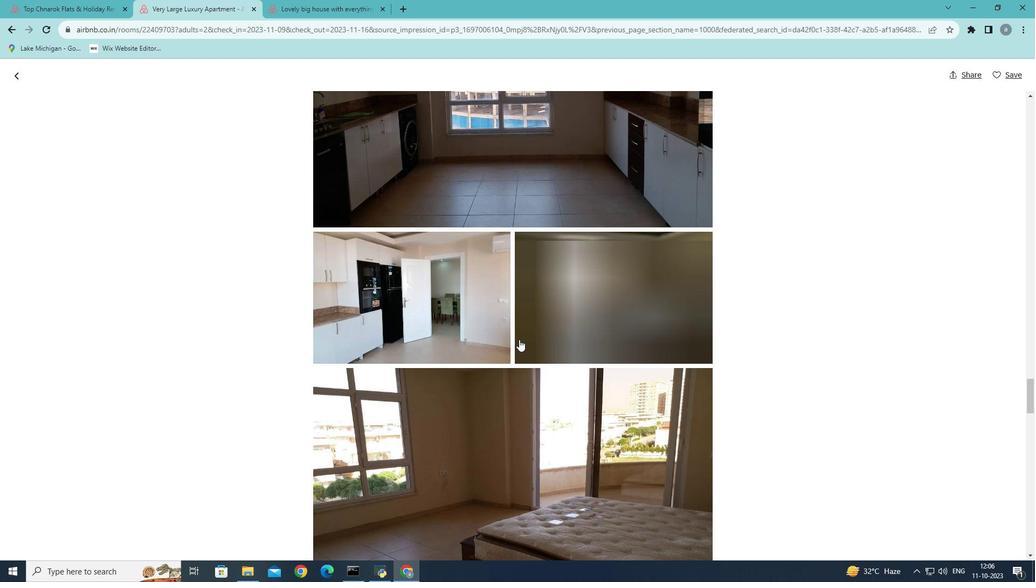 
Action: Mouse scrolled (519, 339) with delta (0, 0)
Screenshot: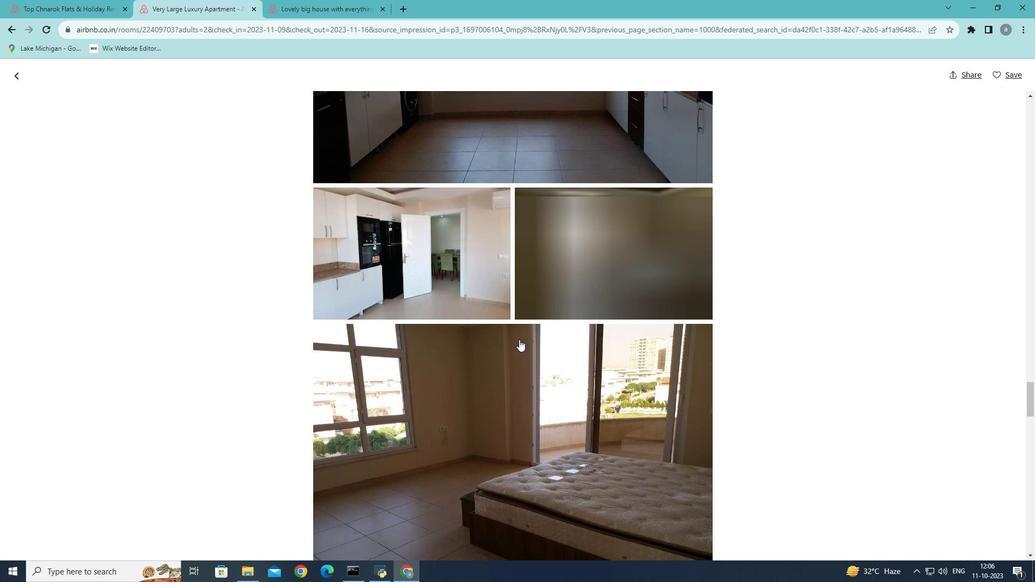 
Action: Mouse scrolled (519, 339) with delta (0, 0)
Screenshot: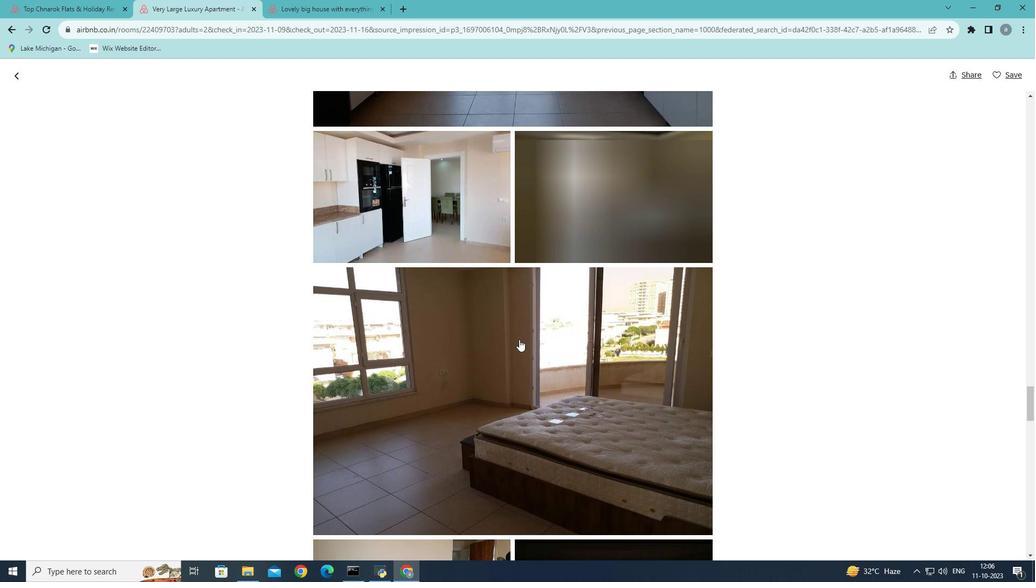 
Action: Mouse scrolled (519, 339) with delta (0, 0)
Screenshot: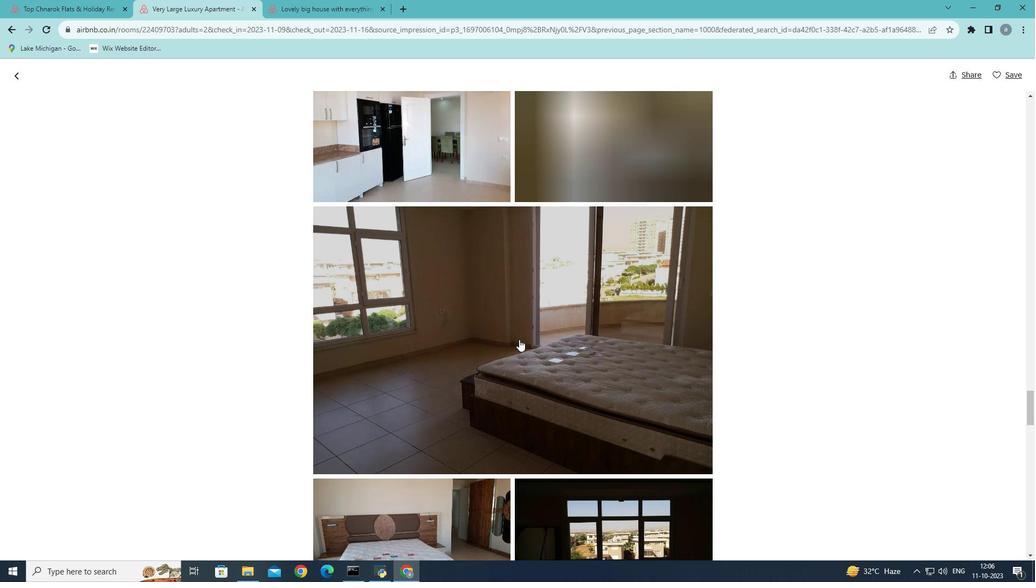 
Action: Mouse scrolled (519, 339) with delta (0, 0)
Screenshot: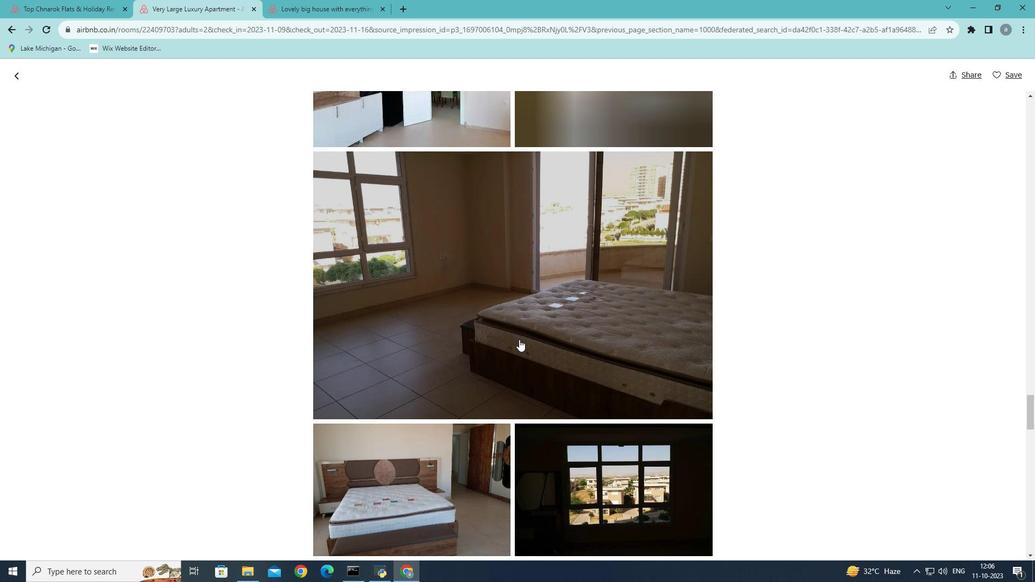 
Action: Mouse scrolled (519, 339) with delta (0, 0)
Screenshot: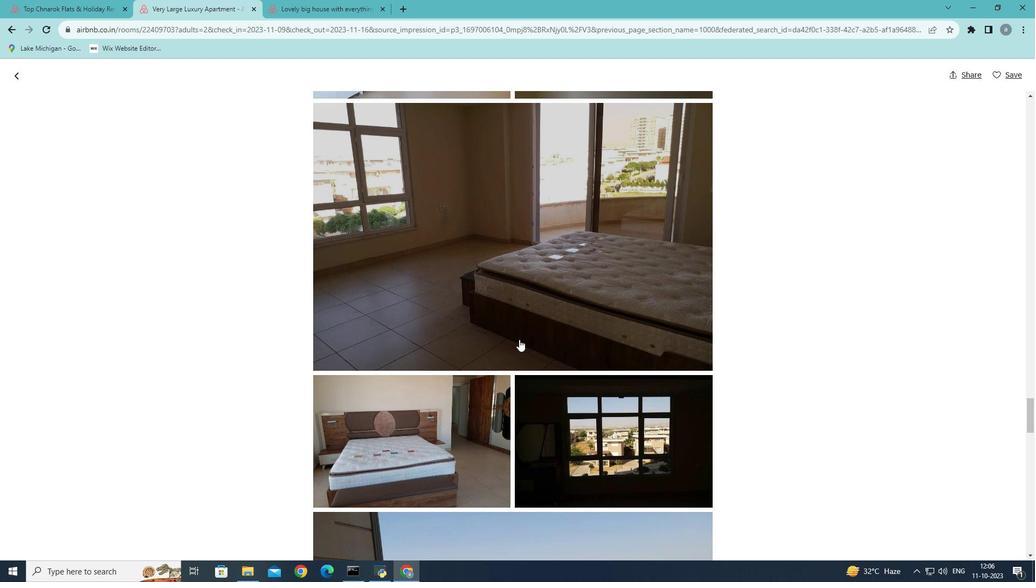 
Action: Mouse scrolled (519, 339) with delta (0, 0)
Screenshot: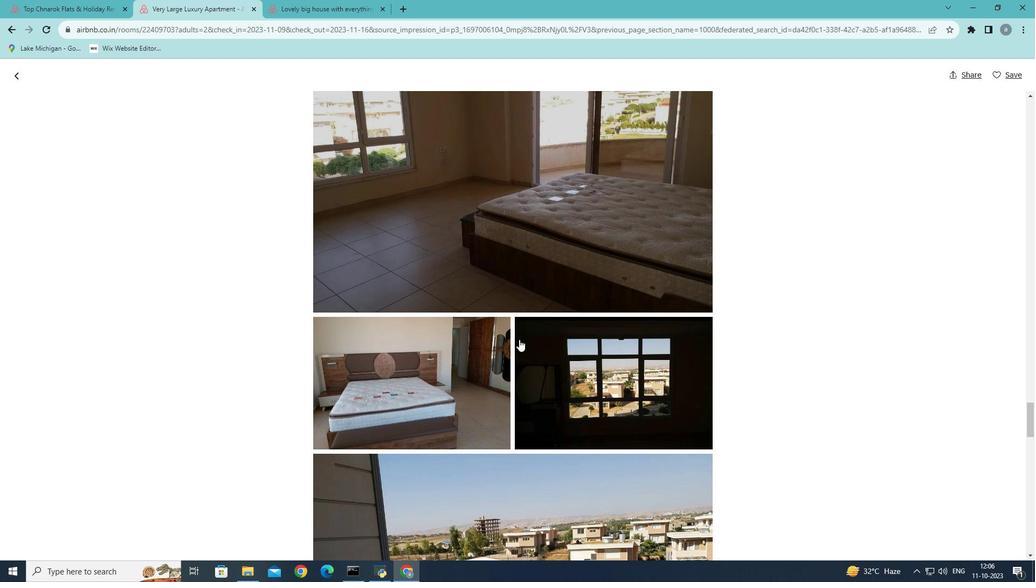 
Action: Mouse scrolled (519, 339) with delta (0, 0)
Screenshot: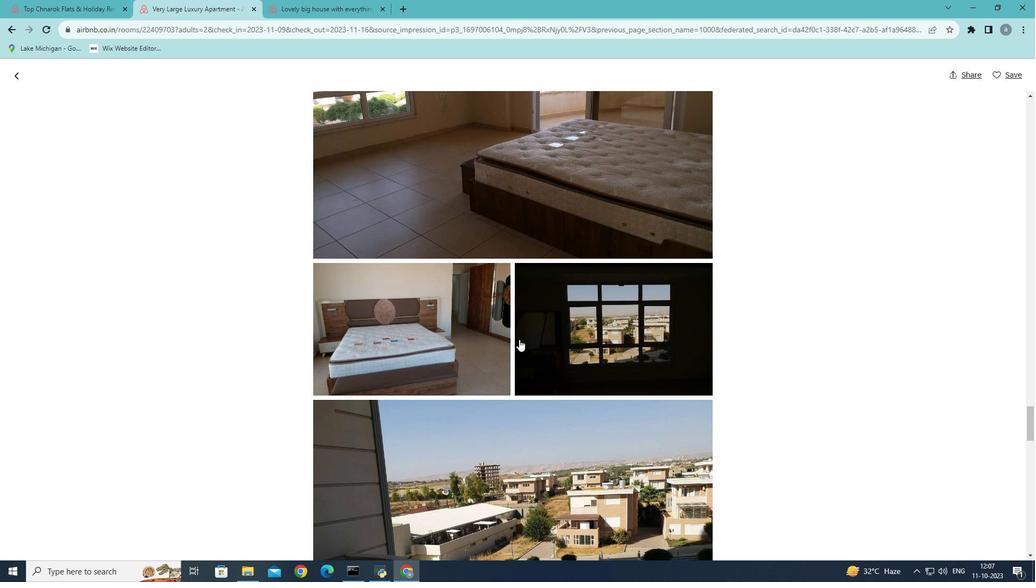 
Action: Mouse scrolled (519, 339) with delta (0, 0)
Screenshot: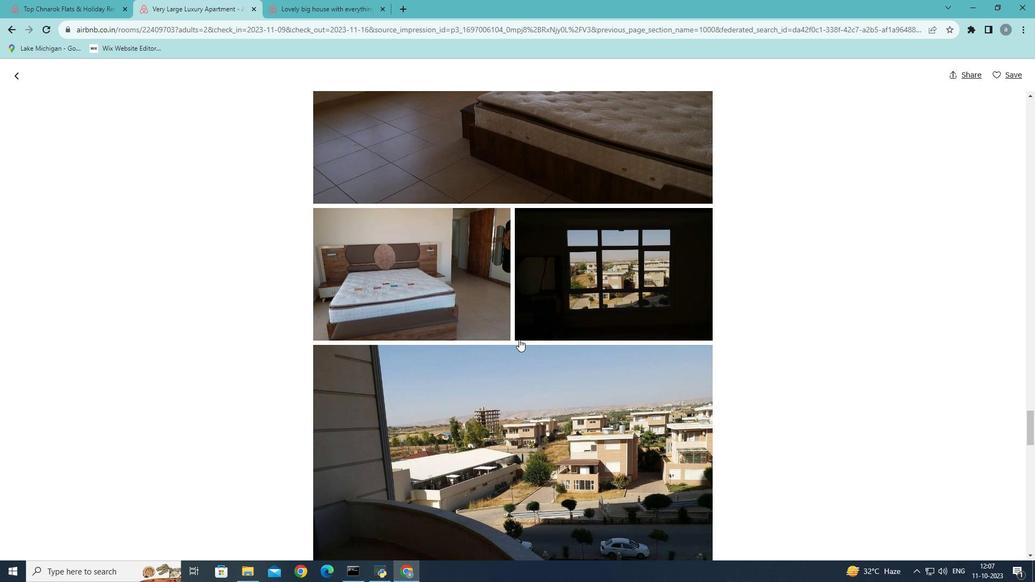 
Action: Mouse scrolled (519, 339) with delta (0, 0)
Screenshot: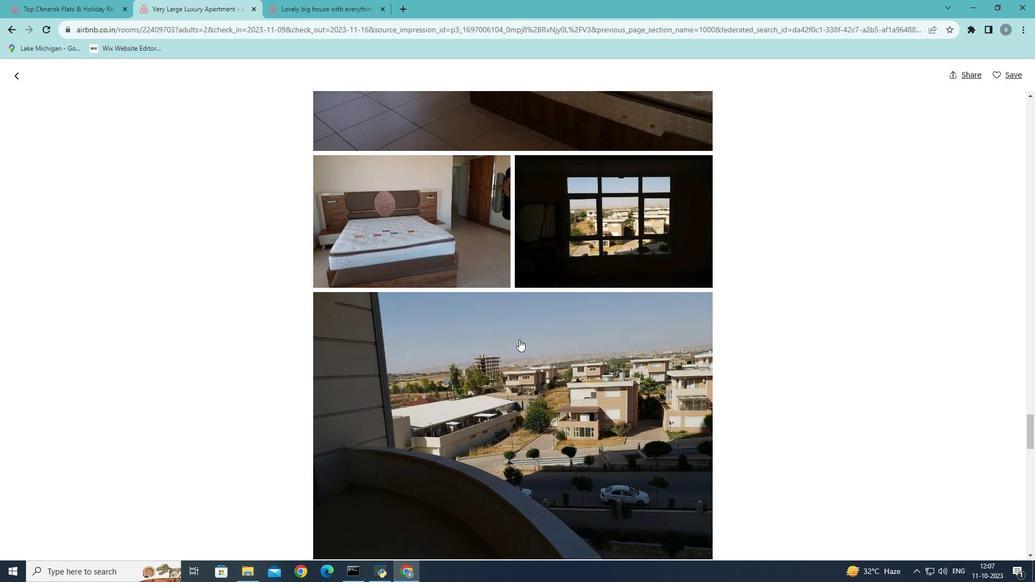 
Action: Mouse scrolled (519, 339) with delta (0, 0)
Screenshot: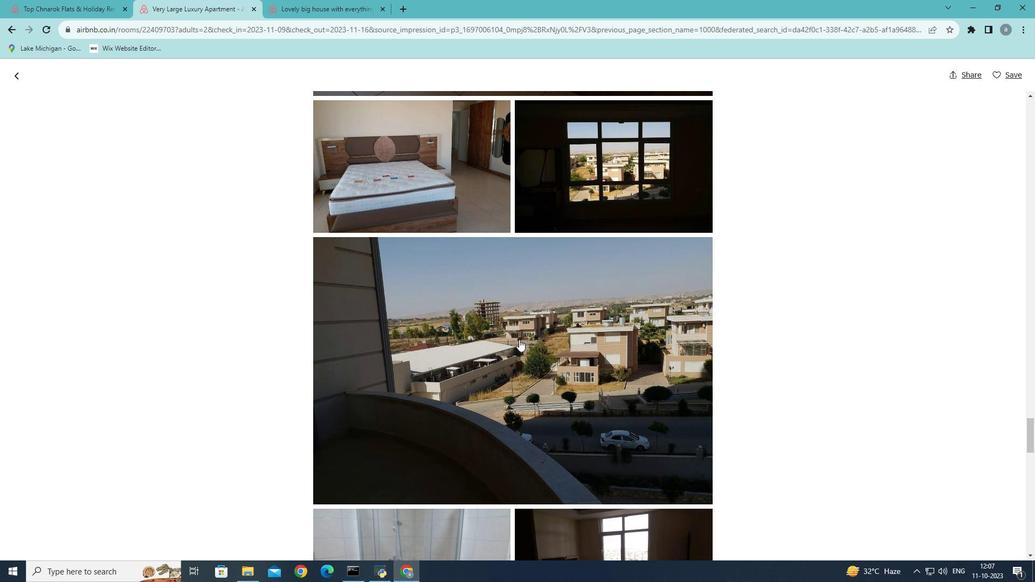 
Action: Mouse scrolled (519, 339) with delta (0, 0)
Screenshot: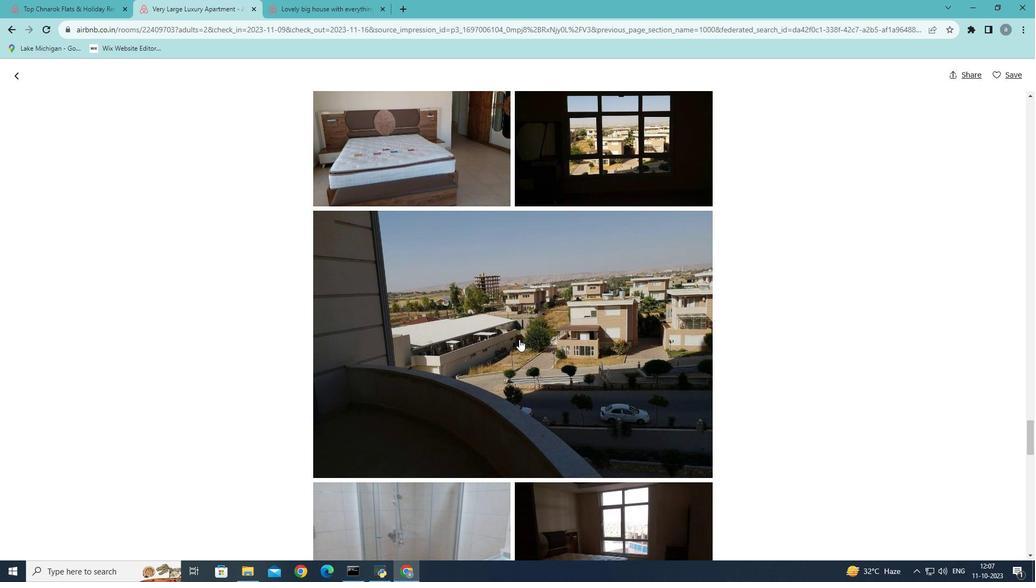 
Action: Mouse scrolled (519, 339) with delta (0, 0)
